 Task: Research Airbnb accommodation in Oi, Japan from 22nd December, 2023 to 30th December, 2023 for 1 adult. Place can be private room with 1  bedroom having 1 bed and 1 bathroom. Property type can be hotel.
Action: Mouse moved to (457, 110)
Screenshot: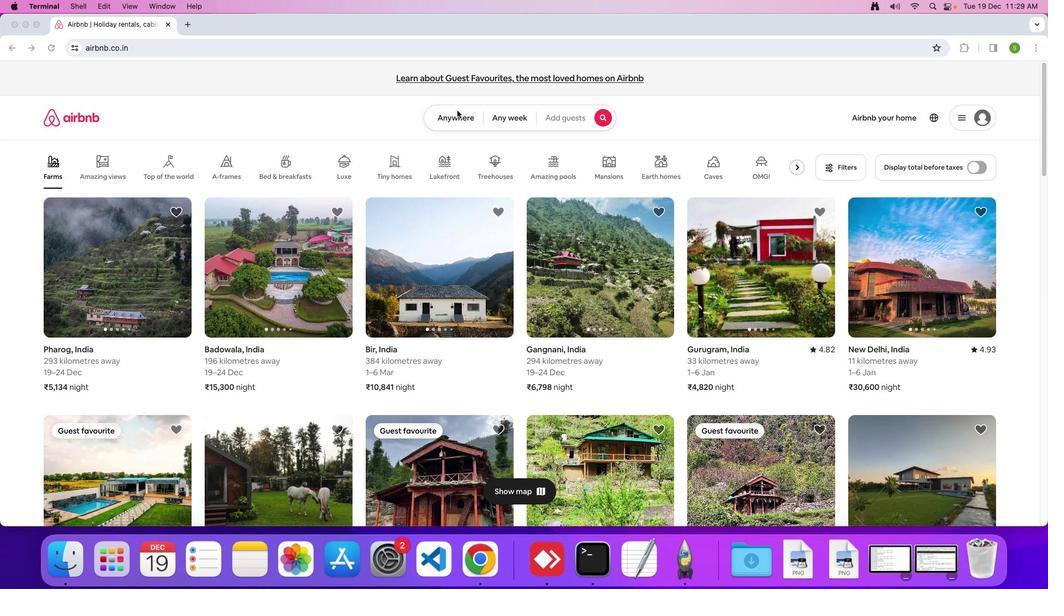 
Action: Mouse pressed left at (457, 110)
Screenshot: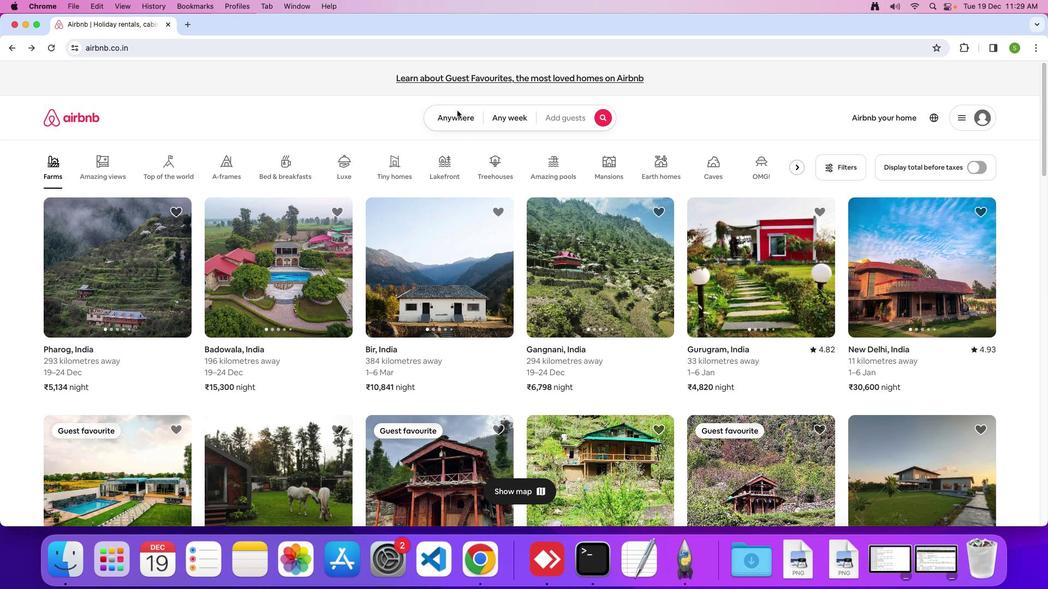 
Action: Mouse moved to (448, 115)
Screenshot: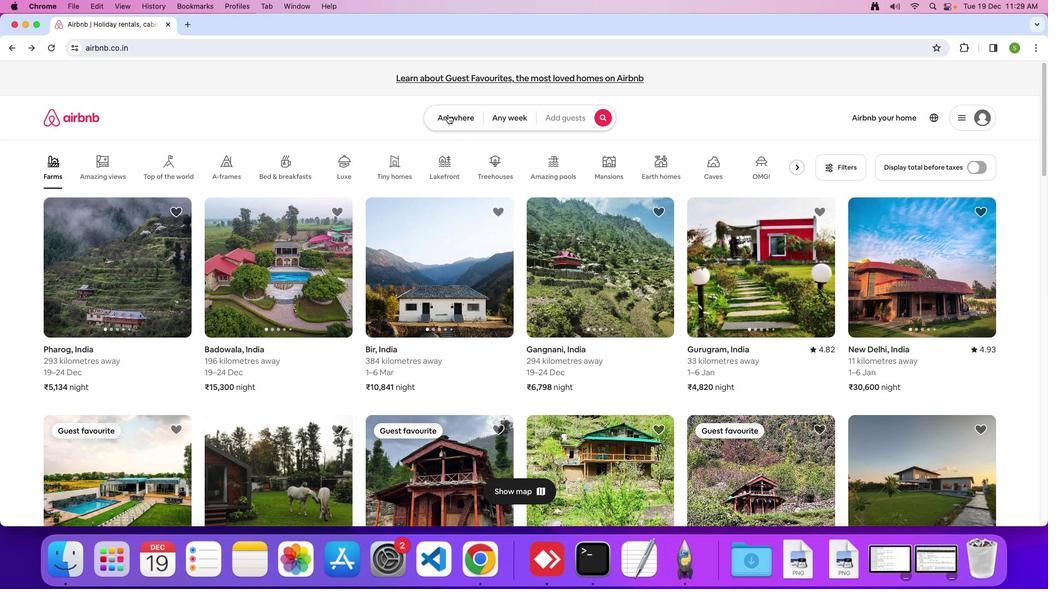 
Action: Mouse pressed left at (448, 115)
Screenshot: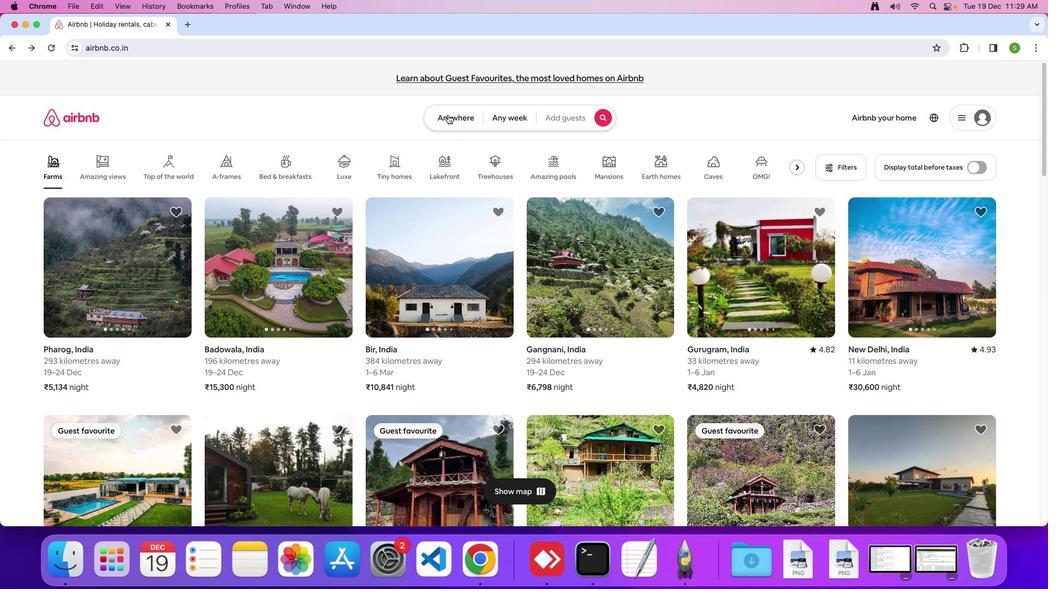 
Action: Mouse moved to (383, 157)
Screenshot: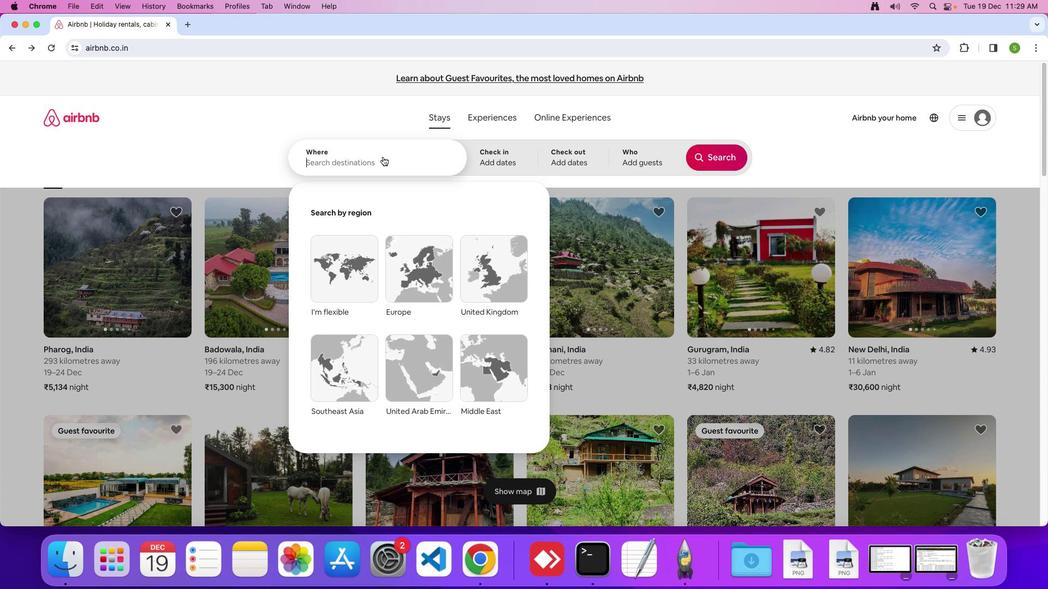 
Action: Mouse pressed left at (383, 157)
Screenshot: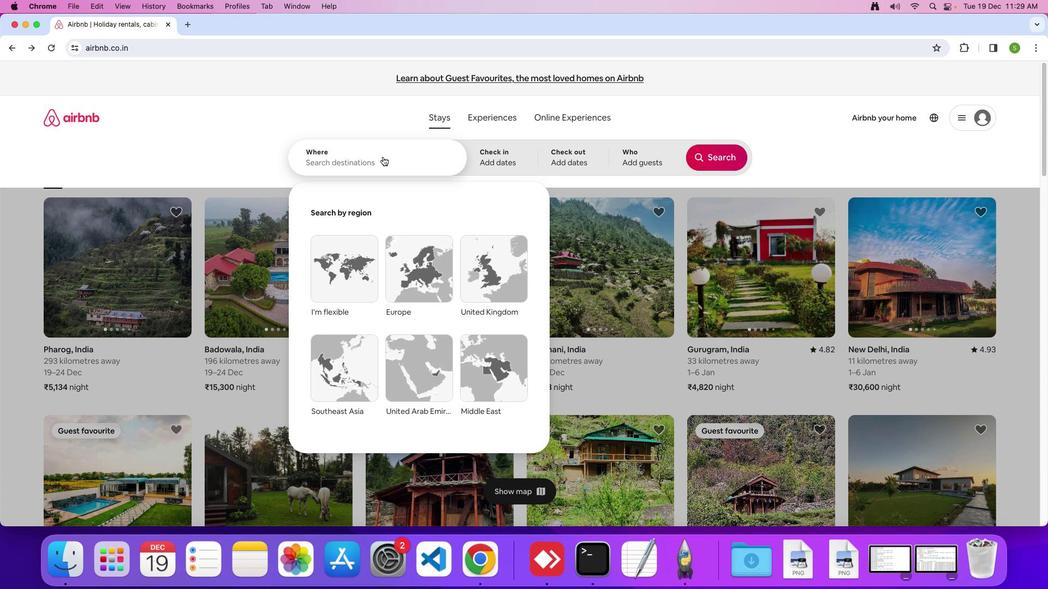 
Action: Mouse moved to (384, 157)
Screenshot: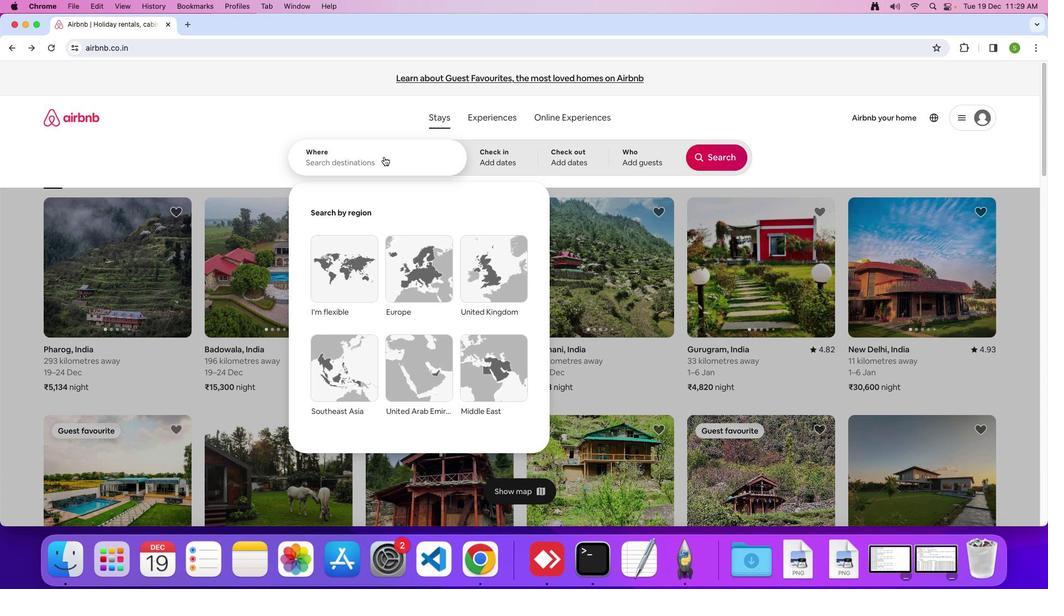 
Action: Key pressed 'O'Key.caps_lock'i'','Key.spaceKey.shift'J''a''p''a''n'Key.enter
Screenshot: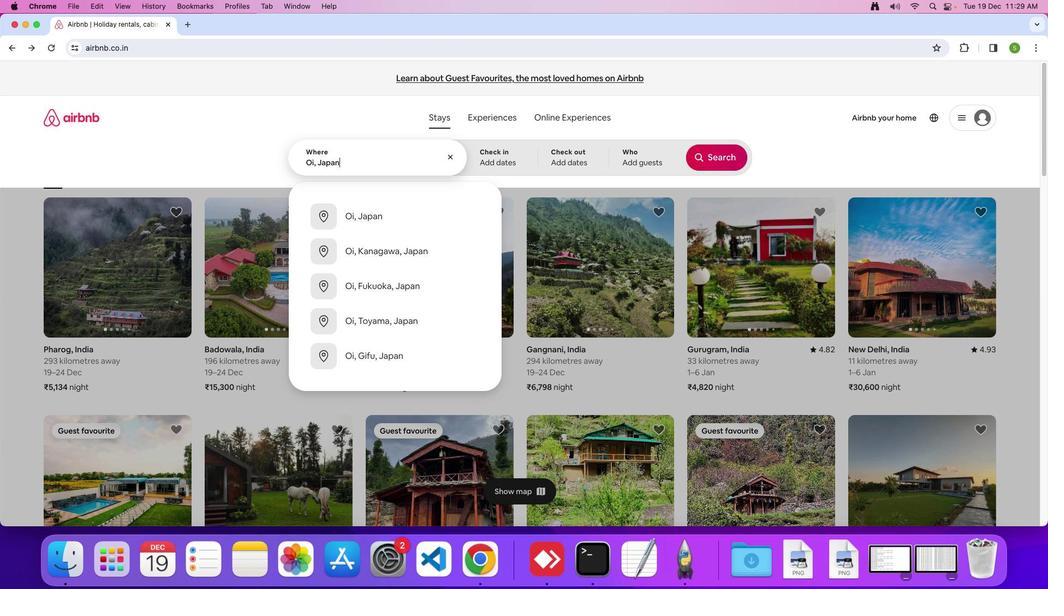 
Action: Mouse moved to (464, 377)
Screenshot: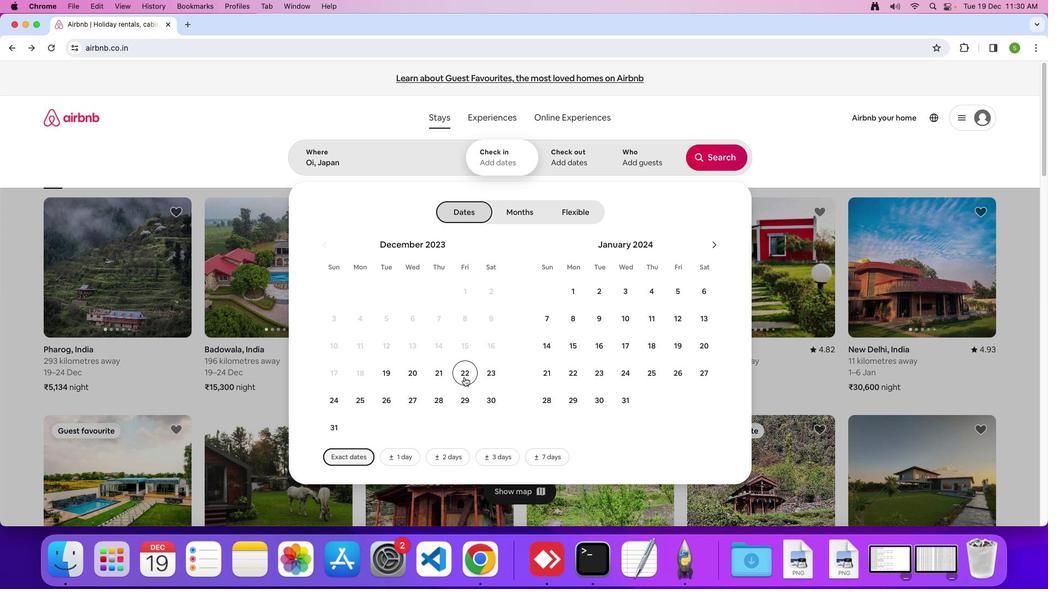 
Action: Mouse pressed left at (464, 377)
Screenshot: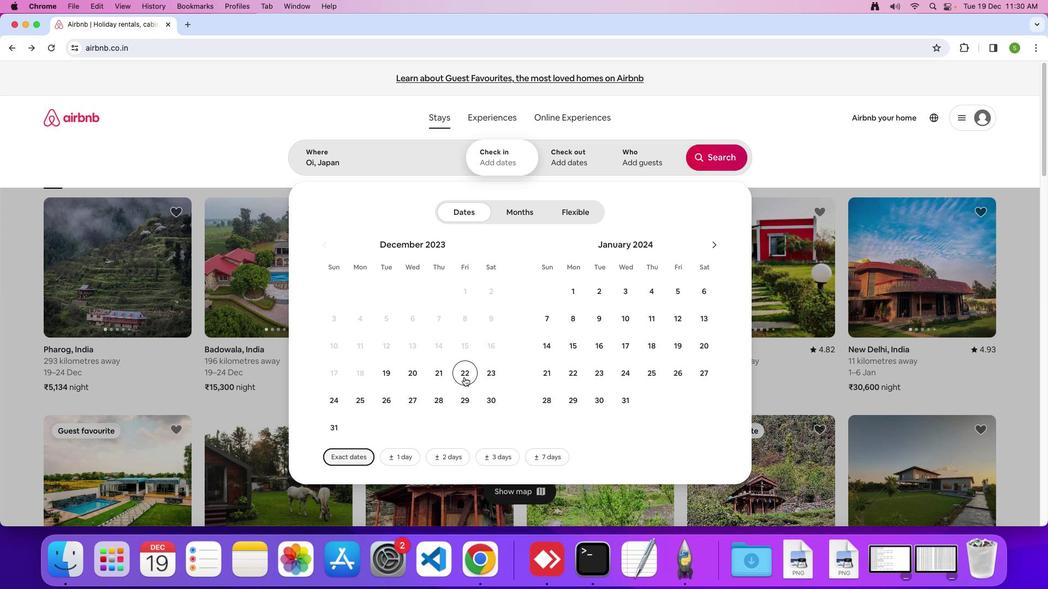
Action: Mouse moved to (498, 394)
Screenshot: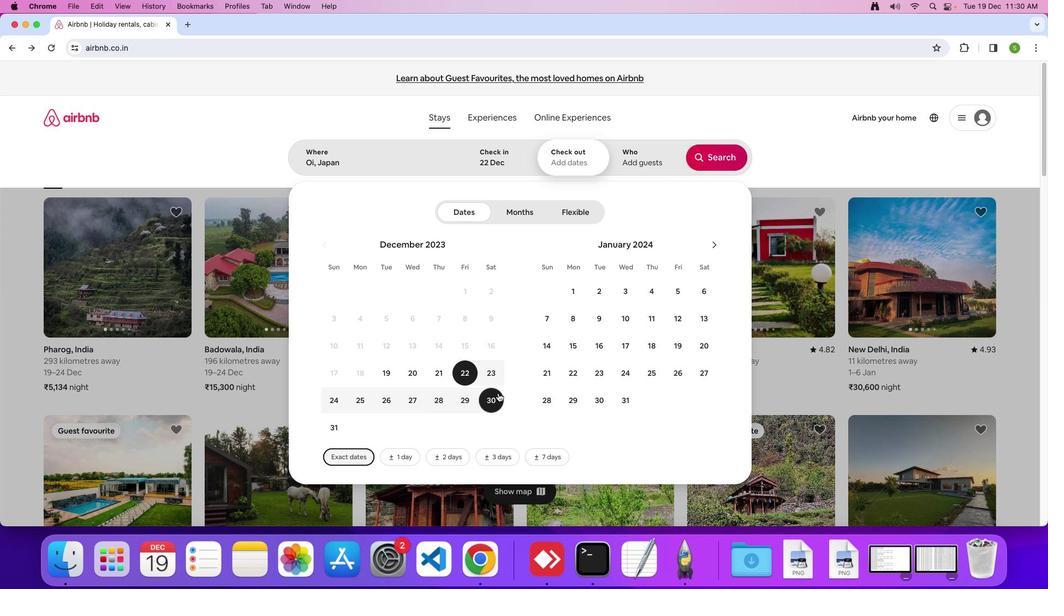 
Action: Mouse pressed left at (498, 394)
Screenshot: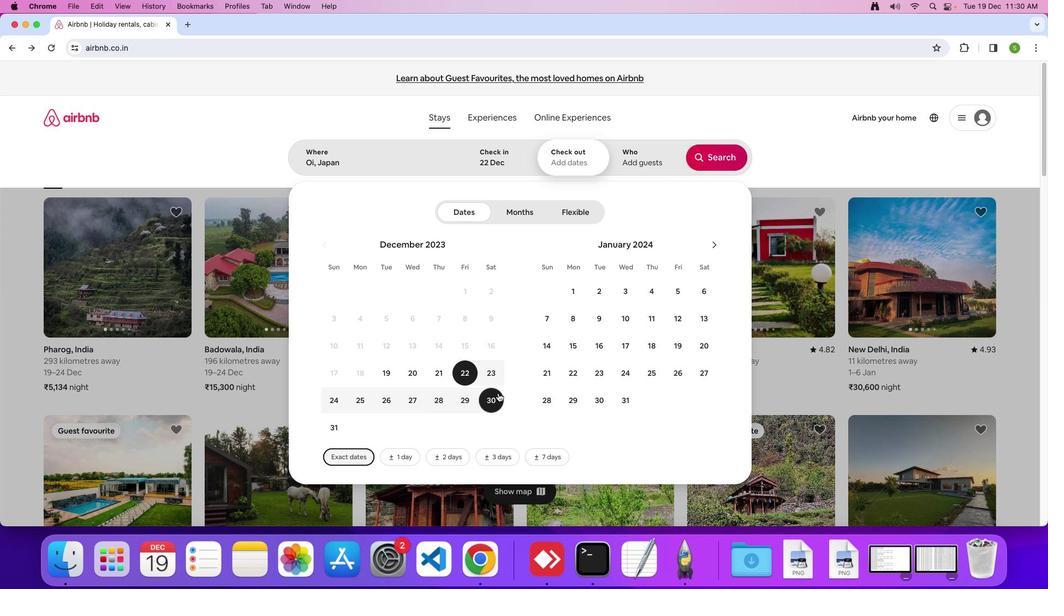 
Action: Mouse moved to (629, 162)
Screenshot: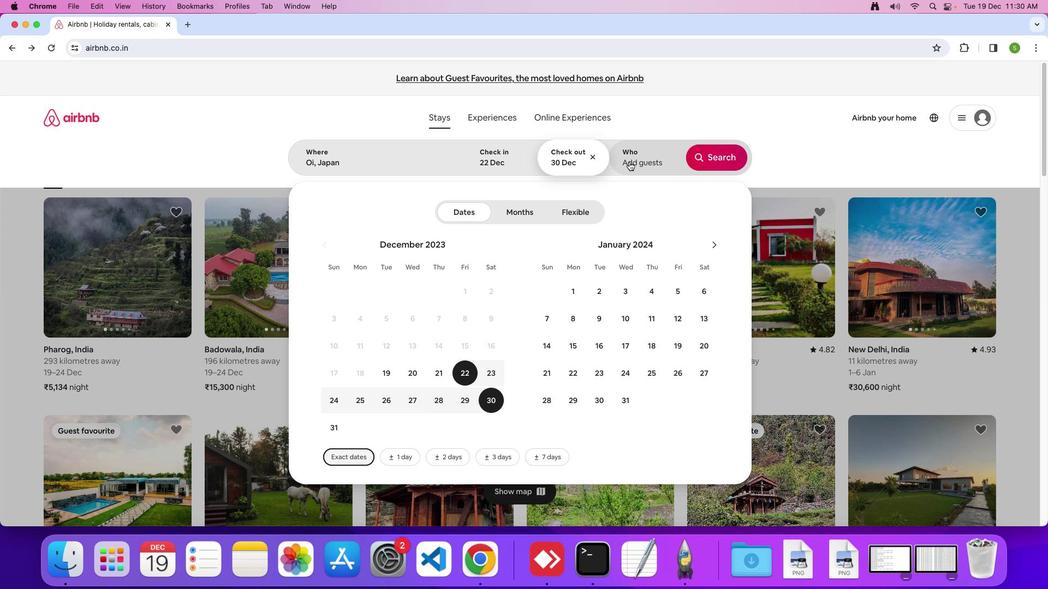 
Action: Mouse pressed left at (629, 162)
Screenshot: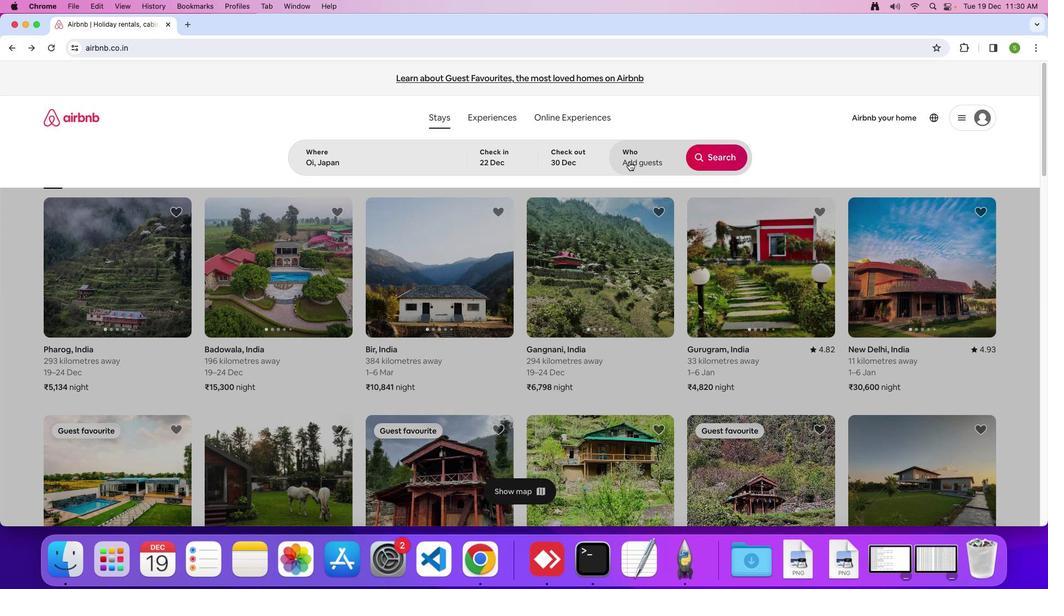 
Action: Mouse moved to (717, 212)
Screenshot: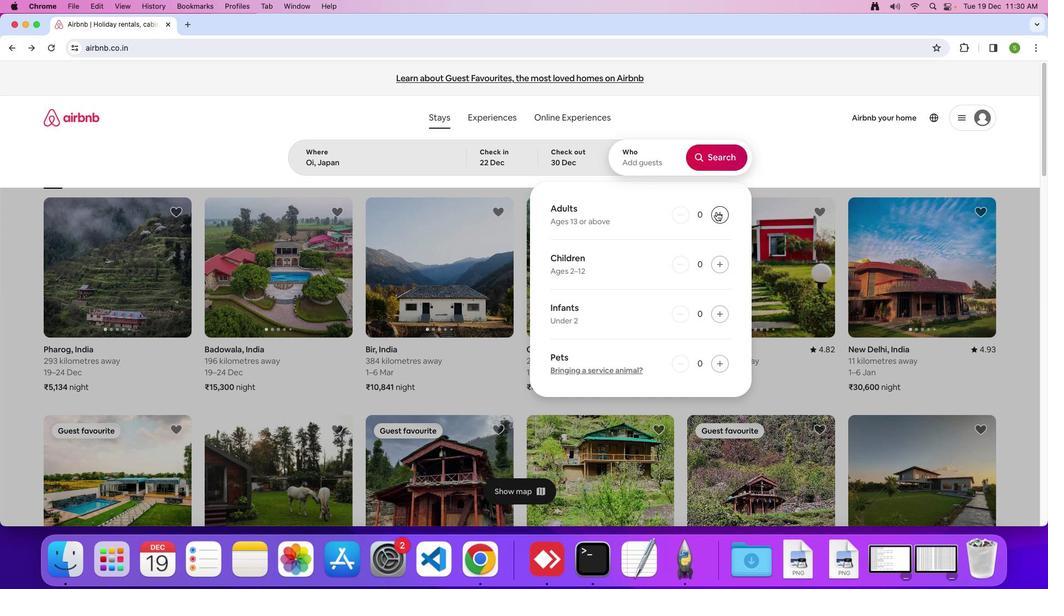 
Action: Mouse pressed left at (717, 212)
Screenshot: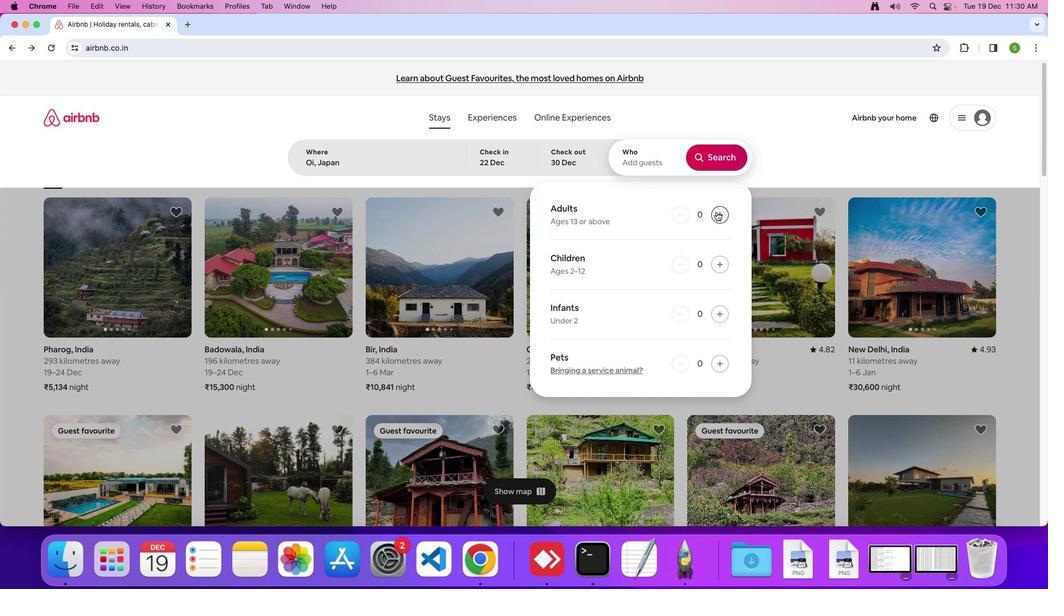 
Action: Mouse moved to (721, 165)
Screenshot: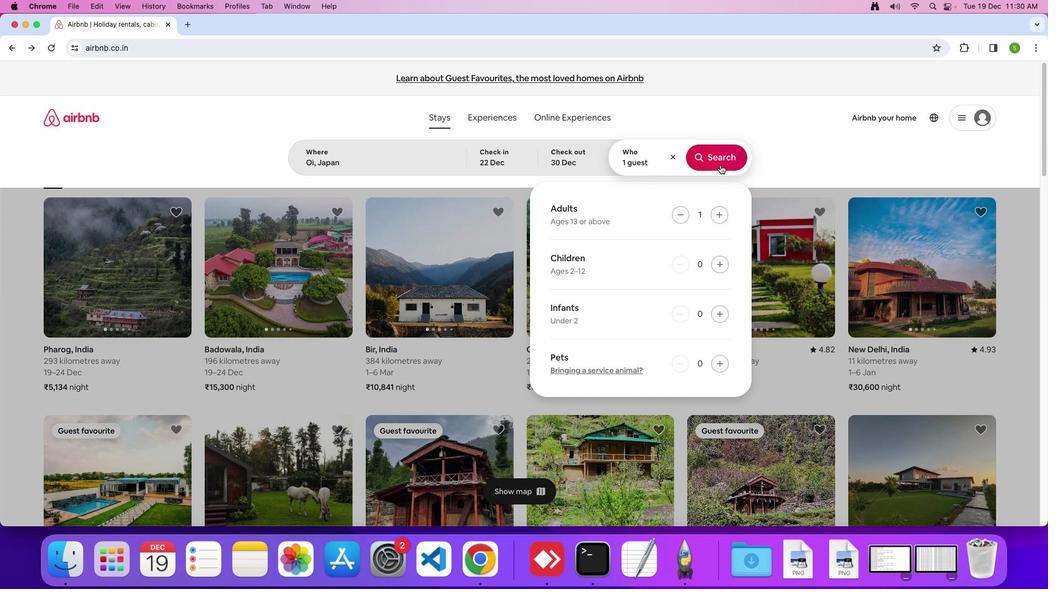 
Action: Mouse pressed left at (721, 165)
Screenshot: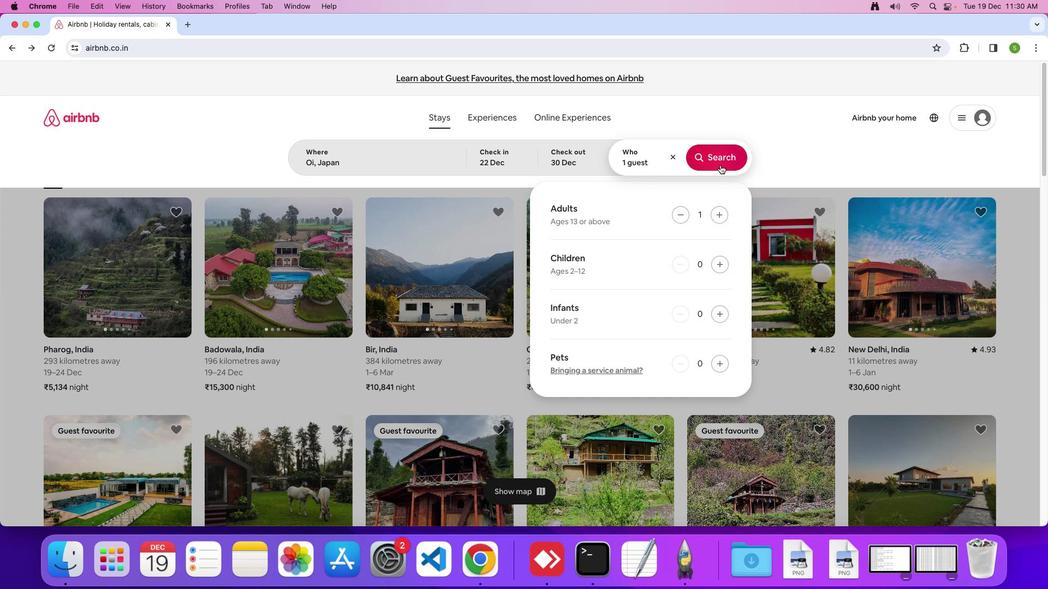 
Action: Mouse moved to (859, 130)
Screenshot: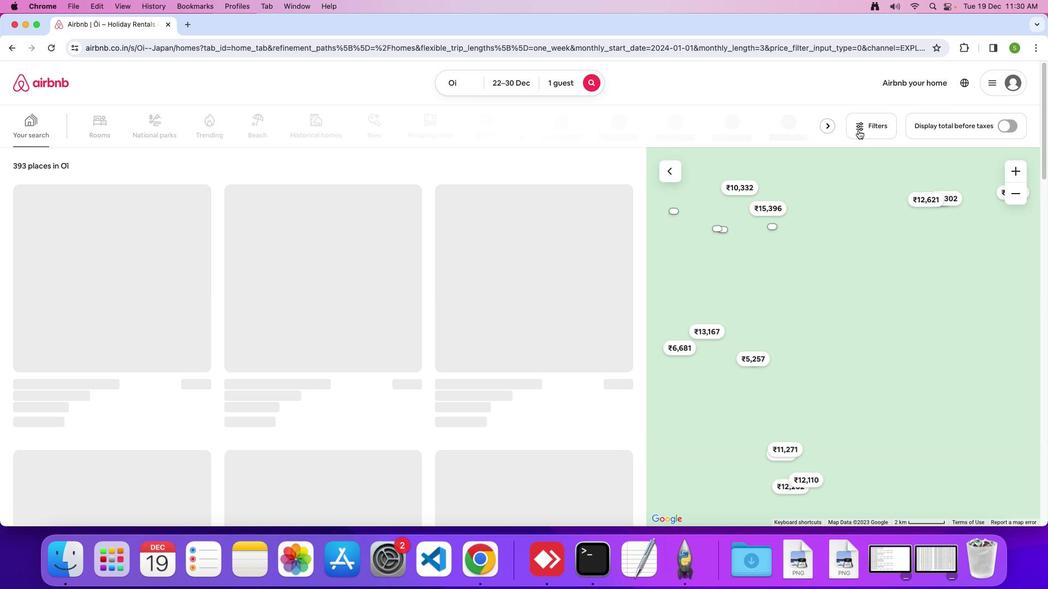 
Action: Mouse pressed left at (859, 130)
Screenshot: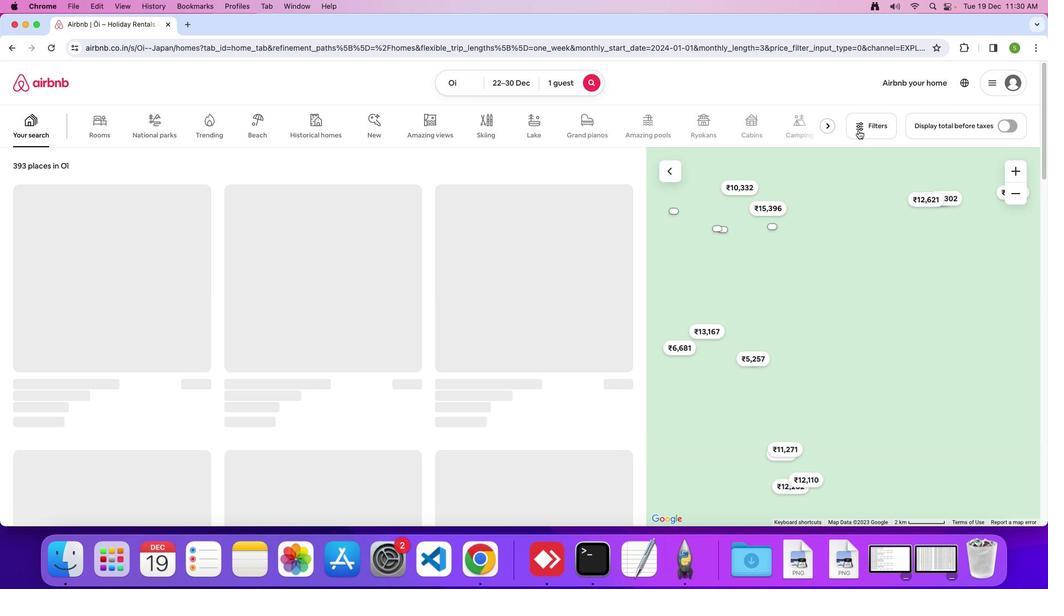 
Action: Mouse moved to (534, 327)
Screenshot: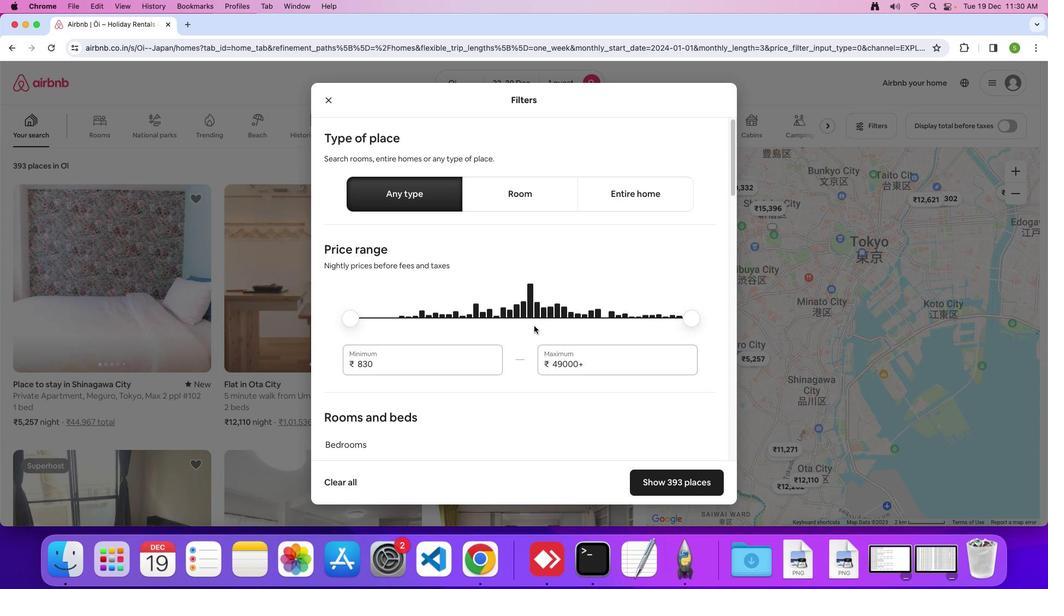 
Action: Mouse scrolled (534, 327) with delta (0, 0)
Screenshot: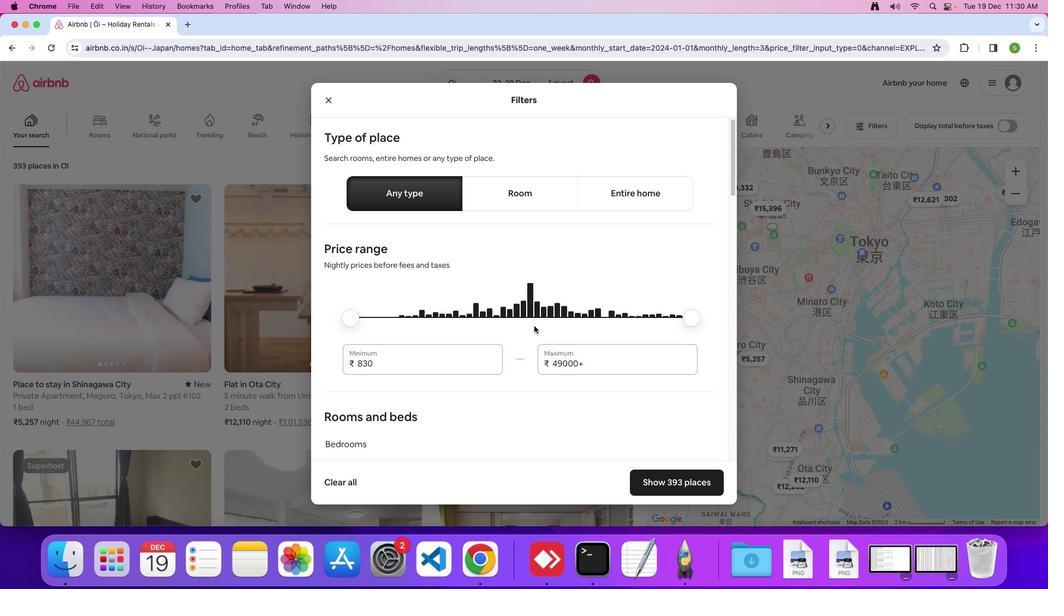 
Action: Mouse scrolled (534, 327) with delta (0, 0)
Screenshot: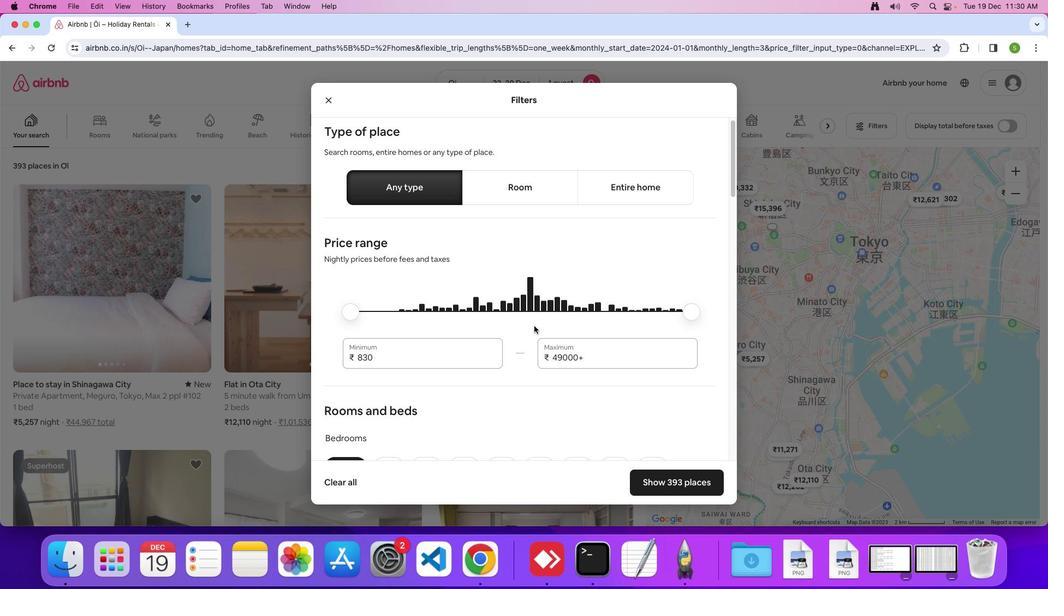 
Action: Mouse scrolled (534, 327) with delta (0, 0)
Screenshot: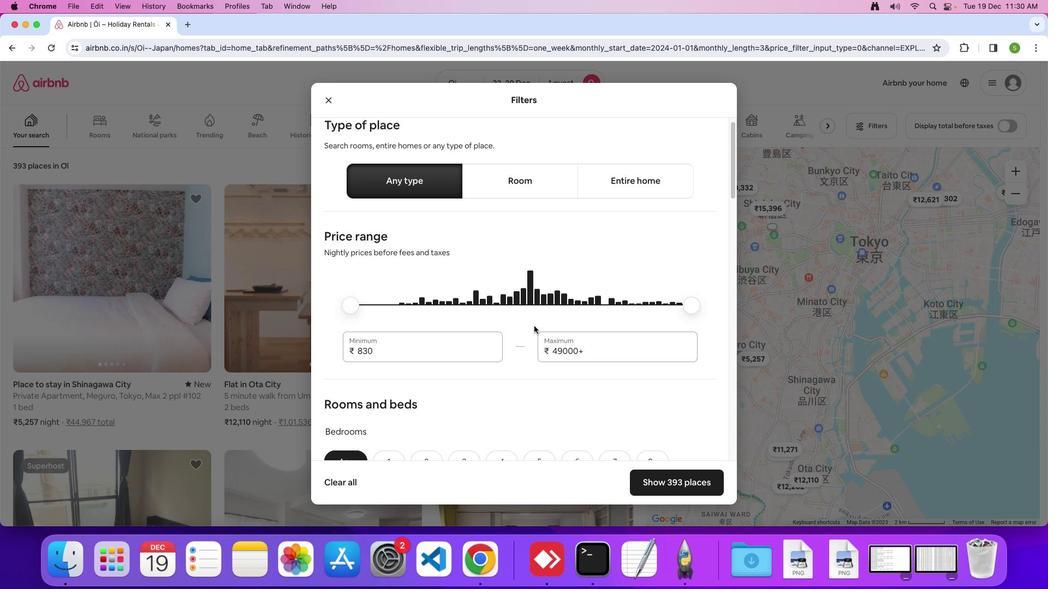 
Action: Mouse scrolled (534, 327) with delta (0, 0)
Screenshot: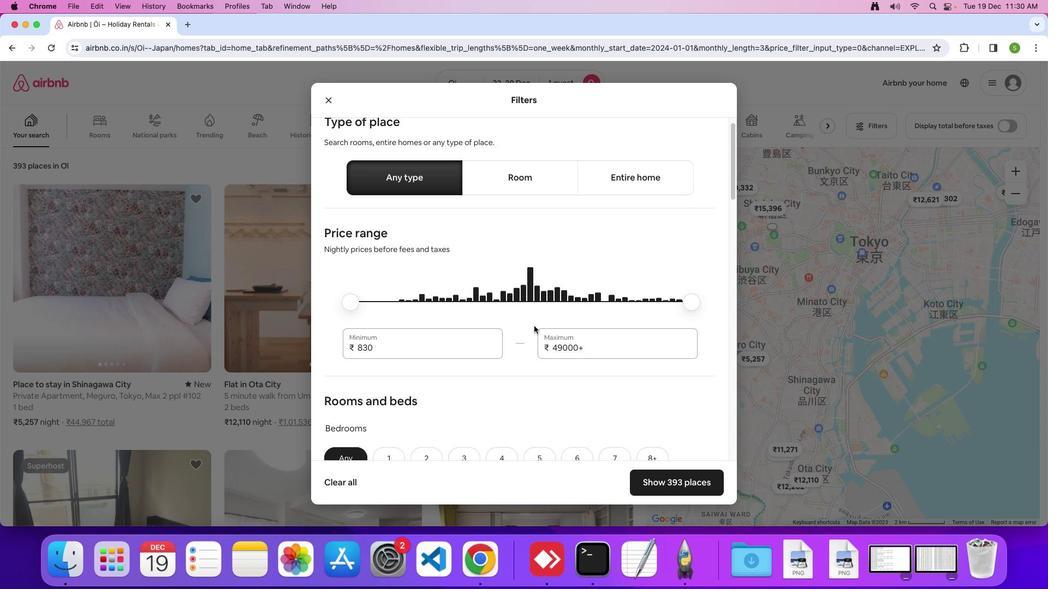 
Action: Mouse scrolled (534, 327) with delta (0, 0)
Screenshot: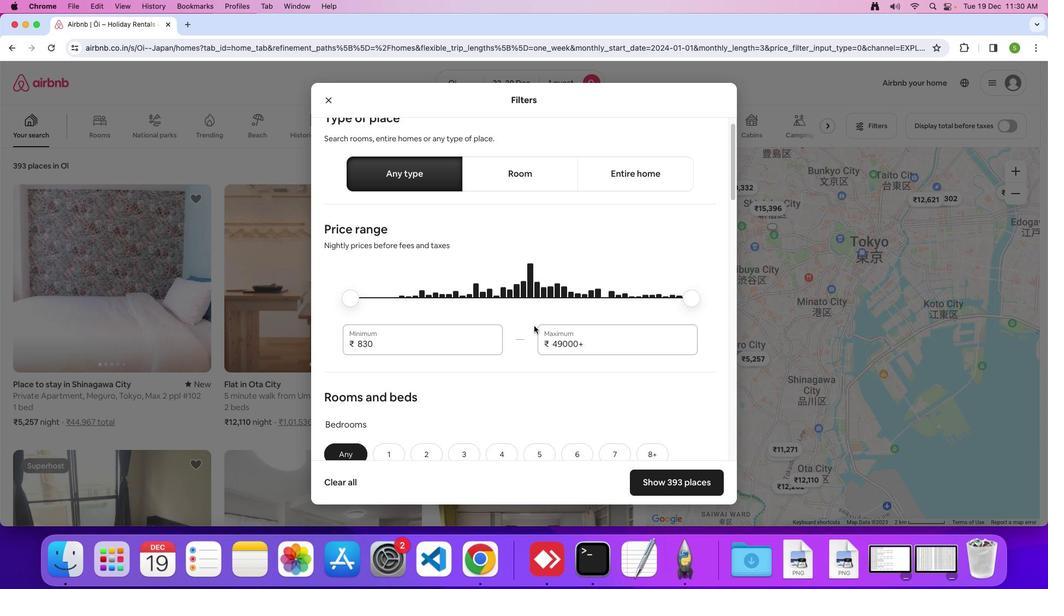 
Action: Mouse scrolled (534, 327) with delta (0, 0)
Screenshot: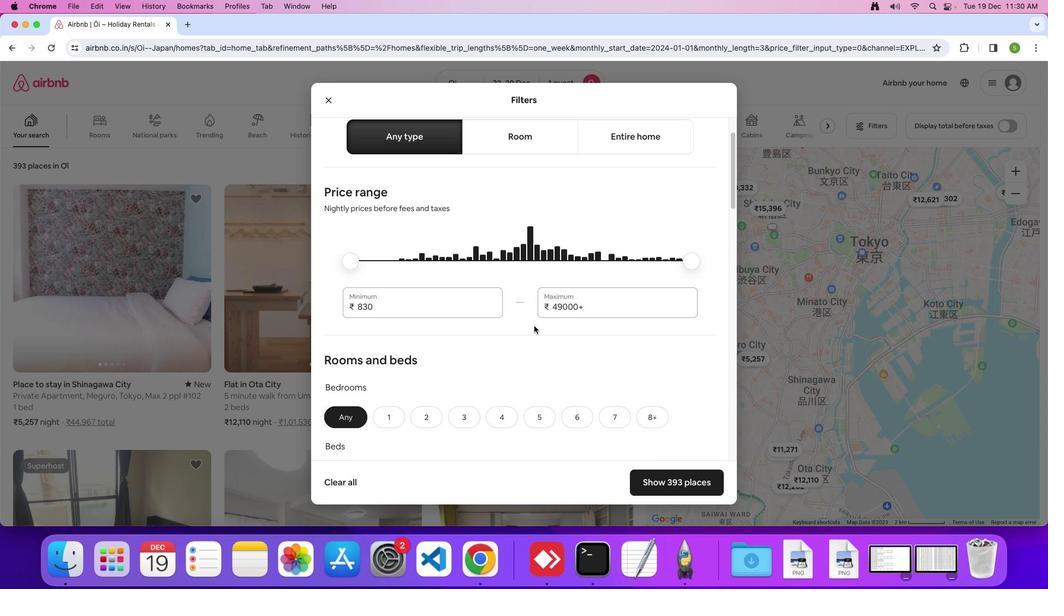 
Action: Mouse scrolled (534, 327) with delta (0, 0)
Screenshot: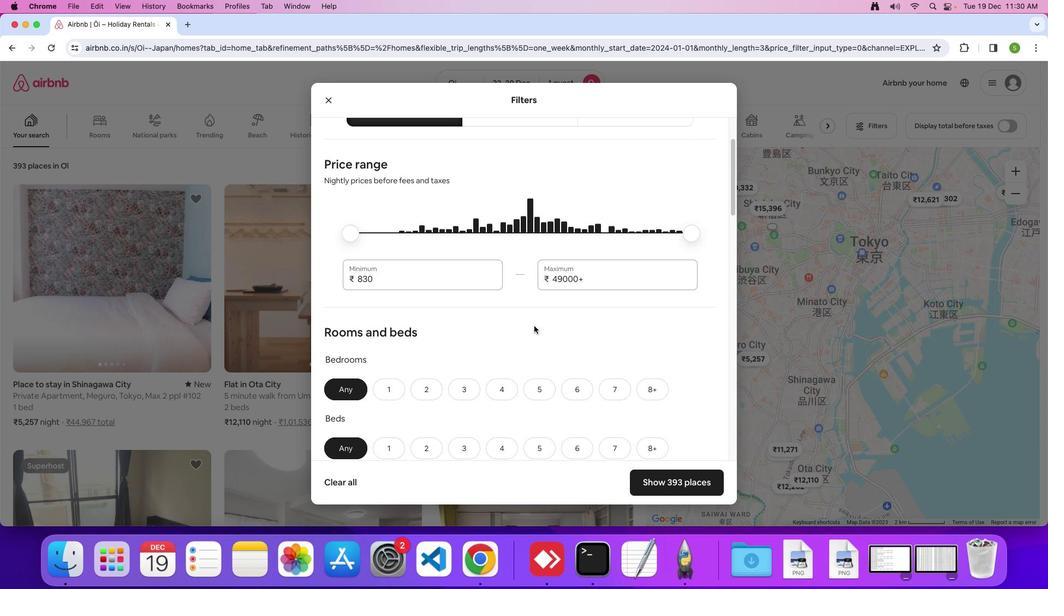 
Action: Mouse scrolled (534, 327) with delta (0, 0)
Screenshot: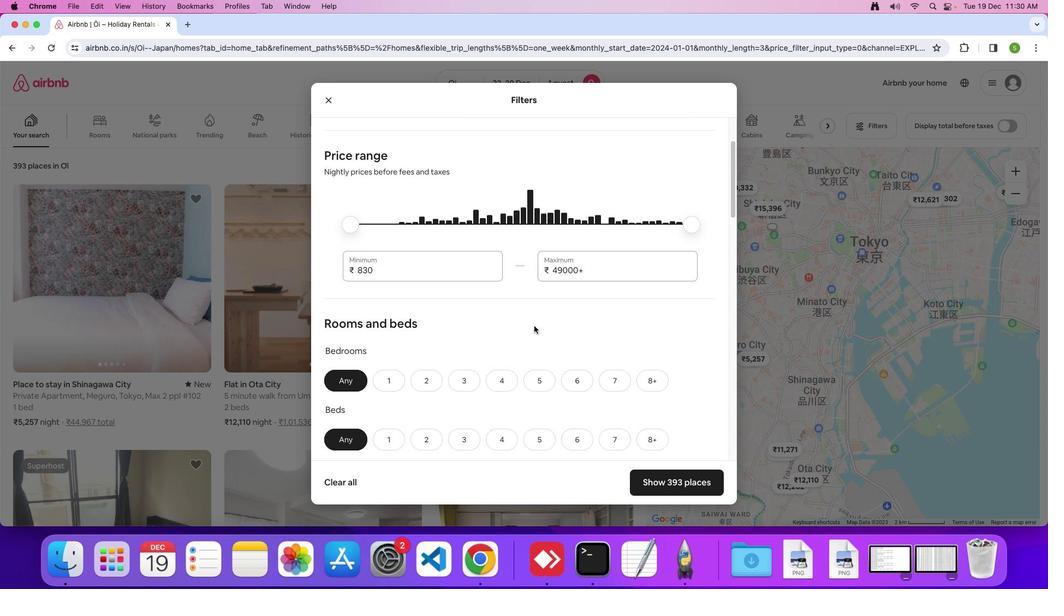 
Action: Mouse scrolled (534, 327) with delta (0, 0)
Screenshot: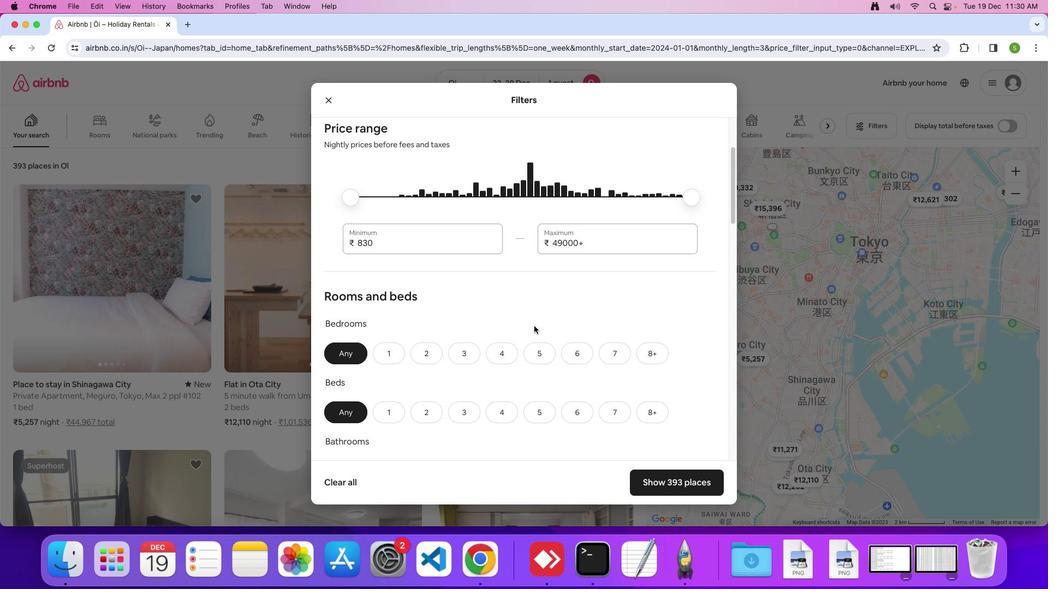 
Action: Mouse scrolled (534, 327) with delta (0, 0)
Screenshot: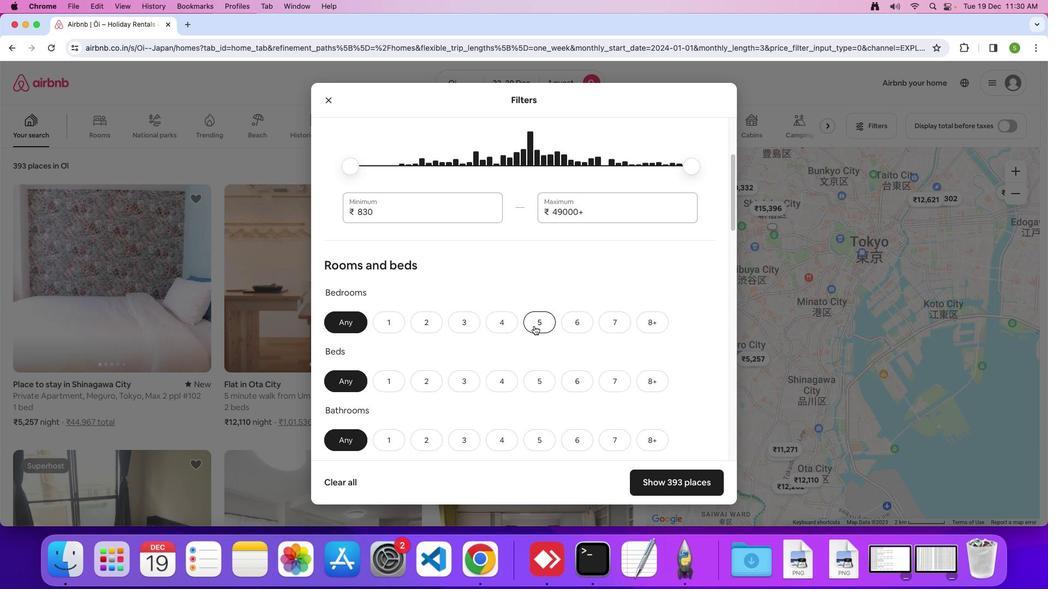 
Action: Mouse scrolled (534, 327) with delta (0, 0)
Screenshot: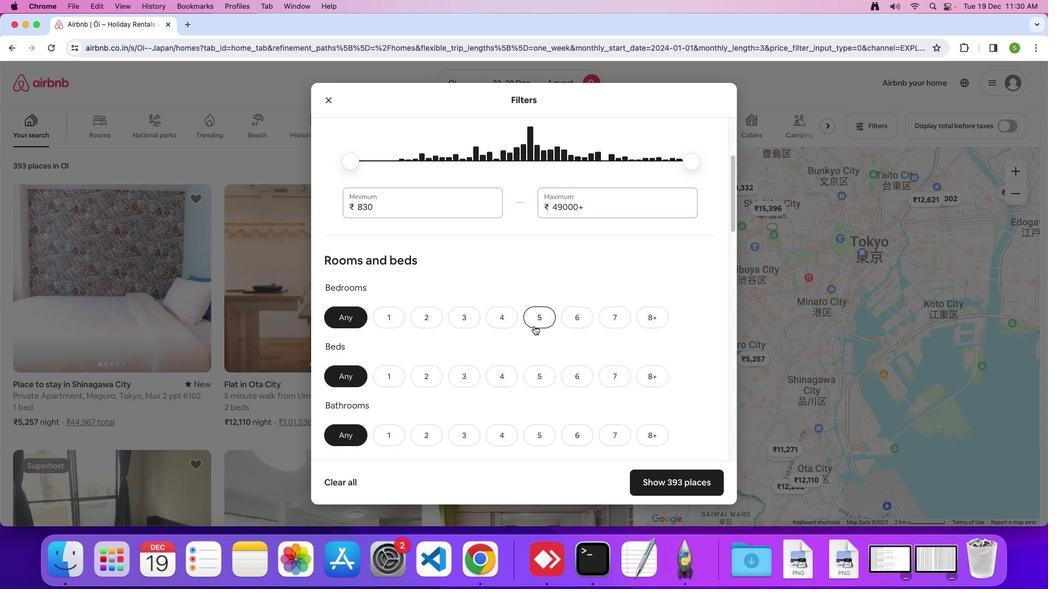 
Action: Mouse scrolled (534, 327) with delta (0, 0)
Screenshot: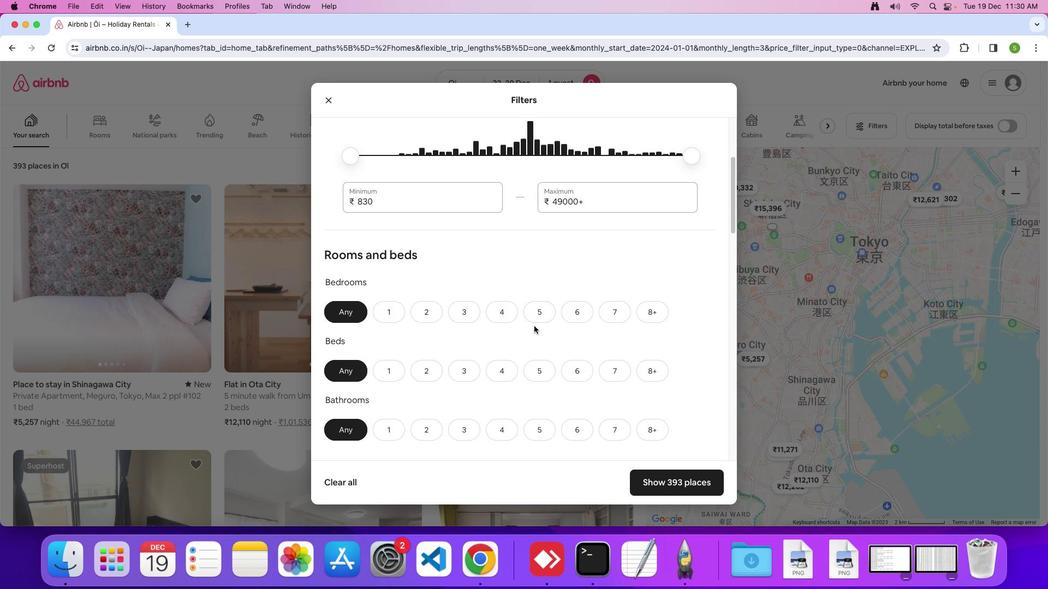 
Action: Mouse scrolled (534, 327) with delta (0, 0)
Screenshot: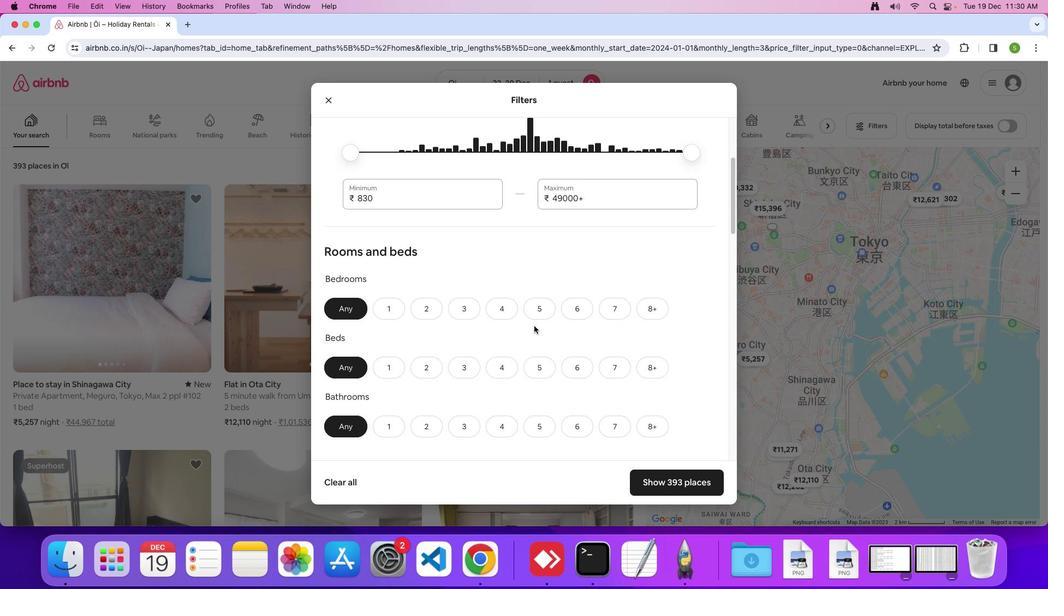 
Action: Mouse scrolled (534, 327) with delta (0, 0)
Screenshot: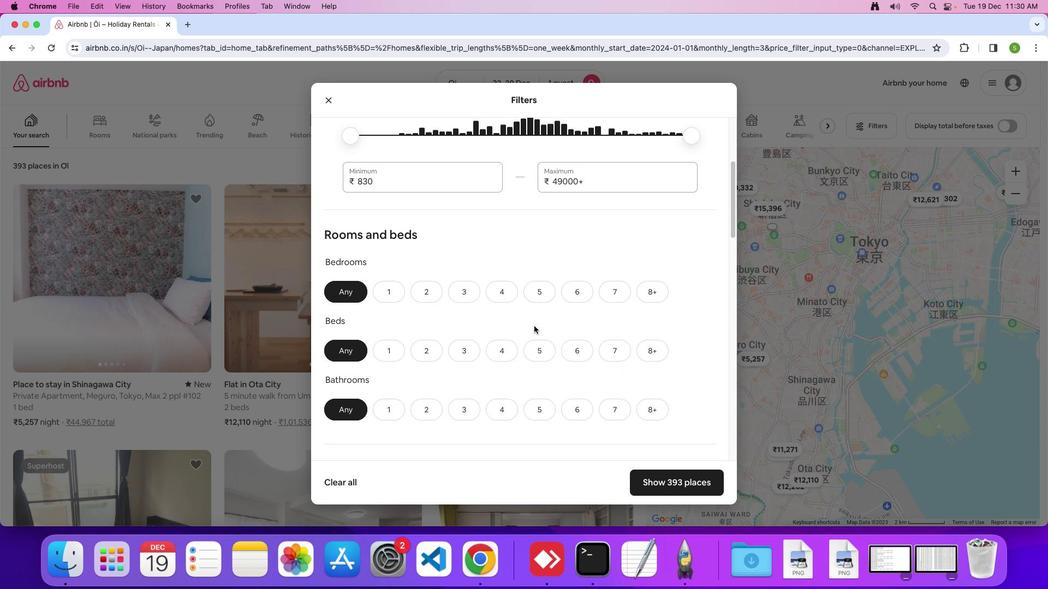 
Action: Mouse scrolled (534, 327) with delta (0, 0)
Screenshot: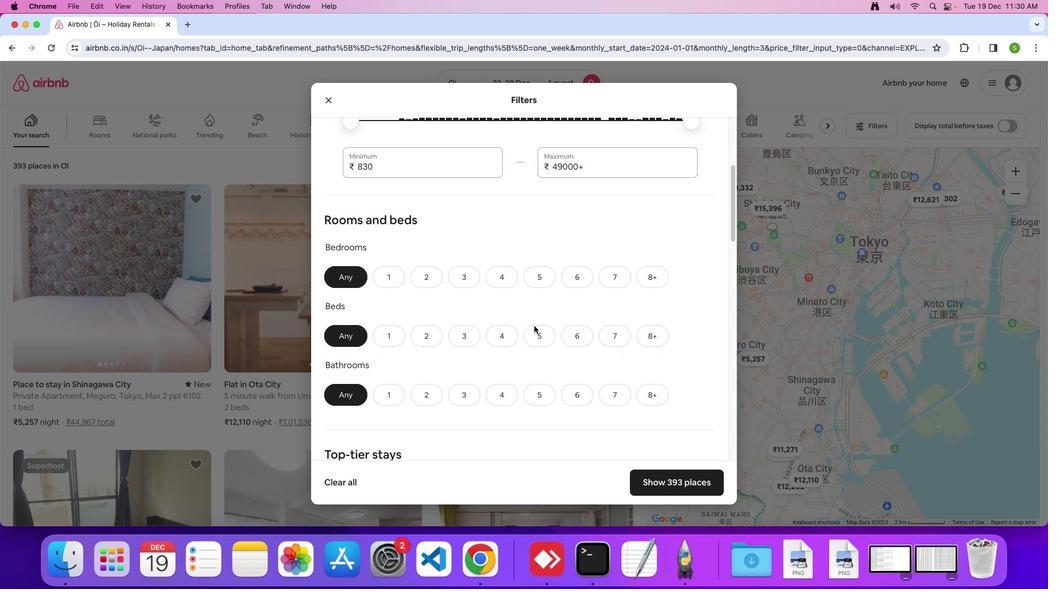 
Action: Mouse scrolled (534, 327) with delta (0, 0)
Screenshot: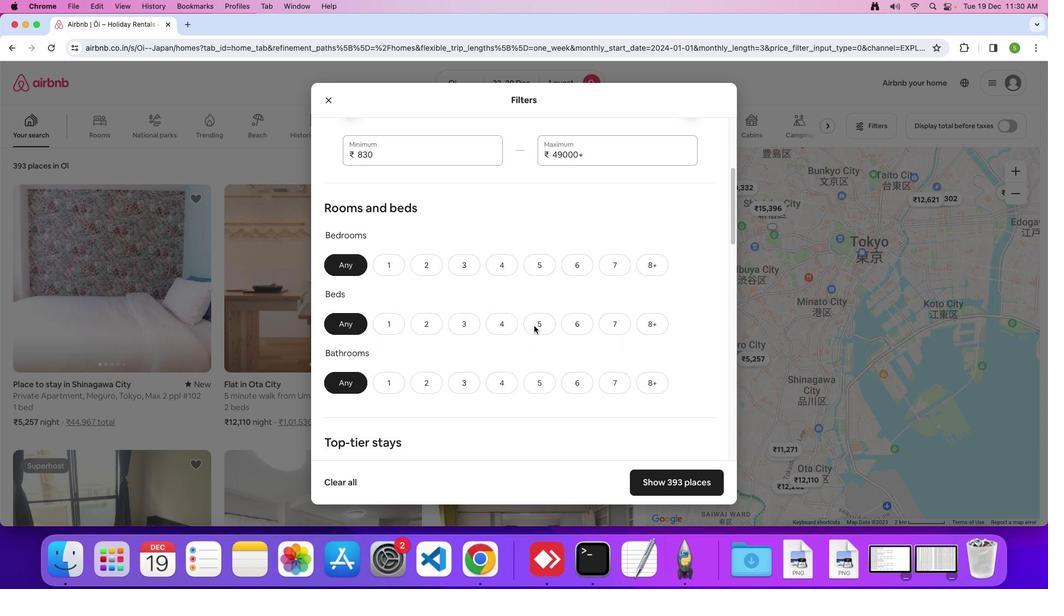 
Action: Mouse scrolled (534, 327) with delta (0, 0)
Screenshot: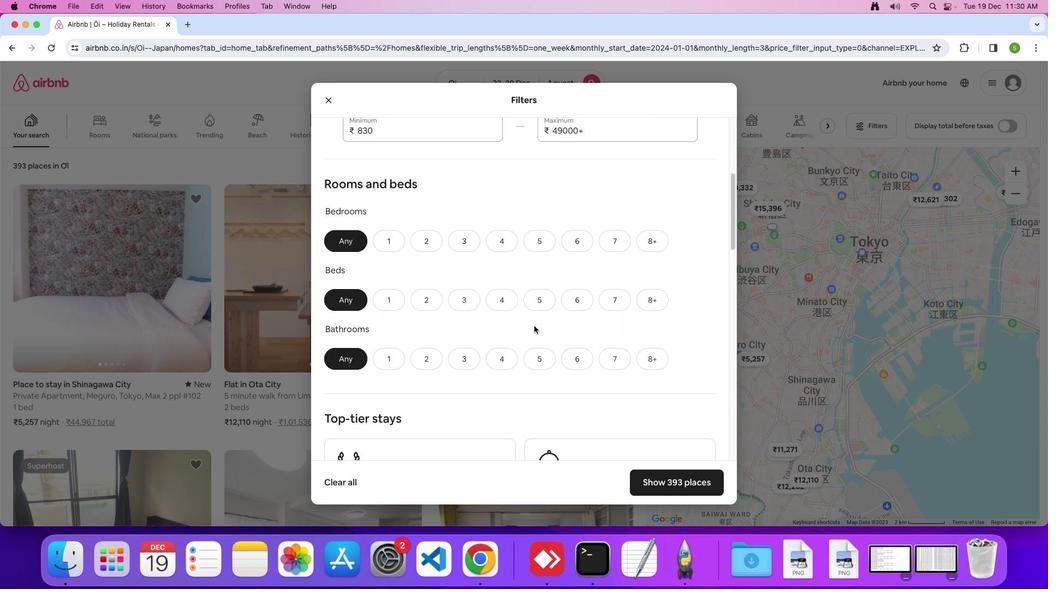 
Action: Mouse moved to (391, 212)
Screenshot: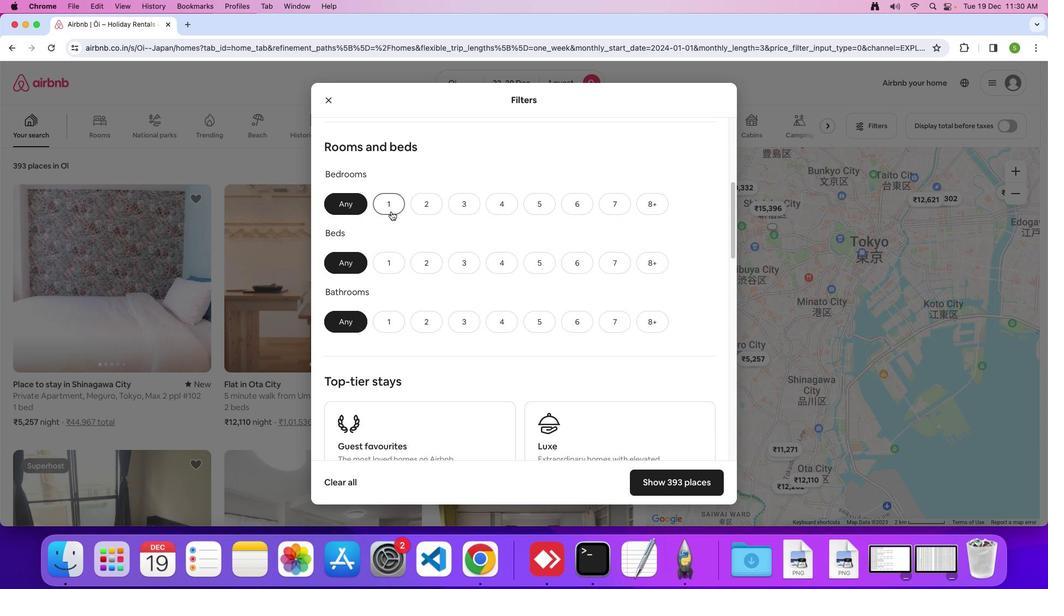 
Action: Mouse pressed left at (391, 212)
Screenshot: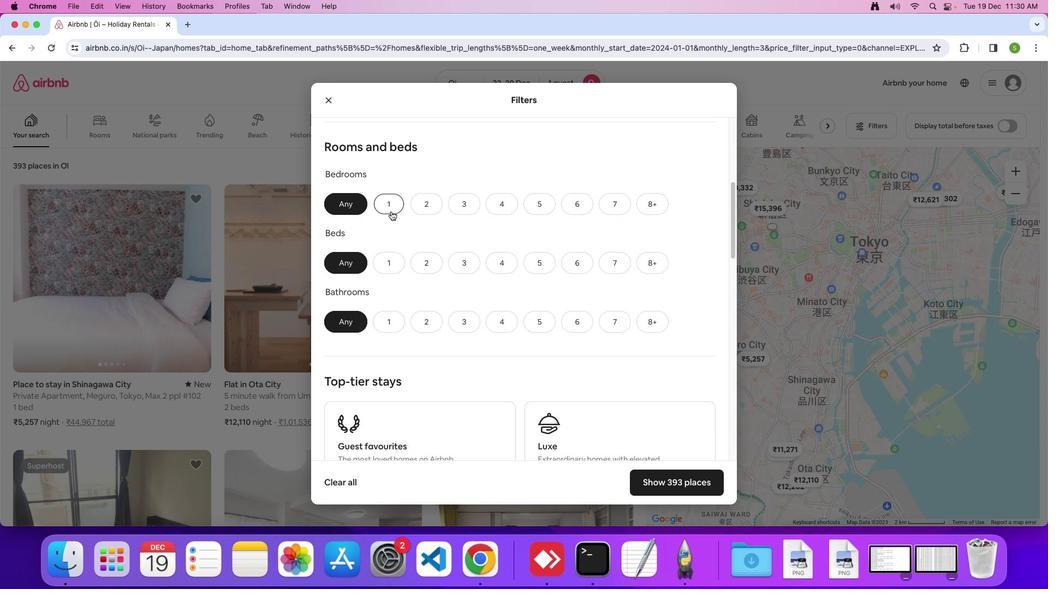 
Action: Mouse moved to (389, 270)
Screenshot: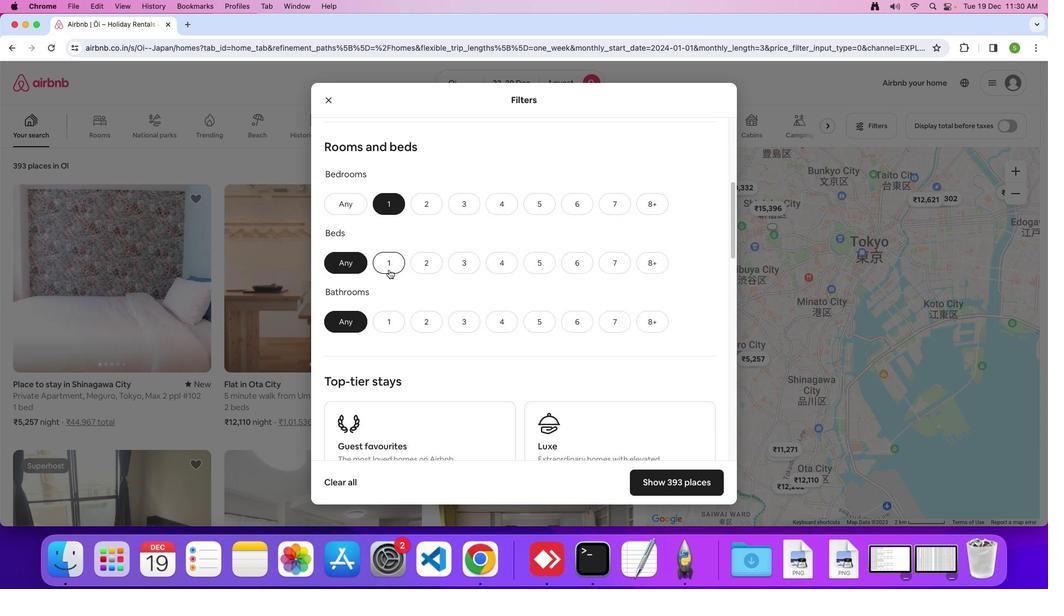 
Action: Mouse pressed left at (389, 270)
Screenshot: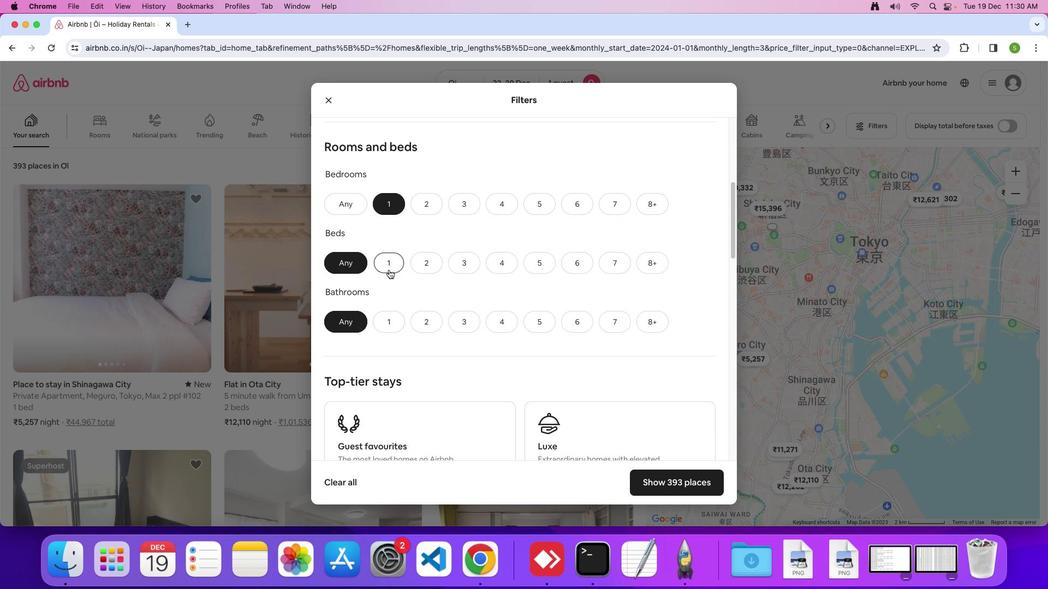 
Action: Mouse moved to (394, 318)
Screenshot: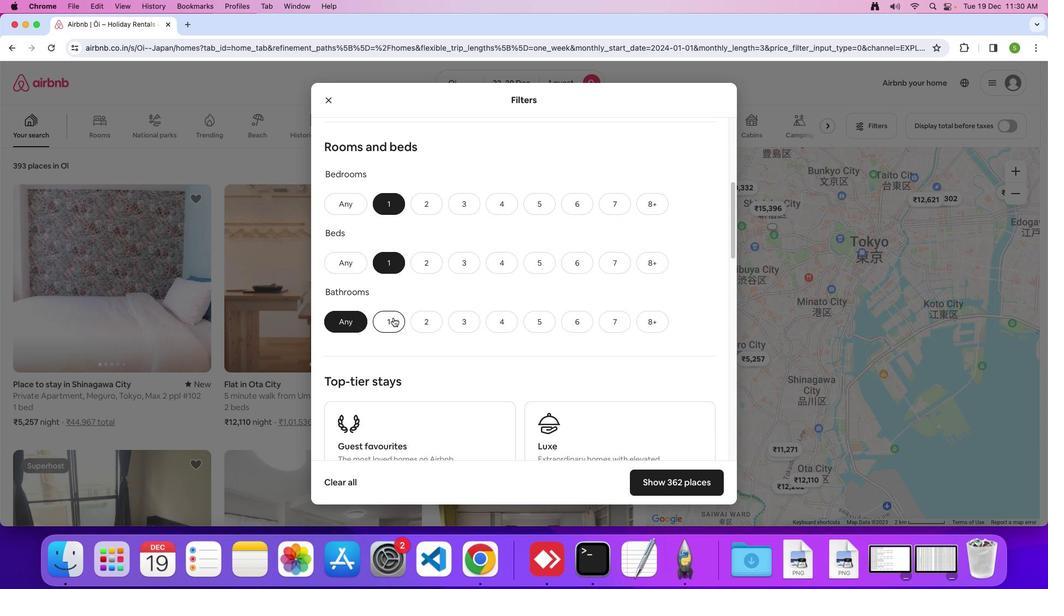 
Action: Mouse pressed left at (394, 318)
Screenshot: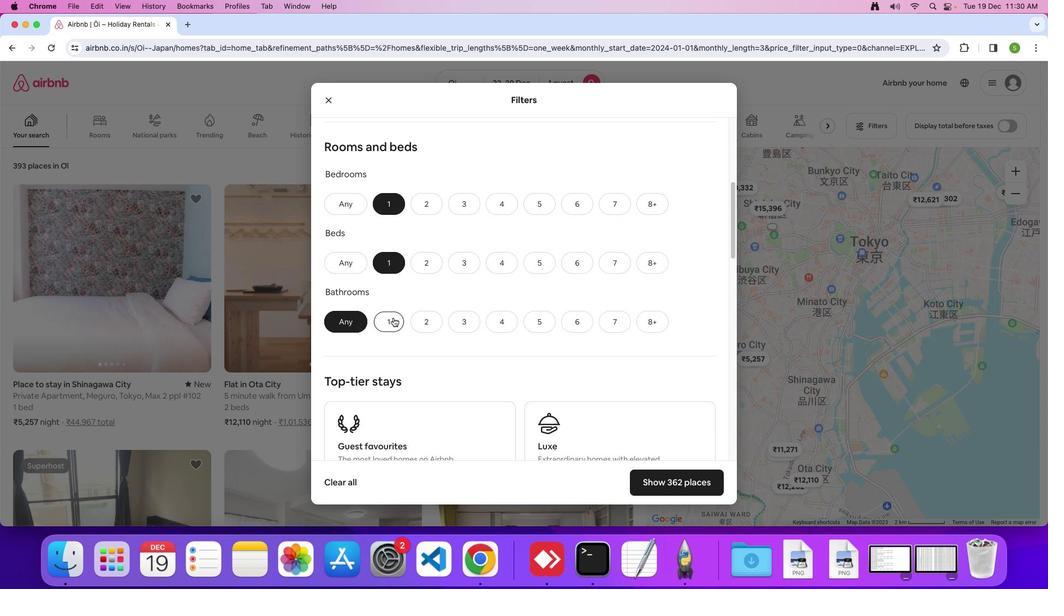 
Action: Mouse moved to (469, 286)
Screenshot: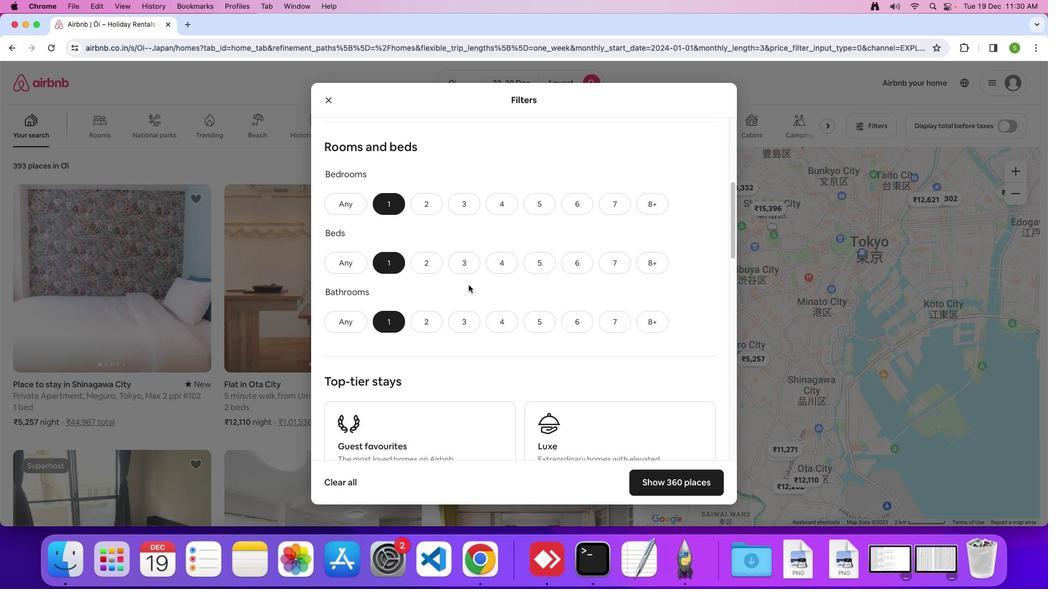 
Action: Mouse scrolled (469, 286) with delta (0, 0)
Screenshot: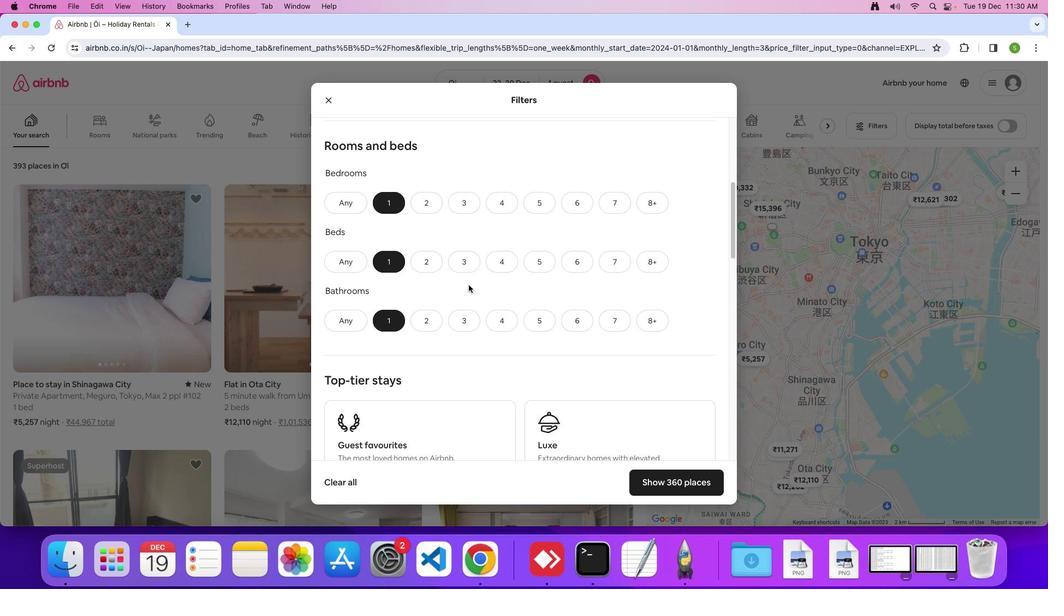 
Action: Mouse scrolled (469, 286) with delta (0, 0)
Screenshot: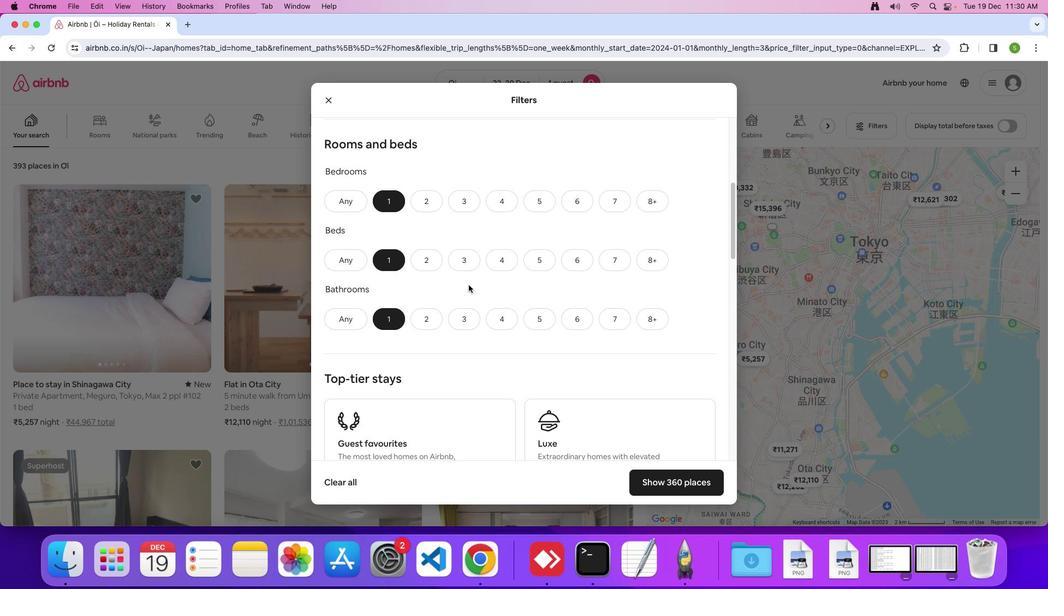 
Action: Mouse scrolled (469, 286) with delta (0, 0)
Screenshot: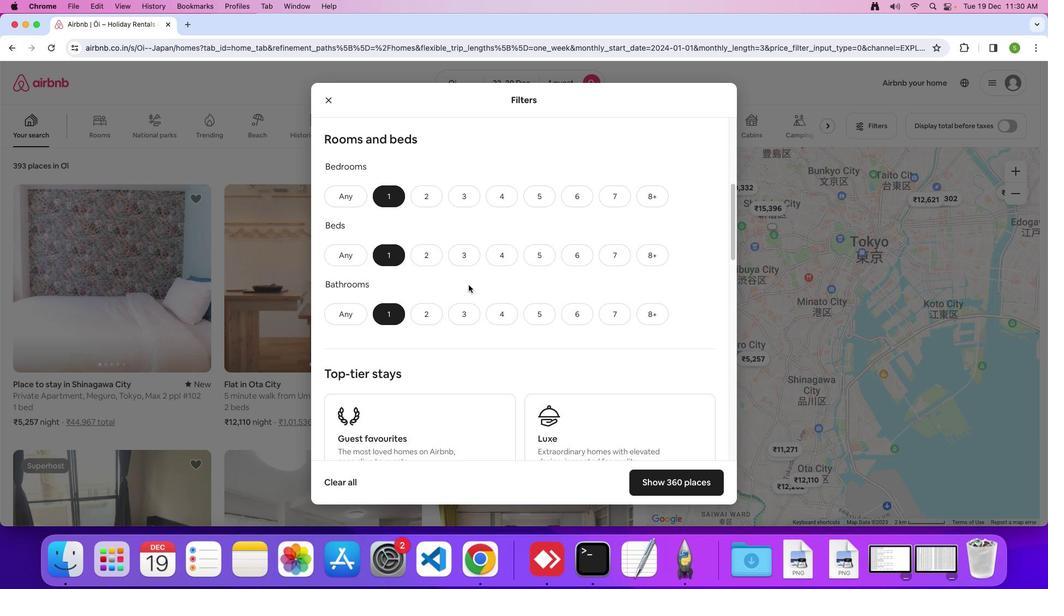 
Action: Mouse moved to (469, 286)
Screenshot: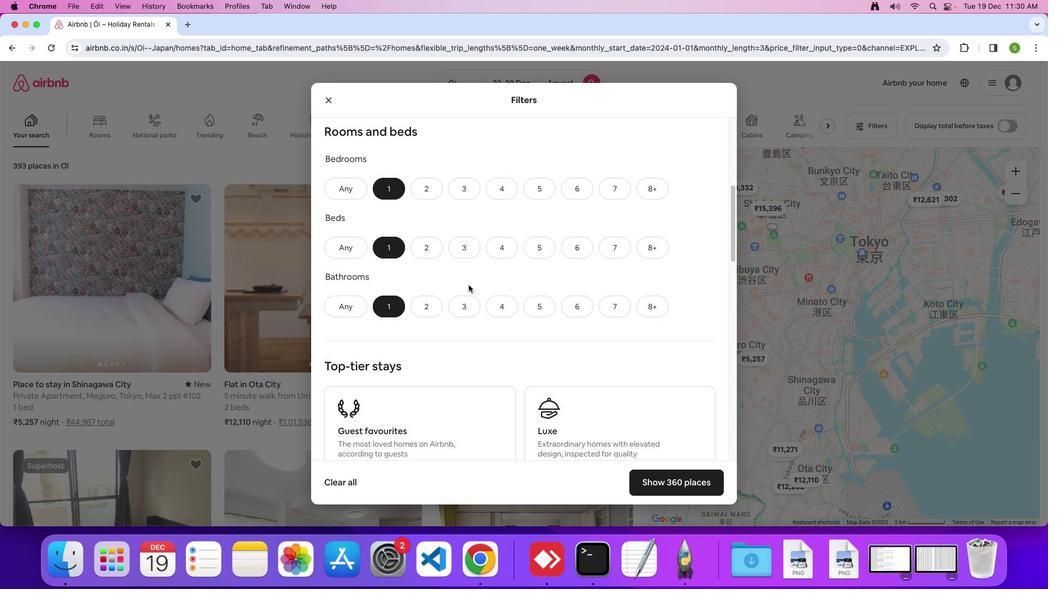 
Action: Mouse scrolled (469, 286) with delta (0, 0)
Screenshot: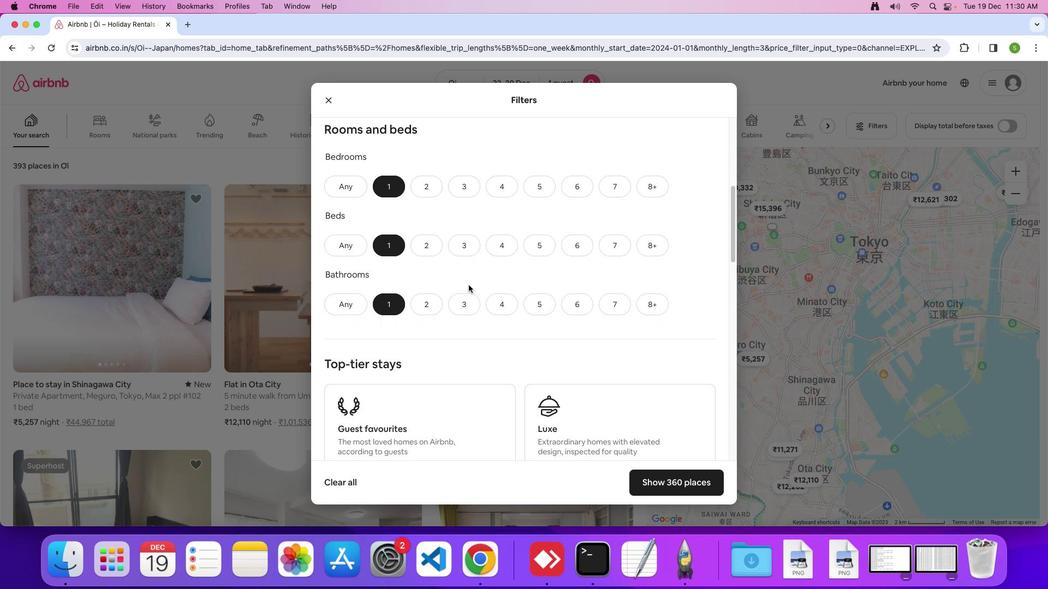 
Action: Mouse scrolled (469, 286) with delta (0, 0)
Screenshot: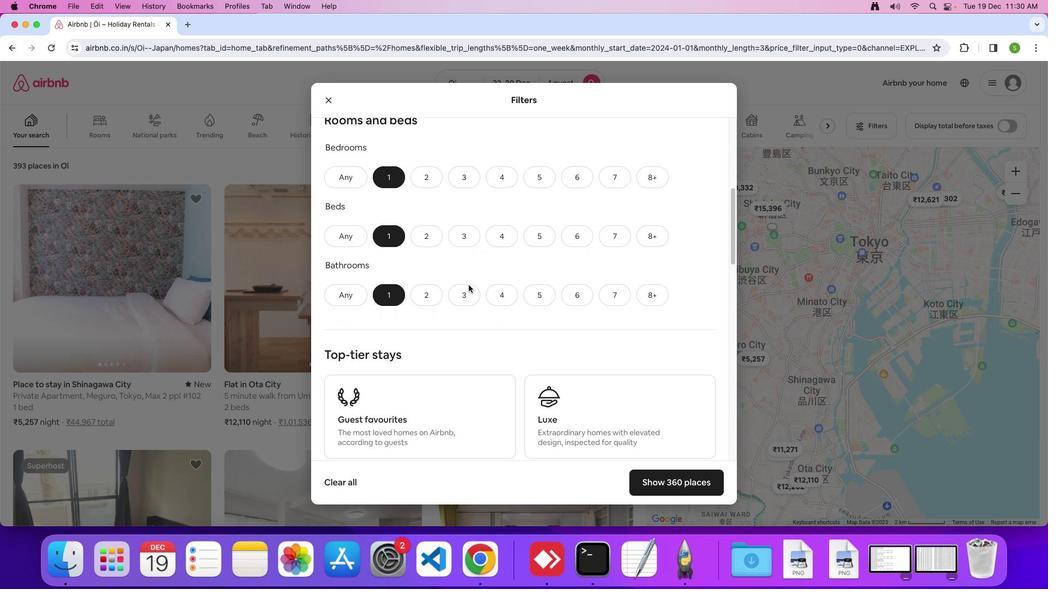 
Action: Mouse scrolled (469, 286) with delta (0, 0)
Screenshot: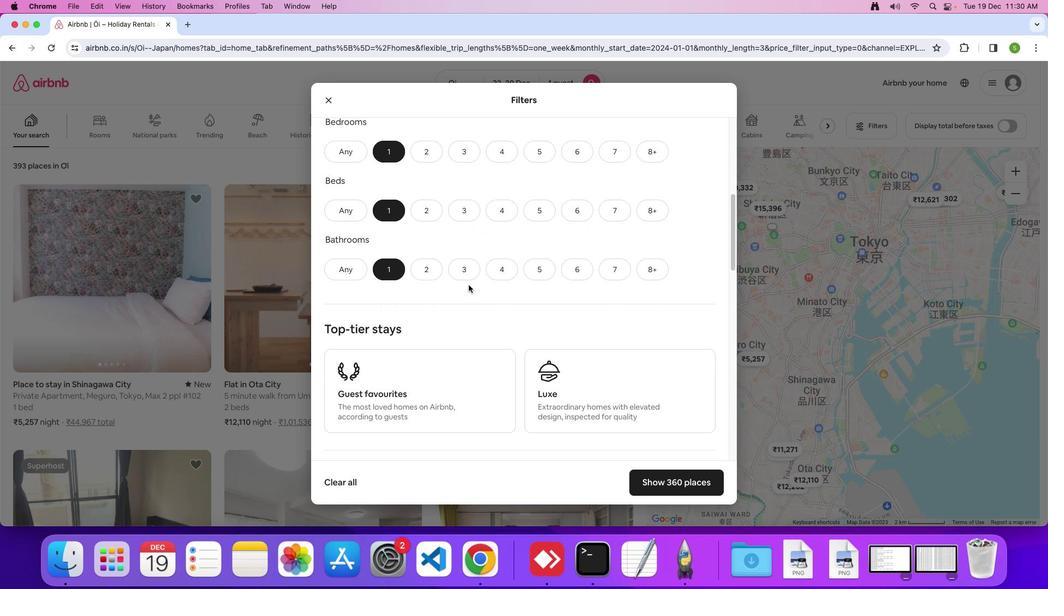 
Action: Mouse moved to (469, 285)
Screenshot: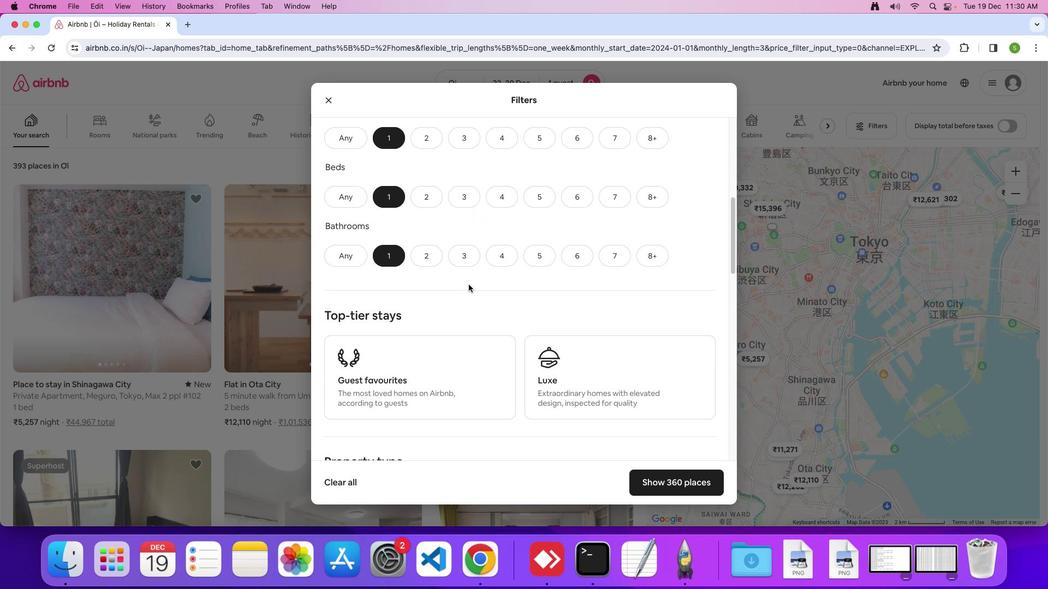 
Action: Mouse scrolled (469, 285) with delta (0, 0)
Screenshot: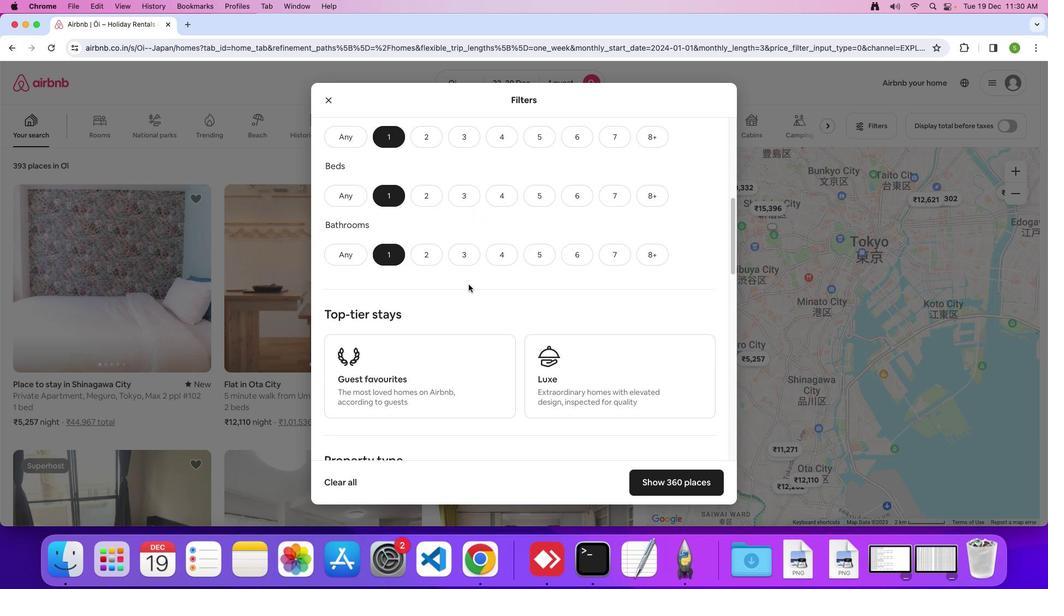
Action: Mouse scrolled (469, 285) with delta (0, 0)
Screenshot: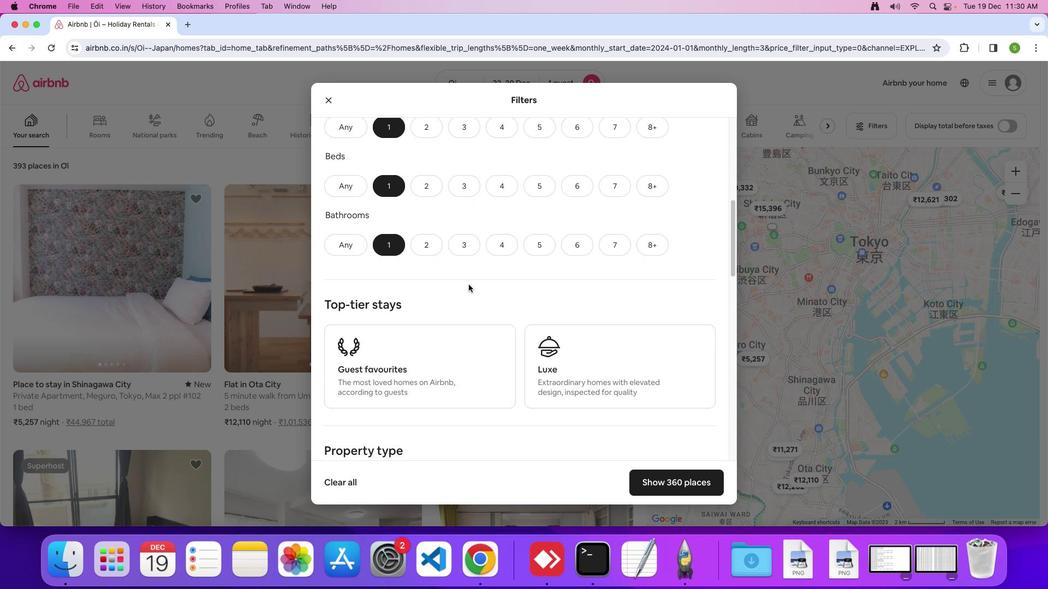
Action: Mouse scrolled (469, 285) with delta (0, 0)
Screenshot: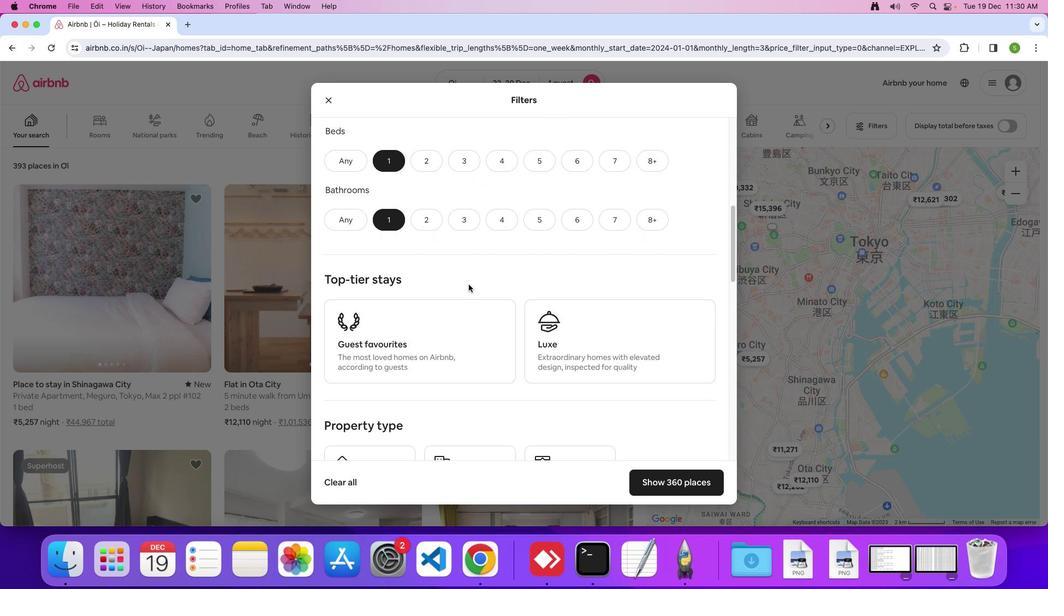 
Action: Mouse scrolled (469, 285) with delta (0, 0)
Screenshot: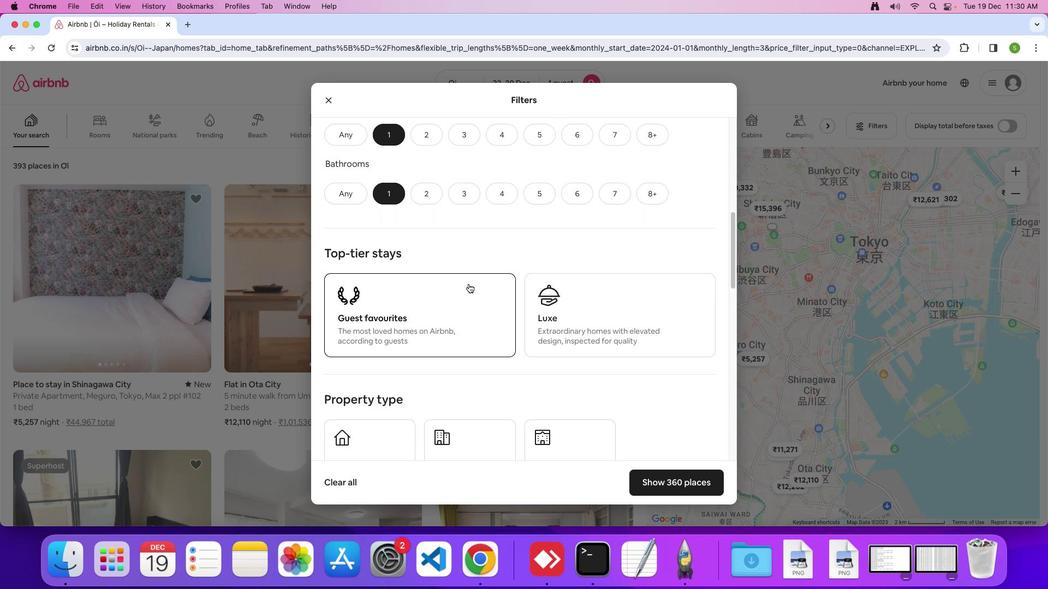 
Action: Mouse moved to (468, 284)
Screenshot: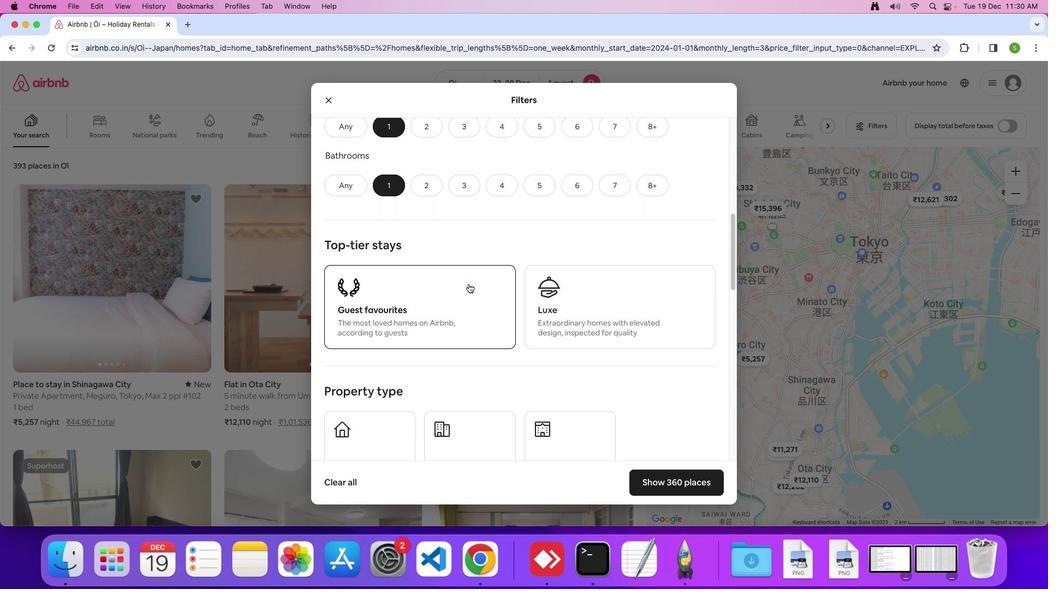 
Action: Mouse scrolled (468, 284) with delta (0, 0)
Screenshot: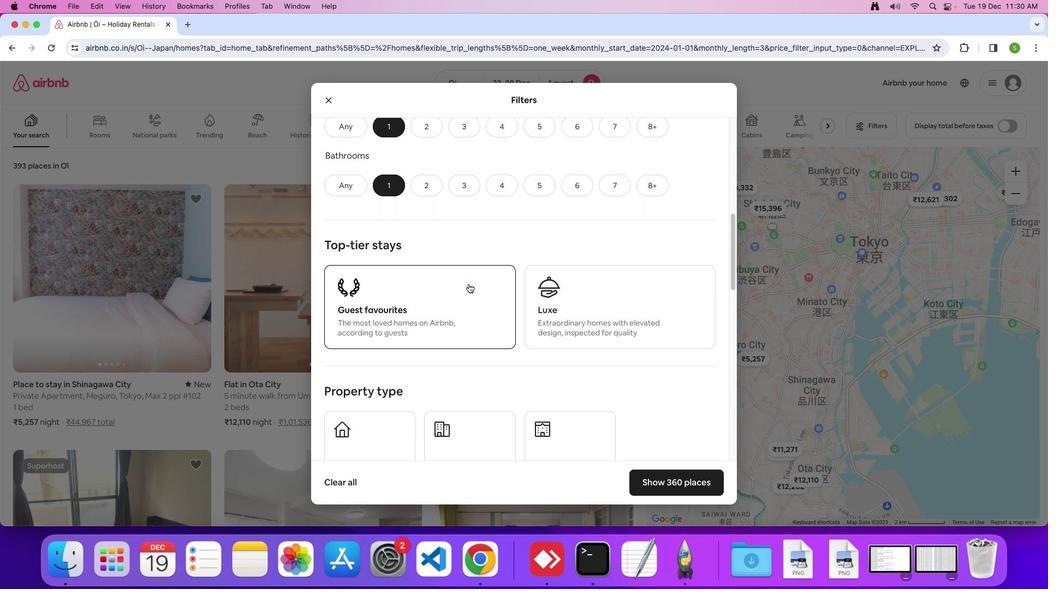 
Action: Mouse moved to (468, 284)
Screenshot: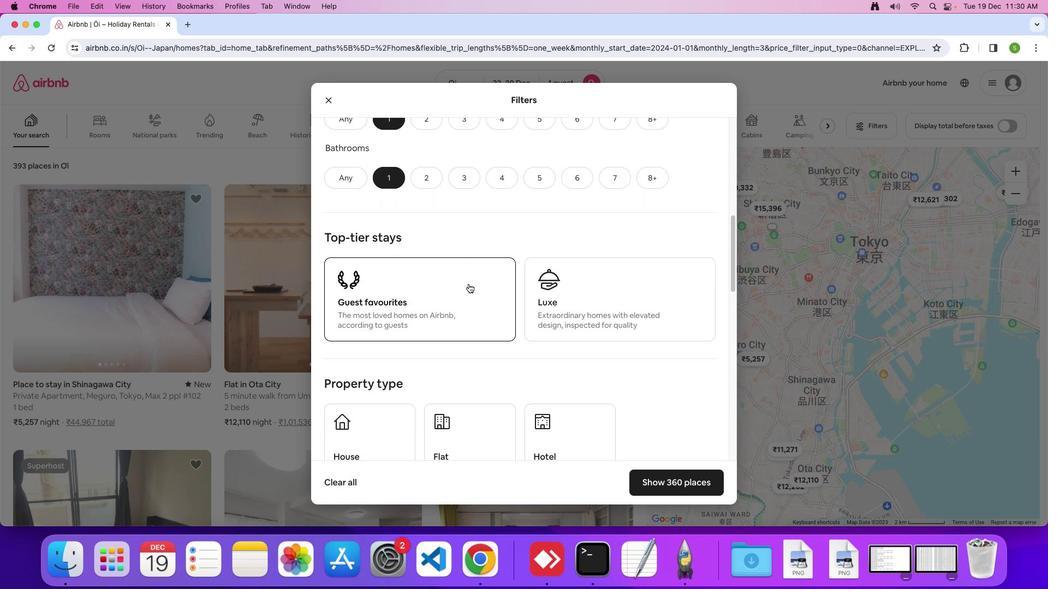 
Action: Mouse scrolled (468, 284) with delta (0, 0)
Screenshot: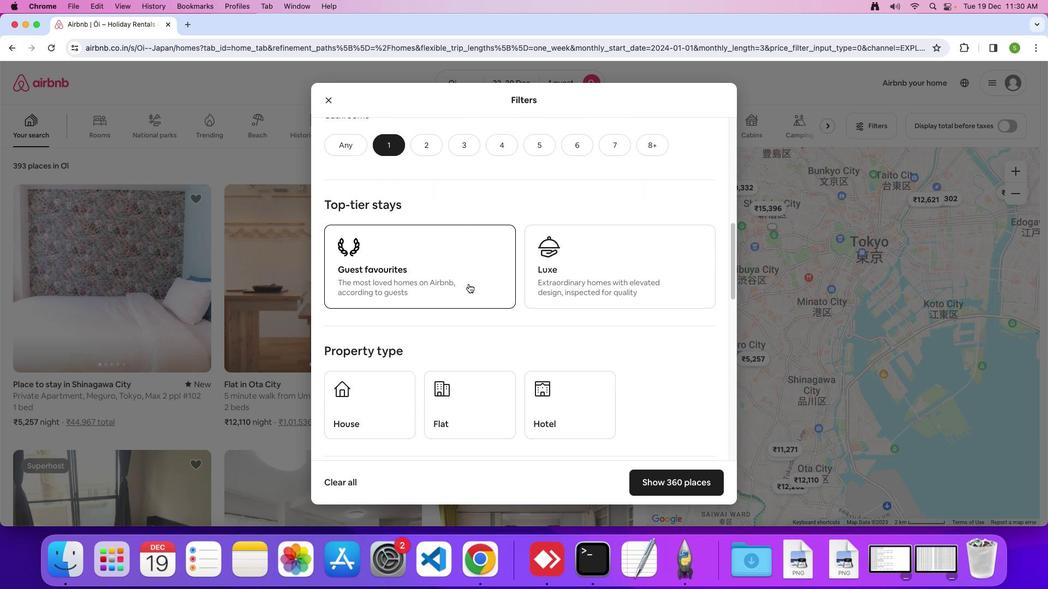 
Action: Mouse scrolled (468, 284) with delta (0, 0)
Screenshot: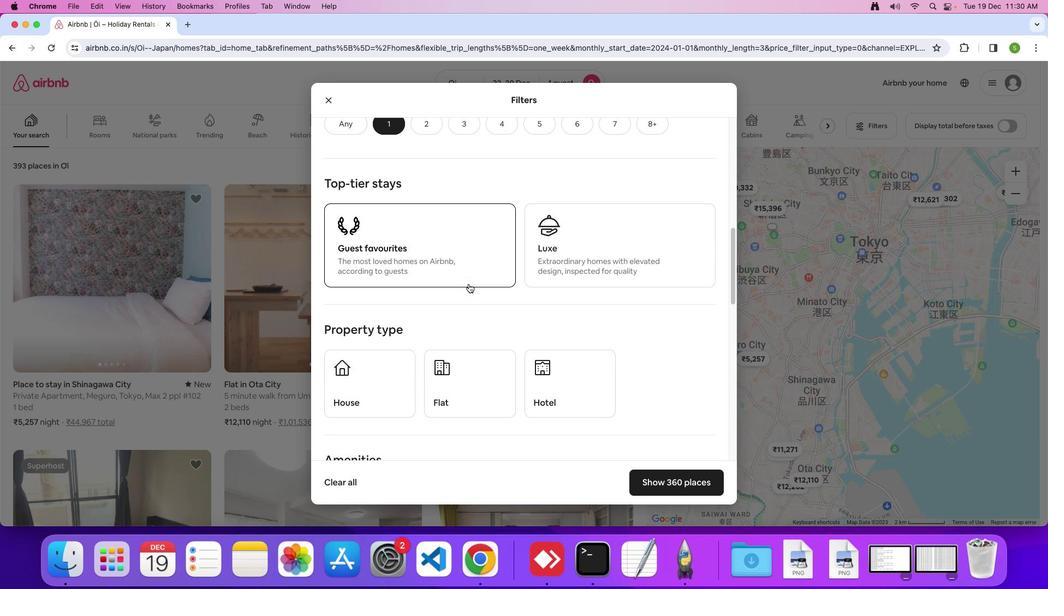 
Action: Mouse scrolled (468, 284) with delta (0, 0)
Screenshot: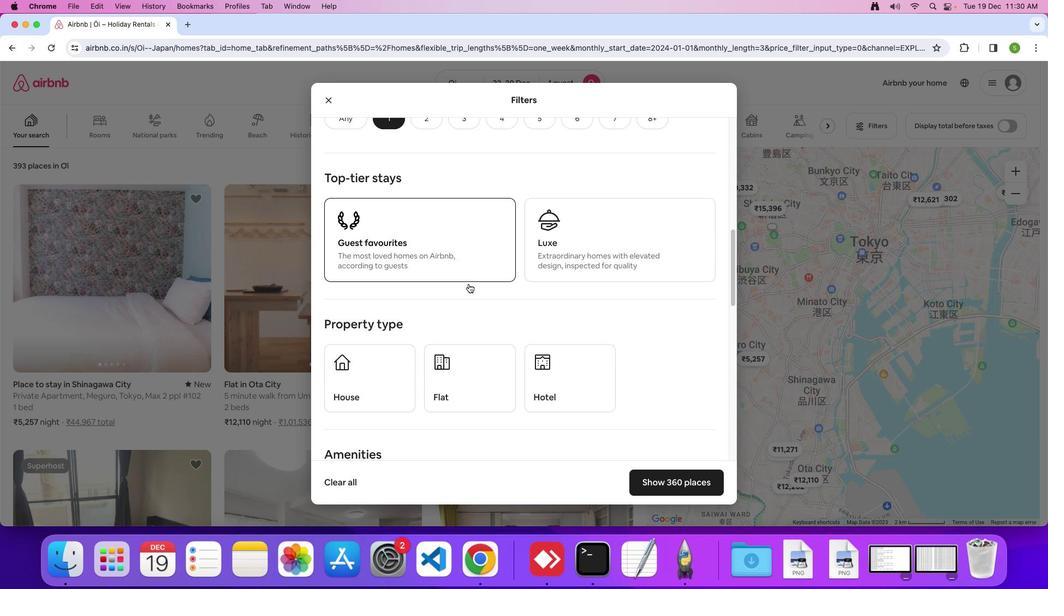 
Action: Mouse scrolled (468, 284) with delta (0, 0)
Screenshot: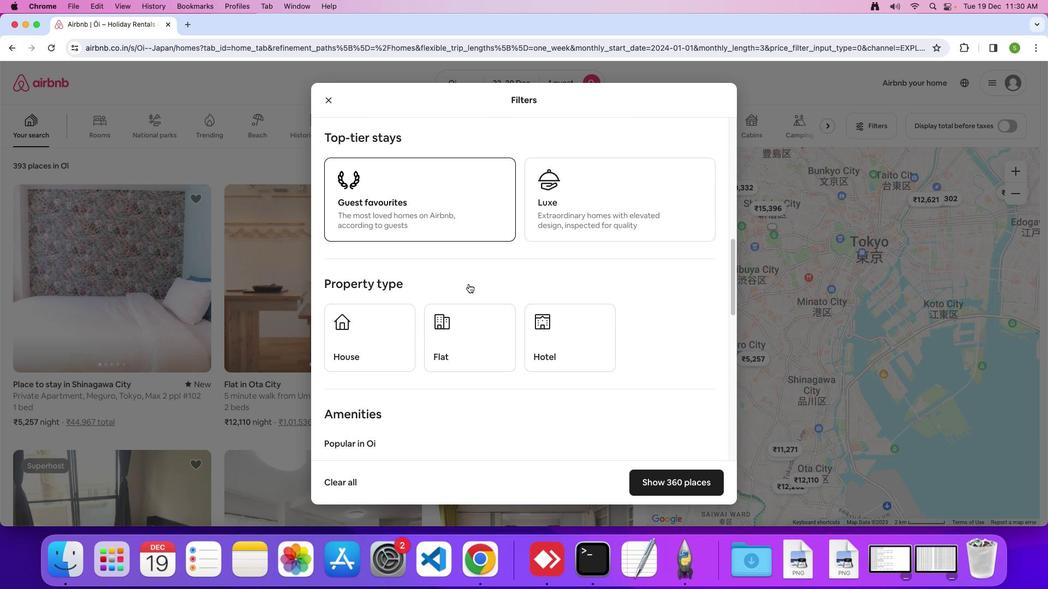 
Action: Mouse moved to (583, 303)
Screenshot: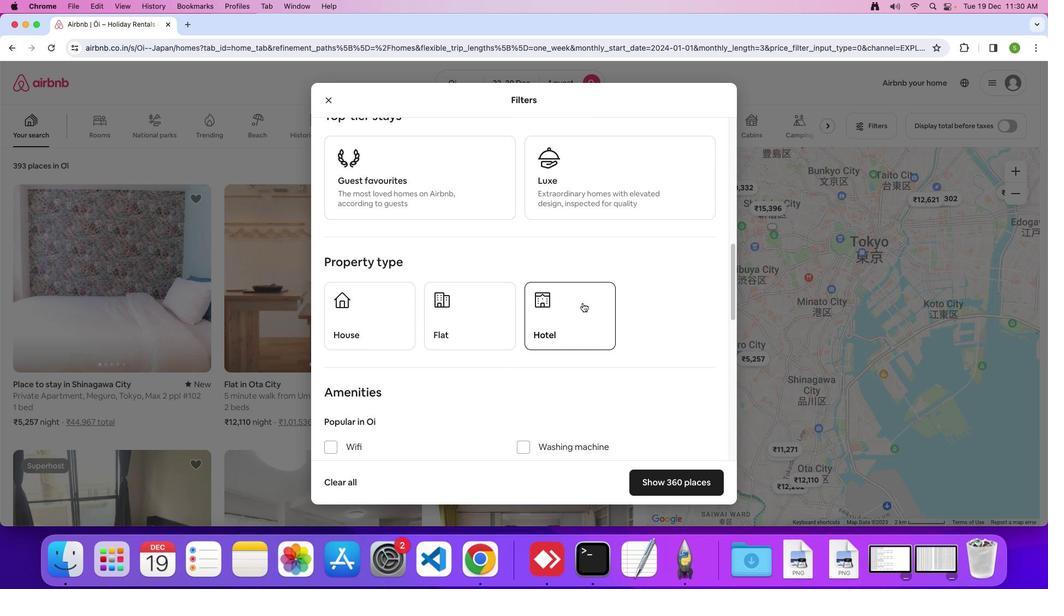 
Action: Mouse pressed left at (583, 303)
Screenshot: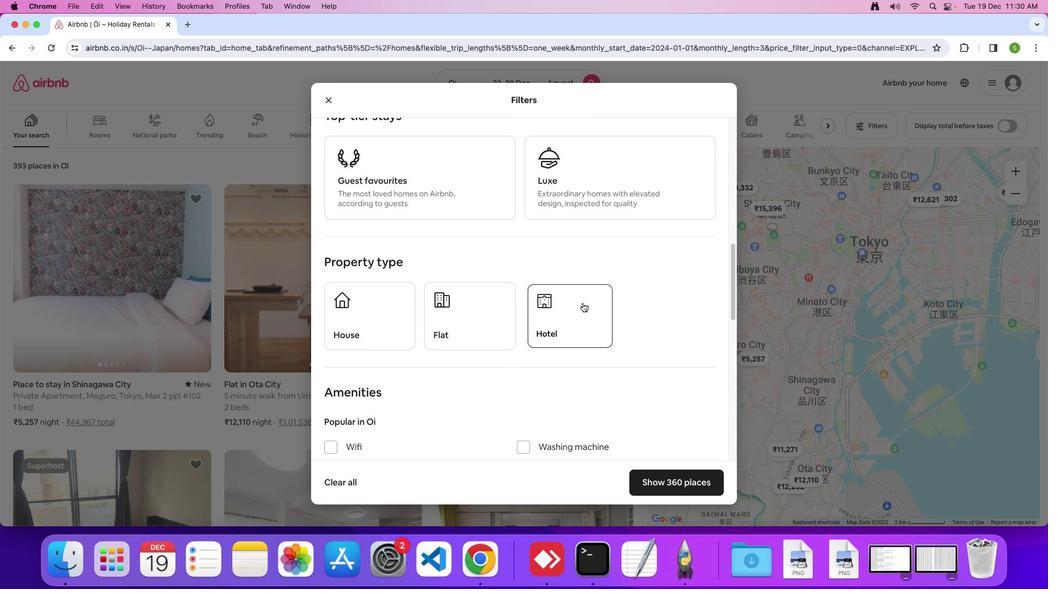 
Action: Mouse moved to (532, 287)
Screenshot: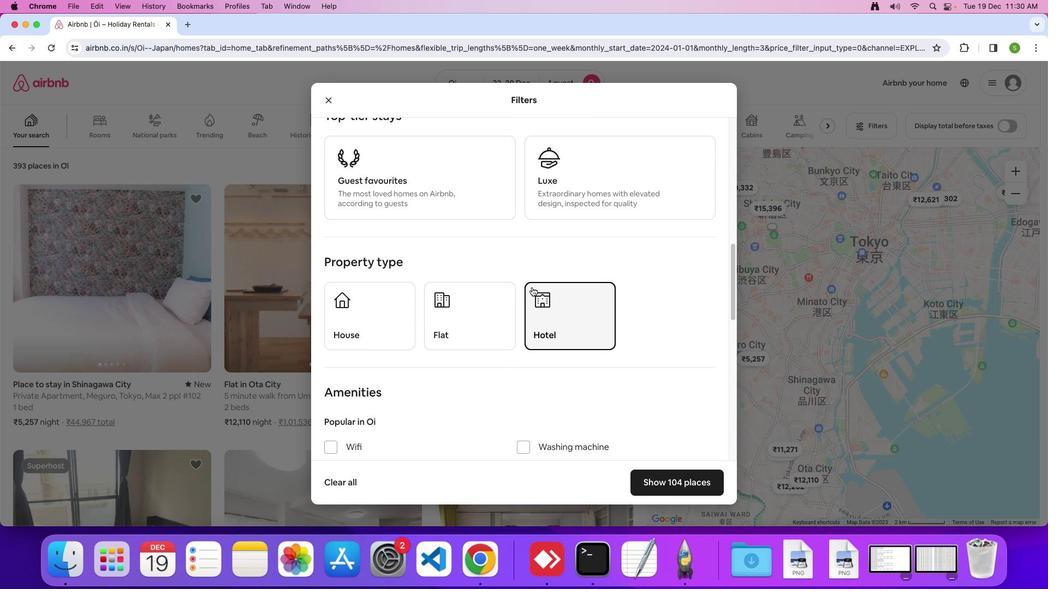 
Action: Mouse scrolled (532, 287) with delta (0, 0)
Screenshot: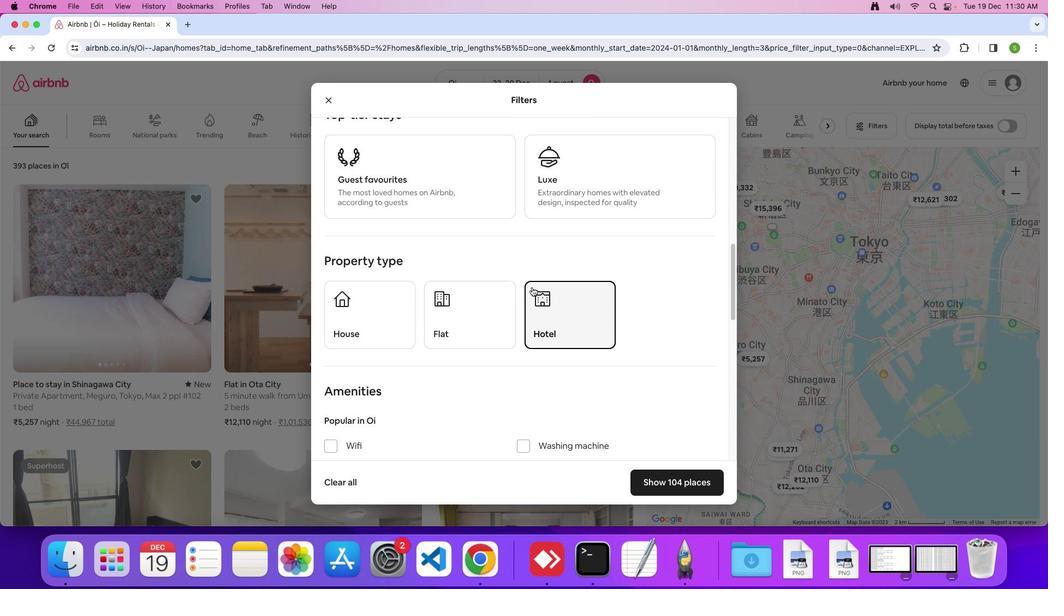 
Action: Mouse scrolled (532, 287) with delta (0, 0)
Screenshot: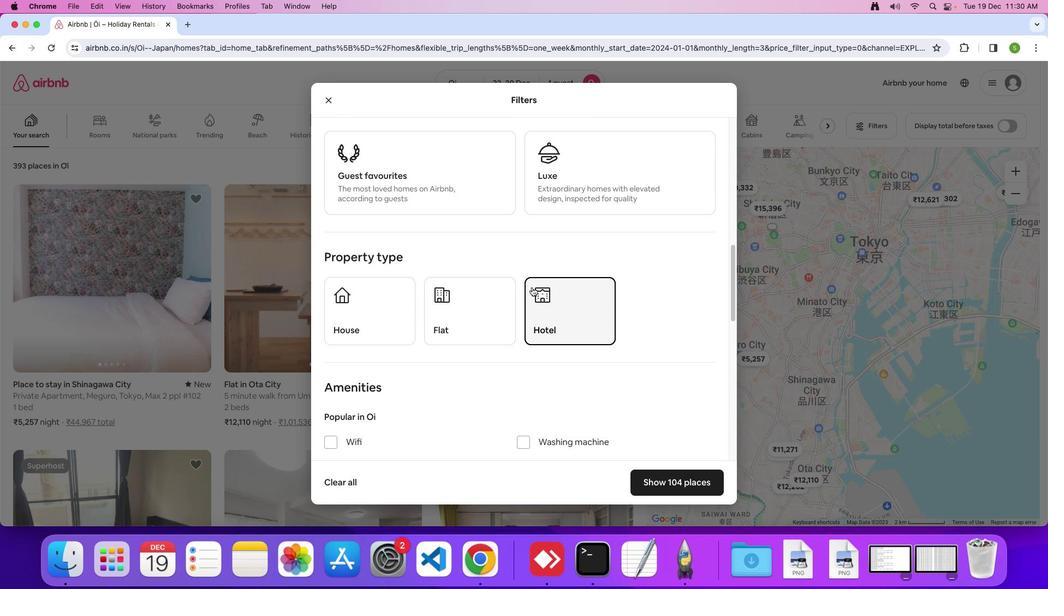 
Action: Mouse moved to (520, 298)
Screenshot: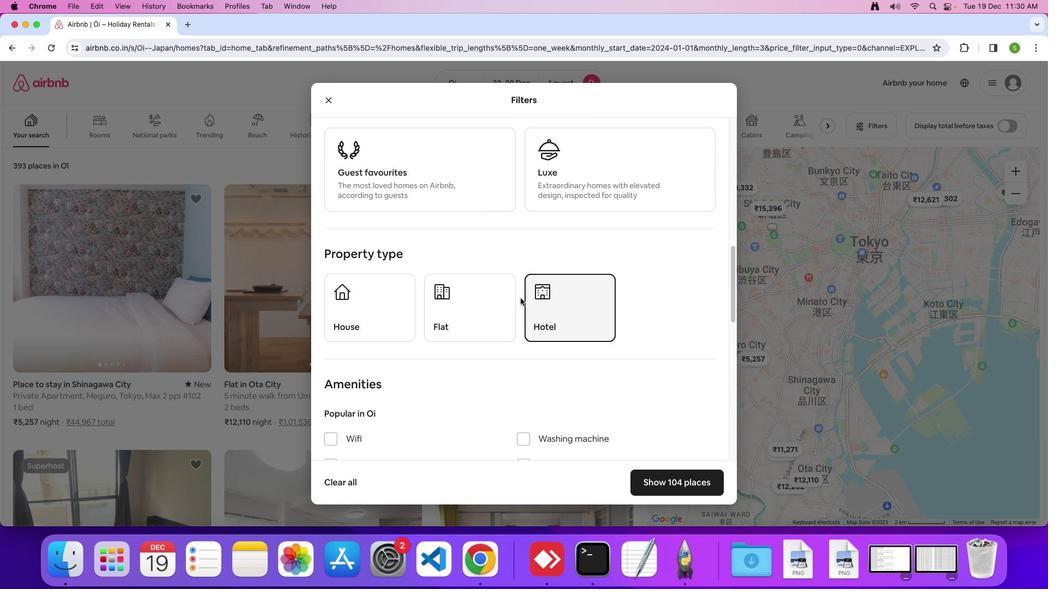 
Action: Mouse scrolled (520, 298) with delta (0, 0)
Screenshot: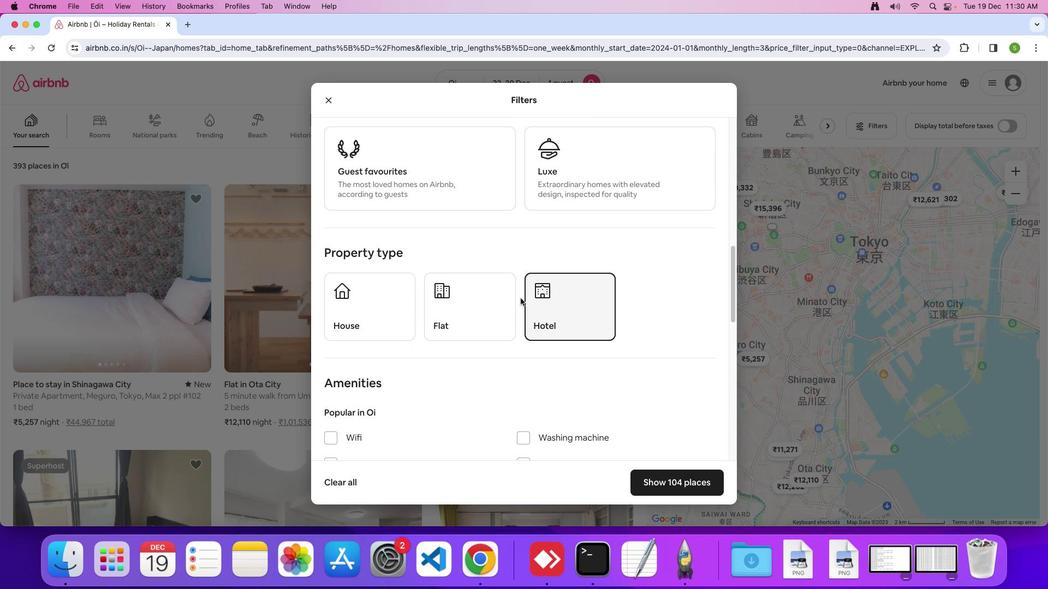 
Action: Mouse scrolled (520, 298) with delta (0, 0)
Screenshot: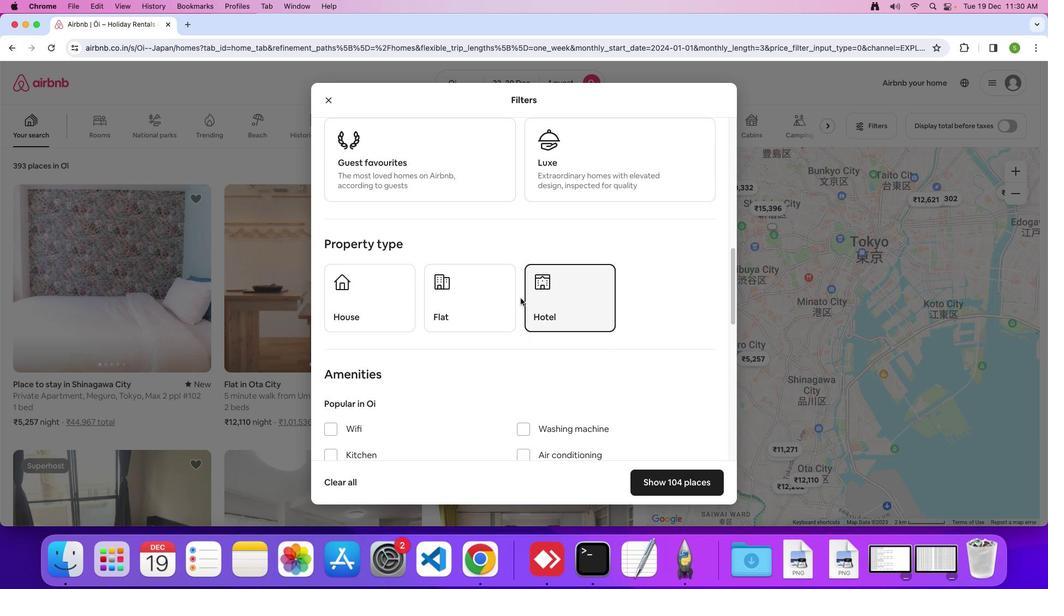
Action: Mouse moved to (520, 298)
Screenshot: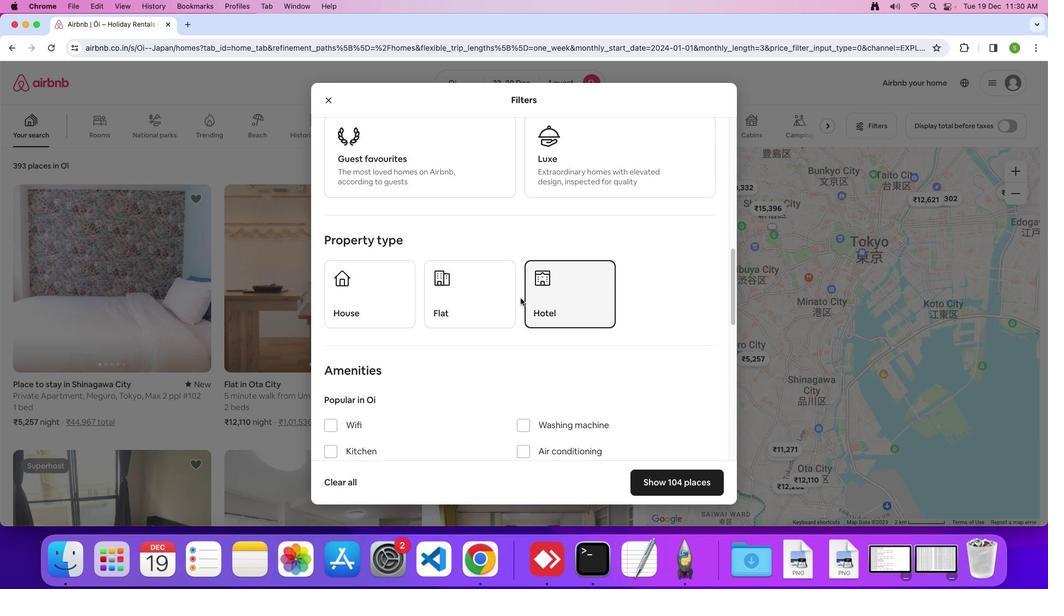 
Action: Mouse scrolled (520, 298) with delta (0, 0)
Screenshot: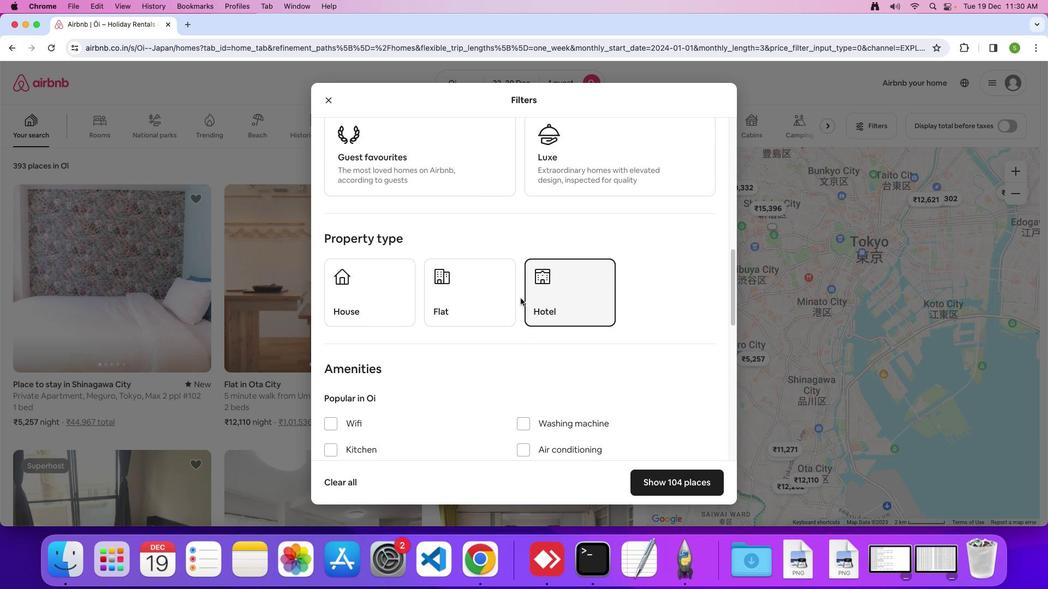 
Action: Mouse scrolled (520, 298) with delta (0, 0)
Screenshot: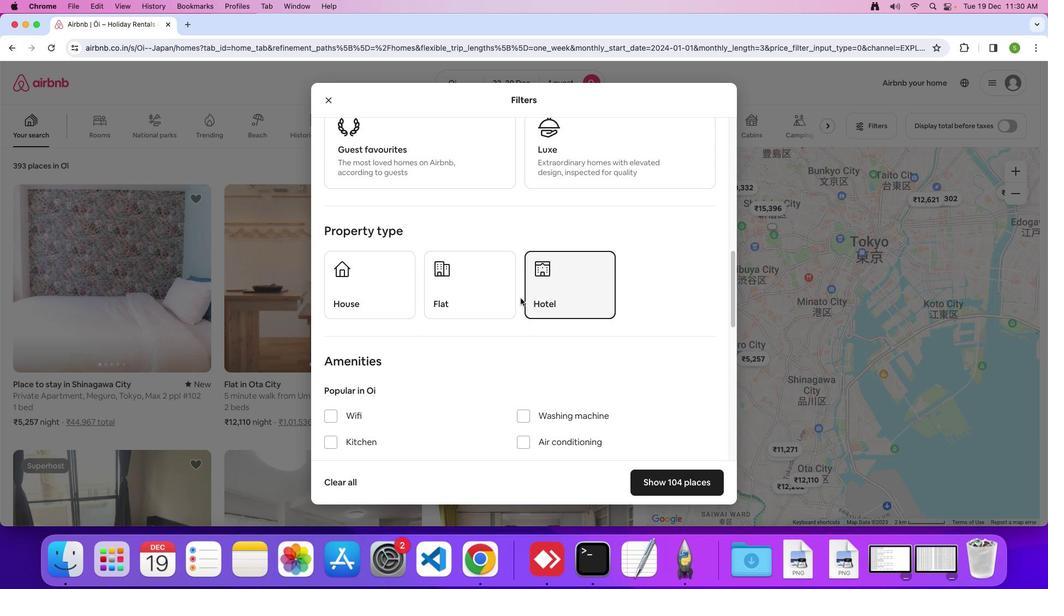 
Action: Mouse scrolled (520, 298) with delta (0, 0)
Screenshot: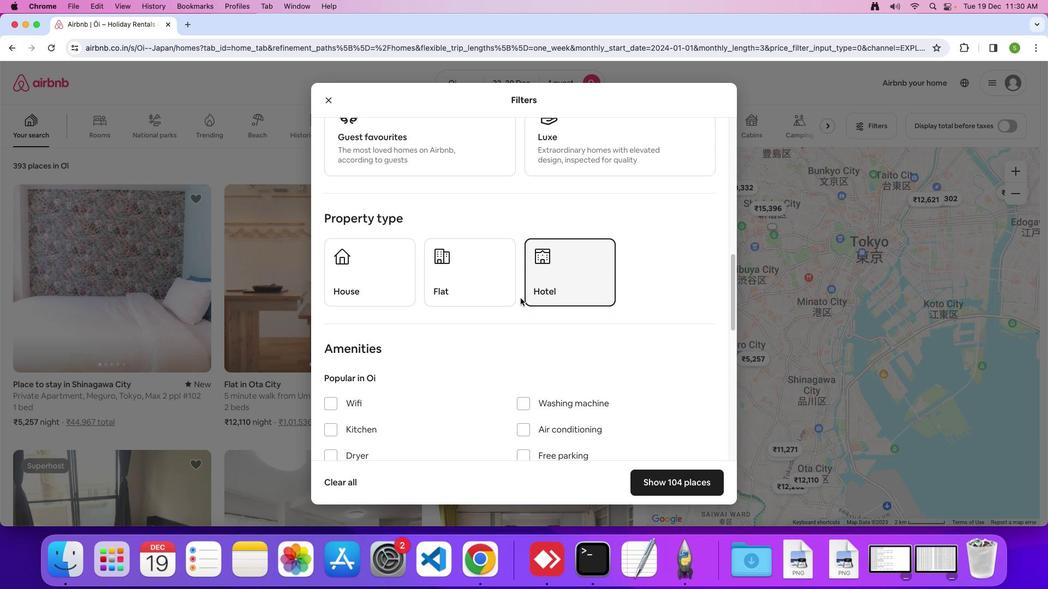 
Action: Mouse moved to (521, 298)
Screenshot: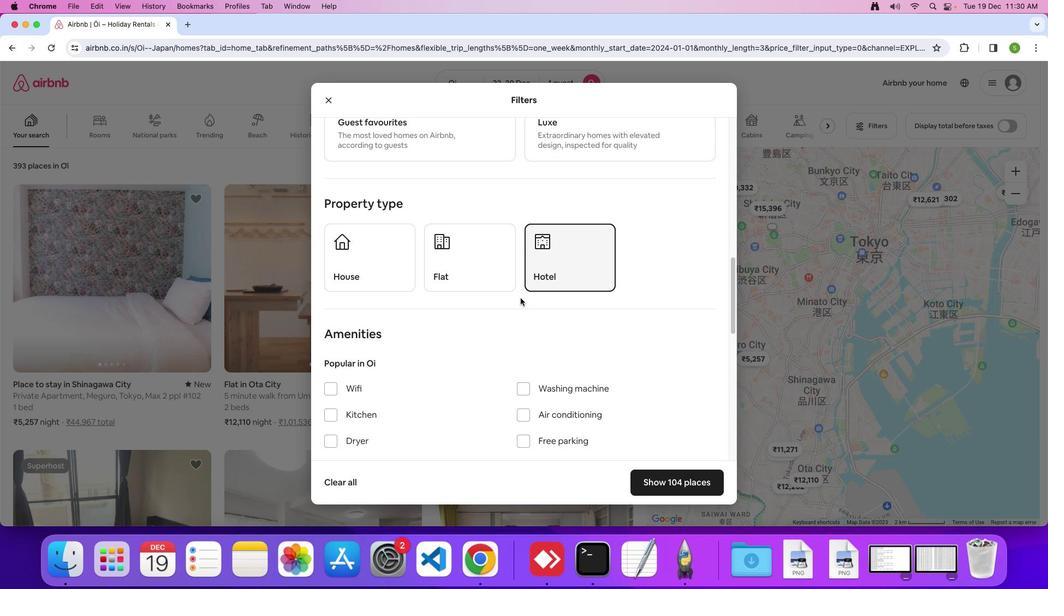 
Action: Mouse scrolled (521, 298) with delta (0, 0)
Screenshot: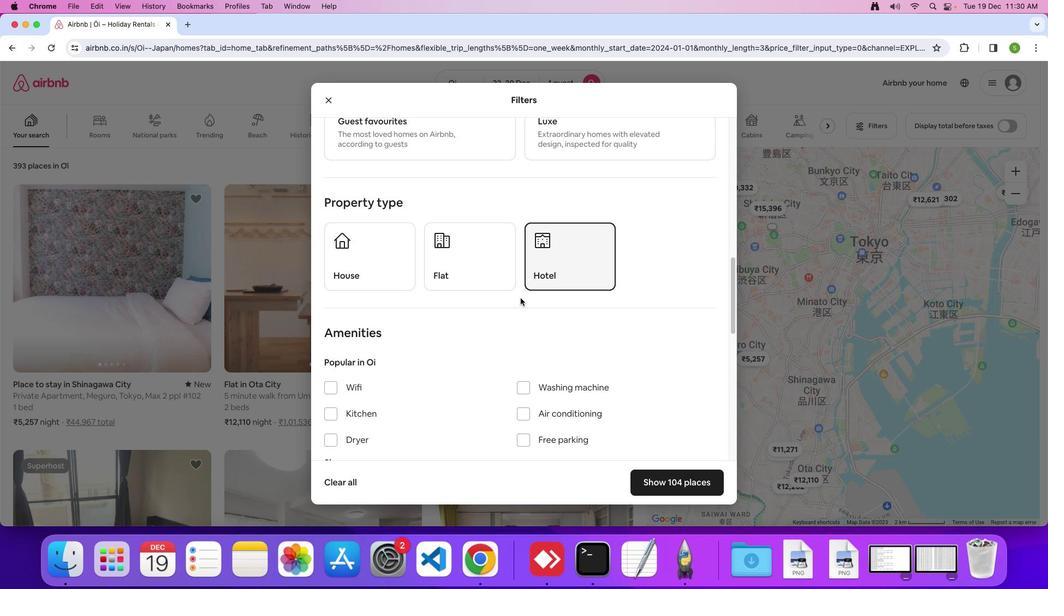 
Action: Mouse scrolled (521, 298) with delta (0, 0)
Screenshot: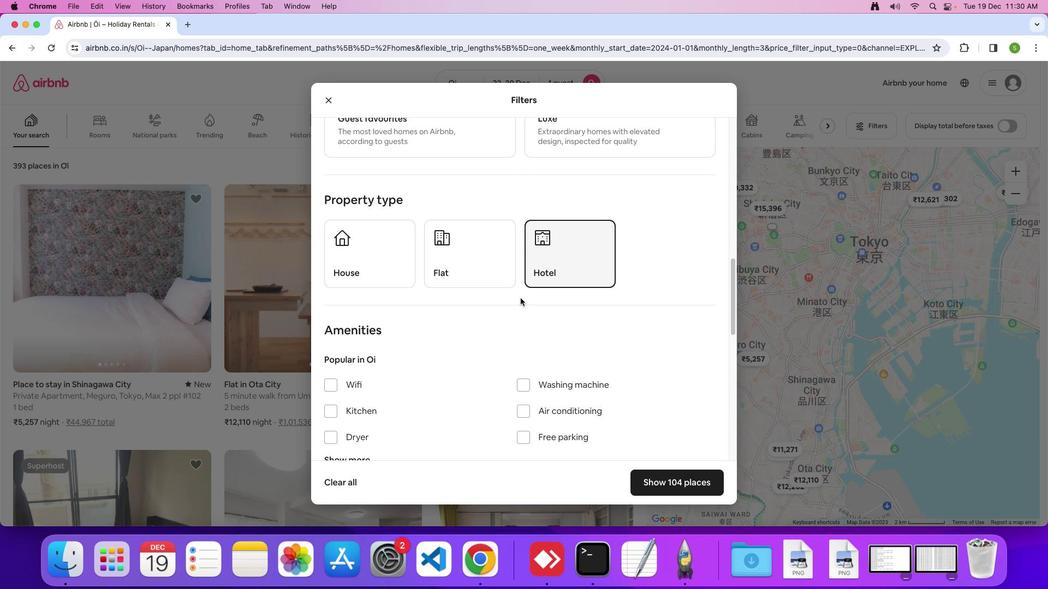 
Action: Mouse scrolled (521, 298) with delta (0, 0)
Screenshot: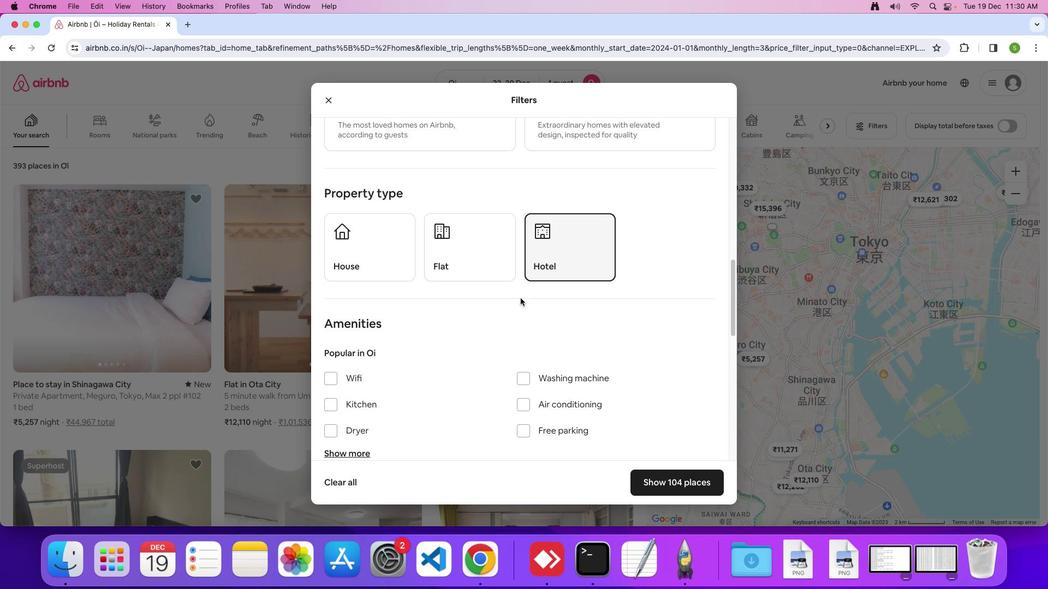 
Action: Mouse scrolled (521, 298) with delta (0, 0)
Screenshot: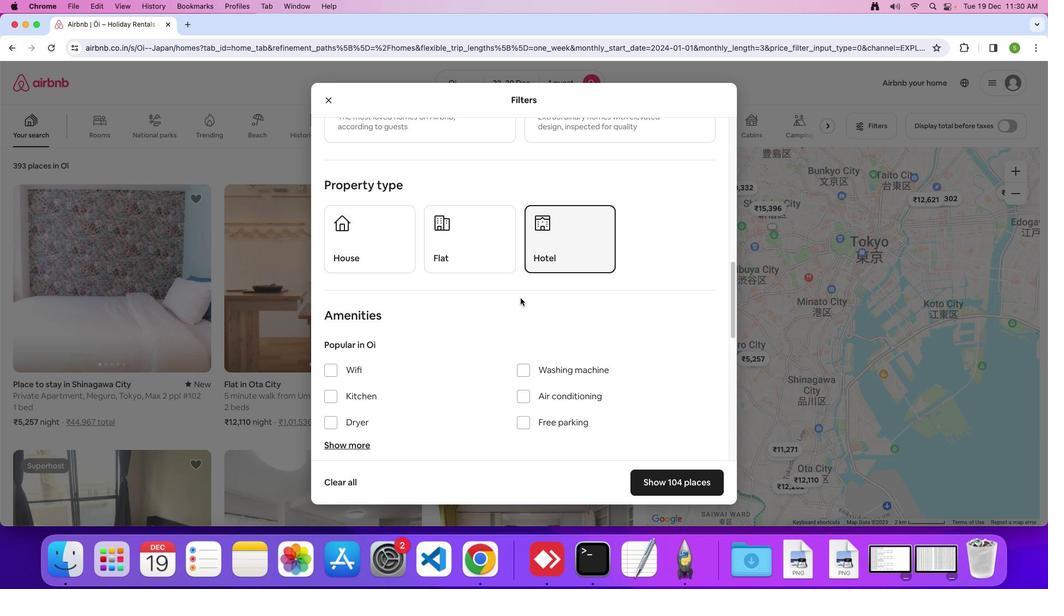 
Action: Mouse scrolled (521, 298) with delta (0, 0)
Screenshot: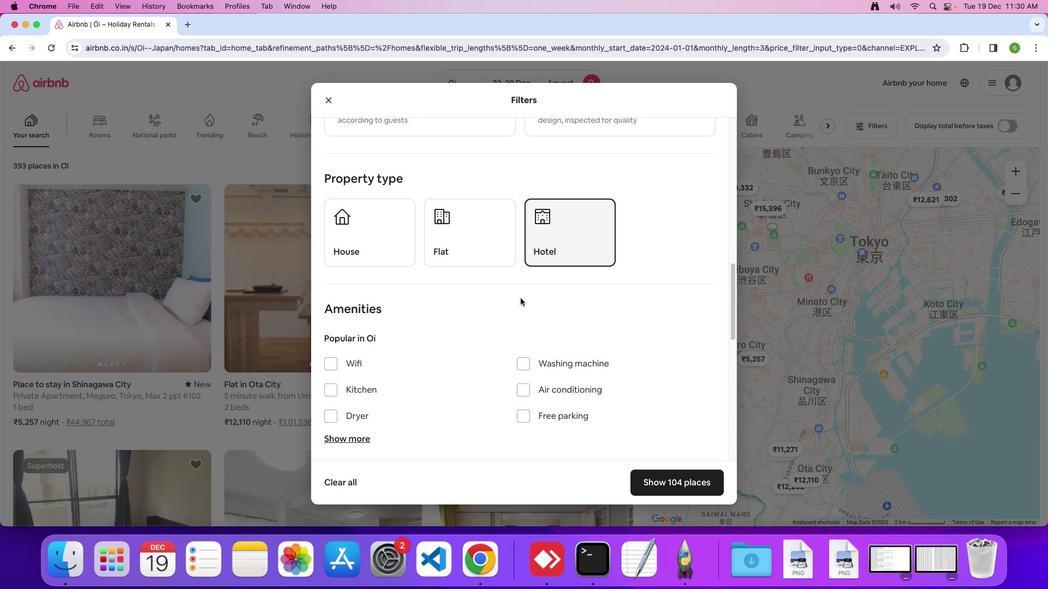 
Action: Mouse scrolled (521, 298) with delta (0, 0)
Screenshot: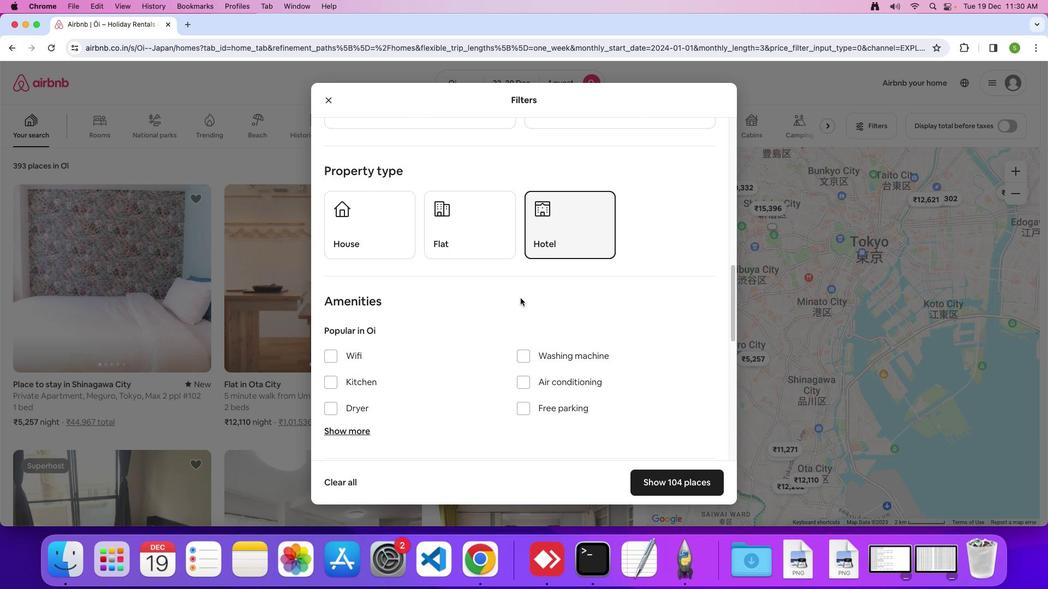 
Action: Mouse scrolled (521, 298) with delta (0, 0)
Screenshot: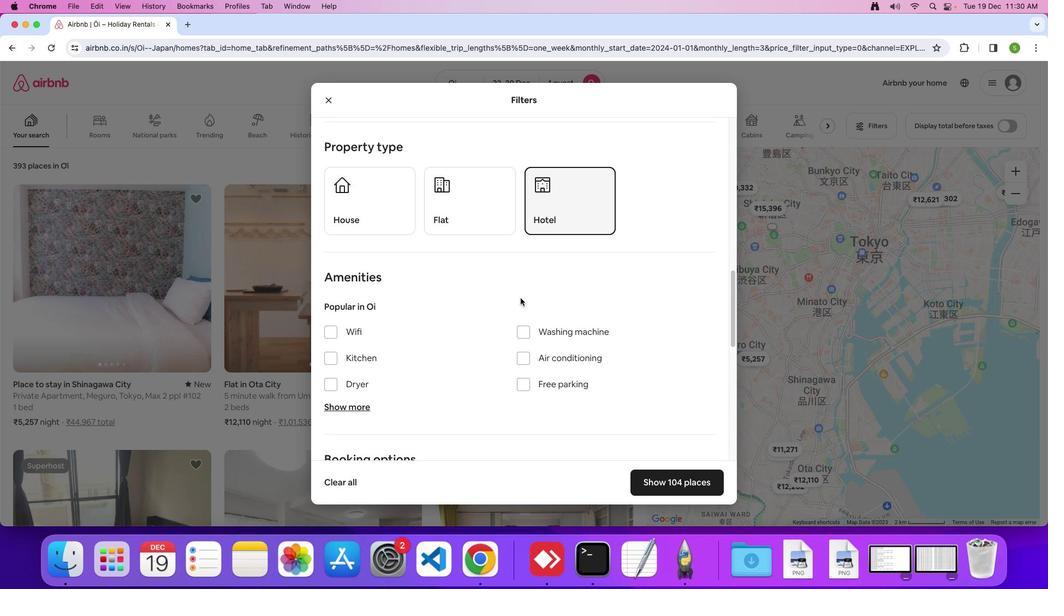 
Action: Mouse scrolled (521, 298) with delta (0, 0)
Screenshot: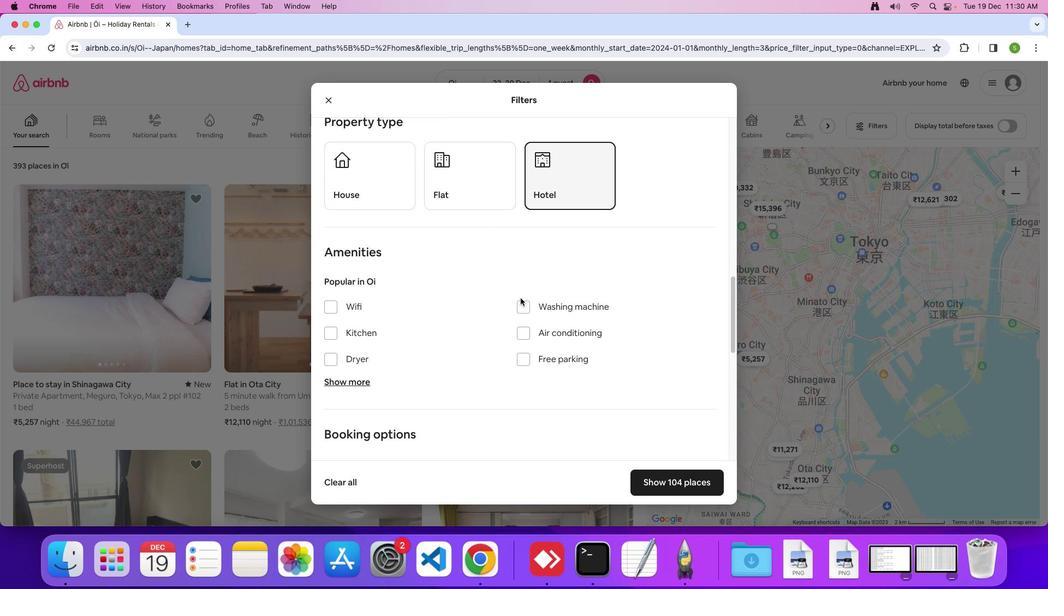 
Action: Mouse scrolled (521, 298) with delta (0, 0)
Screenshot: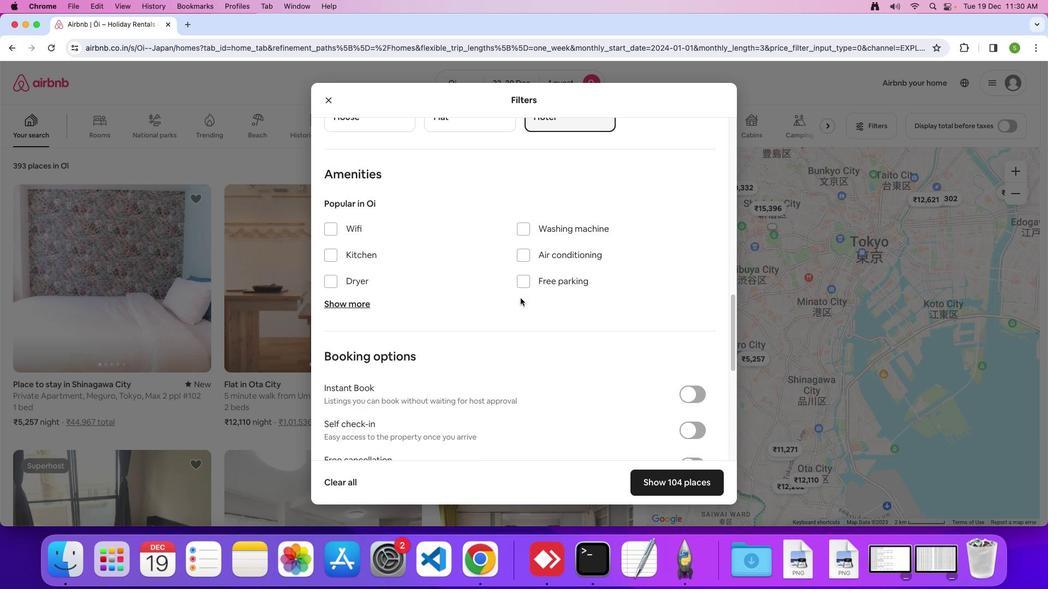 
Action: Mouse scrolled (521, 298) with delta (0, 0)
Screenshot: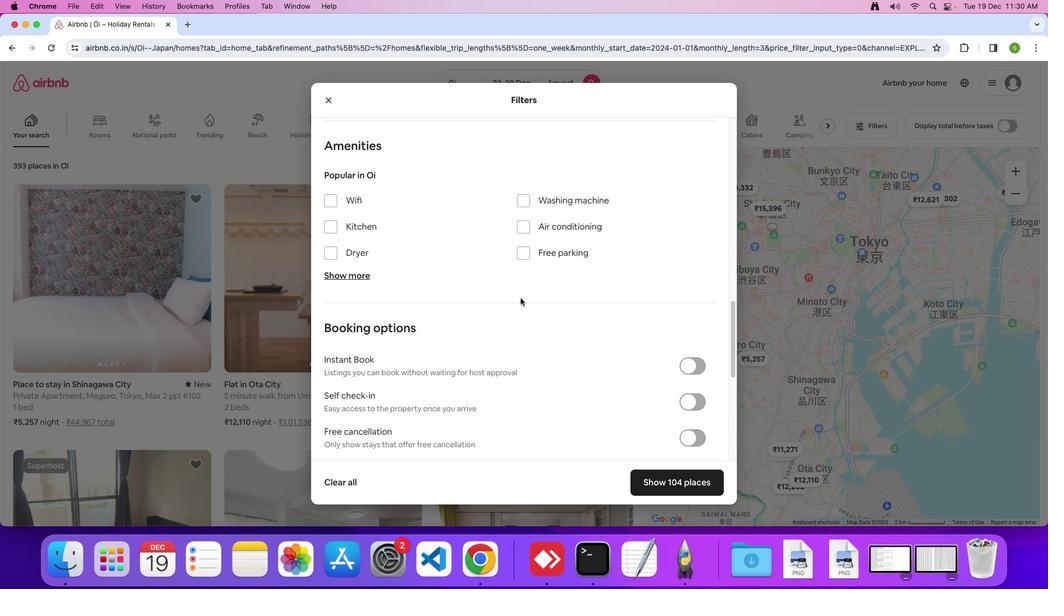
Action: Mouse scrolled (521, 298) with delta (0, 0)
Screenshot: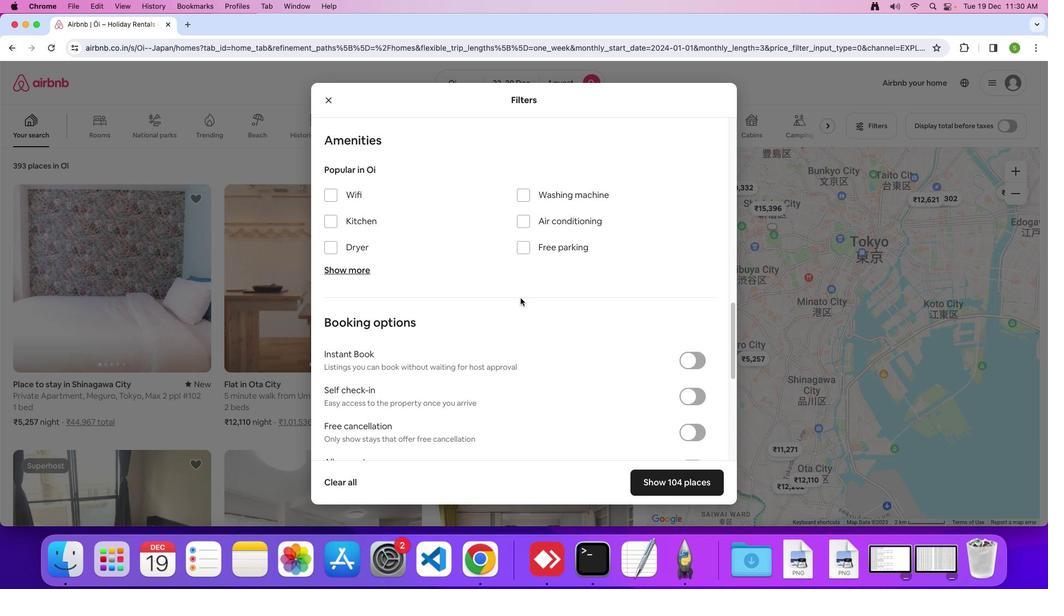 
Action: Mouse scrolled (521, 298) with delta (0, 0)
Screenshot: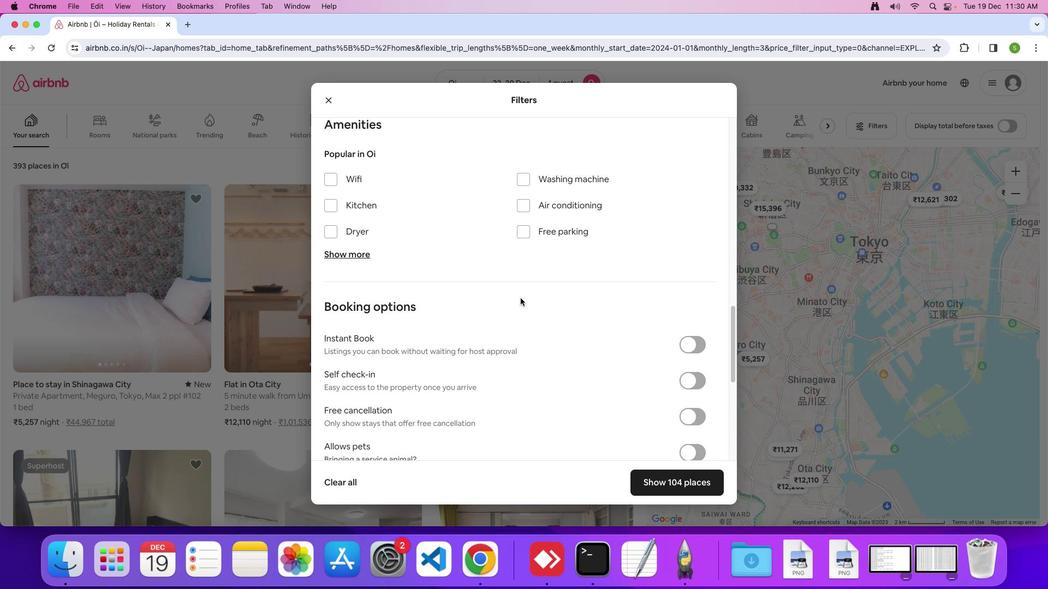 
Action: Mouse scrolled (521, 298) with delta (0, 0)
Screenshot: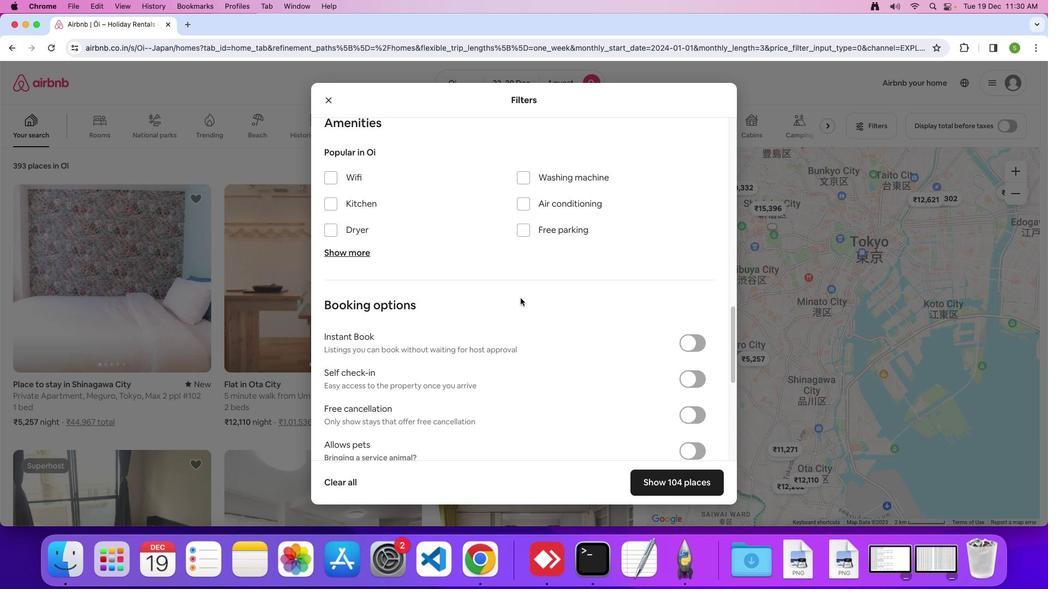 
Action: Mouse scrolled (521, 298) with delta (0, 0)
Screenshot: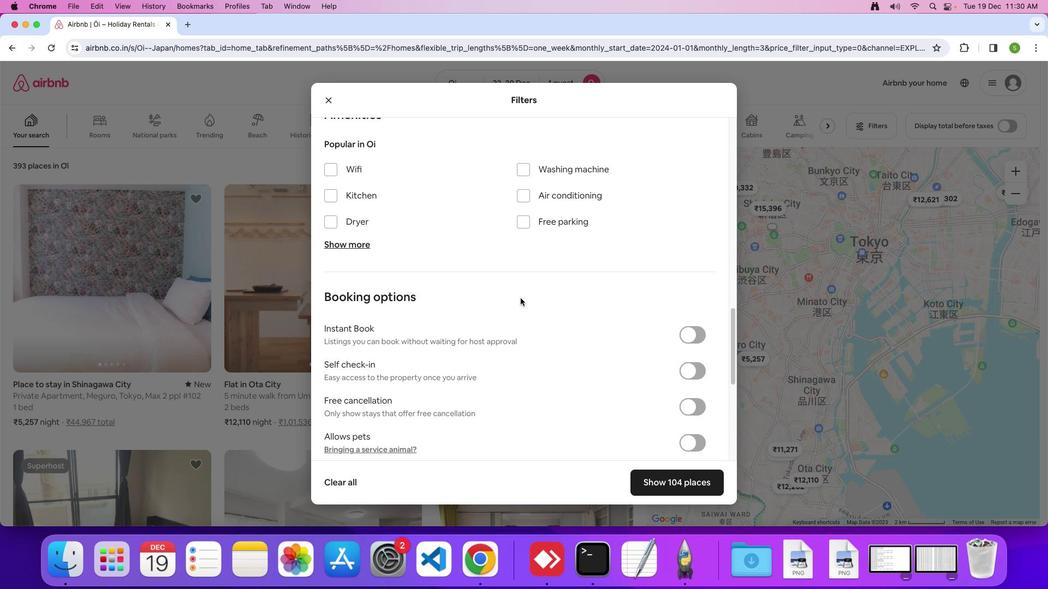 
Action: Mouse scrolled (521, 298) with delta (0, 0)
Screenshot: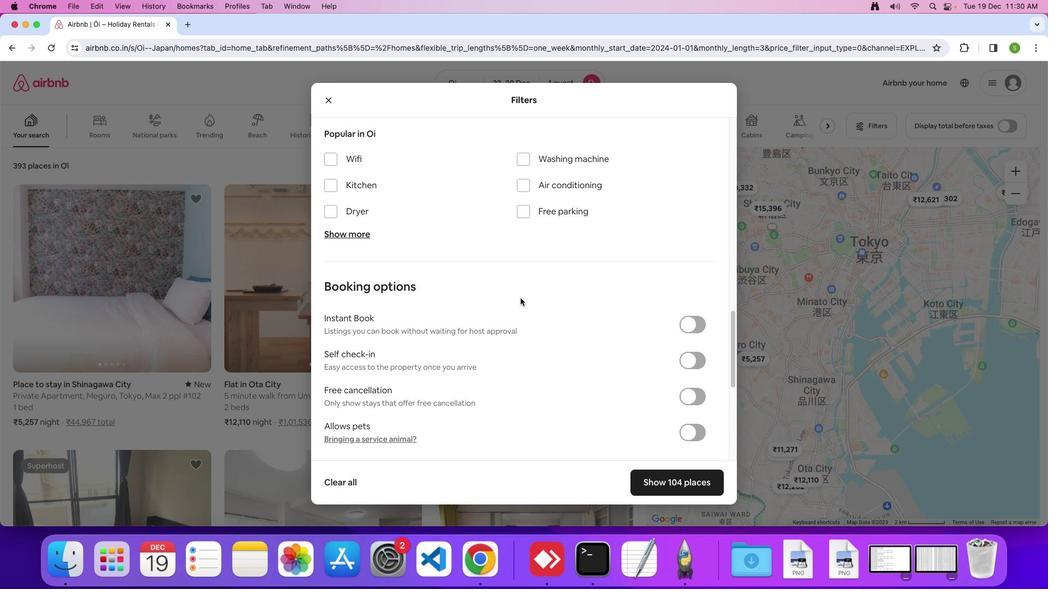 
Action: Mouse scrolled (521, 298) with delta (0, 0)
Screenshot: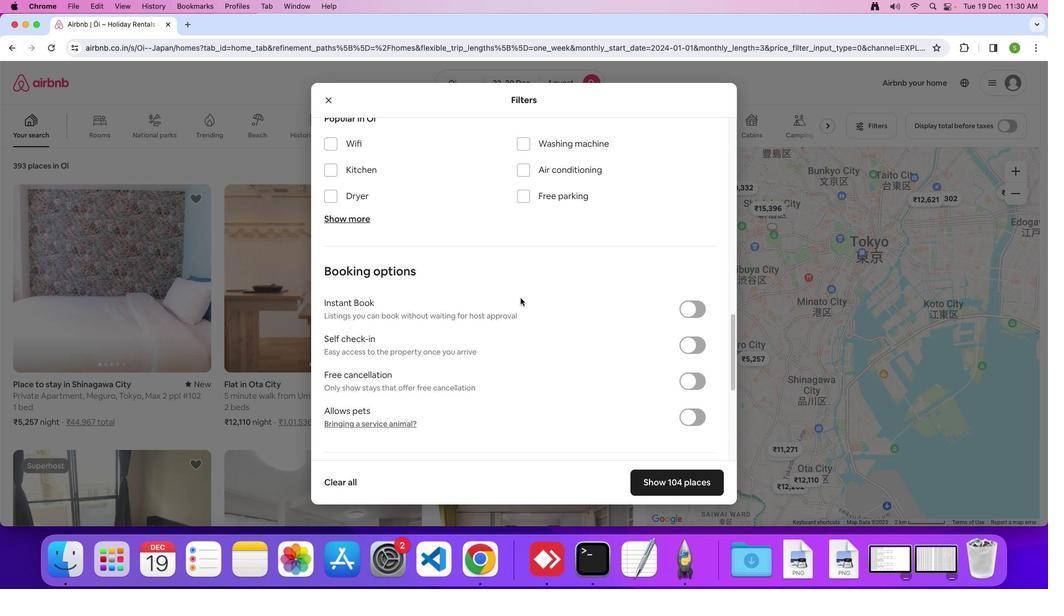 
Action: Mouse scrolled (521, 298) with delta (0, 0)
Screenshot: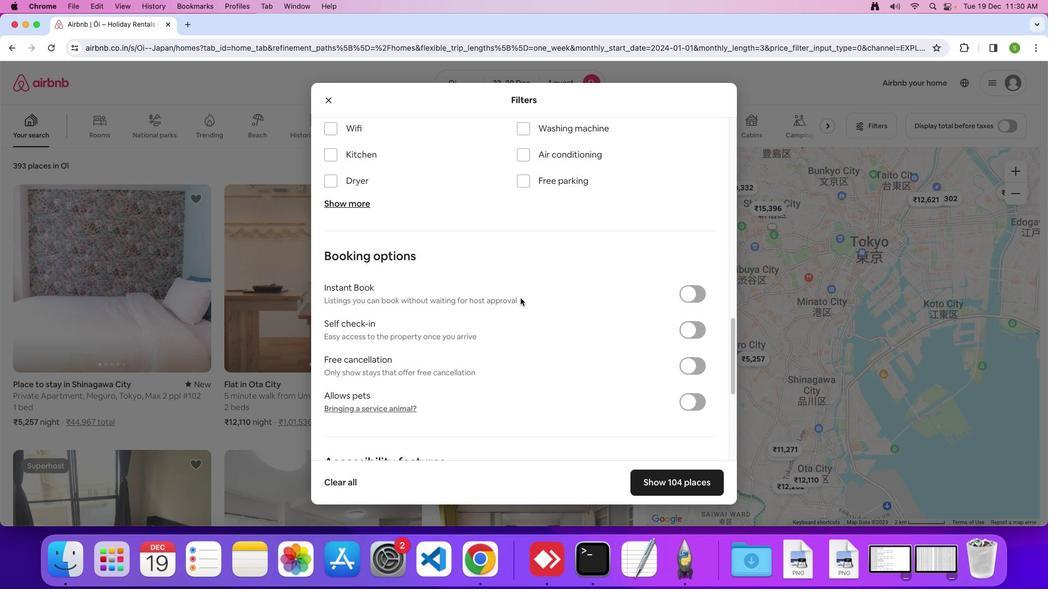 
Action: Mouse scrolled (521, 298) with delta (0, 0)
Screenshot: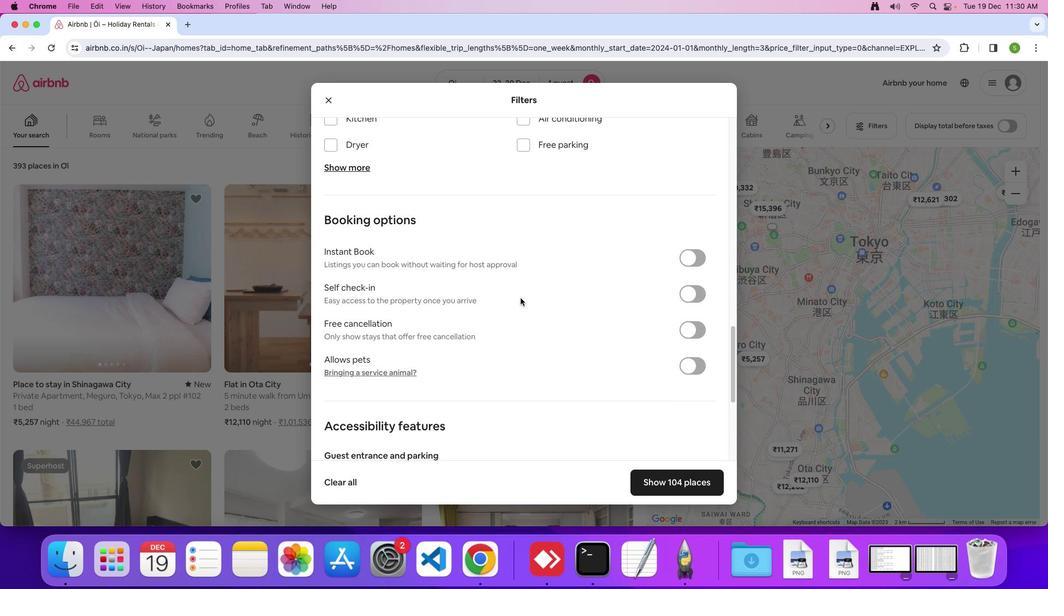 
Action: Mouse scrolled (521, 298) with delta (0, 0)
Screenshot: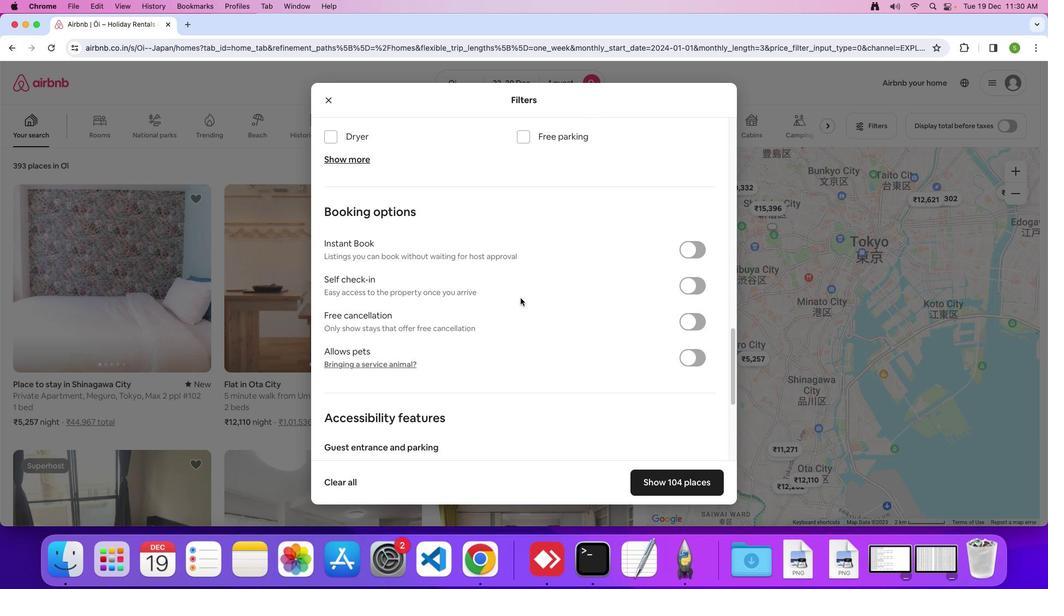 
Action: Mouse scrolled (521, 298) with delta (0, 0)
Screenshot: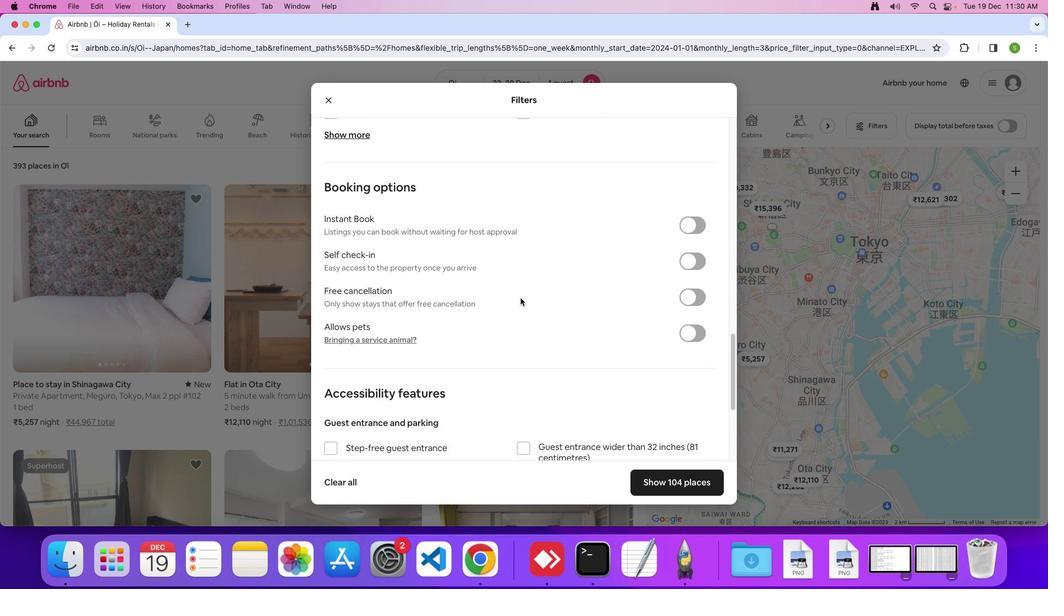 
Action: Mouse scrolled (521, 298) with delta (0, 0)
Screenshot: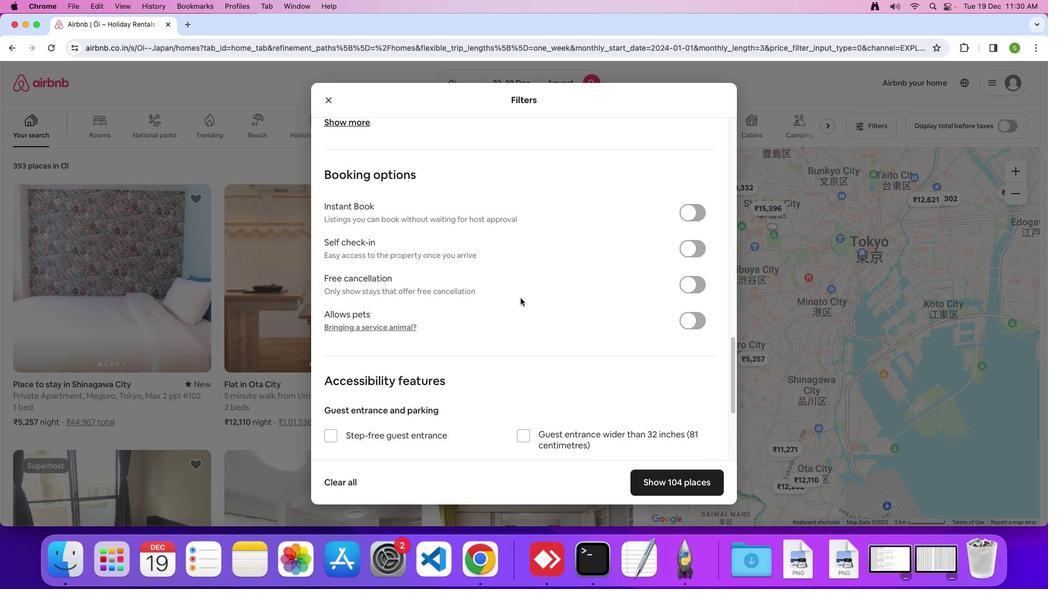 
Action: Mouse scrolled (521, 298) with delta (0, 0)
Screenshot: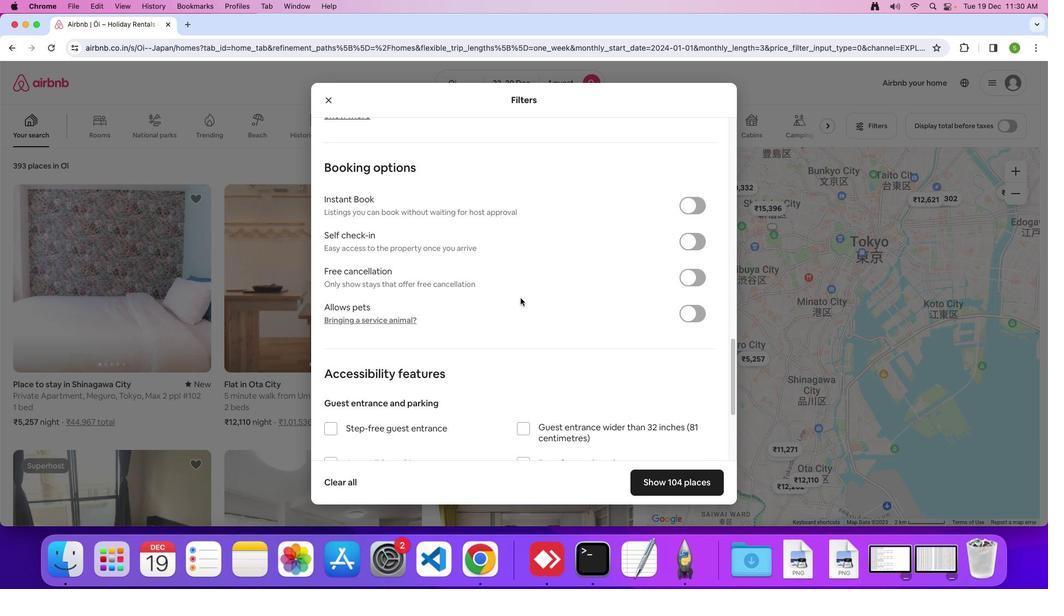 
Action: Mouse scrolled (521, 298) with delta (0, 0)
Screenshot: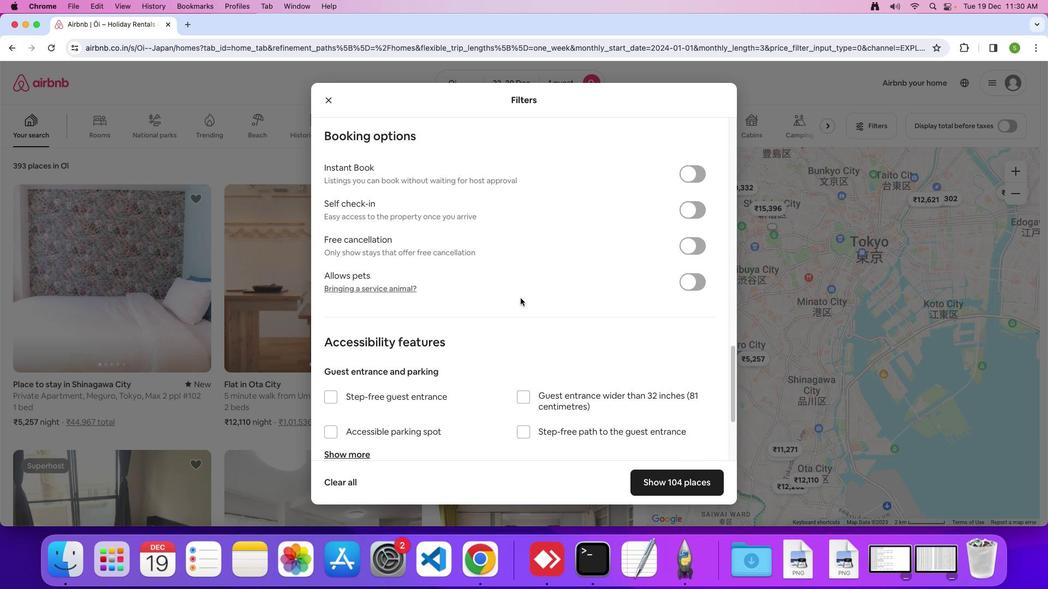 
Action: Mouse scrolled (521, 298) with delta (0, 0)
Screenshot: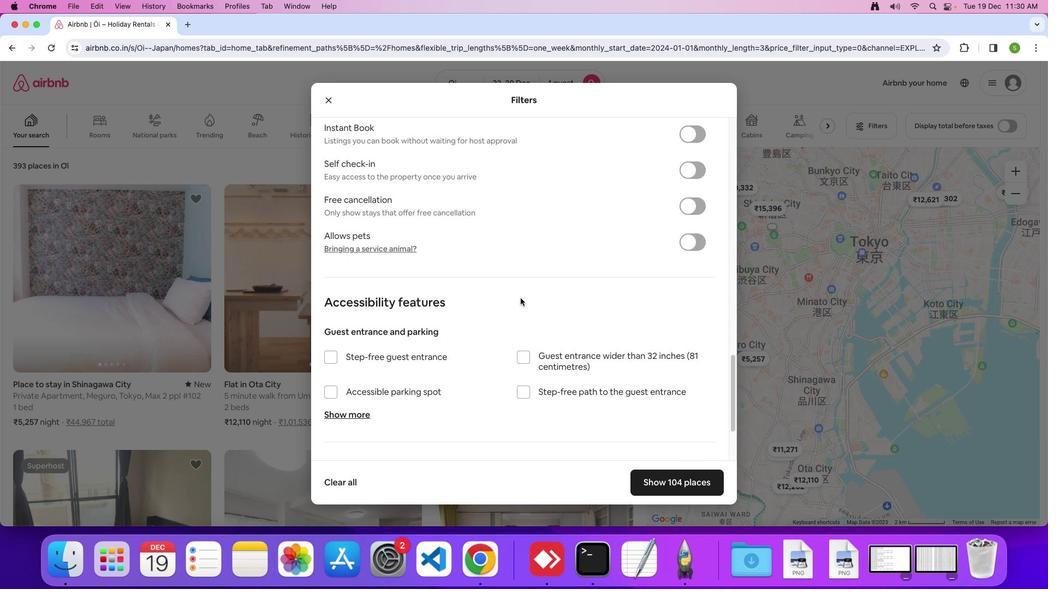 
Action: Mouse scrolled (521, 298) with delta (0, 0)
Screenshot: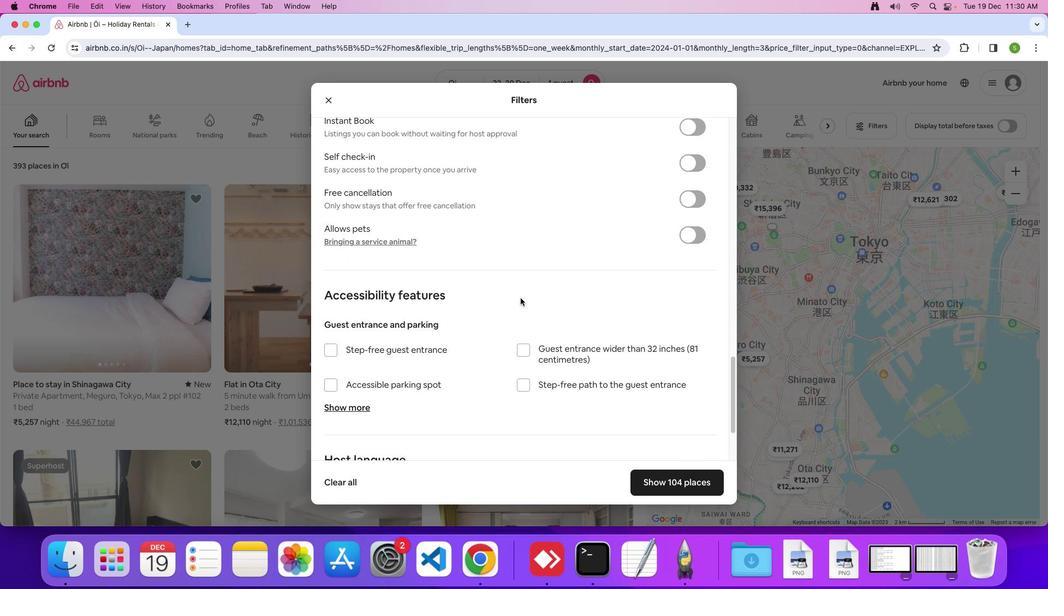 
Action: Mouse scrolled (521, 298) with delta (0, 0)
Screenshot: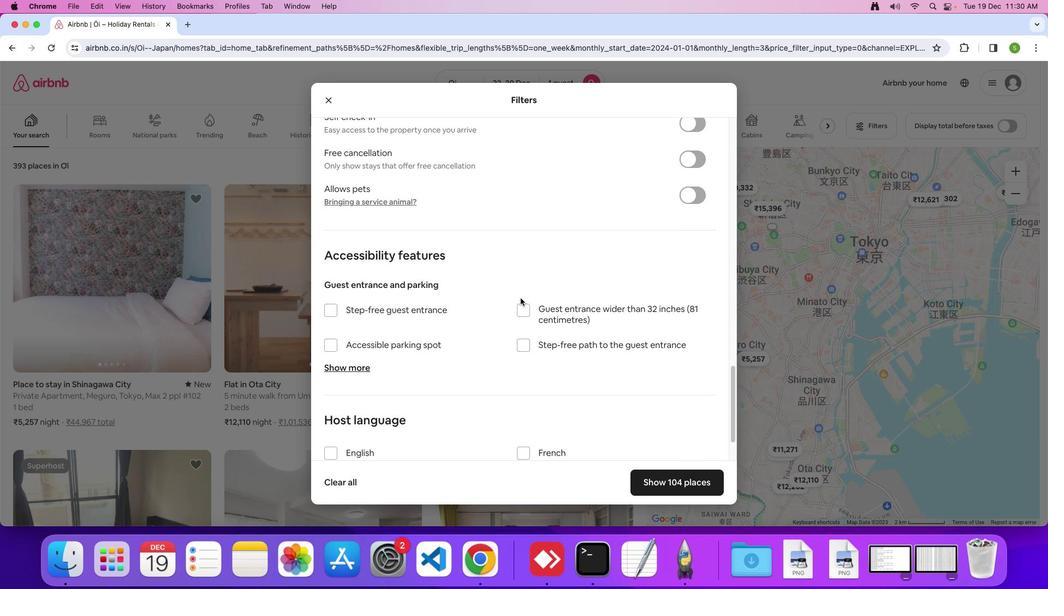 
Action: Mouse scrolled (521, 298) with delta (0, 0)
Screenshot: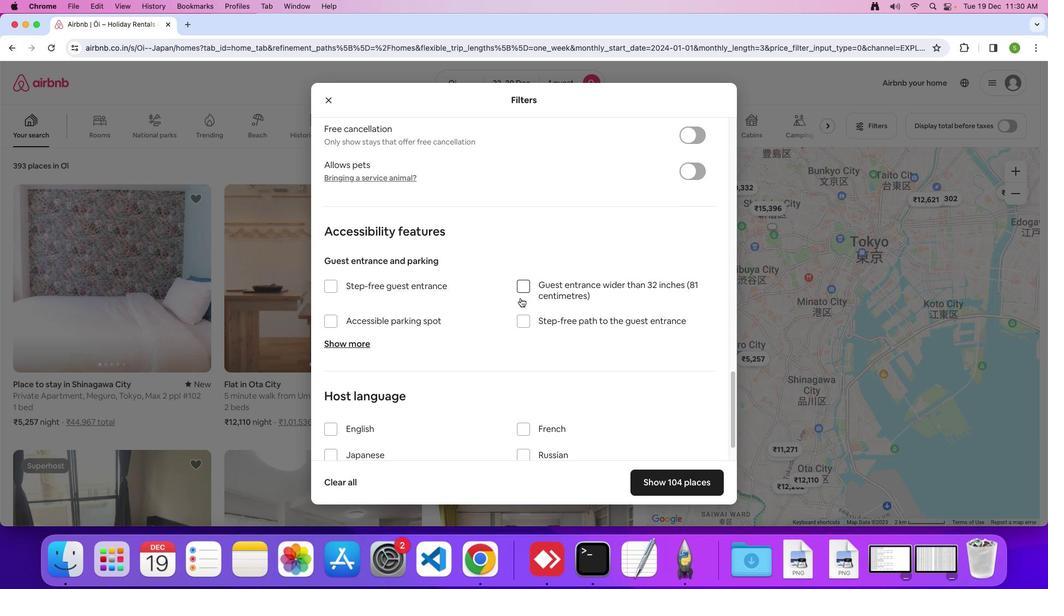 
Action: Mouse scrolled (521, 298) with delta (0, 0)
Screenshot: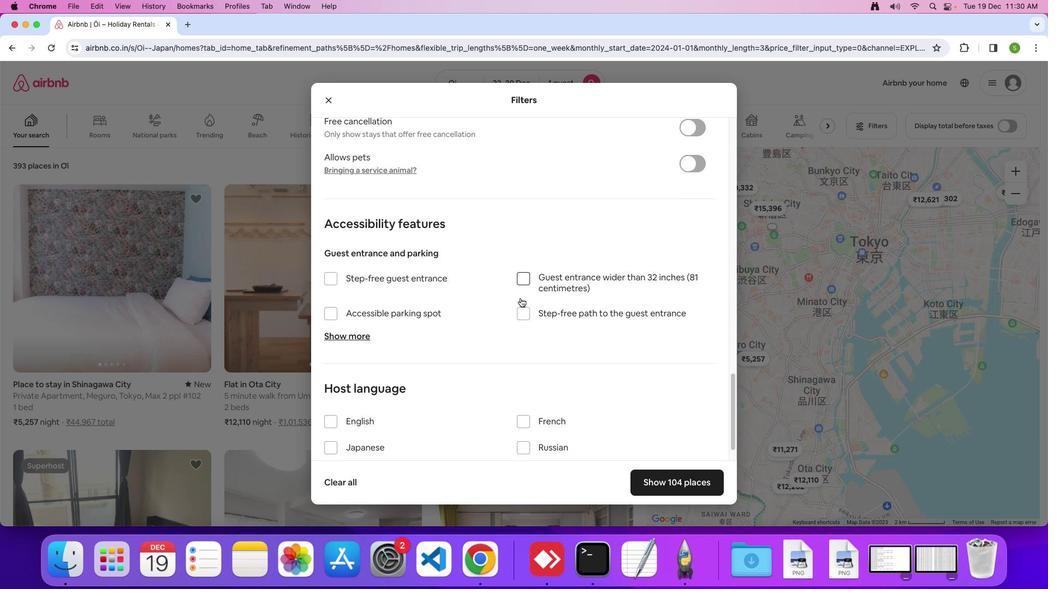 
Action: Mouse scrolled (521, 298) with delta (0, 0)
Screenshot: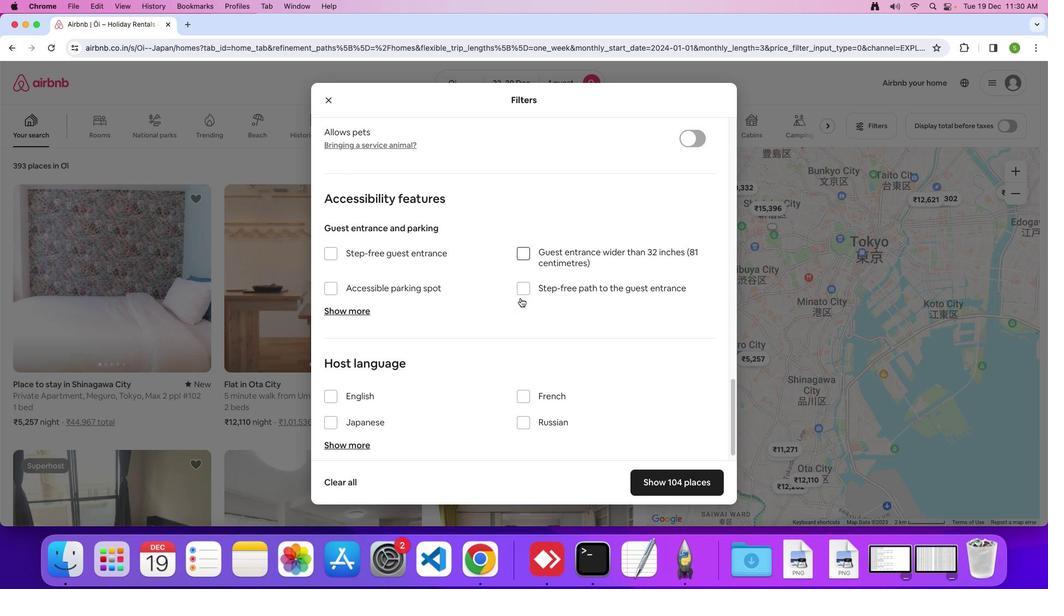 
Action: Mouse scrolled (521, 298) with delta (0, 0)
Screenshot: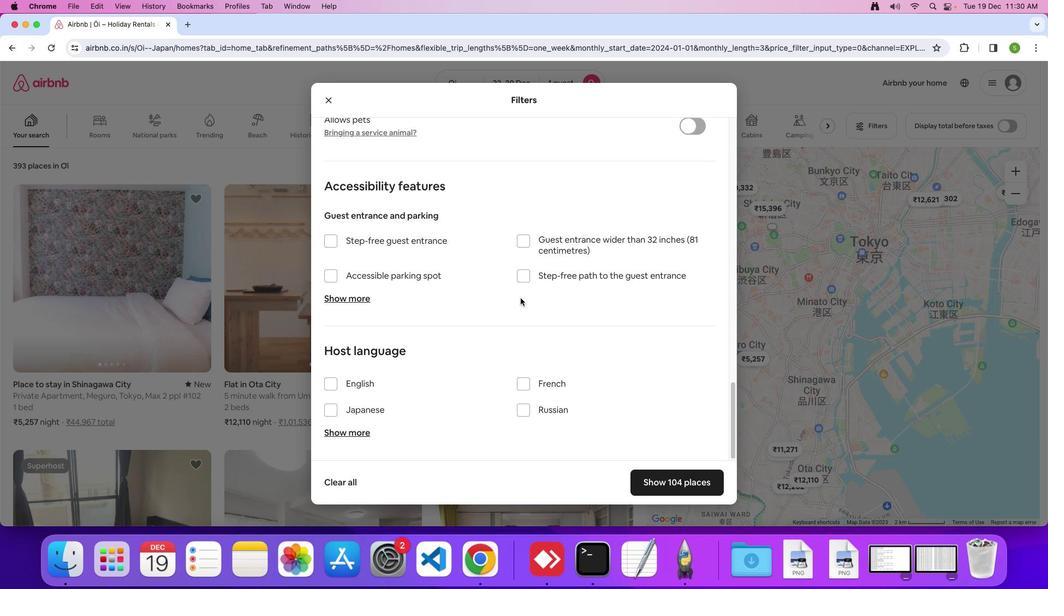 
Action: Mouse scrolled (521, 298) with delta (0, 0)
Screenshot: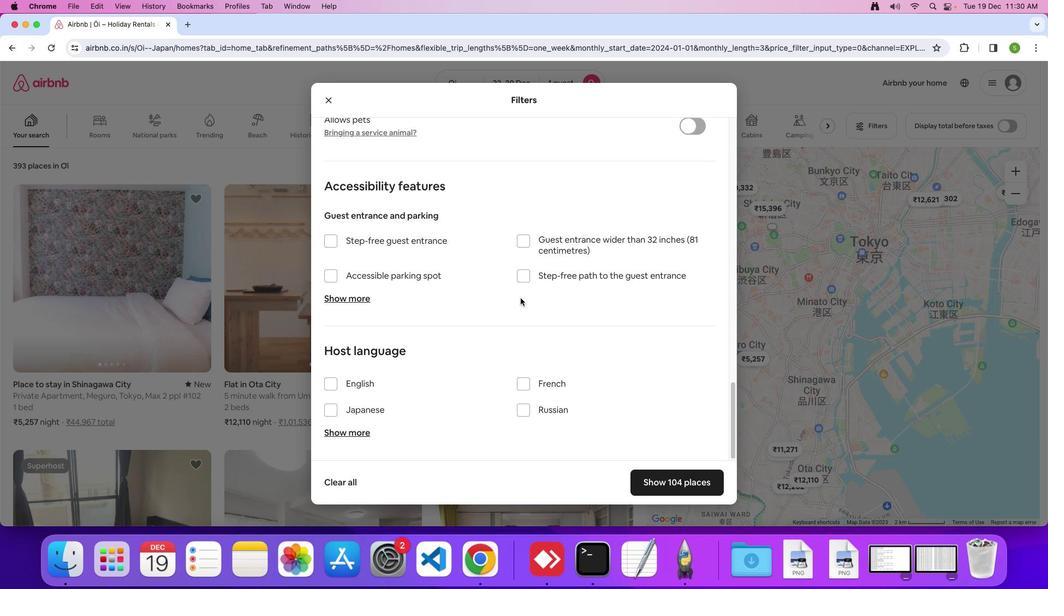 
Action: Mouse scrolled (521, 298) with delta (0, 0)
Screenshot: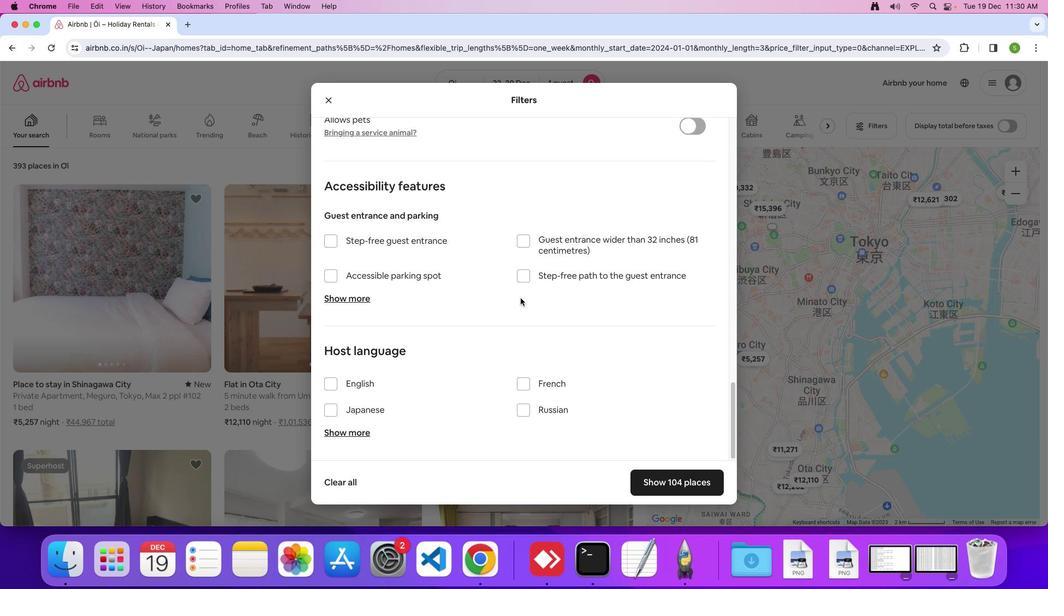 
Action: Mouse moved to (667, 486)
Screenshot: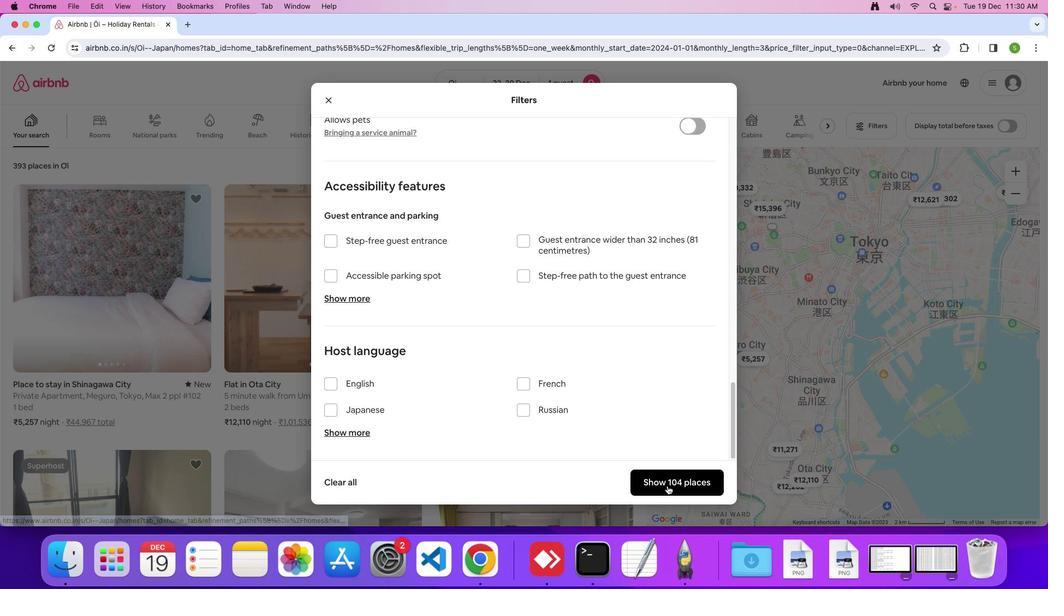 
Action: Mouse pressed left at (667, 486)
Screenshot: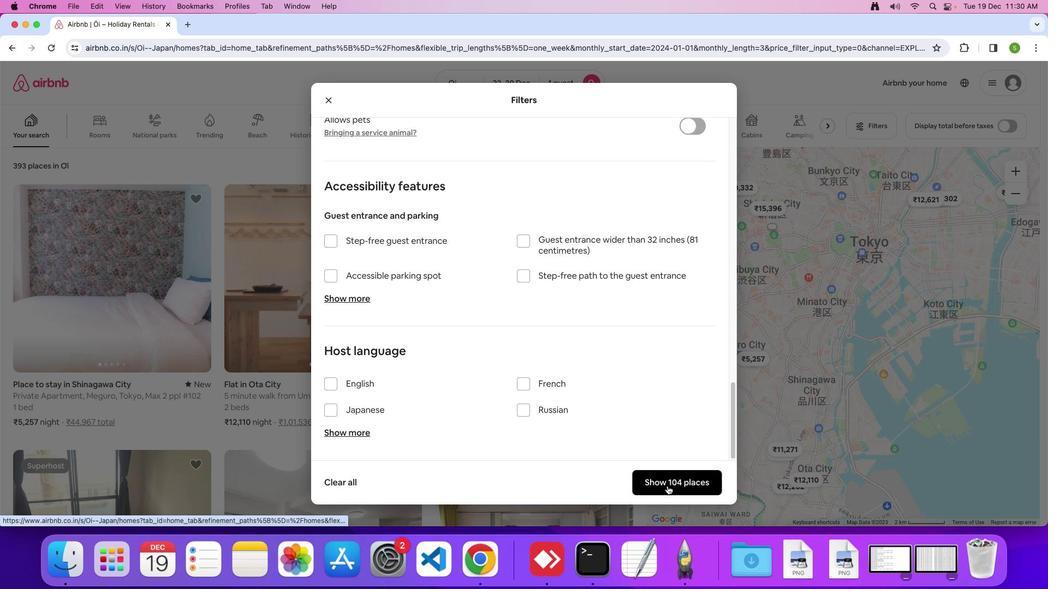 
Action: Mouse moved to (139, 278)
Screenshot: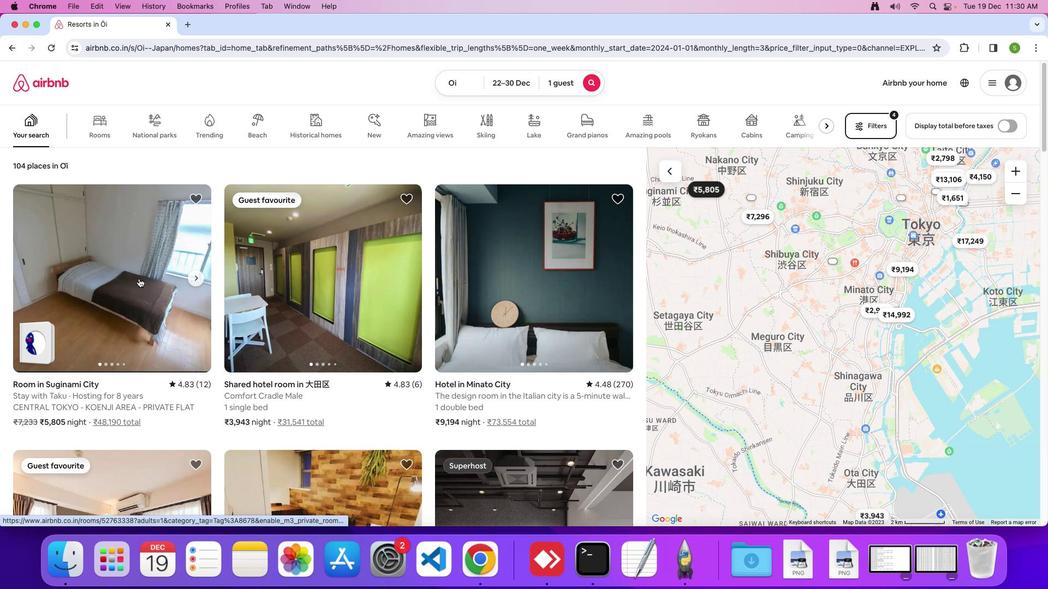 
Action: Mouse pressed left at (139, 278)
Screenshot: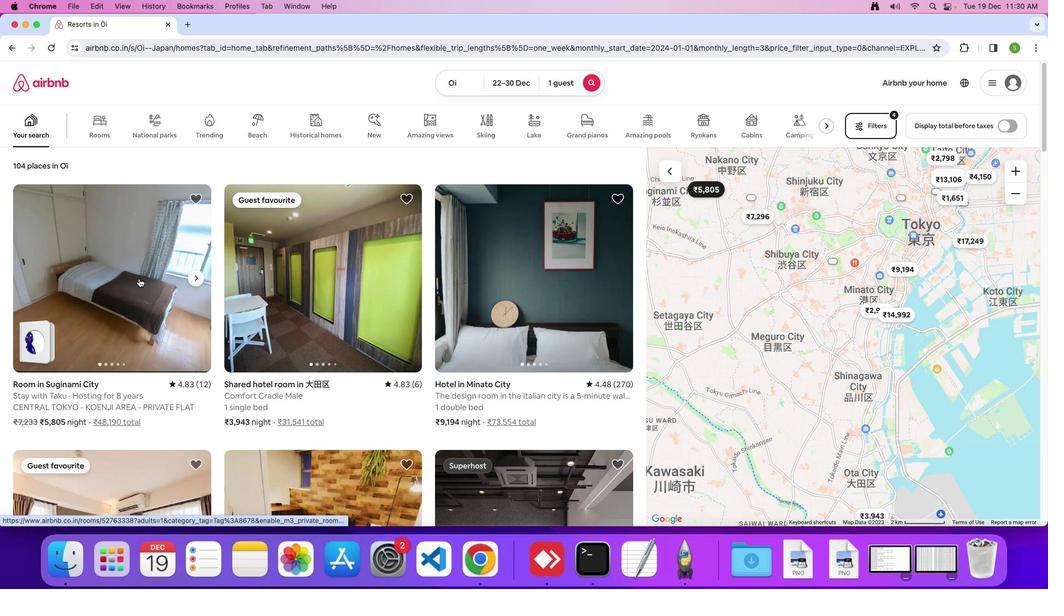 
Action: Mouse moved to (389, 277)
Screenshot: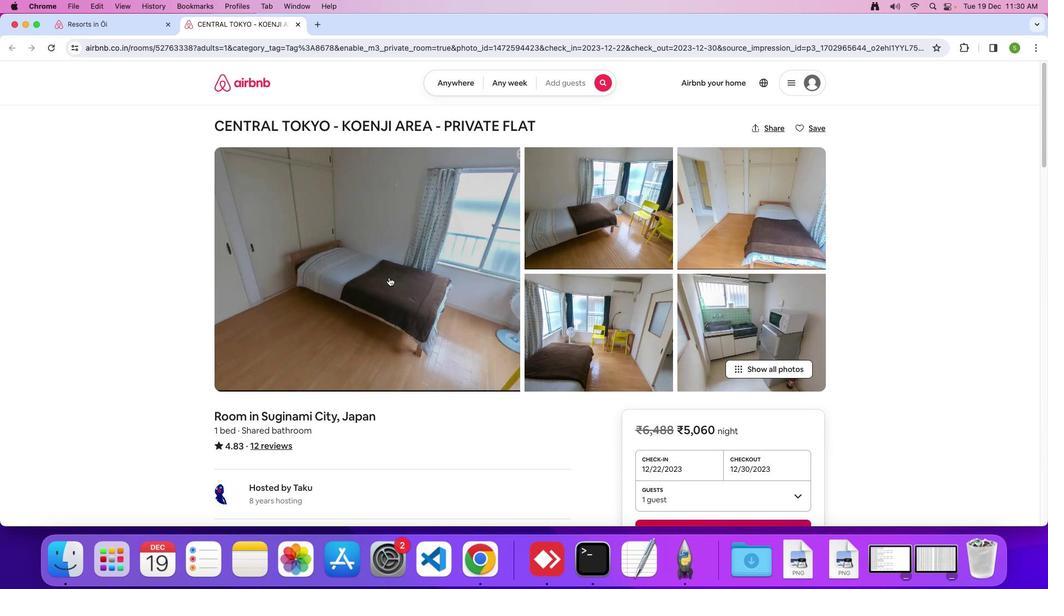 
Action: Mouse pressed left at (389, 277)
Screenshot: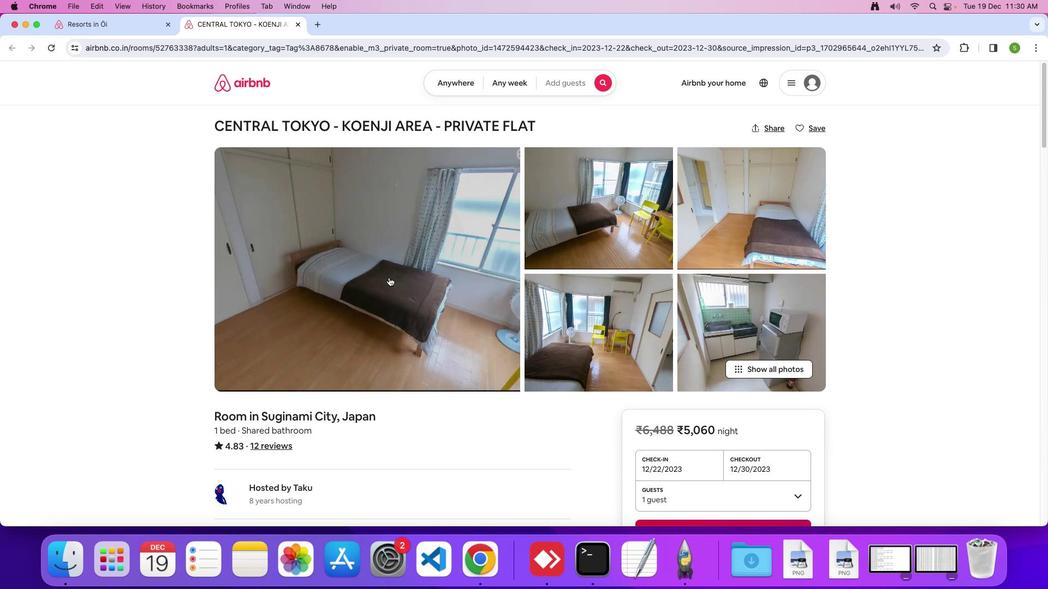 
Action: Mouse moved to (524, 292)
Screenshot: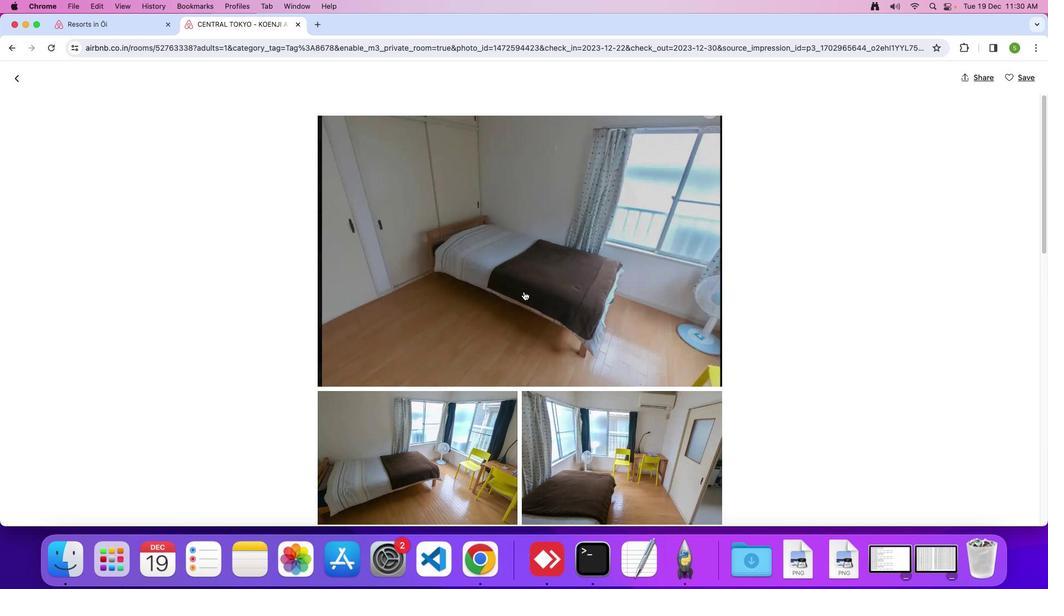 
Action: Mouse scrolled (524, 292) with delta (0, 0)
Screenshot: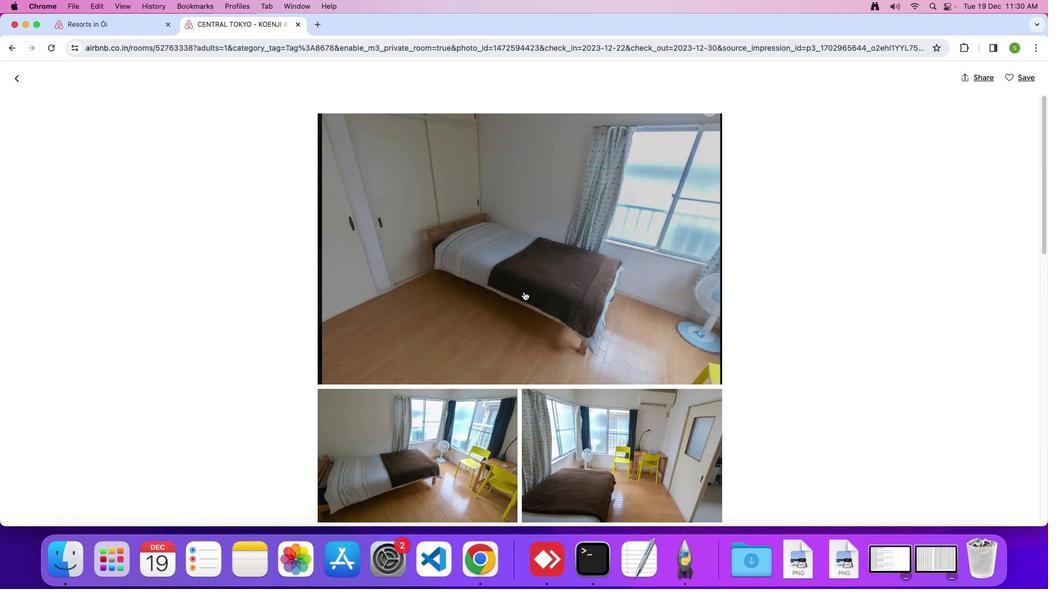 
Action: Mouse scrolled (524, 292) with delta (0, 0)
Screenshot: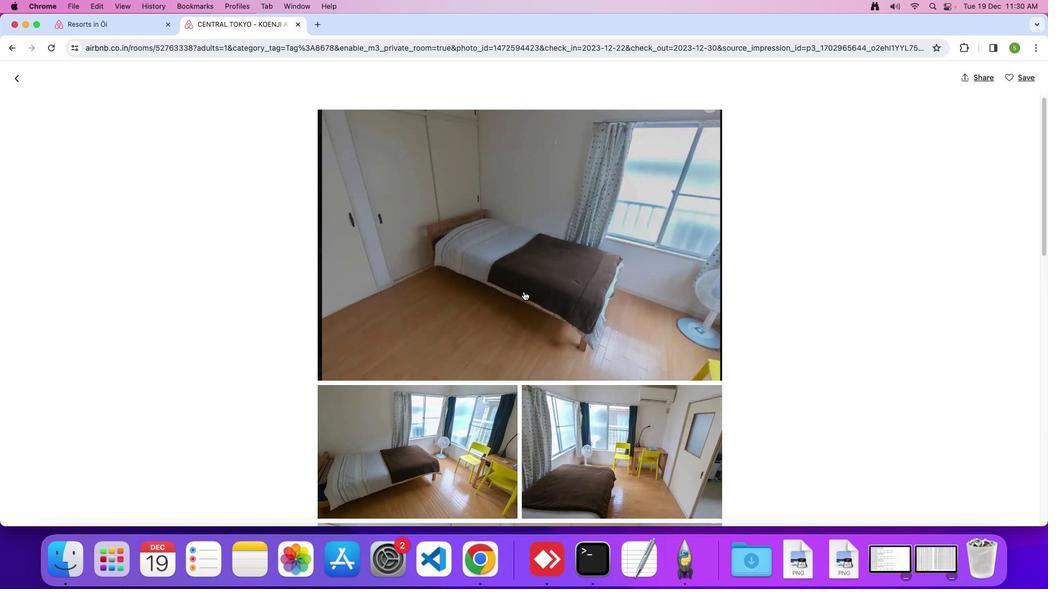 
Action: Mouse scrolled (524, 292) with delta (0, 0)
Screenshot: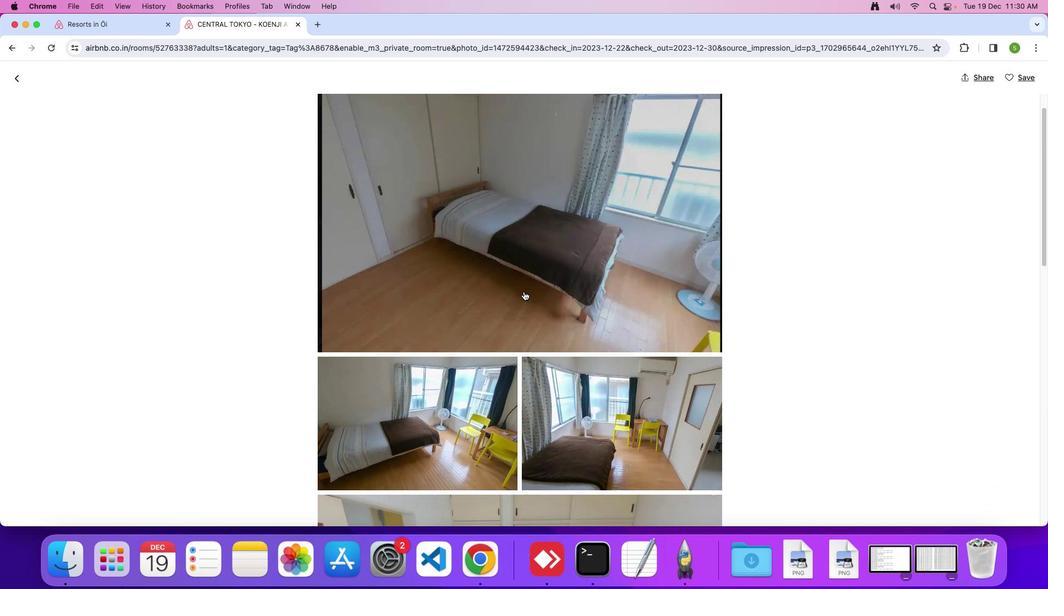 
Action: Mouse scrolled (524, 292) with delta (0, 0)
Screenshot: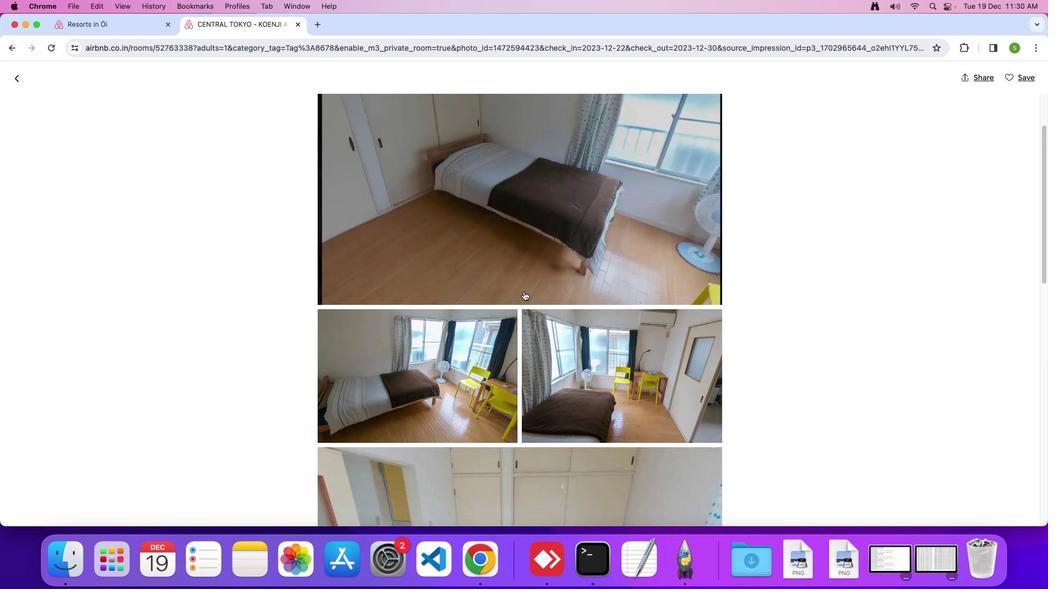 
Action: Mouse scrolled (524, 292) with delta (0, 0)
Screenshot: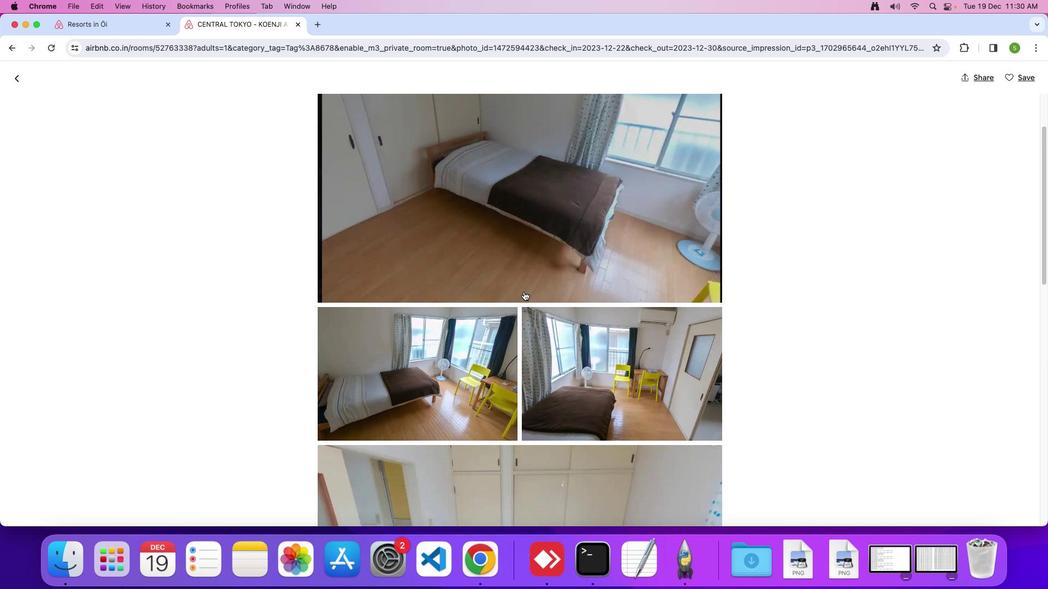 
Action: Mouse scrolled (524, 292) with delta (0, 0)
Screenshot: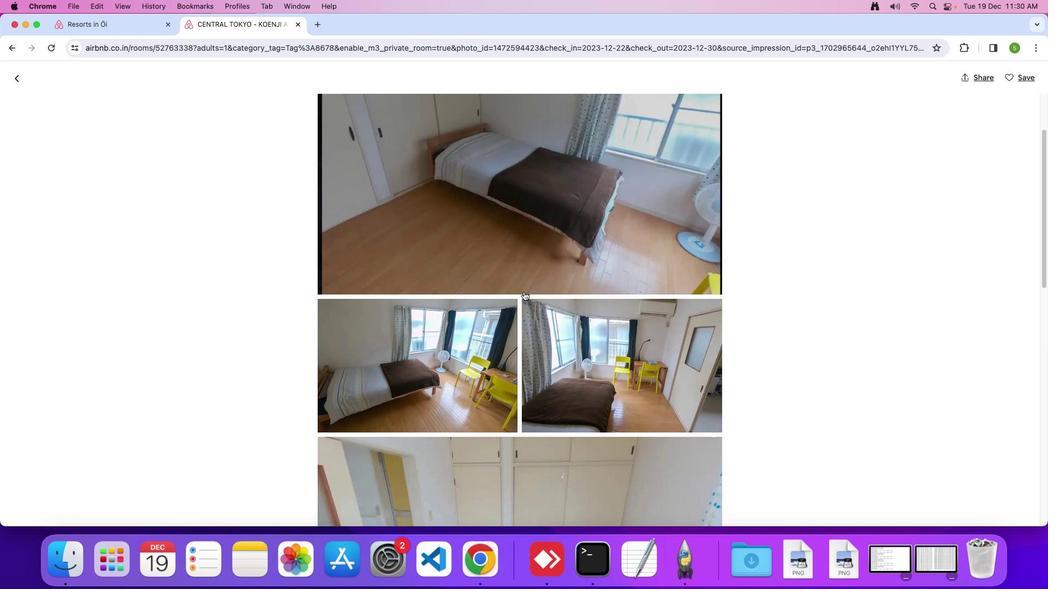 
Action: Mouse scrolled (524, 292) with delta (0, 0)
Screenshot: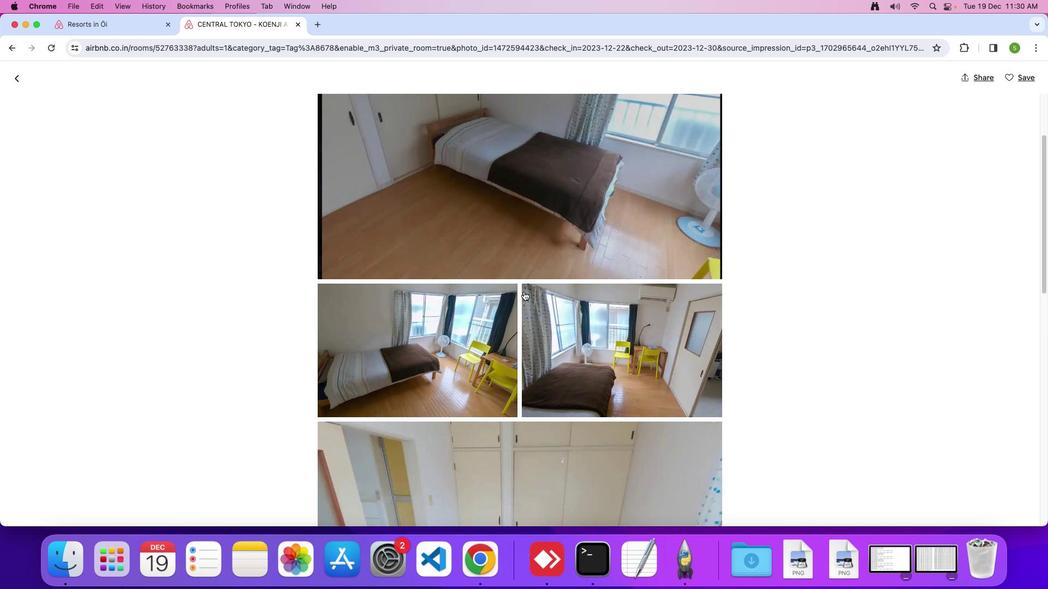 
Action: Mouse scrolled (524, 292) with delta (0, 0)
Screenshot: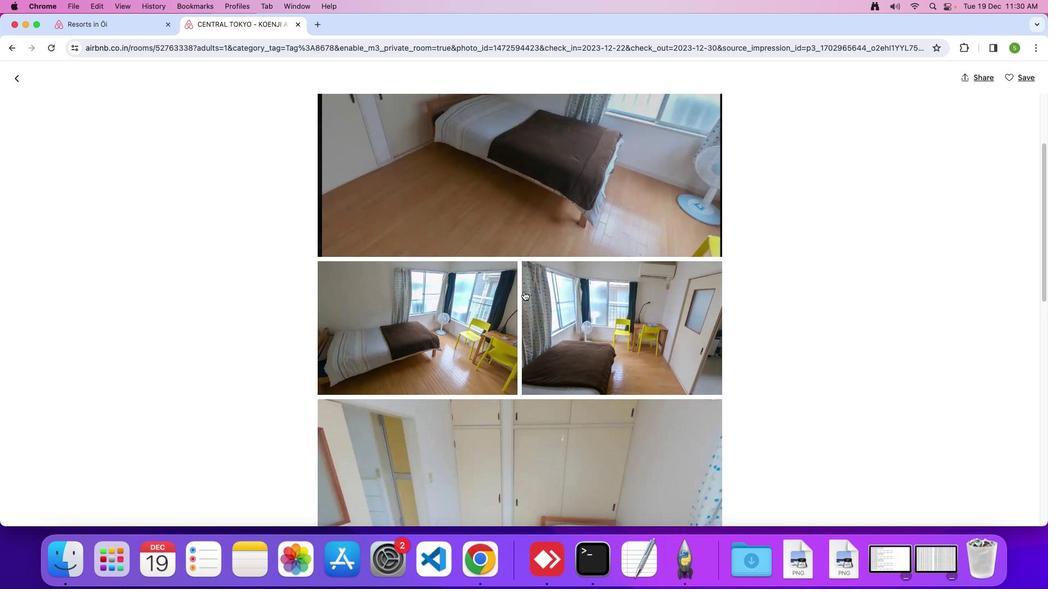 
Action: Mouse scrolled (524, 292) with delta (0, 0)
Screenshot: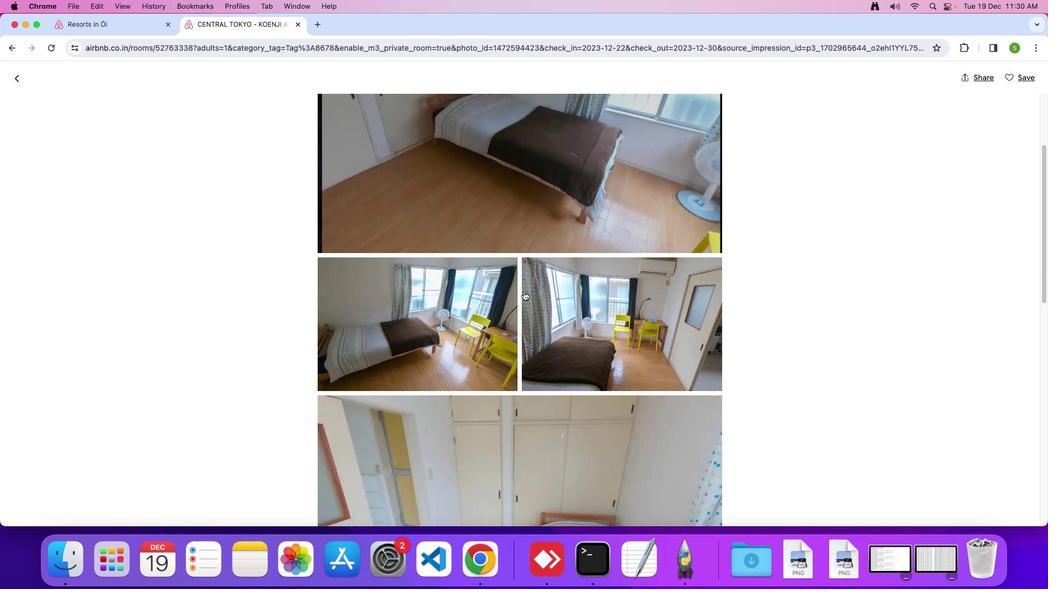 
Action: Mouse scrolled (524, 292) with delta (0, 0)
Screenshot: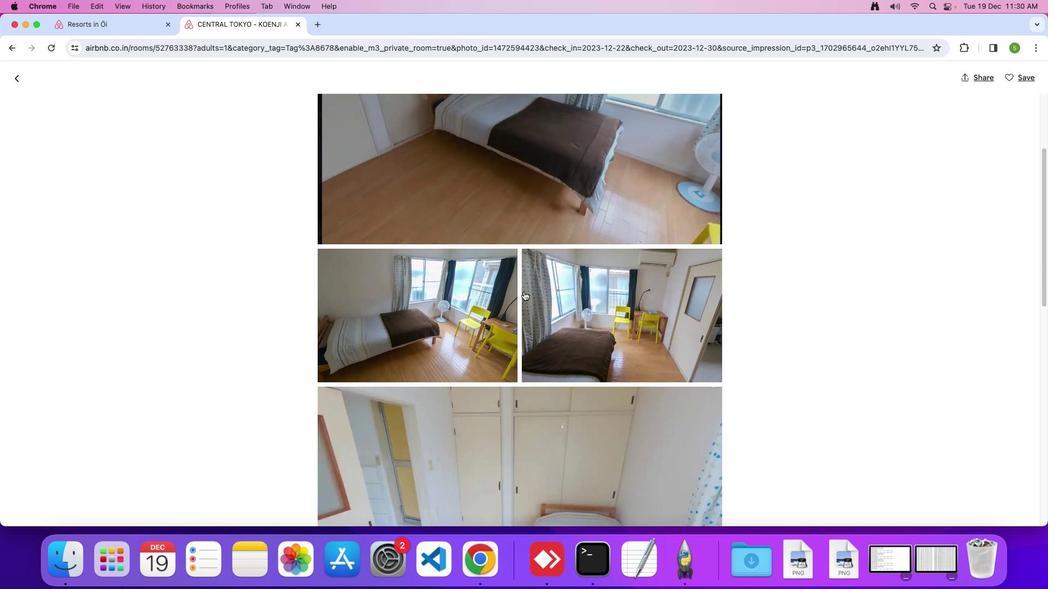 
Action: Mouse scrolled (524, 292) with delta (0, 0)
Screenshot: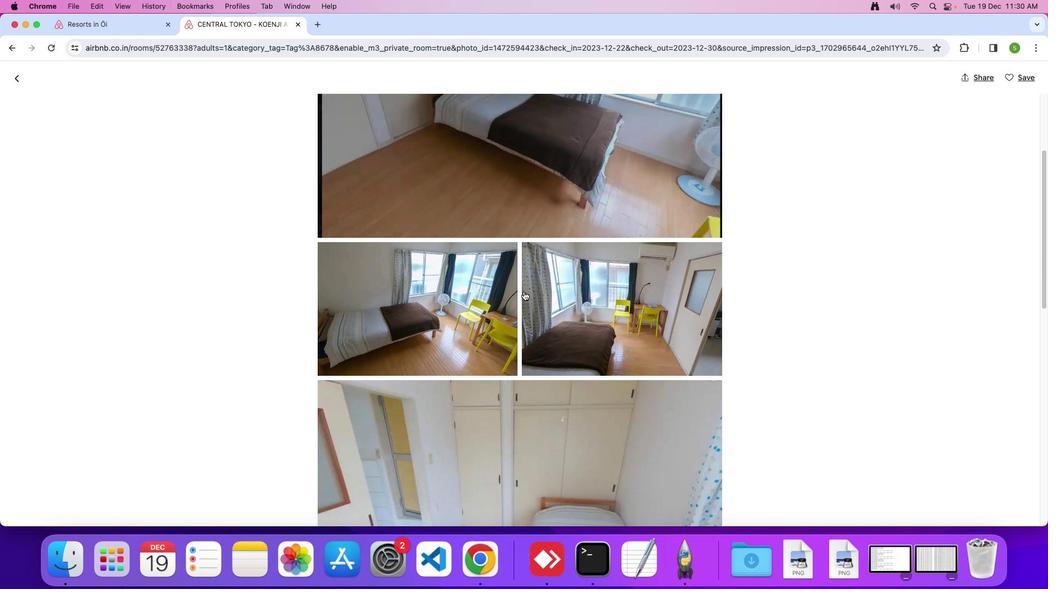 
Action: Mouse scrolled (524, 292) with delta (0, 0)
Screenshot: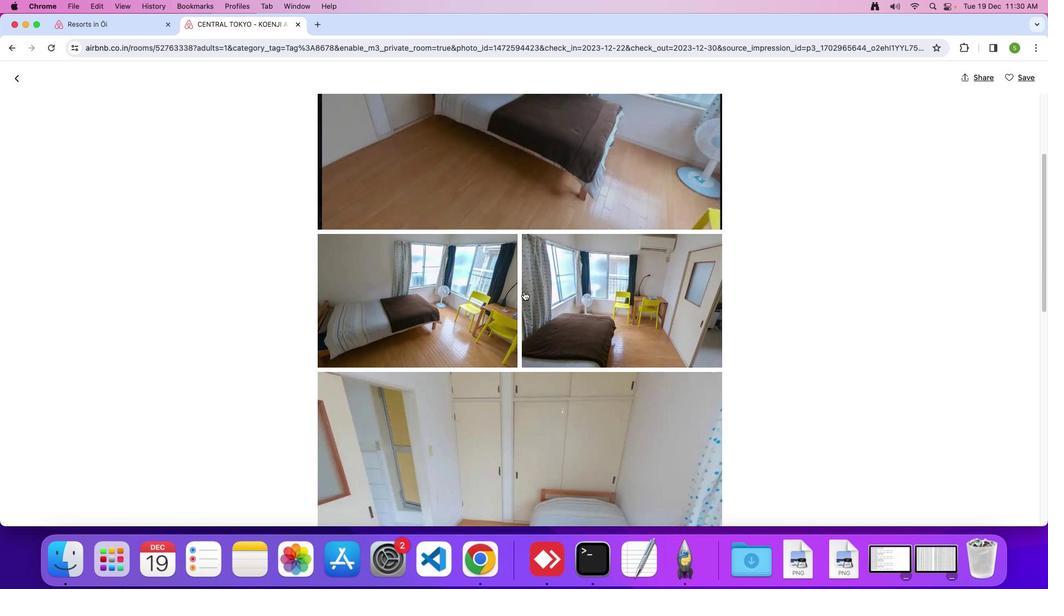 
Action: Mouse scrolled (524, 292) with delta (0, 0)
Screenshot: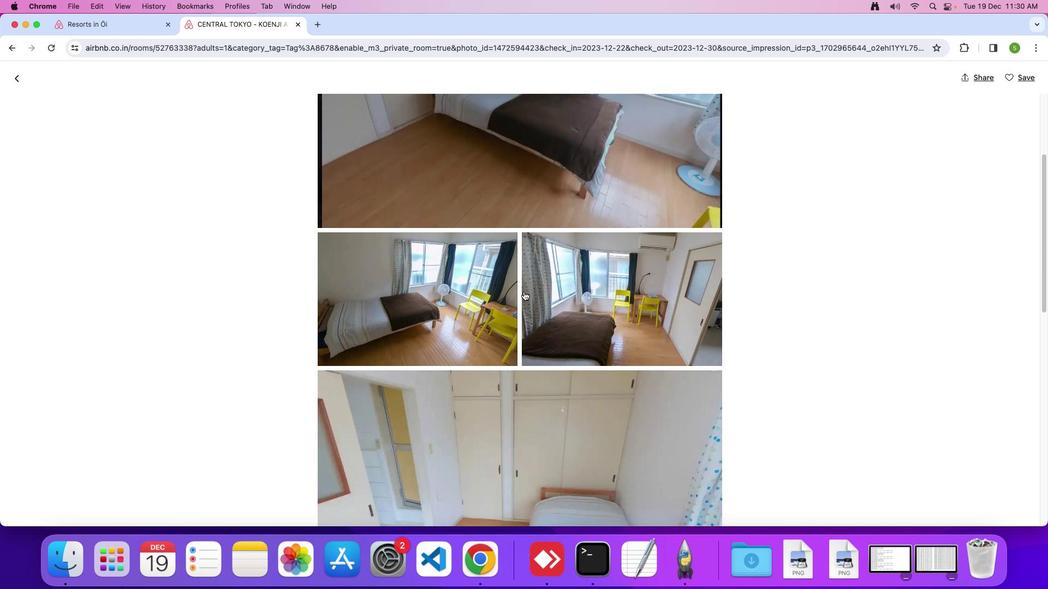 
Action: Mouse scrolled (524, 292) with delta (0, 0)
Screenshot: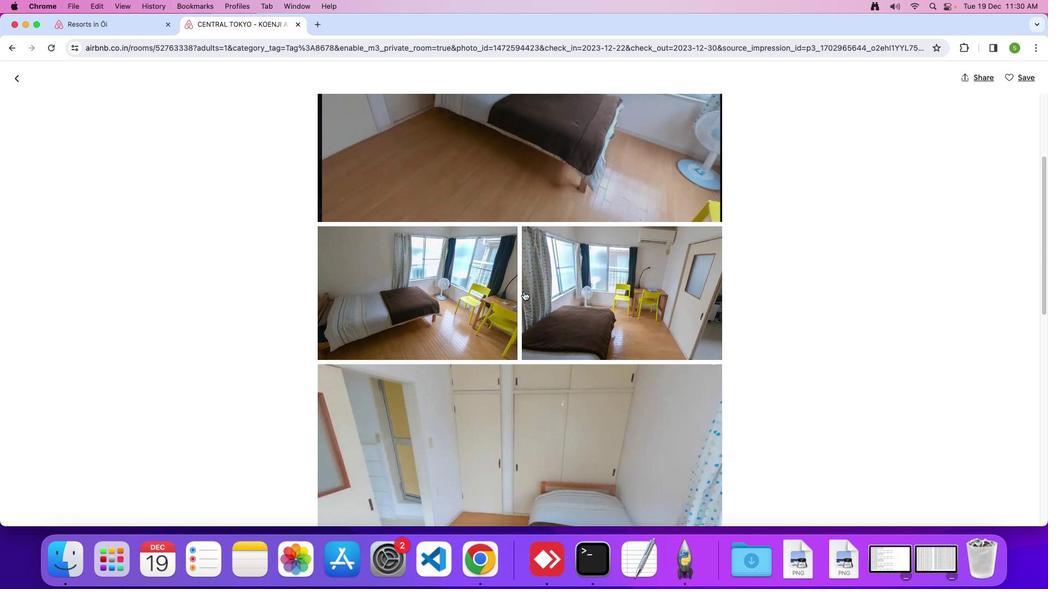 
Action: Mouse scrolled (524, 292) with delta (0, 0)
Screenshot: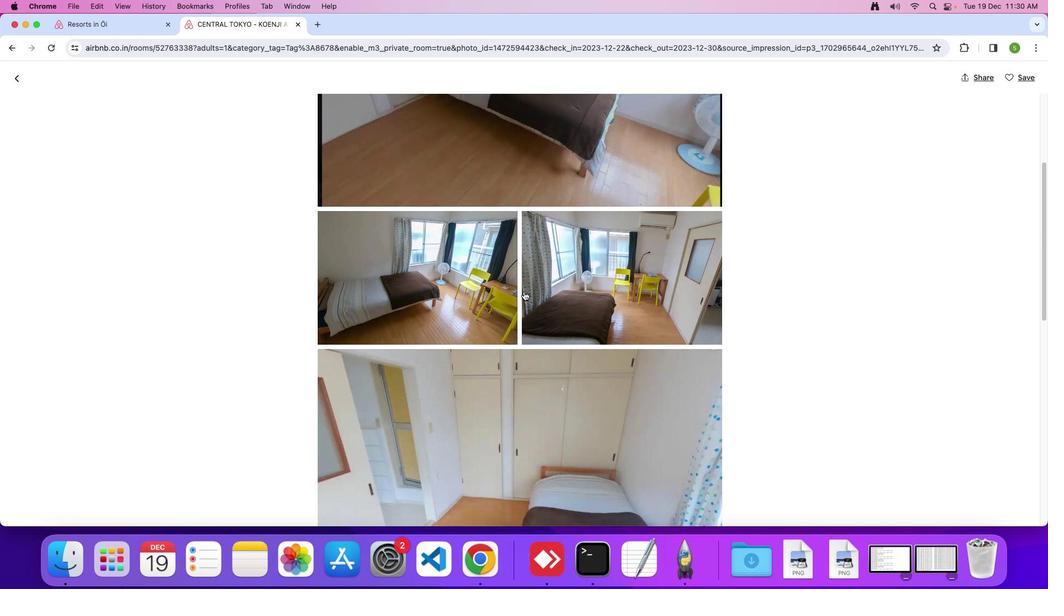 
Action: Mouse scrolled (524, 292) with delta (0, 0)
Screenshot: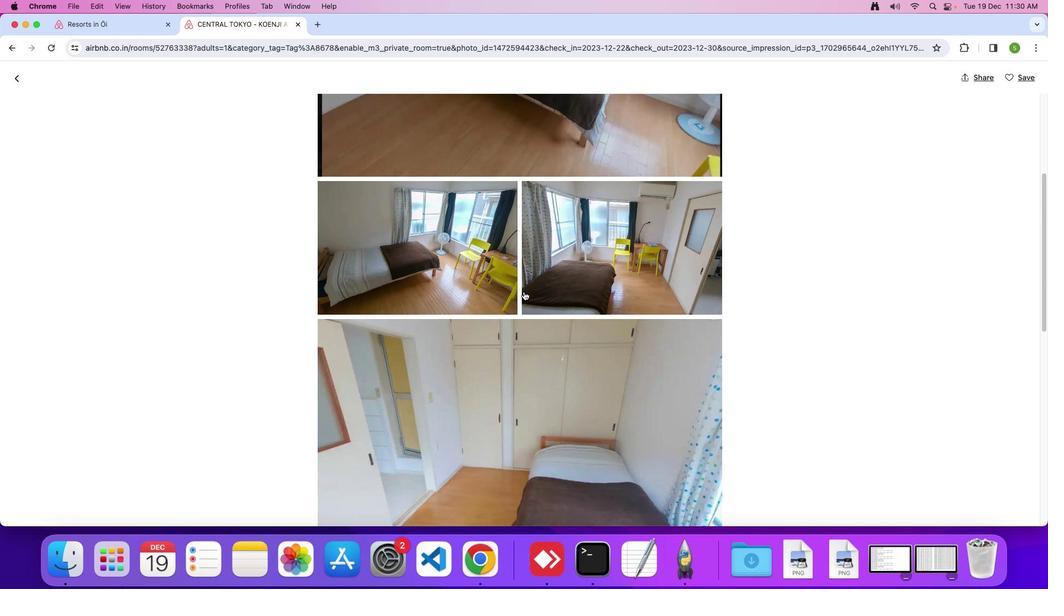 
Action: Mouse scrolled (524, 292) with delta (0, 0)
Screenshot: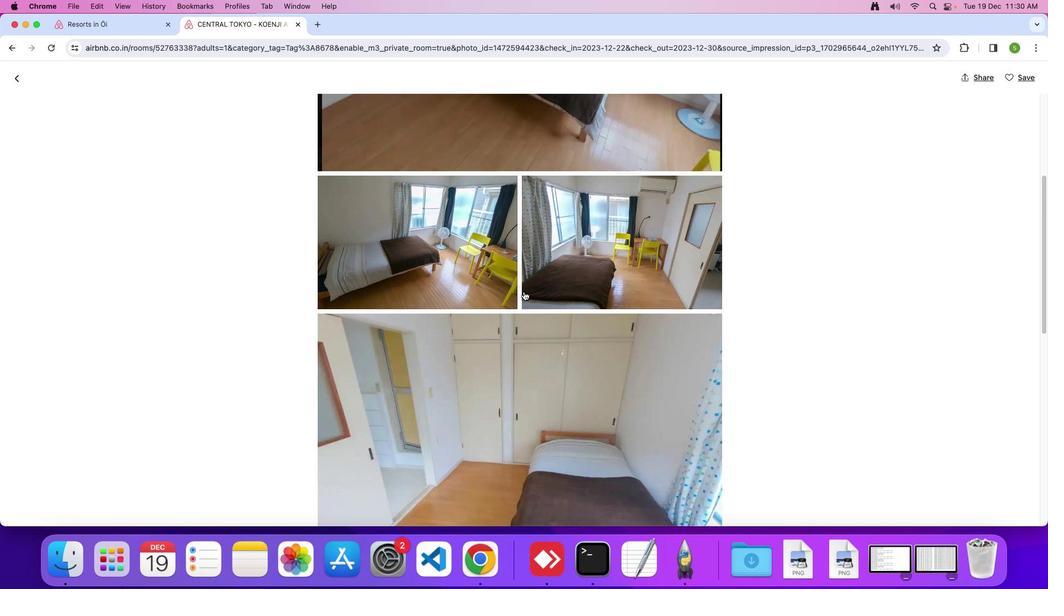 
Action: Mouse scrolled (524, 292) with delta (0, 0)
Screenshot: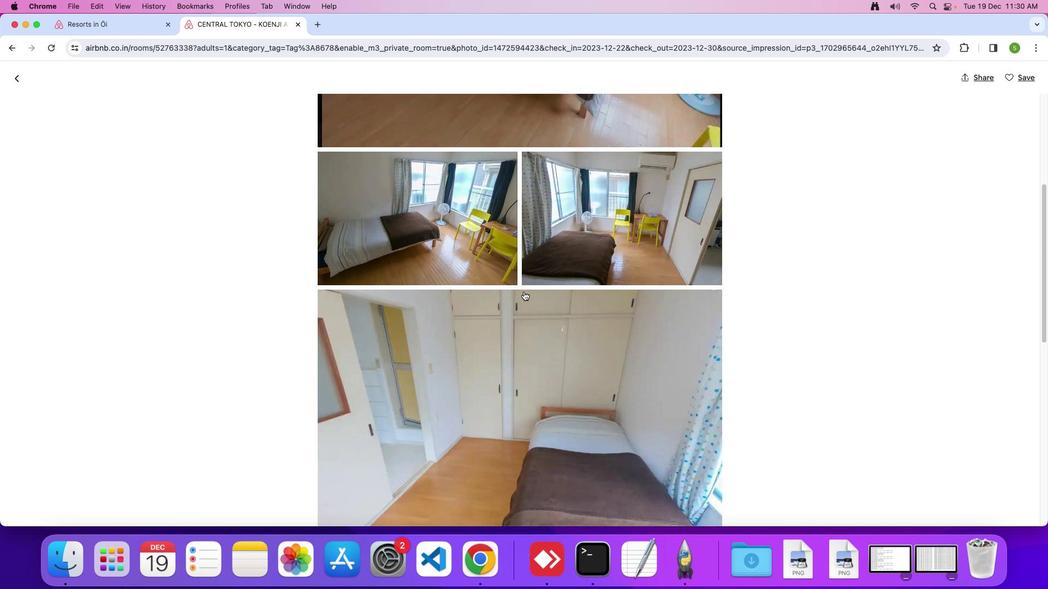 
Action: Mouse scrolled (524, 292) with delta (0, 0)
Screenshot: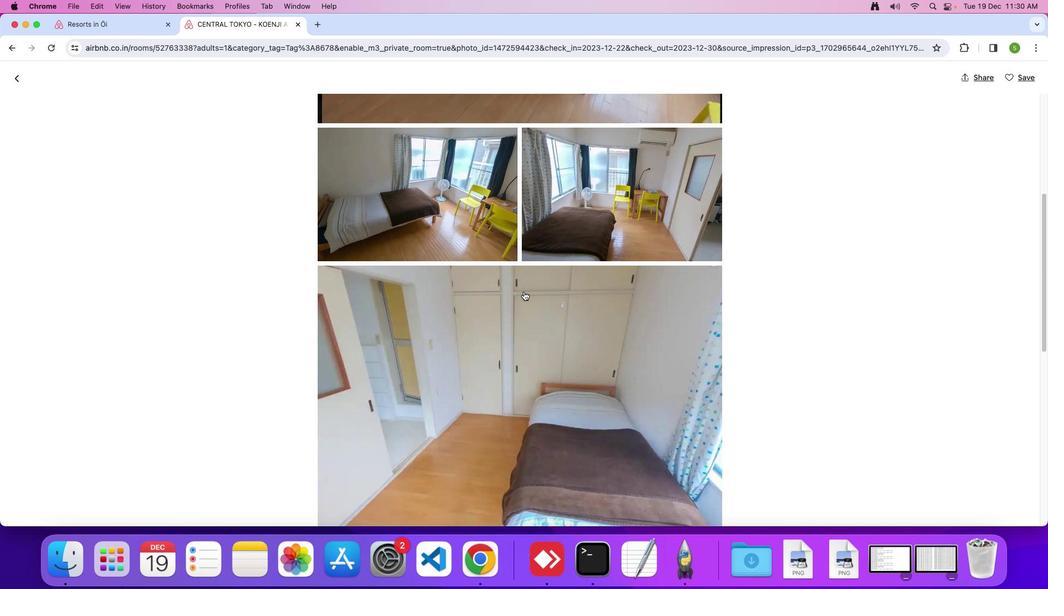 
Action: Mouse scrolled (524, 292) with delta (0, 0)
Screenshot: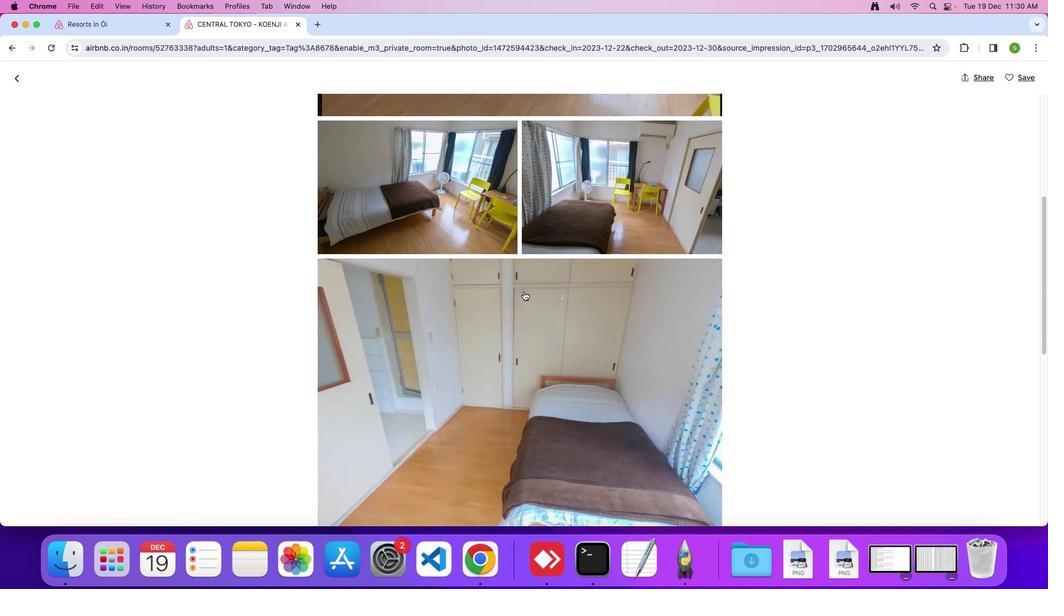 
Action: Mouse scrolled (524, 292) with delta (0, 0)
Screenshot: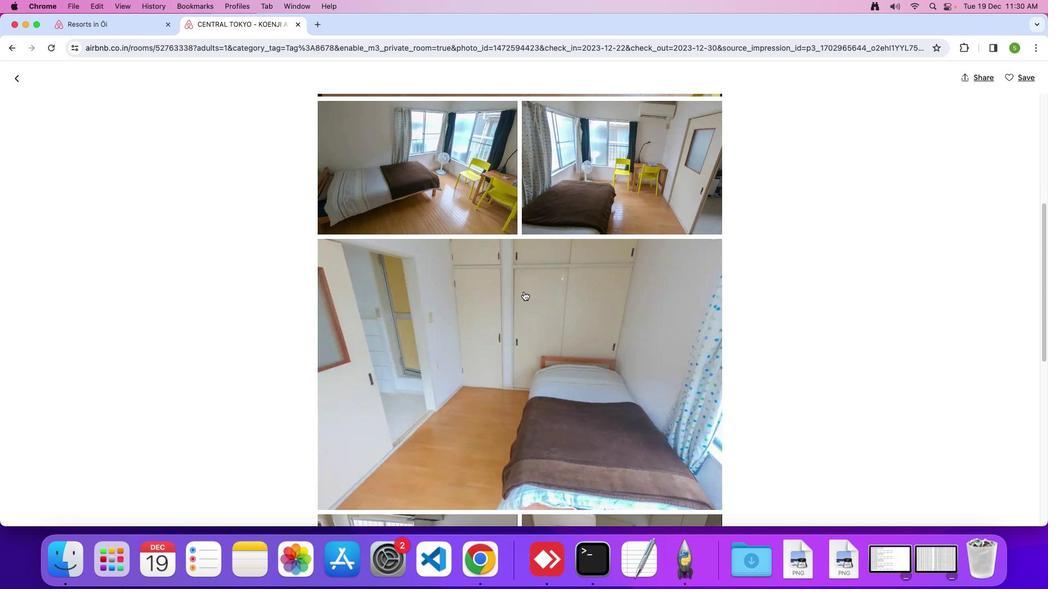 
Action: Mouse scrolled (524, 292) with delta (0, 0)
Screenshot: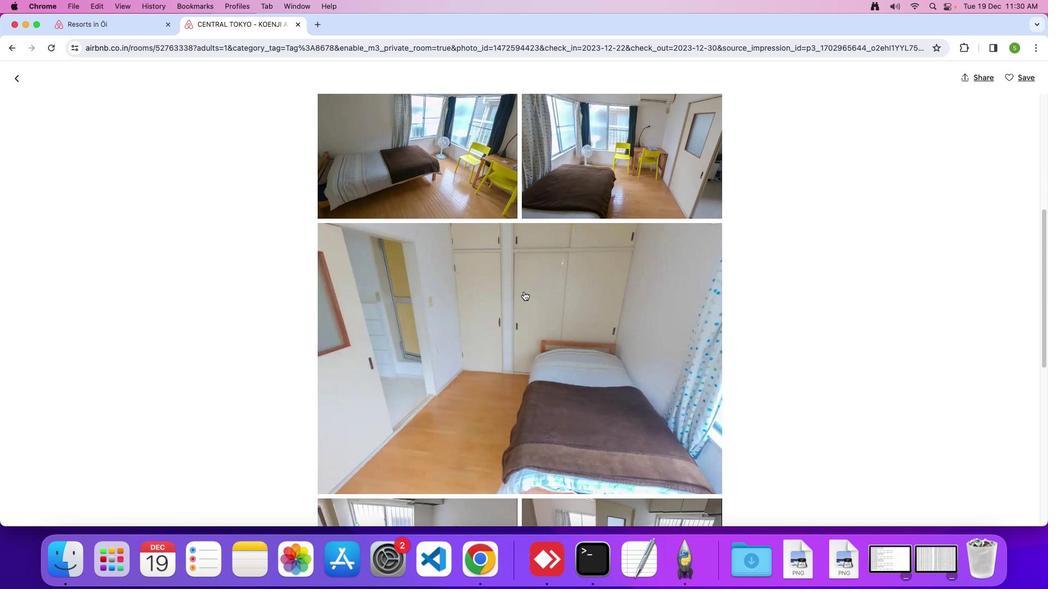 
Action: Mouse scrolled (524, 292) with delta (0, 0)
Screenshot: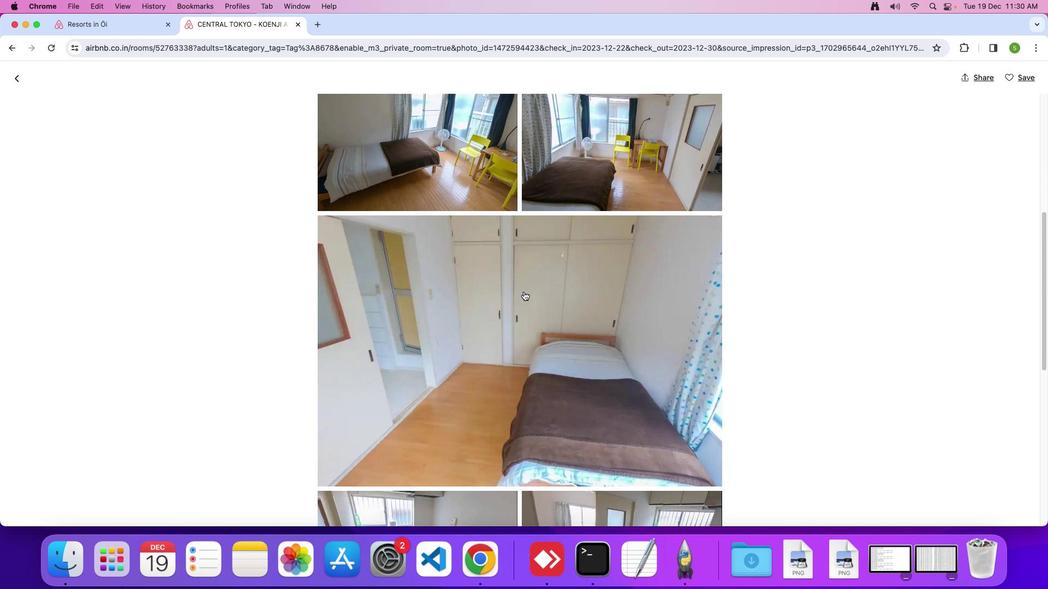 
Action: Mouse scrolled (524, 292) with delta (0, 0)
Screenshot: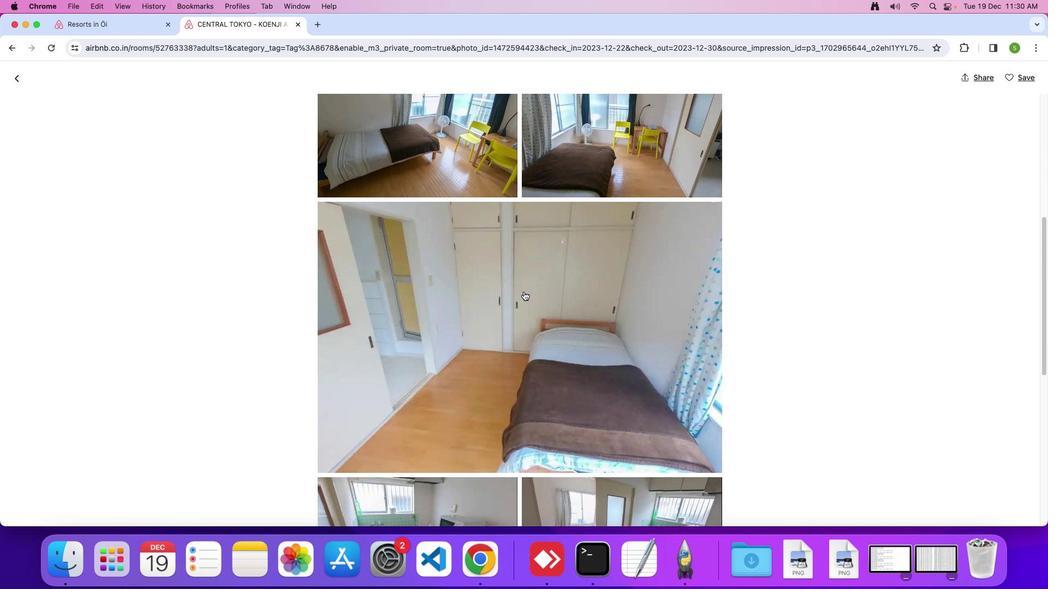
Action: Mouse scrolled (524, 292) with delta (0, 0)
Screenshot: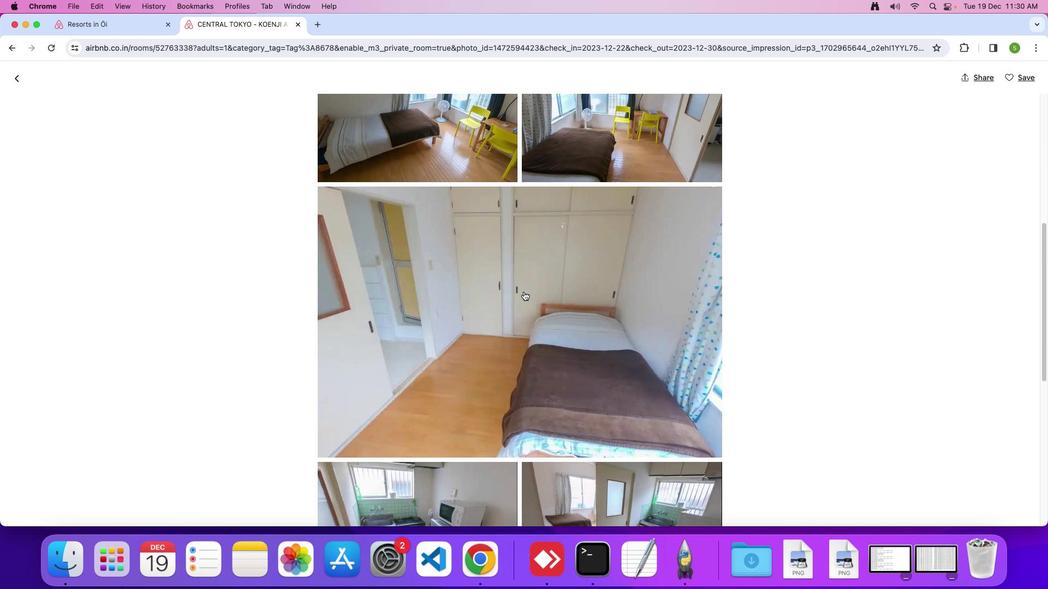 
Action: Mouse scrolled (524, 292) with delta (0, 0)
Screenshot: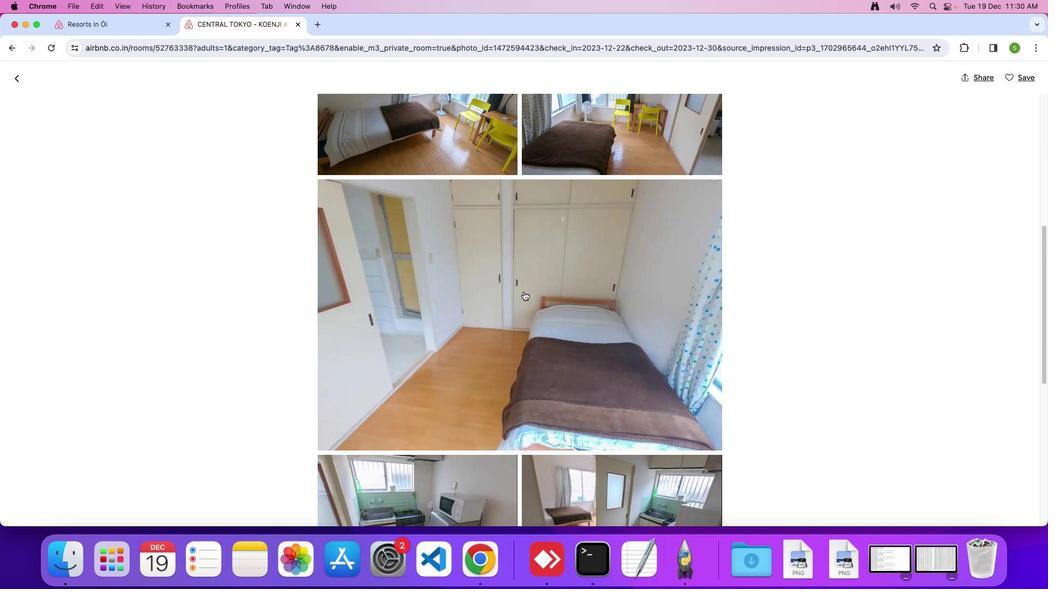 
Action: Mouse scrolled (524, 292) with delta (0, 0)
Screenshot: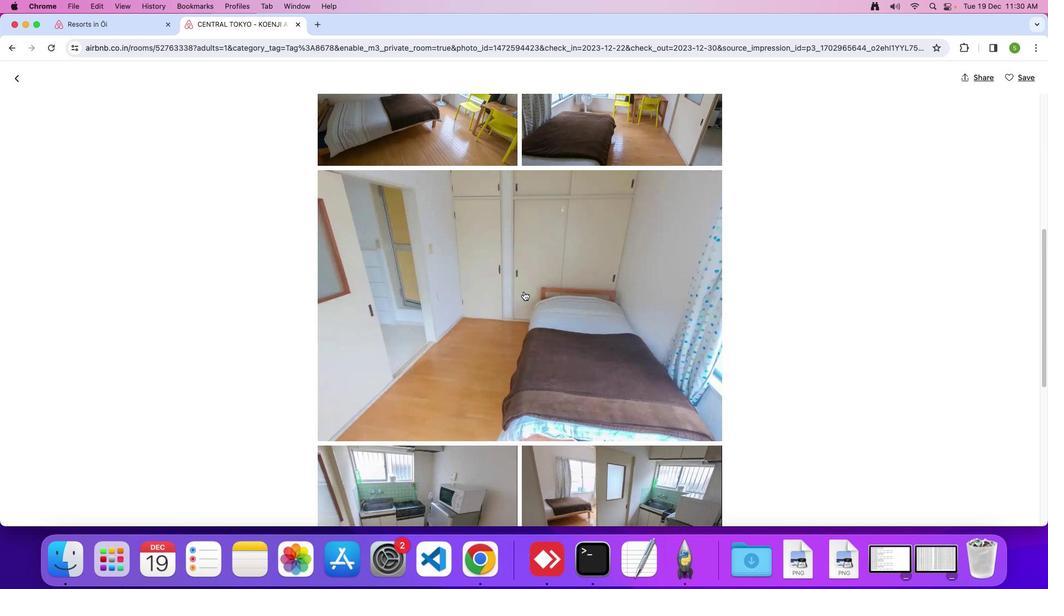 
Action: Mouse scrolled (524, 292) with delta (0, 0)
Screenshot: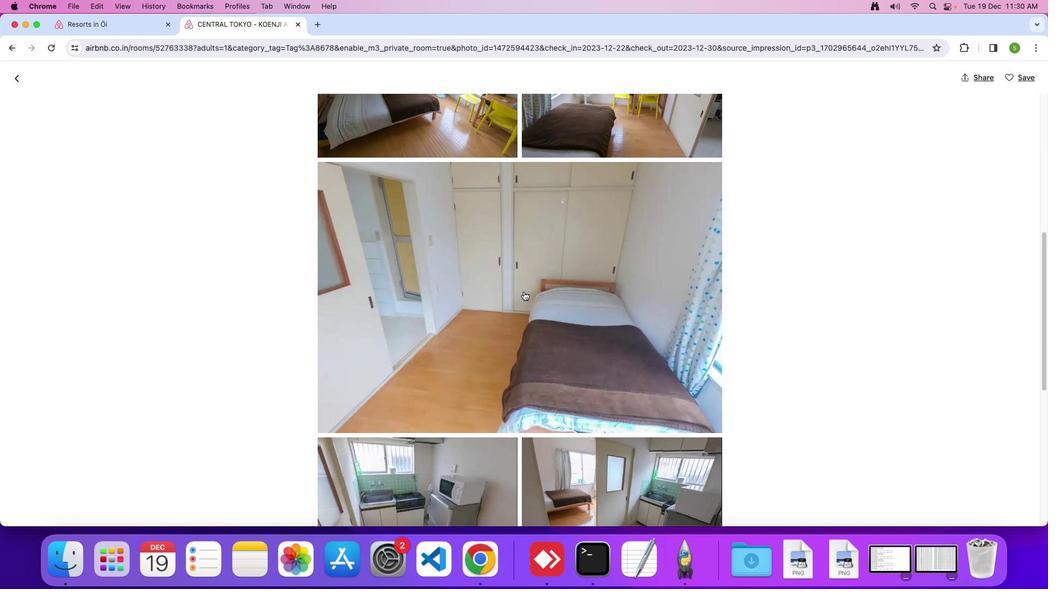 
Action: Mouse scrolled (524, 292) with delta (0, 0)
Screenshot: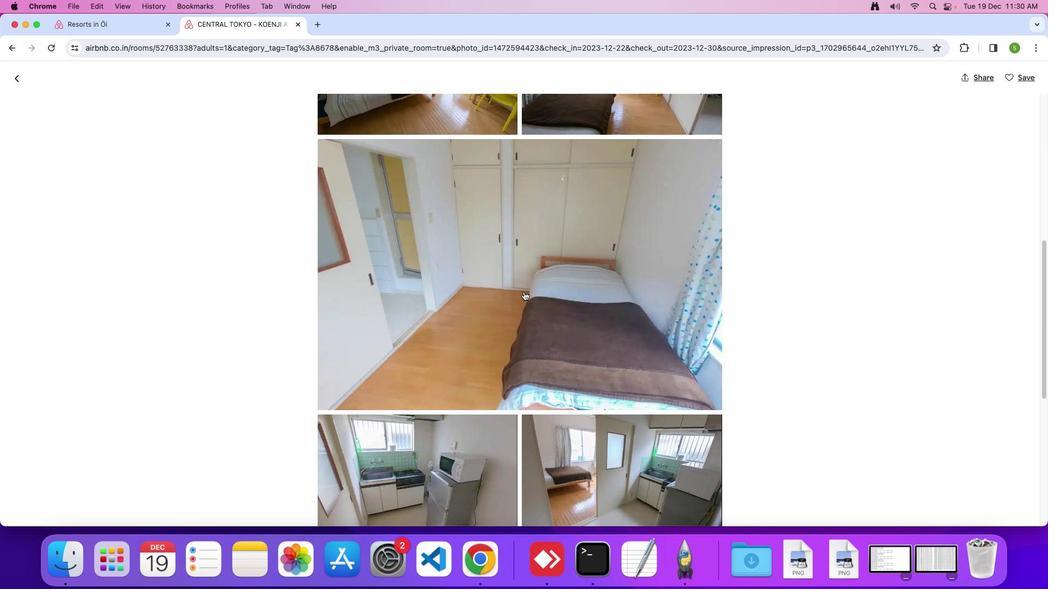 
Action: Mouse moved to (523, 292)
Screenshot: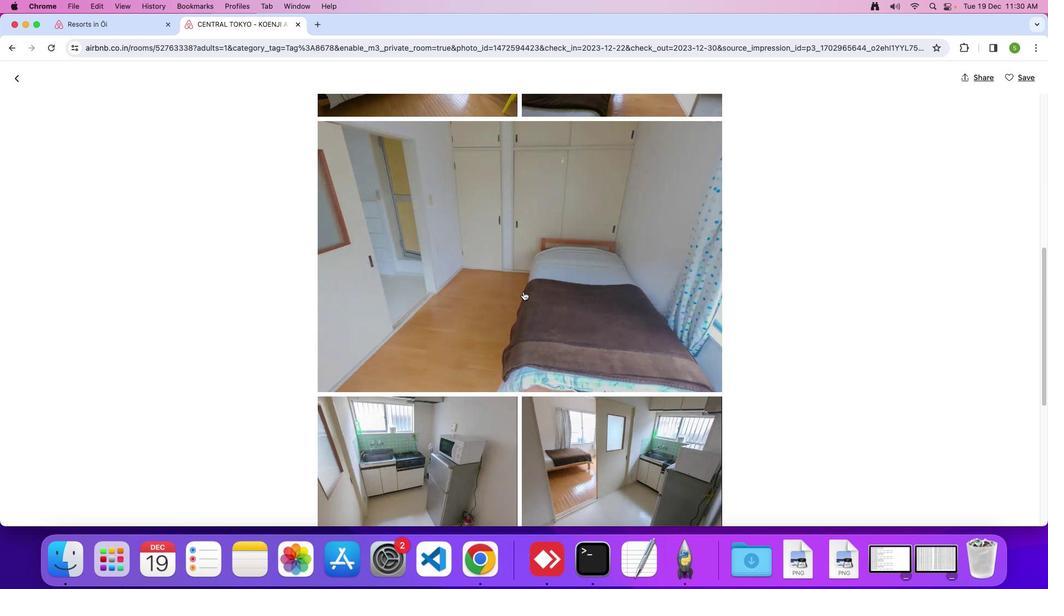 
Action: Mouse scrolled (523, 292) with delta (0, 0)
Screenshot: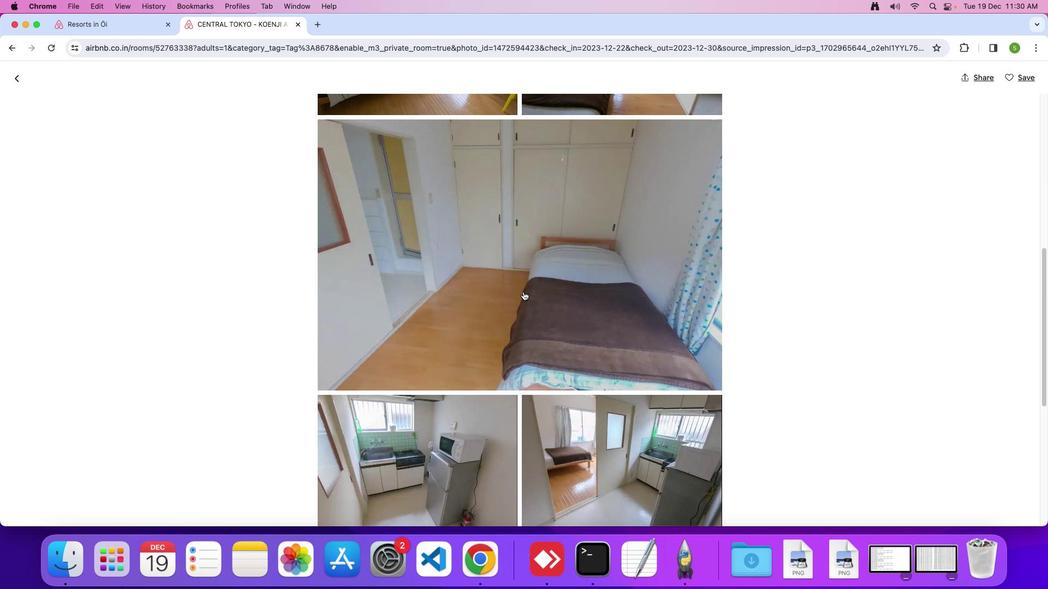
Action: Mouse scrolled (523, 292) with delta (0, 0)
Screenshot: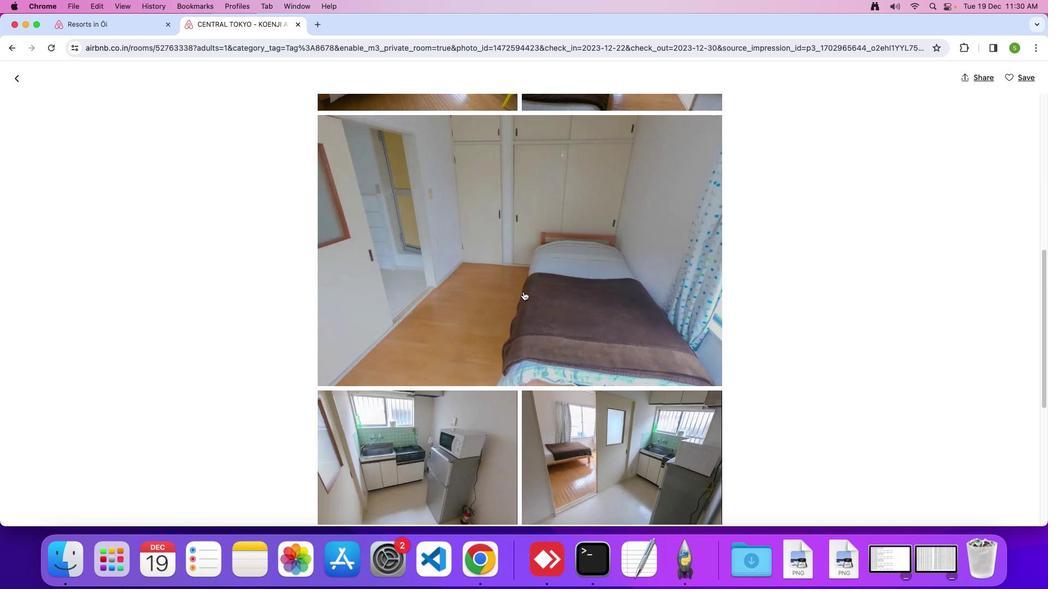 
Action: Mouse scrolled (523, 292) with delta (0, 0)
Screenshot: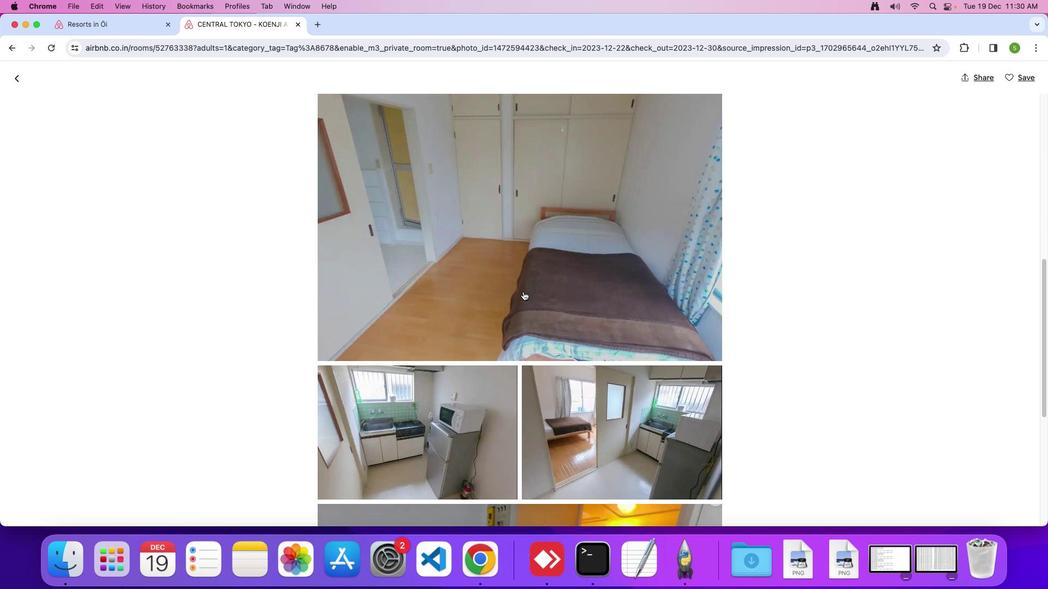 
Action: Mouse scrolled (523, 292) with delta (0, 0)
Screenshot: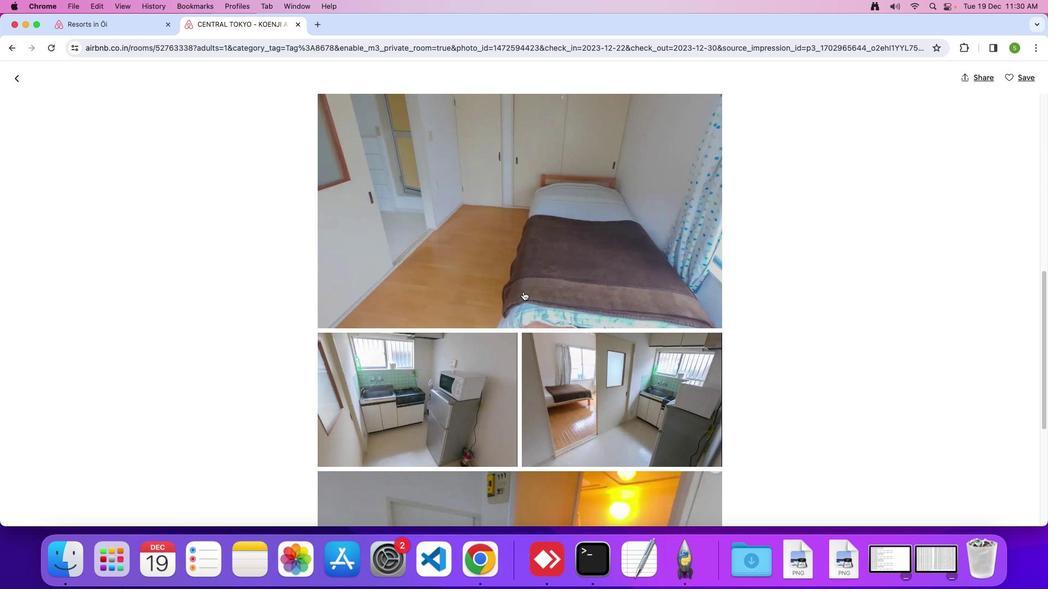 
Action: Mouse scrolled (523, 292) with delta (0, 0)
Screenshot: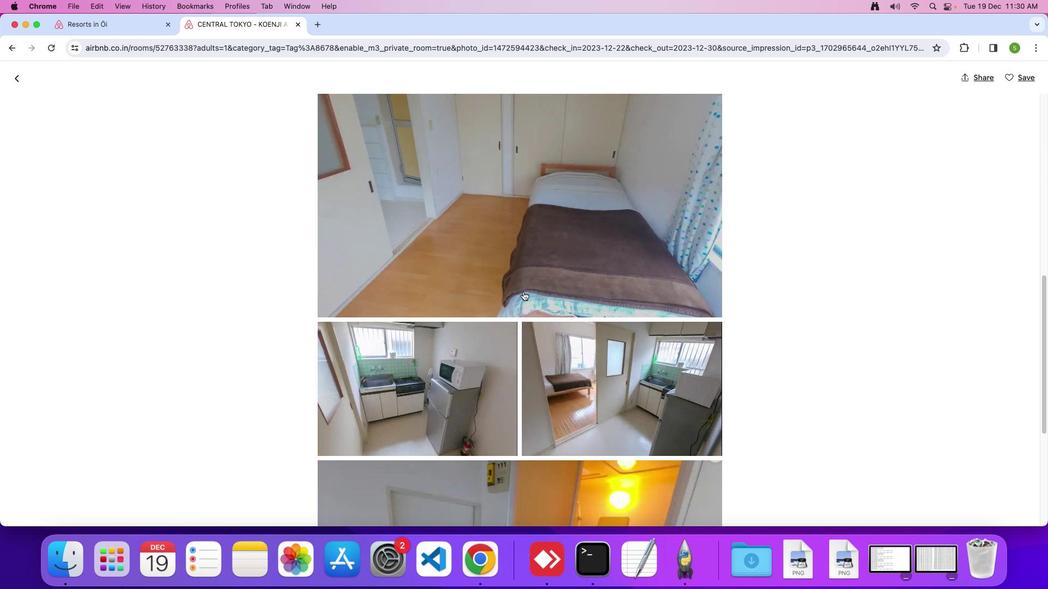 
Action: Mouse scrolled (523, 292) with delta (0, 0)
Screenshot: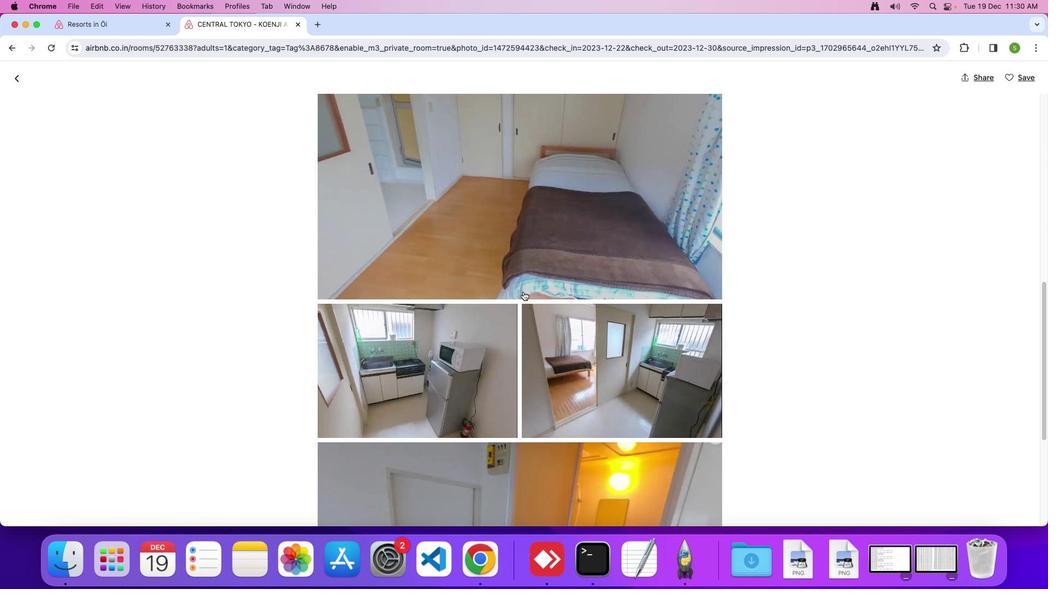 
Action: Mouse moved to (523, 292)
Screenshot: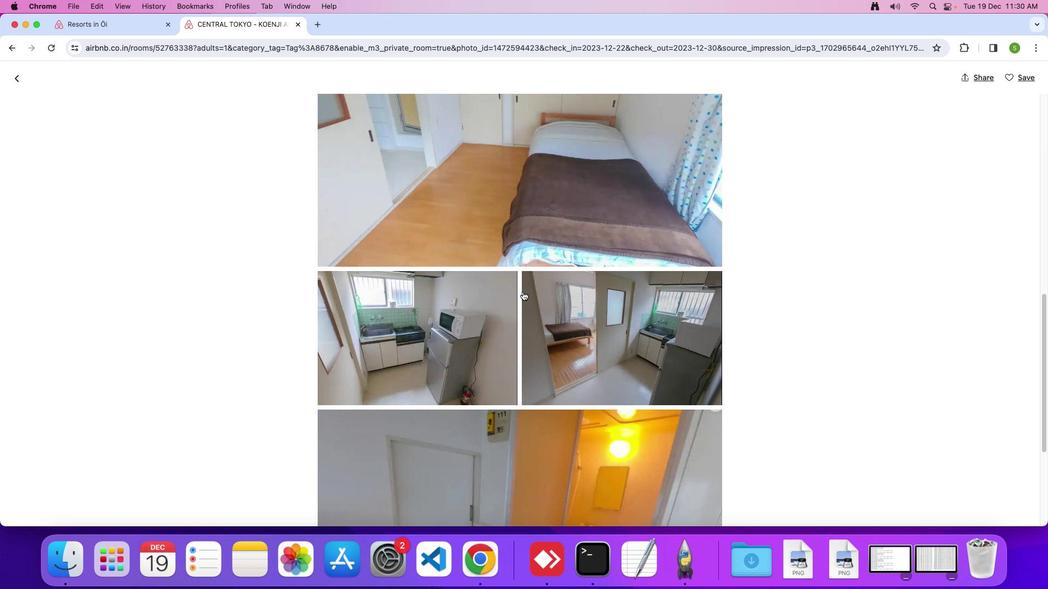 
Action: Mouse scrolled (523, 292) with delta (0, 0)
Screenshot: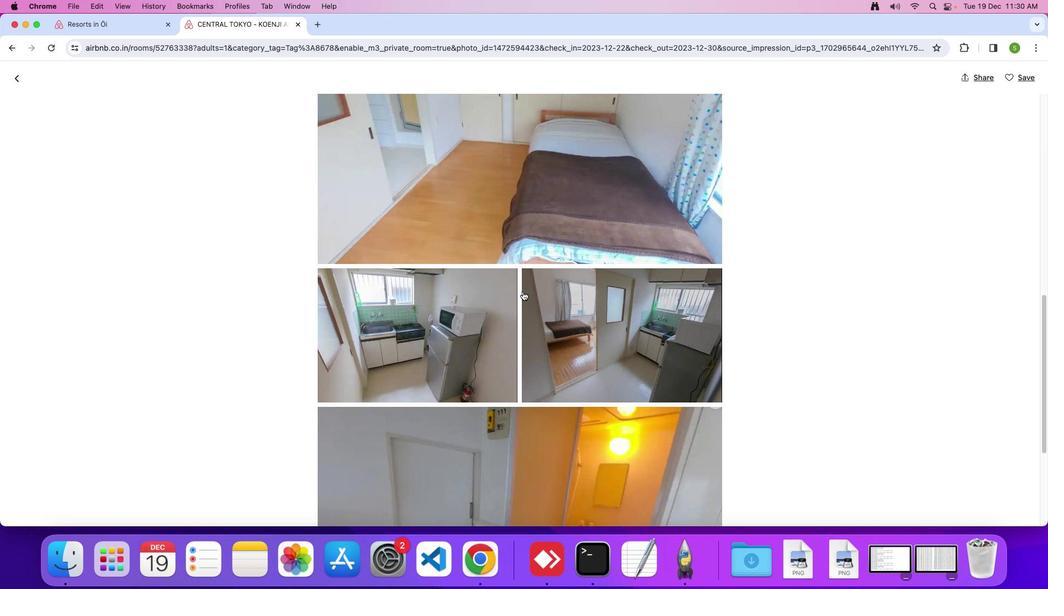 
Action: Mouse scrolled (523, 292) with delta (0, 0)
Screenshot: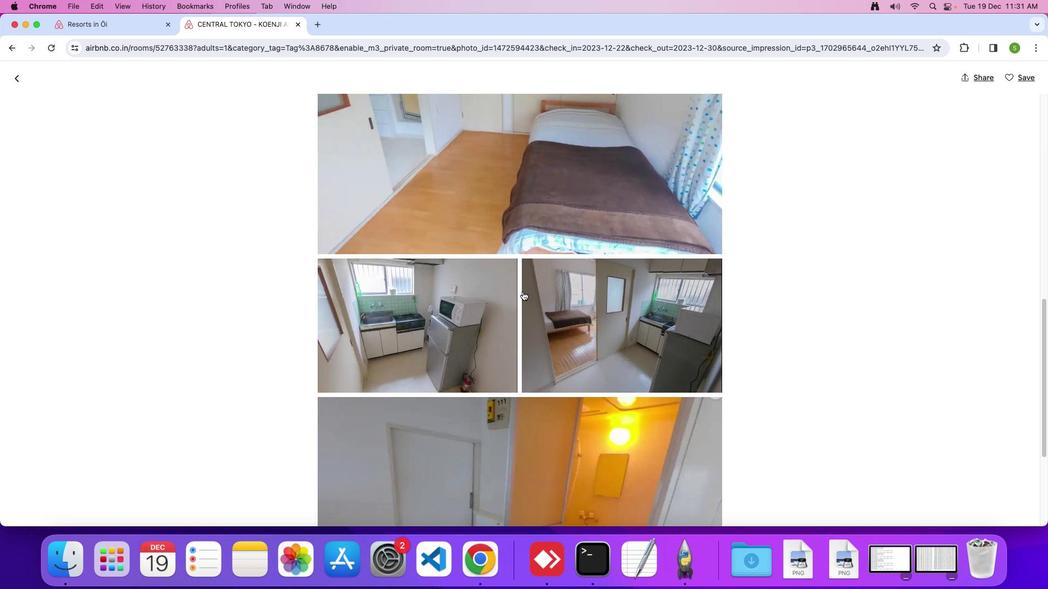 
Action: Mouse scrolled (523, 292) with delta (0, 0)
Screenshot: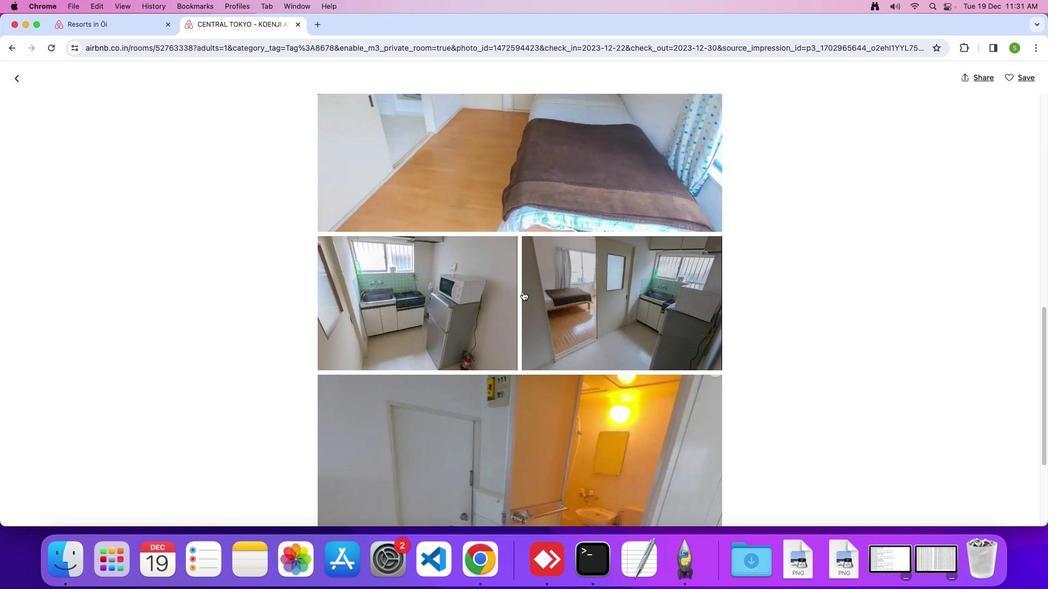 
Action: Mouse scrolled (523, 292) with delta (0, 0)
Screenshot: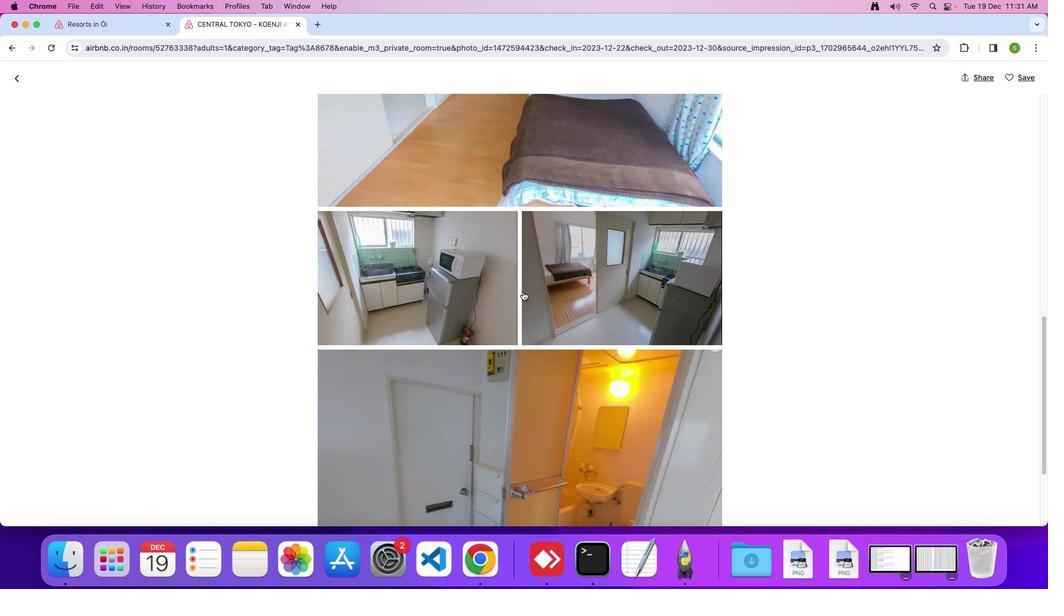 
Action: Mouse scrolled (523, 292) with delta (0, 0)
Screenshot: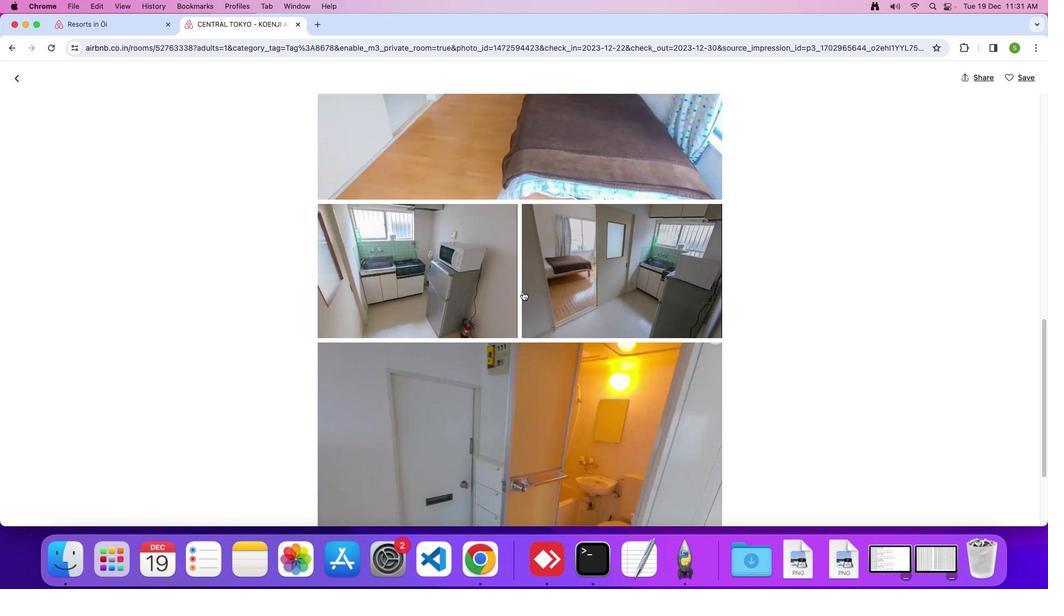 
Action: Mouse scrolled (523, 292) with delta (0, 0)
Screenshot: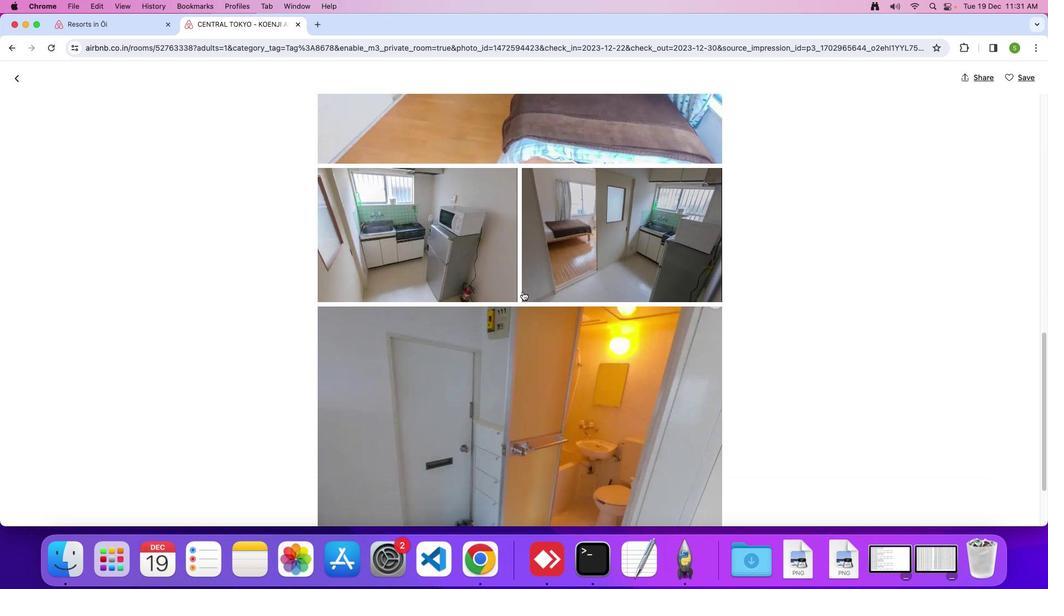 
Action: Mouse scrolled (523, 292) with delta (0, 0)
Screenshot: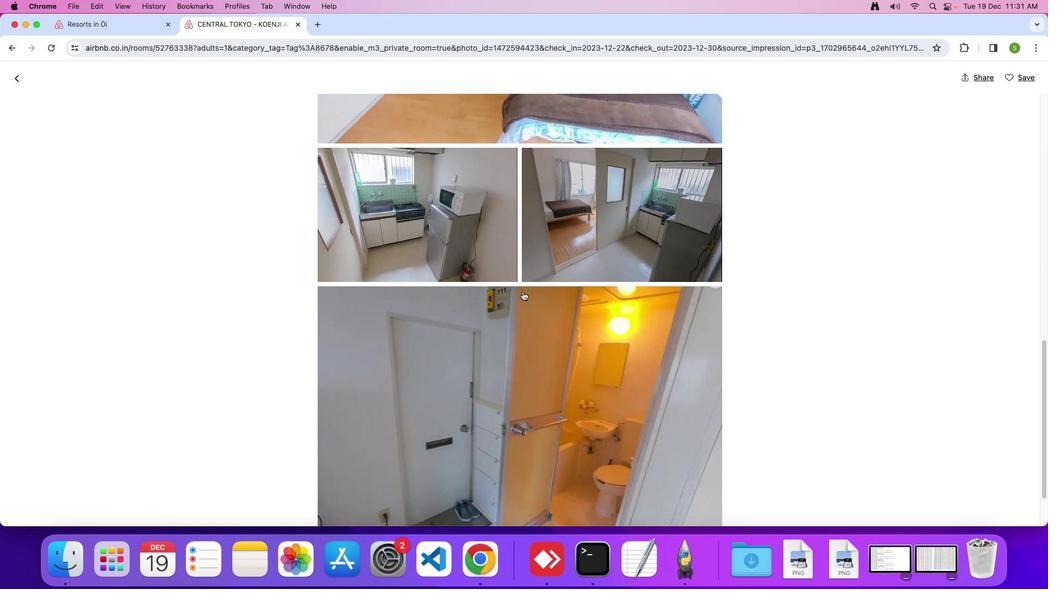 
Action: Mouse scrolled (523, 292) with delta (0, 0)
Screenshot: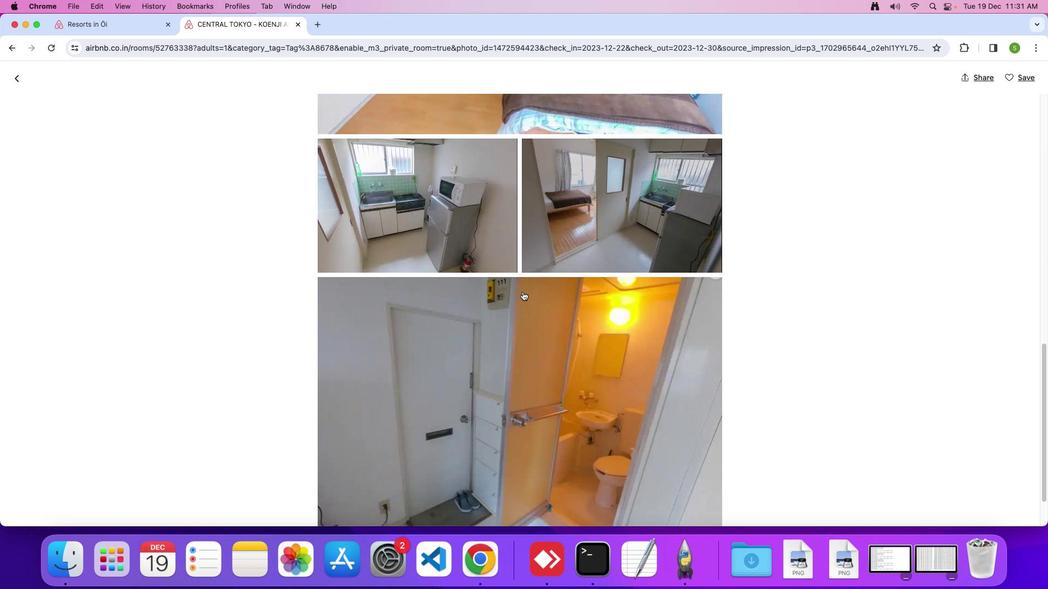 
Action: Mouse scrolled (523, 292) with delta (0, 0)
Screenshot: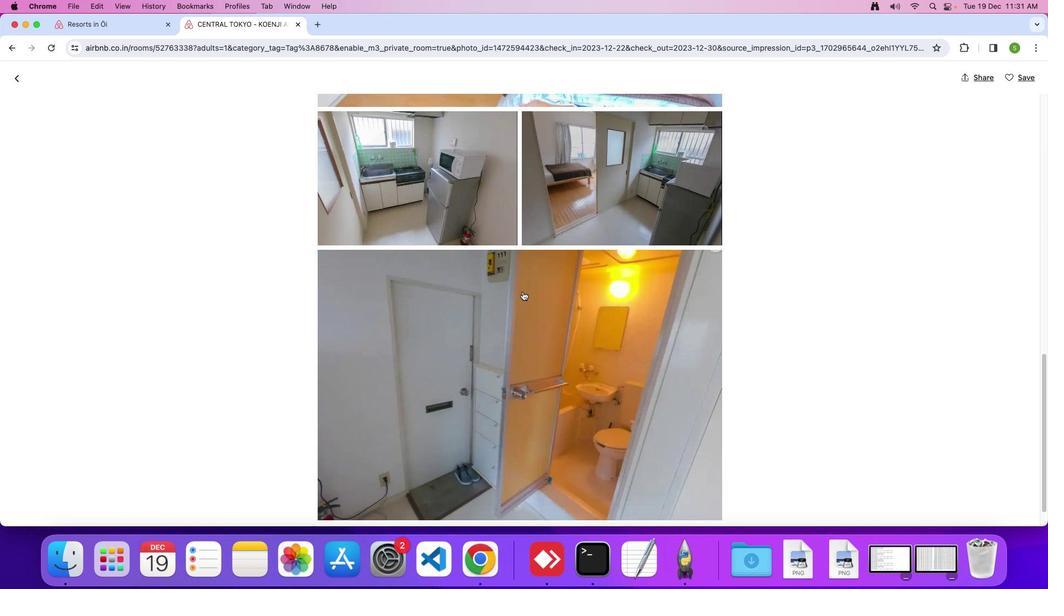 
Action: Mouse scrolled (523, 292) with delta (0, 0)
Screenshot: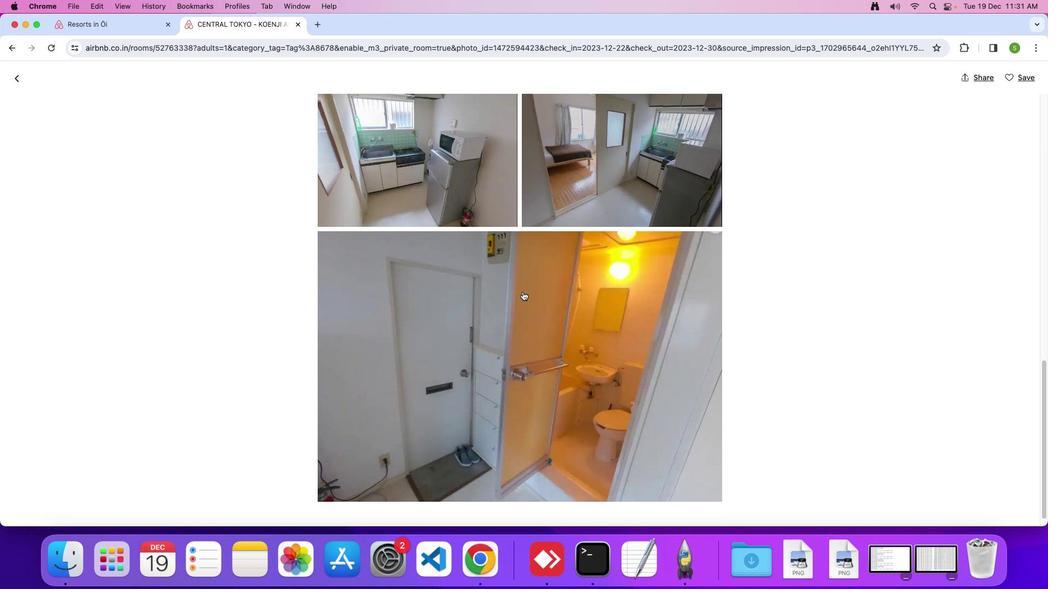 
Action: Mouse scrolled (523, 292) with delta (0, 0)
Screenshot: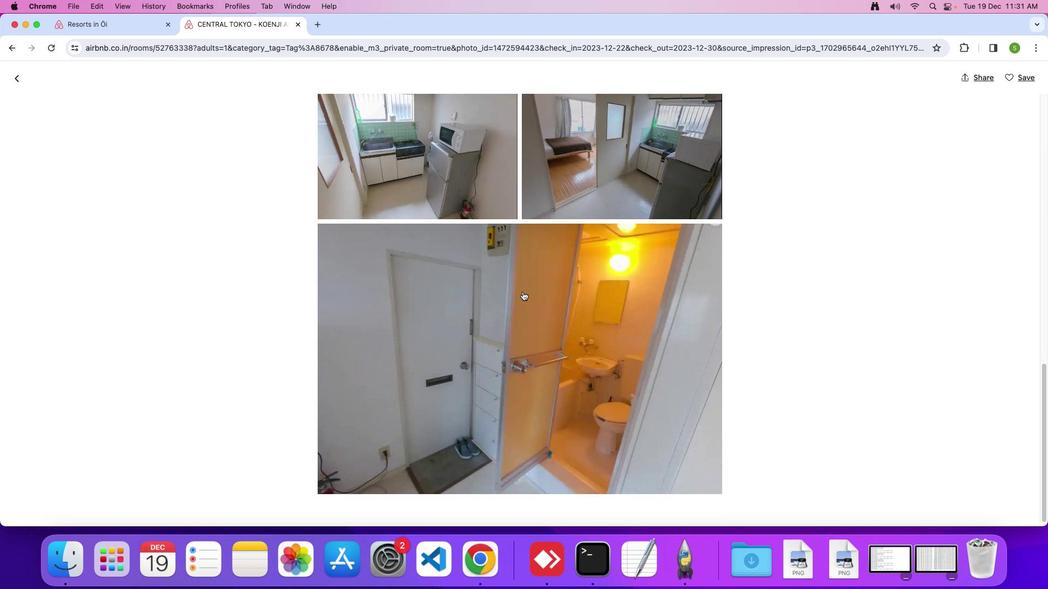 
Action: Mouse scrolled (523, 292) with delta (0, 0)
Screenshot: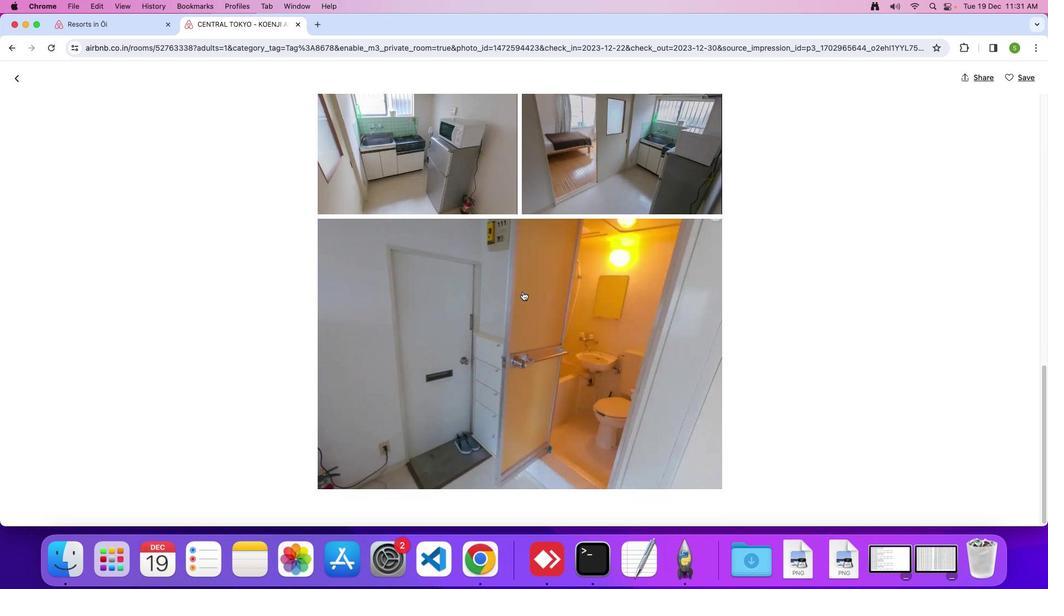 
Action: Mouse scrolled (523, 292) with delta (0, 0)
Screenshot: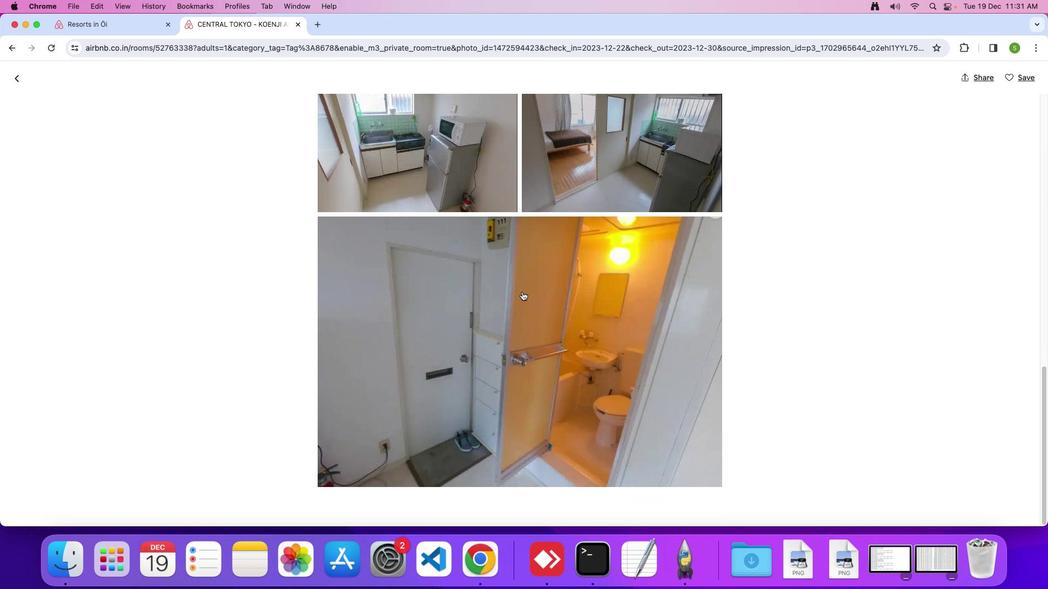 
Action: Mouse scrolled (523, 292) with delta (0, 0)
Screenshot: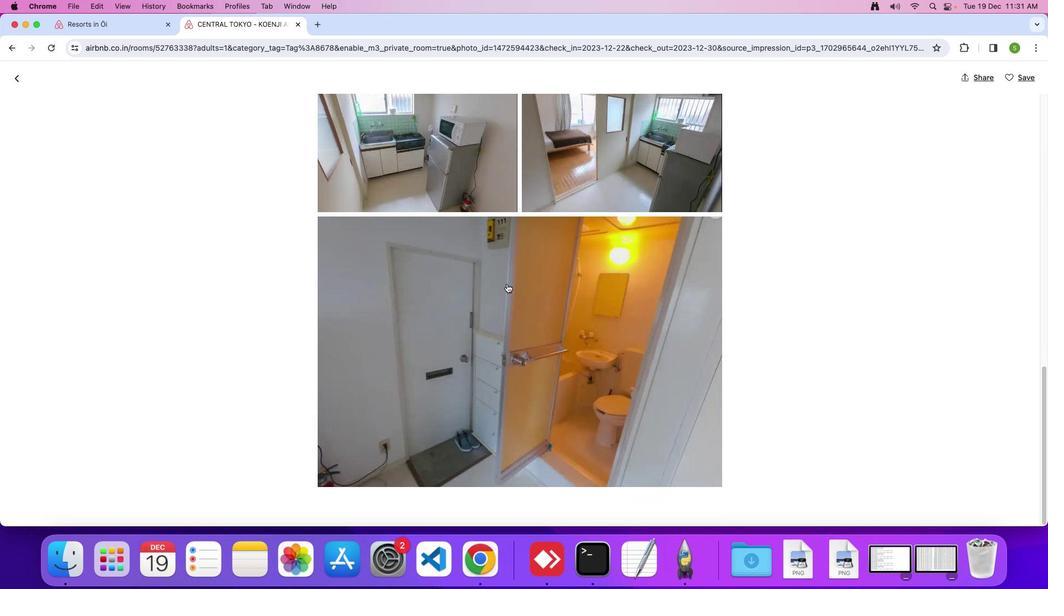 
Action: Mouse moved to (17, 74)
Screenshot: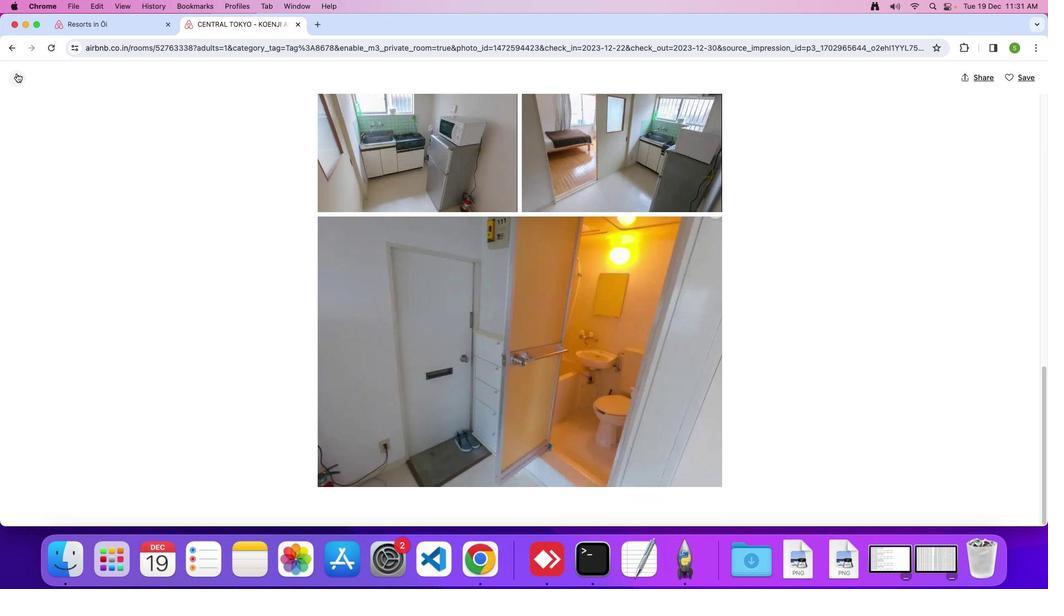 
Action: Mouse pressed left at (17, 74)
Screenshot: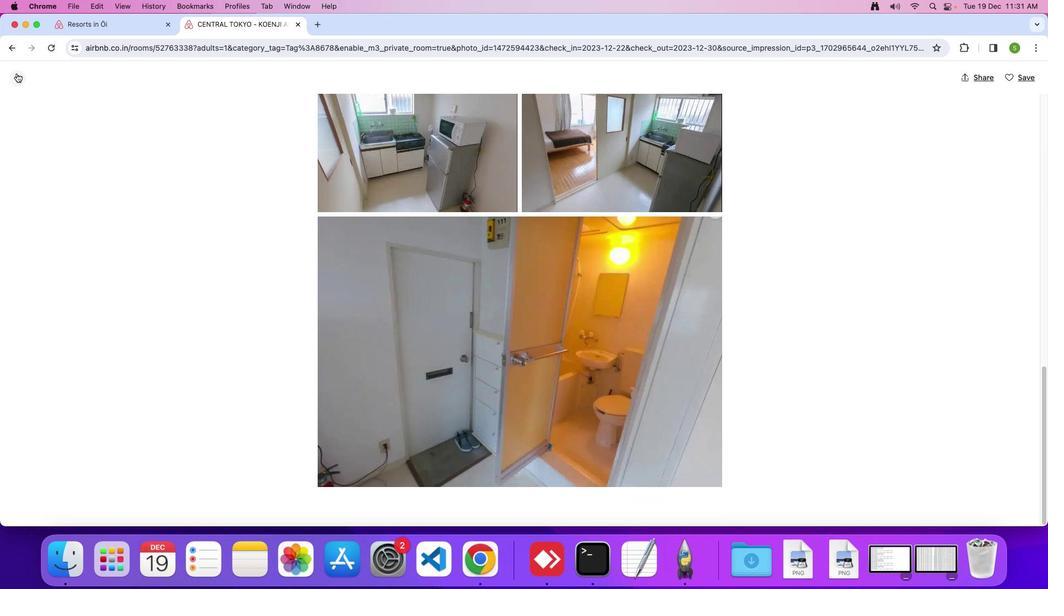 
Action: Mouse moved to (408, 302)
Screenshot: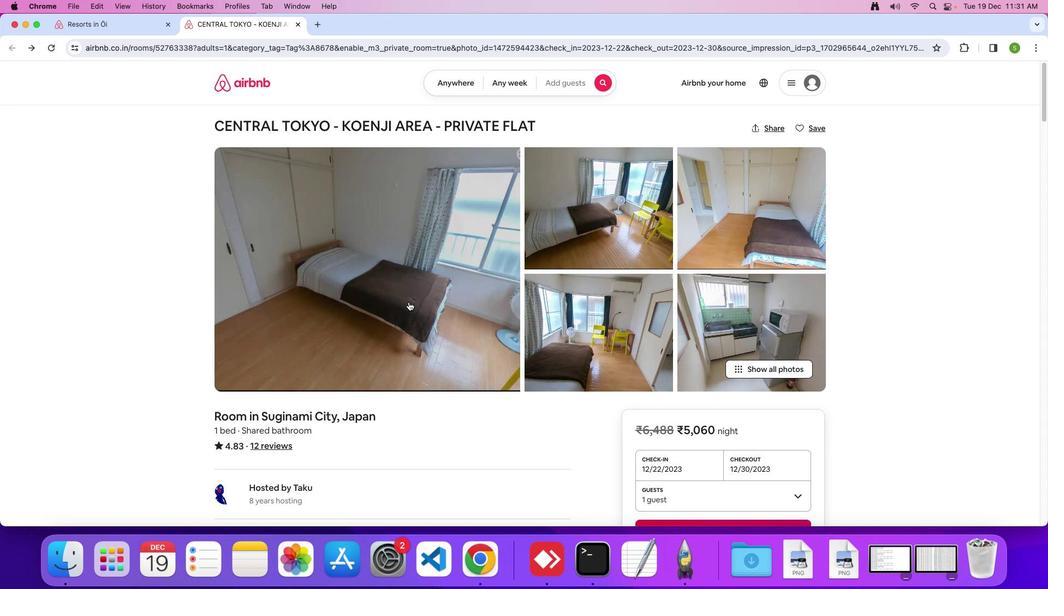 
Action: Mouse scrolled (408, 302) with delta (0, 0)
Screenshot: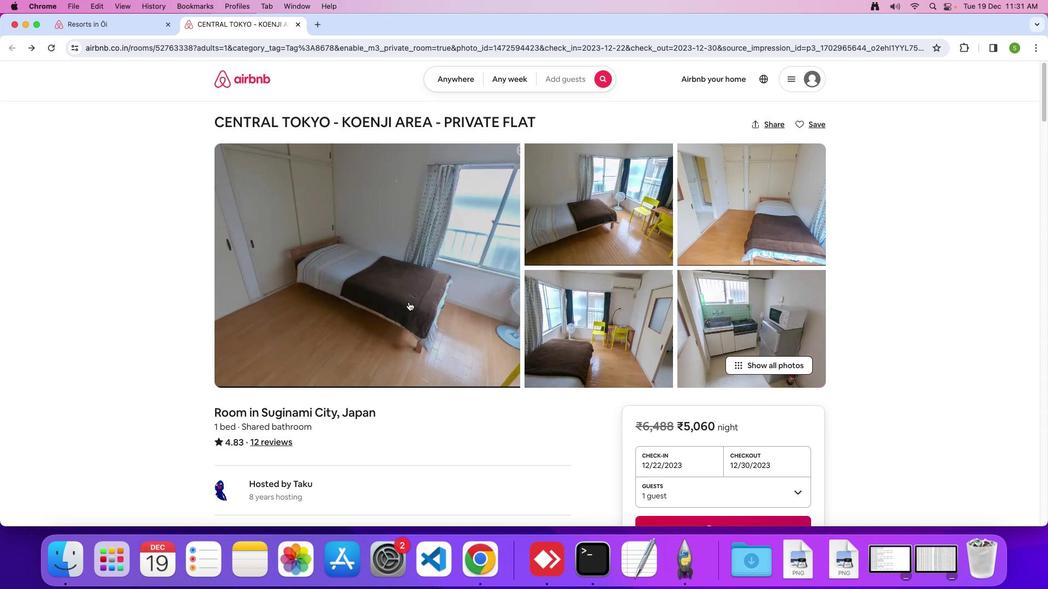 
Action: Mouse scrolled (408, 302) with delta (0, 0)
Screenshot: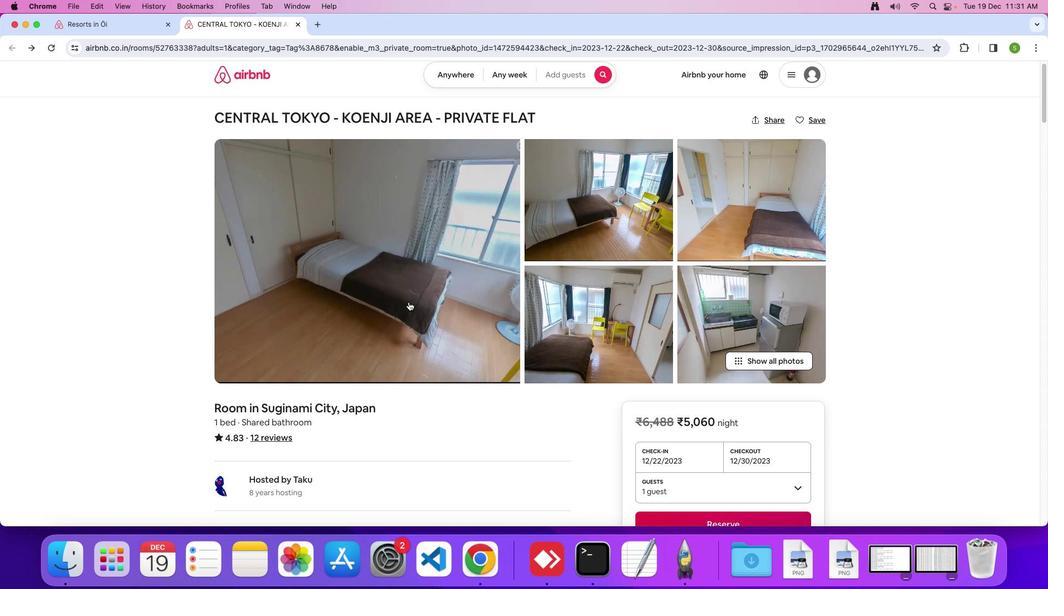 
Action: Mouse scrolled (408, 302) with delta (0, 0)
Screenshot: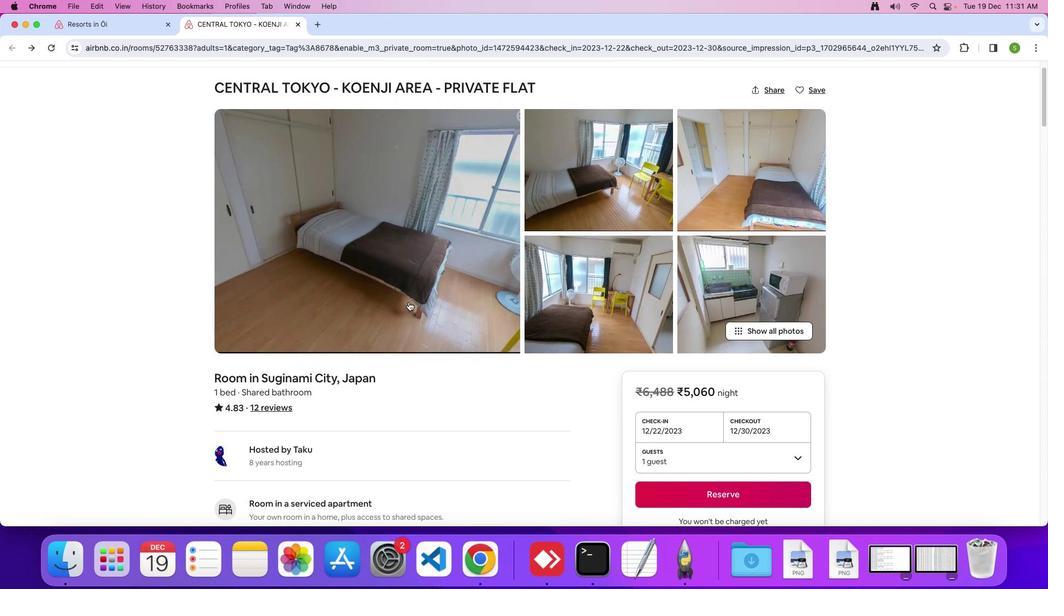 
Action: Mouse scrolled (408, 302) with delta (0, 0)
Screenshot: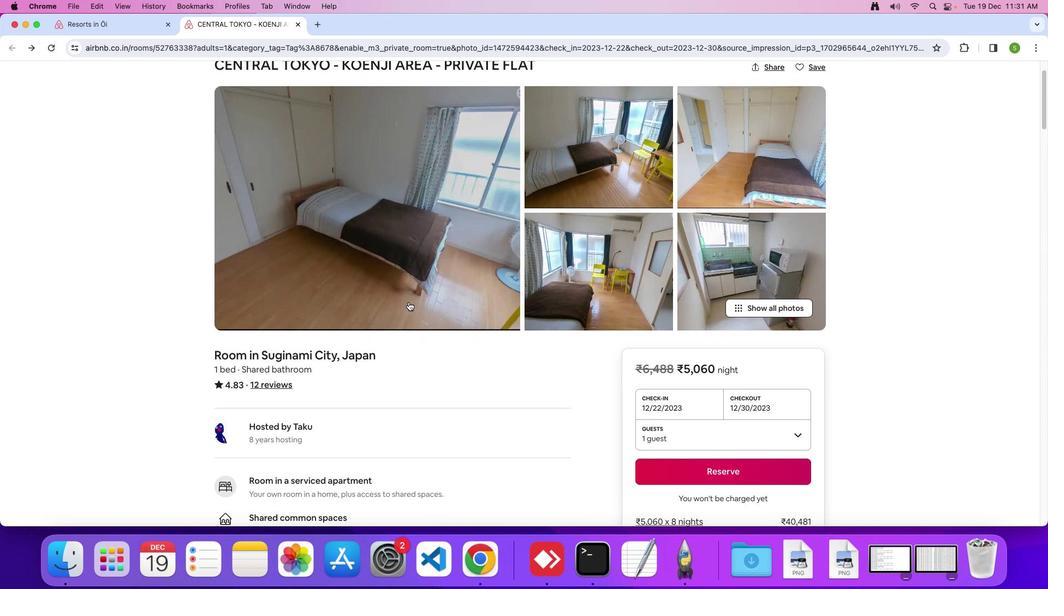 
Action: Mouse scrolled (408, 302) with delta (0, 0)
Screenshot: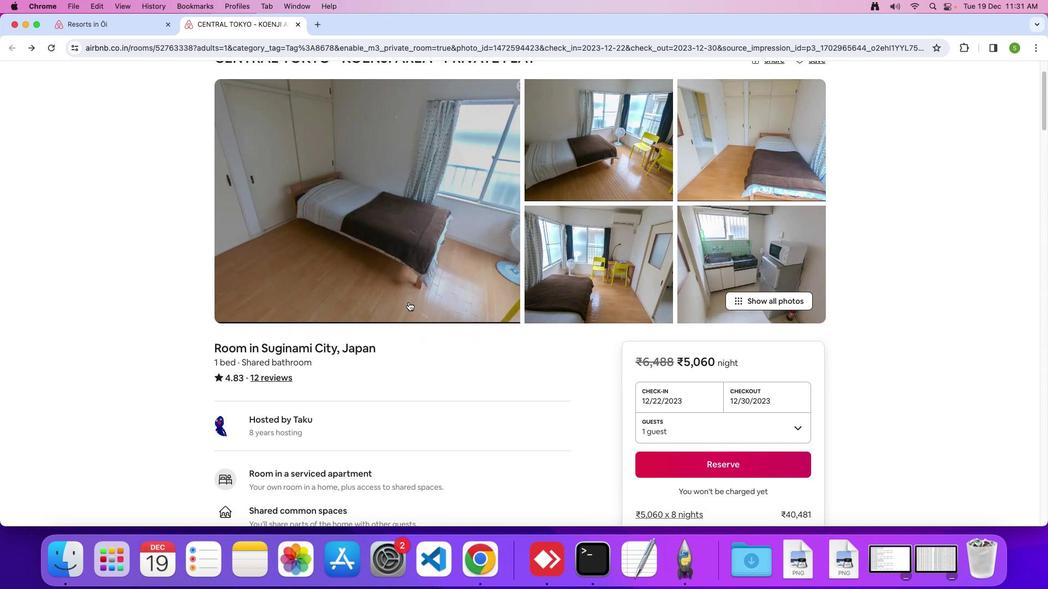 
Action: Mouse scrolled (408, 302) with delta (0, 0)
Screenshot: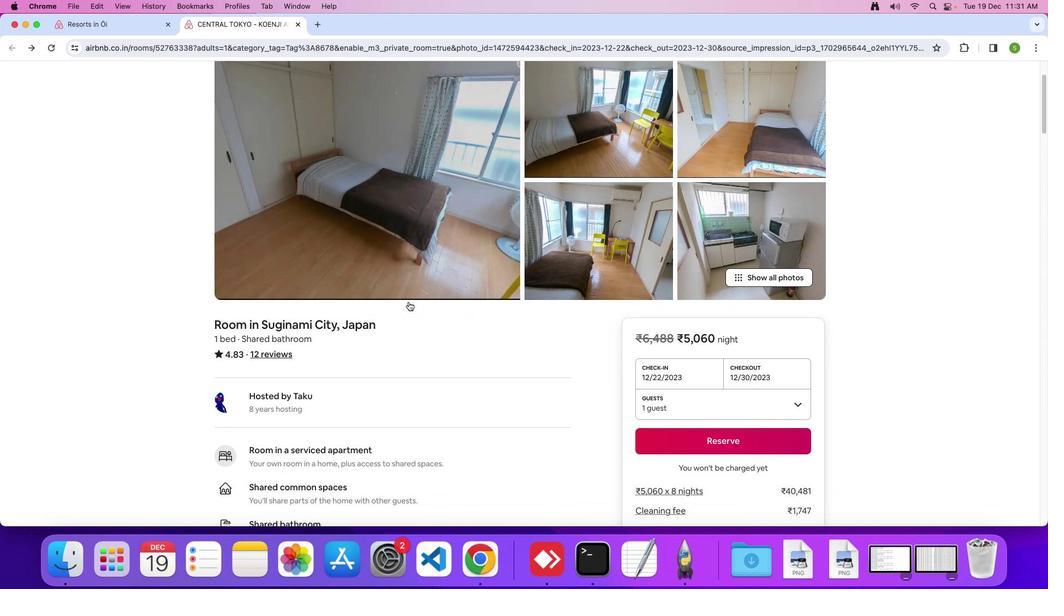 
Action: Mouse scrolled (408, 302) with delta (0, 0)
Screenshot: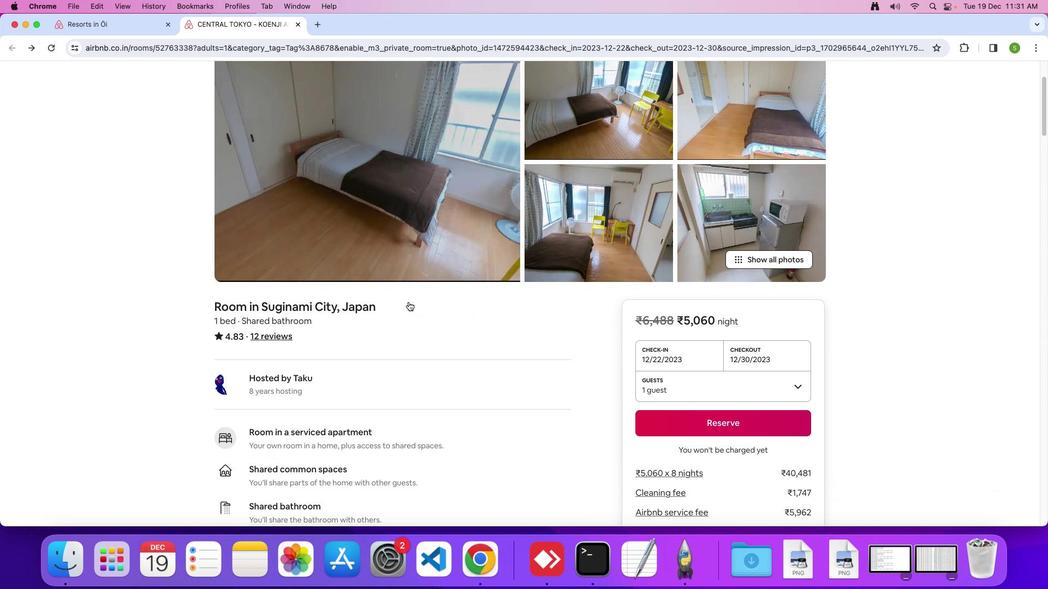 
Action: Mouse scrolled (408, 302) with delta (0, 0)
Screenshot: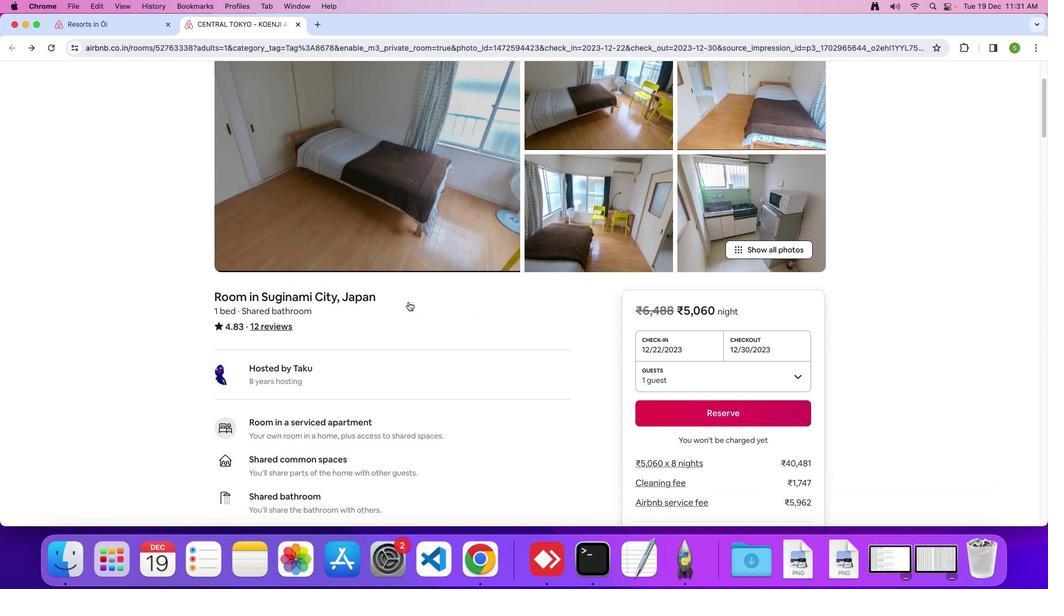 
Action: Mouse scrolled (408, 302) with delta (0, 0)
Screenshot: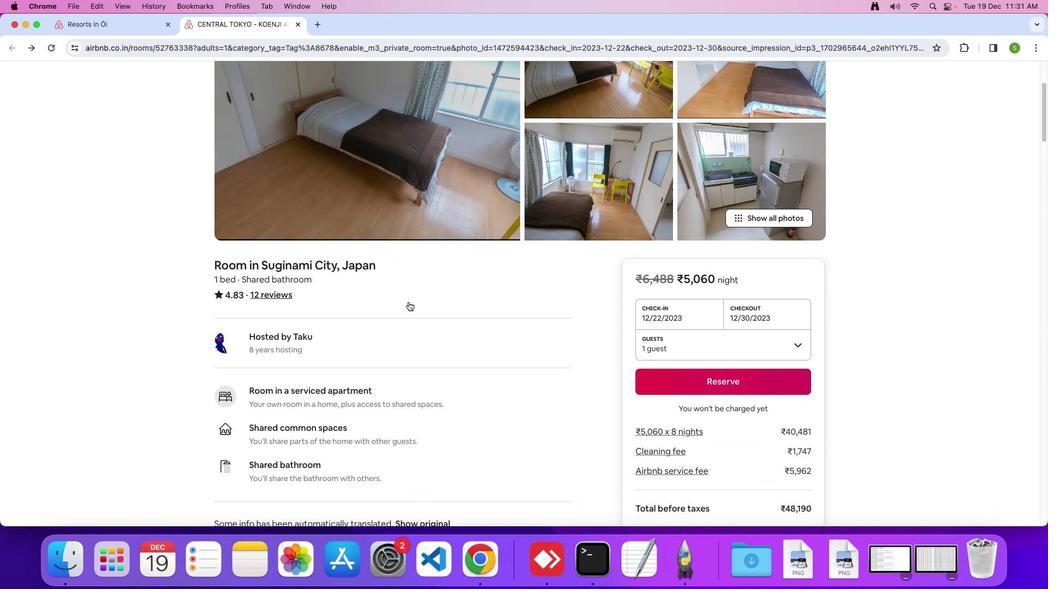 
Action: Mouse scrolled (408, 302) with delta (0, 0)
Screenshot: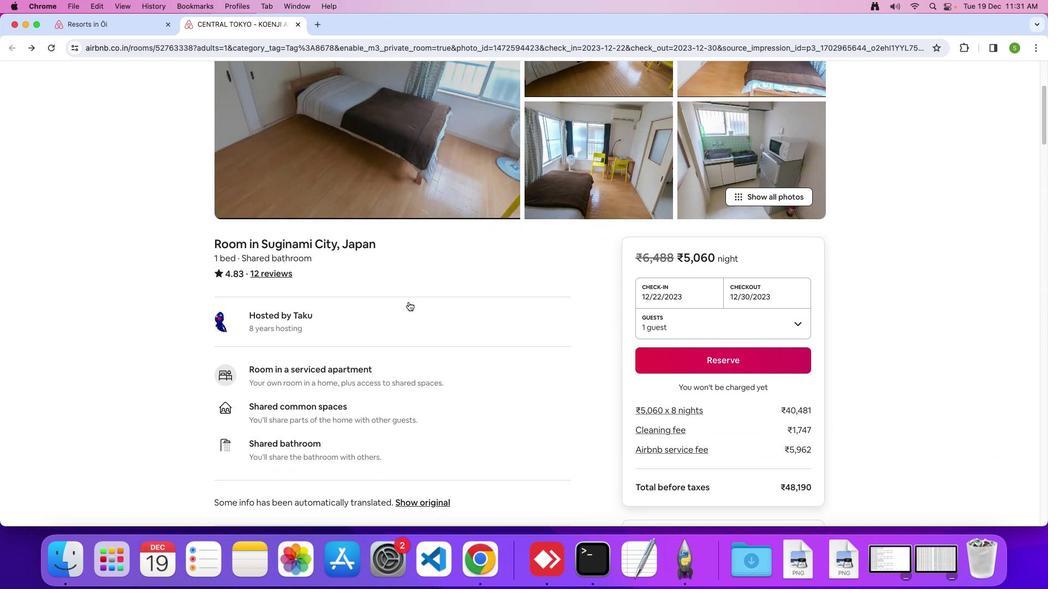 
Action: Mouse scrolled (408, 302) with delta (0, 0)
Screenshot: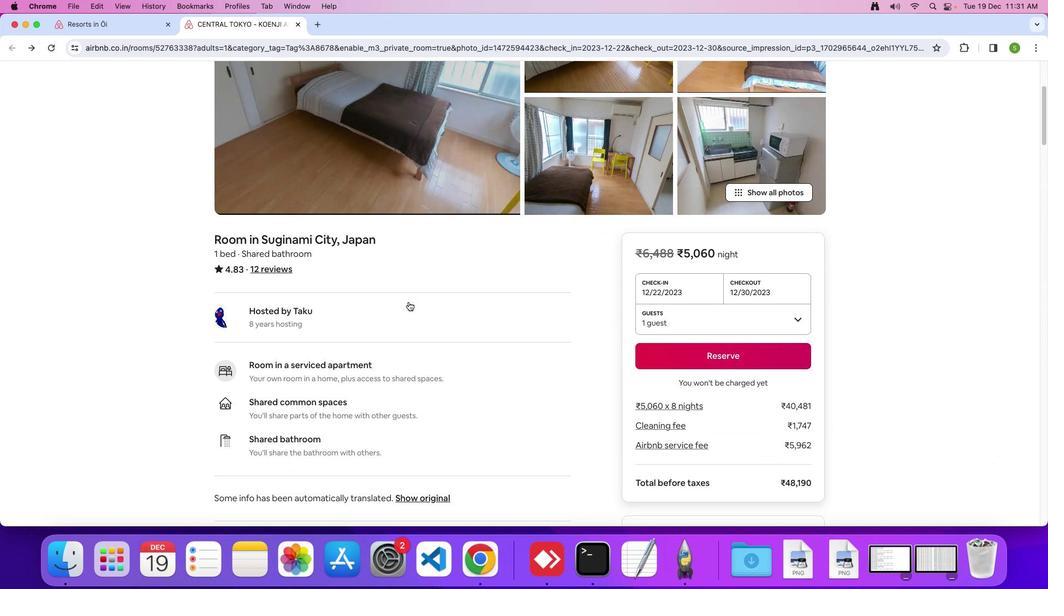 
Action: Mouse scrolled (408, 302) with delta (0, 0)
Screenshot: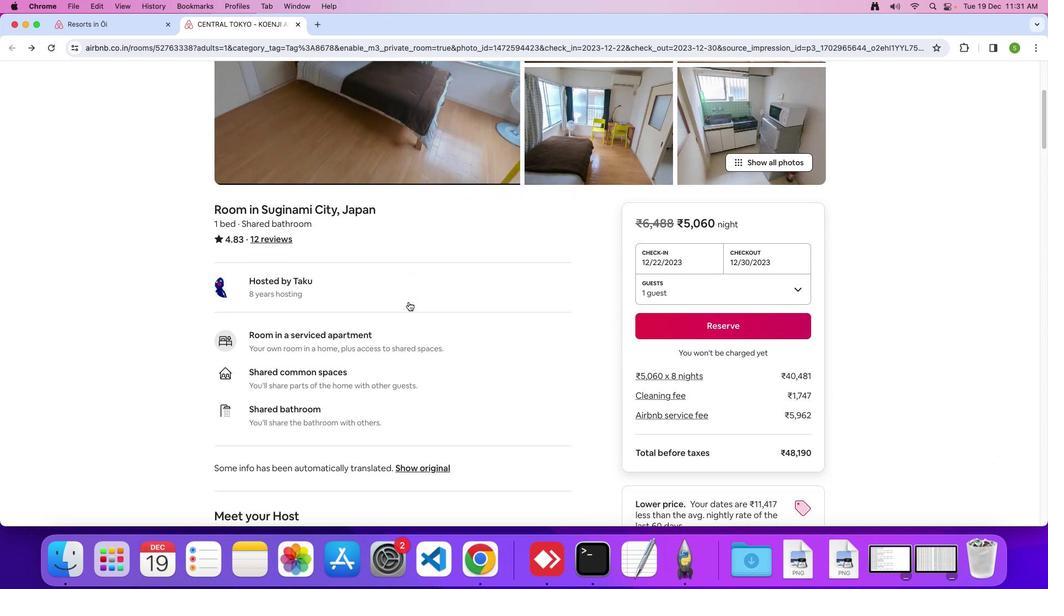 
Action: Mouse scrolled (408, 302) with delta (0, 0)
Screenshot: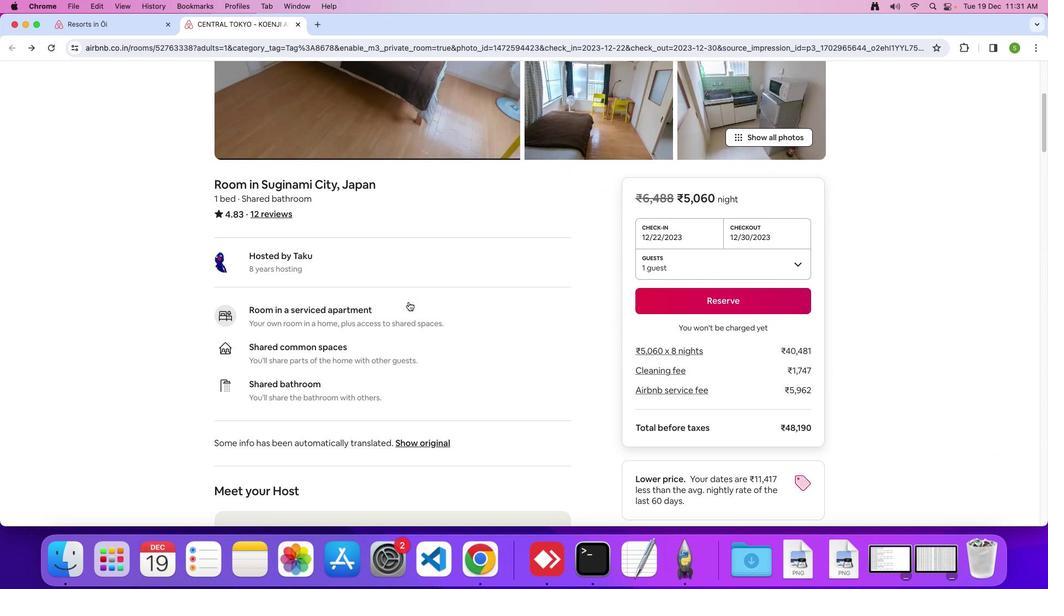 
Action: Mouse scrolled (408, 302) with delta (0, 0)
Screenshot: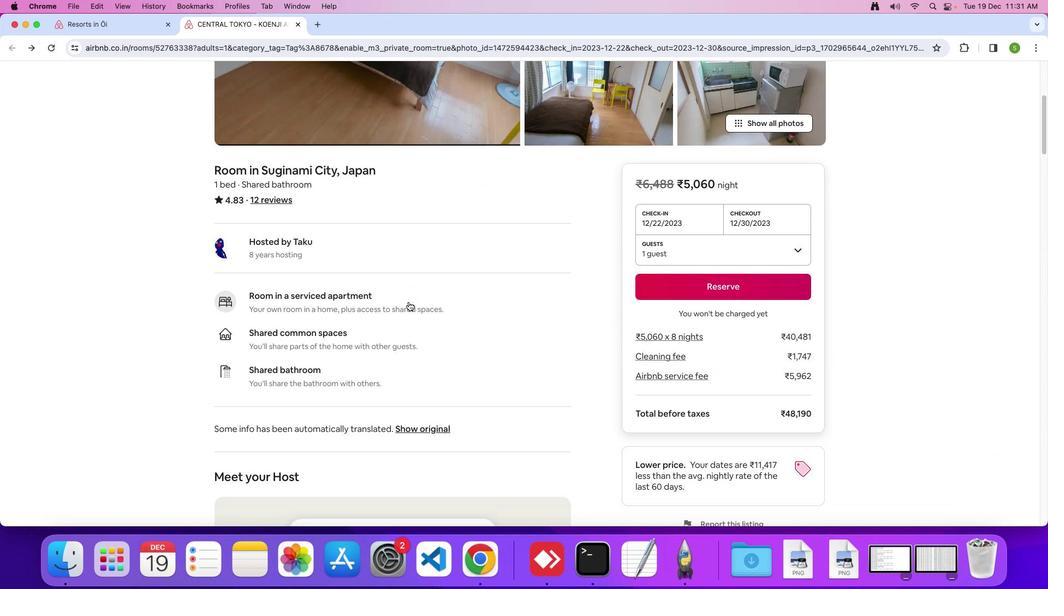
Action: Mouse scrolled (408, 302) with delta (0, 0)
Screenshot: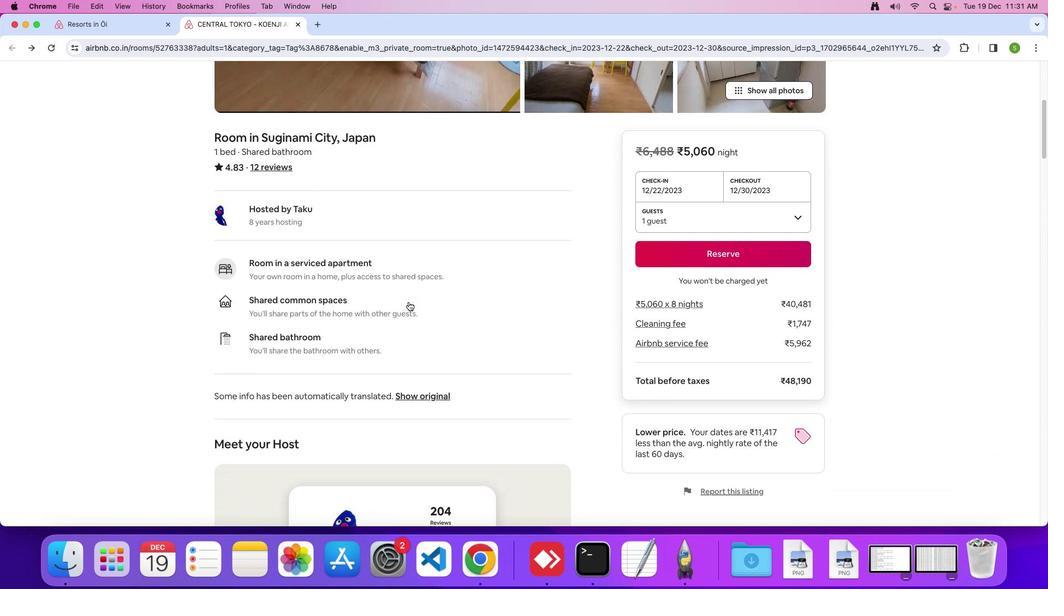 
Action: Mouse moved to (409, 302)
Screenshot: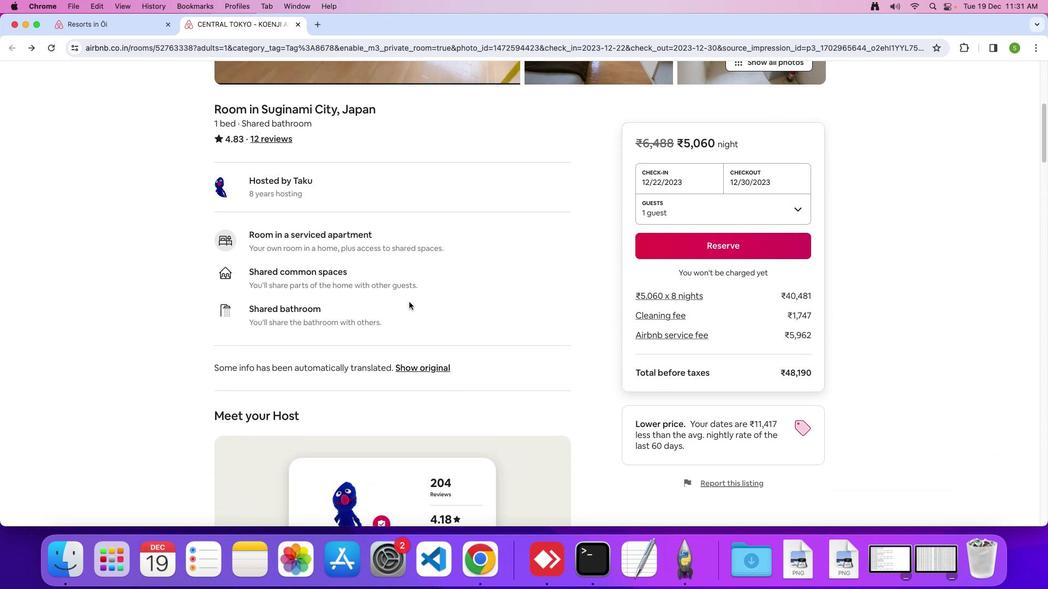 
Action: Mouse scrolled (409, 302) with delta (0, 0)
Screenshot: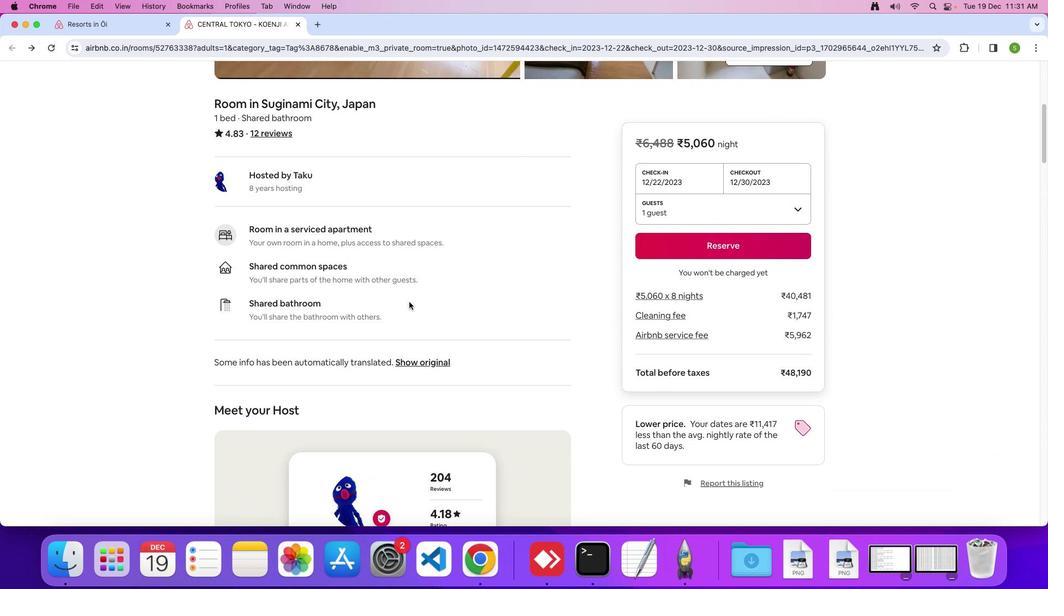
Action: Mouse scrolled (409, 302) with delta (0, 0)
Screenshot: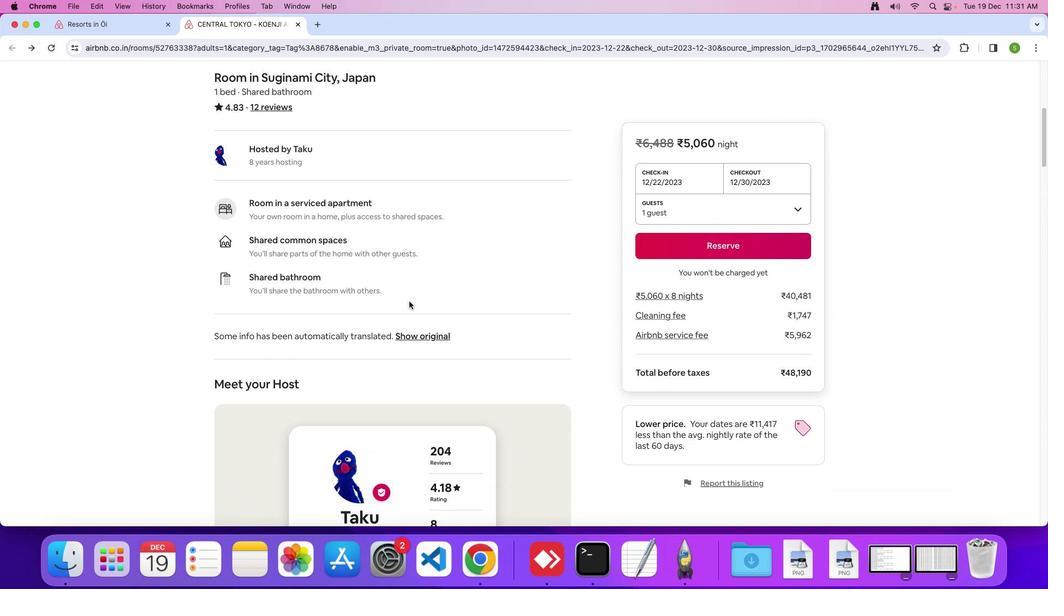 
Action: Mouse scrolled (409, 302) with delta (0, 0)
Screenshot: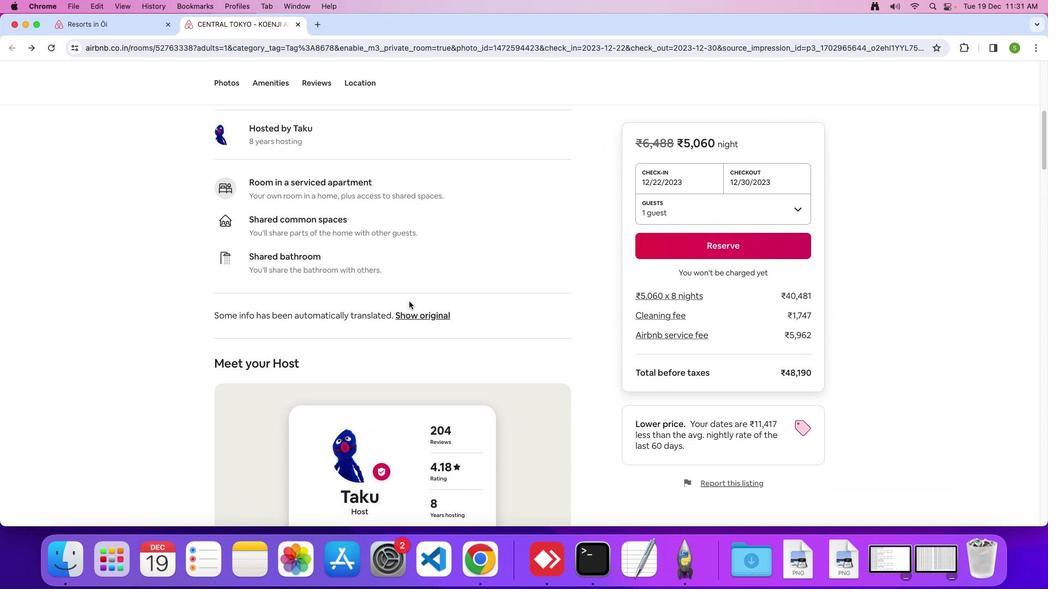 
Action: Mouse moved to (409, 302)
Screenshot: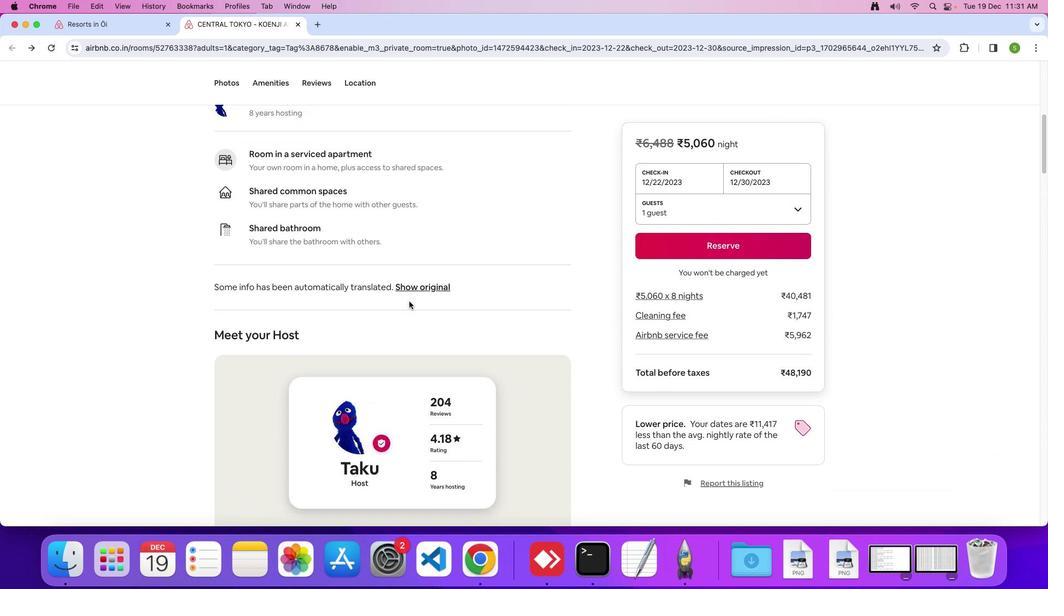 
Action: Mouse scrolled (409, 302) with delta (0, 0)
Screenshot: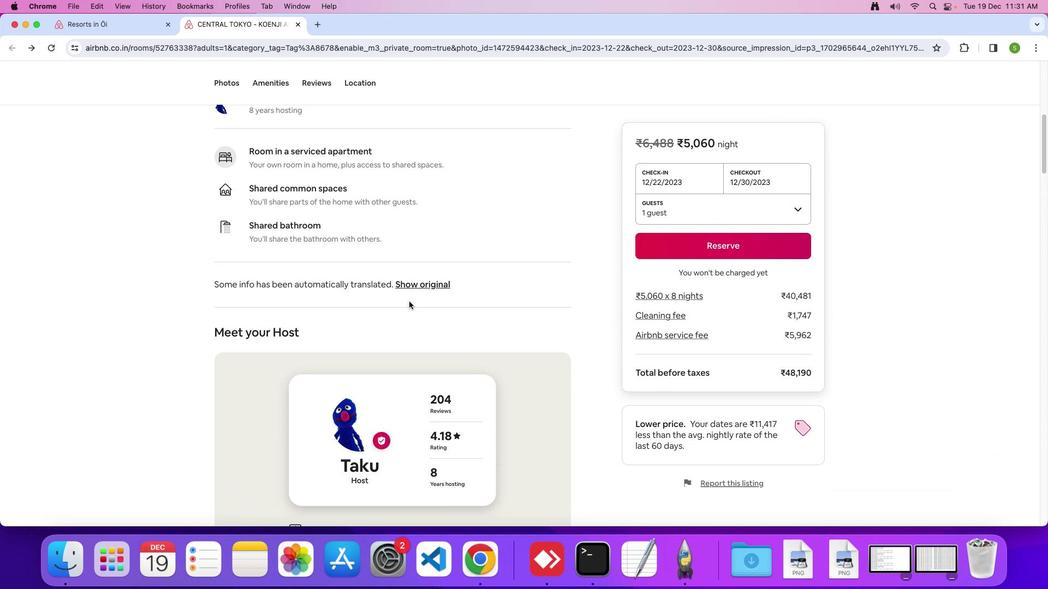 
Action: Mouse scrolled (409, 302) with delta (0, 0)
Screenshot: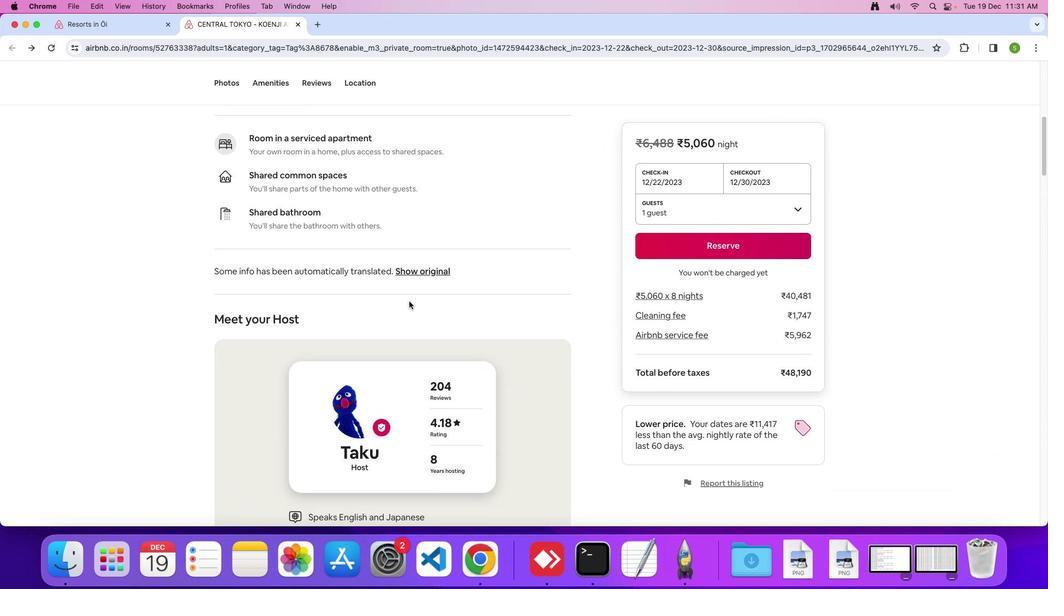 
Action: Mouse scrolled (409, 302) with delta (0, 0)
Screenshot: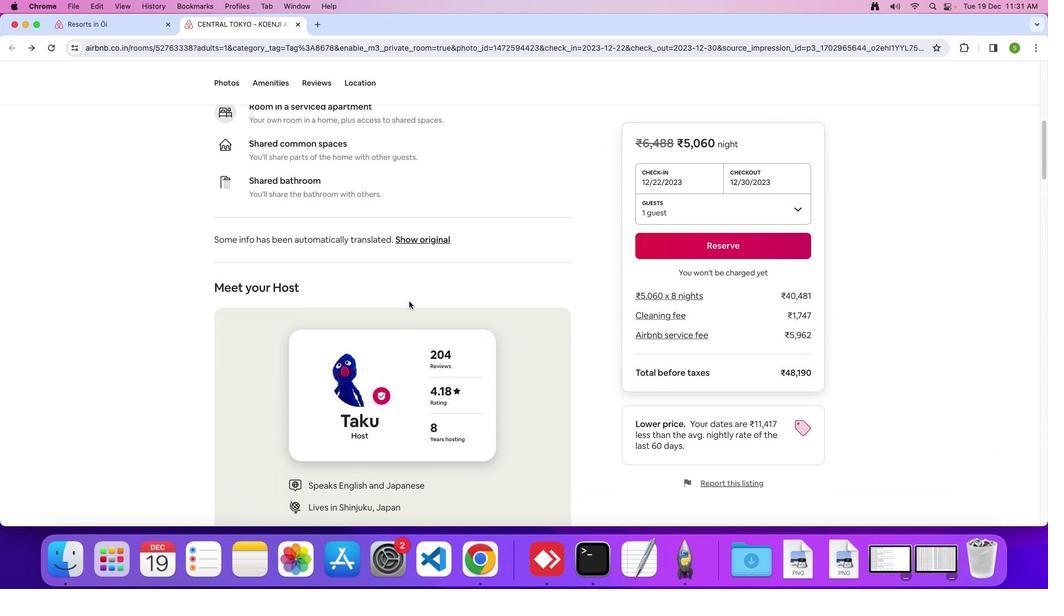
Action: Mouse moved to (405, 304)
Screenshot: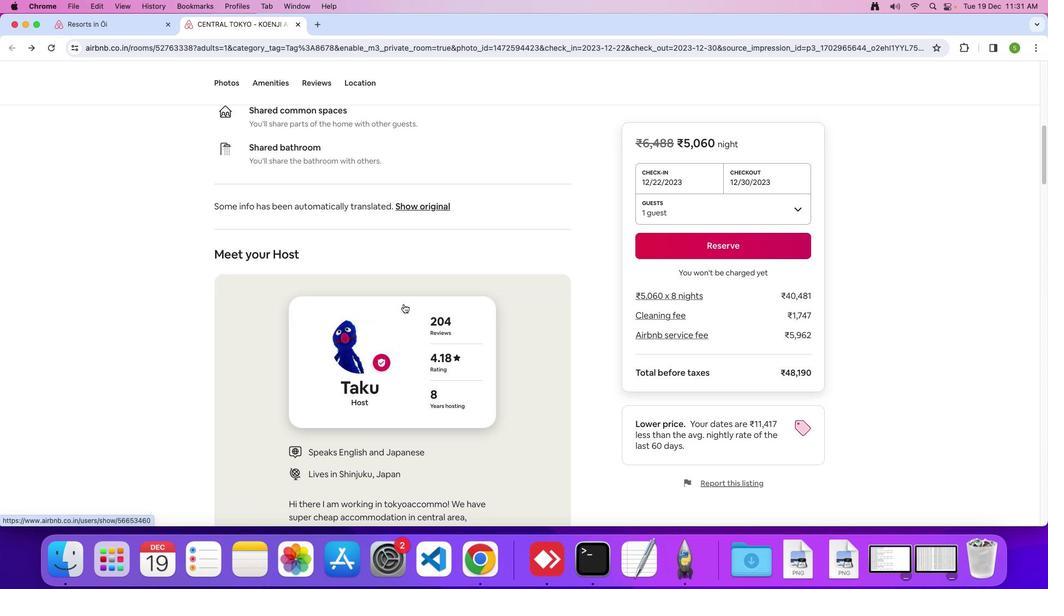 
Action: Mouse scrolled (405, 304) with delta (0, 0)
Screenshot: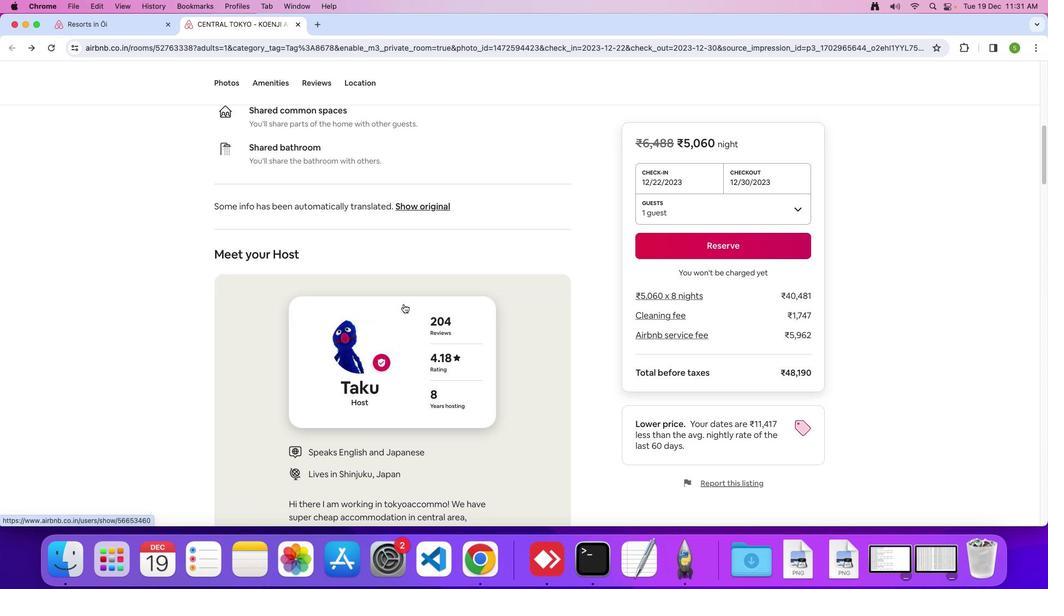 
Action: Mouse moved to (403, 304)
Screenshot: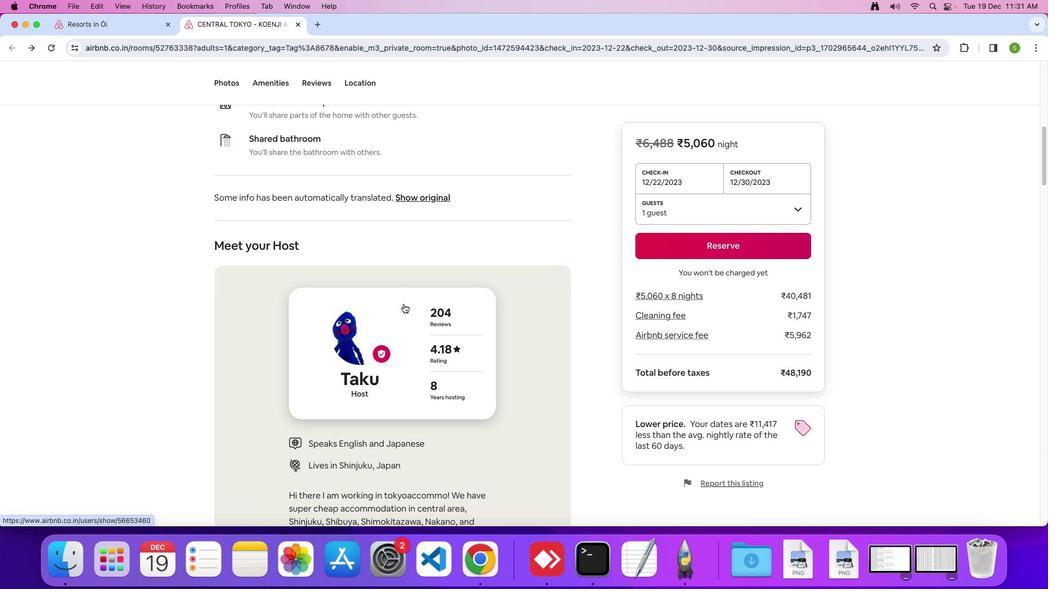 
Action: Mouse scrolled (403, 304) with delta (0, 0)
Screenshot: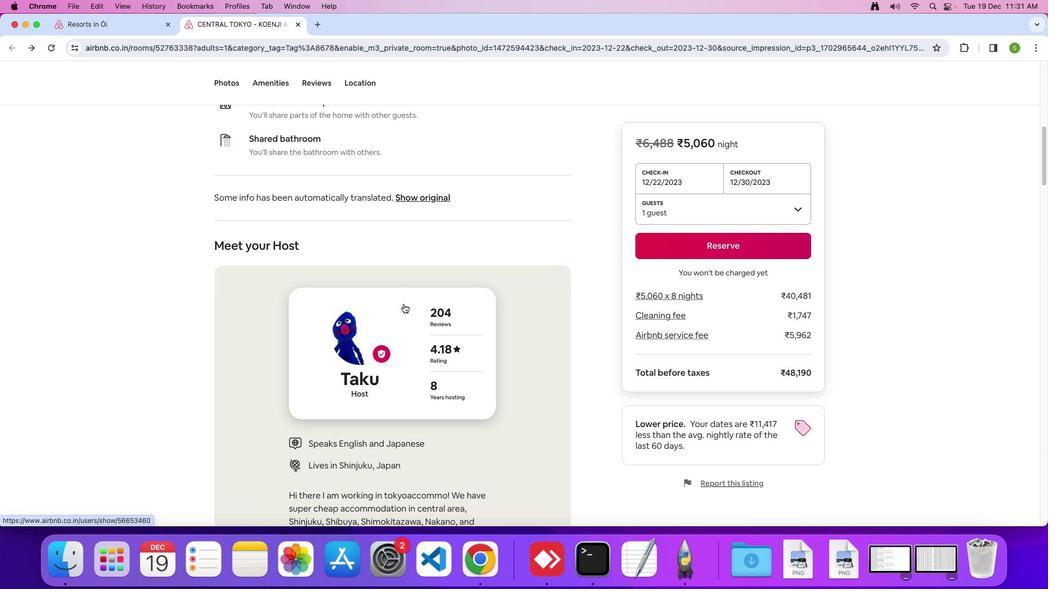 
Action: Mouse moved to (403, 304)
Screenshot: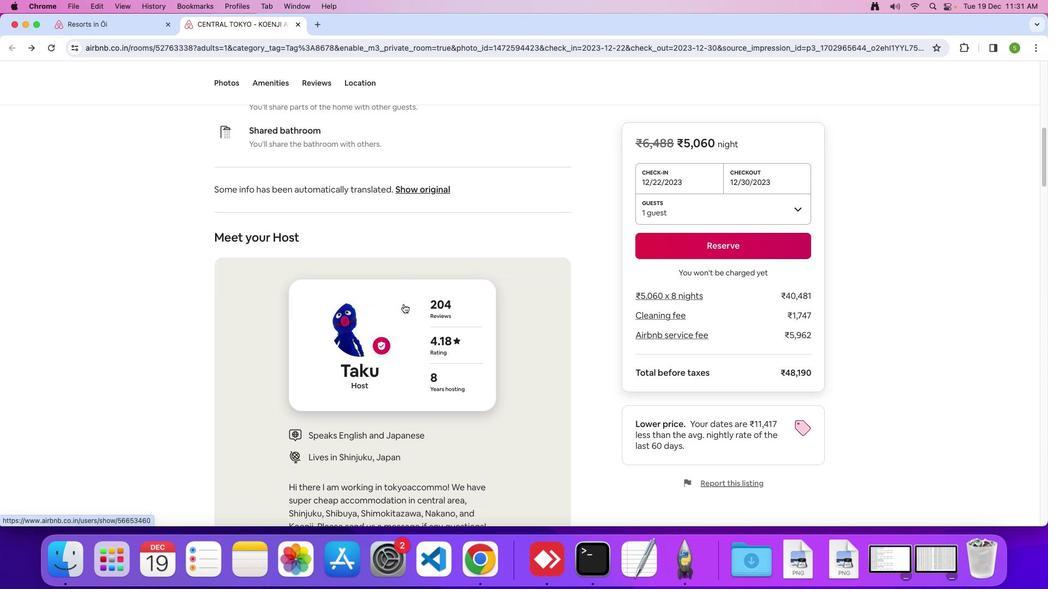 
Action: Mouse scrolled (403, 304) with delta (0, 0)
Screenshot: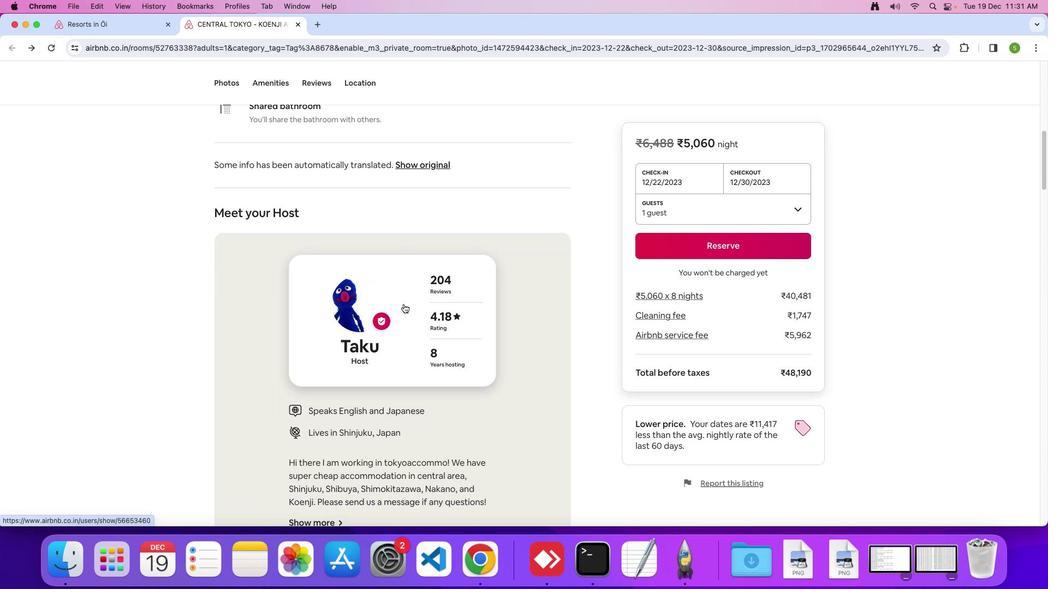 
Action: Mouse moved to (404, 304)
Screenshot: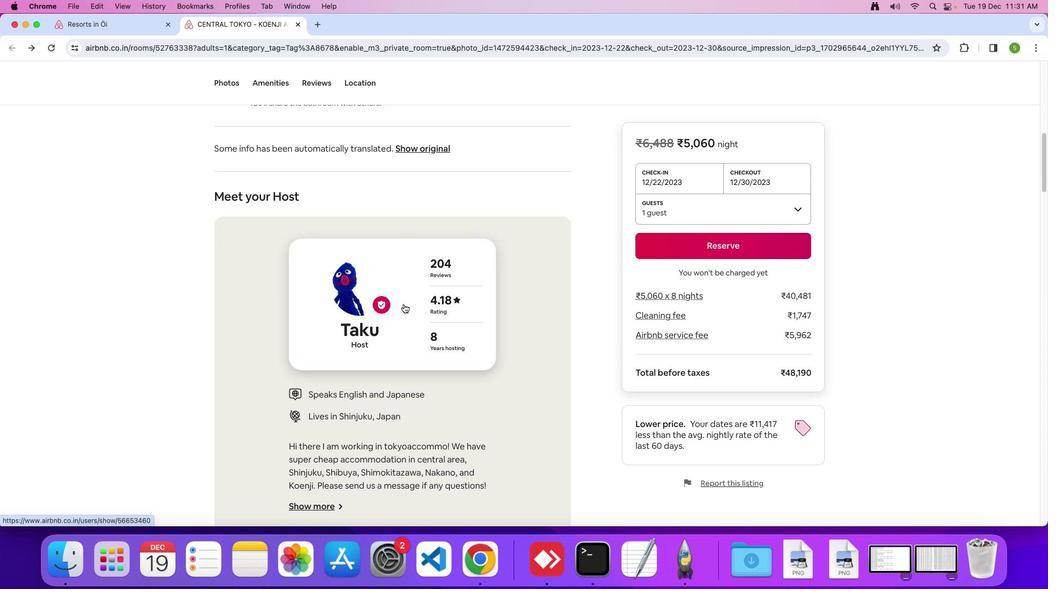 
Action: Mouse scrolled (404, 304) with delta (0, 0)
Screenshot: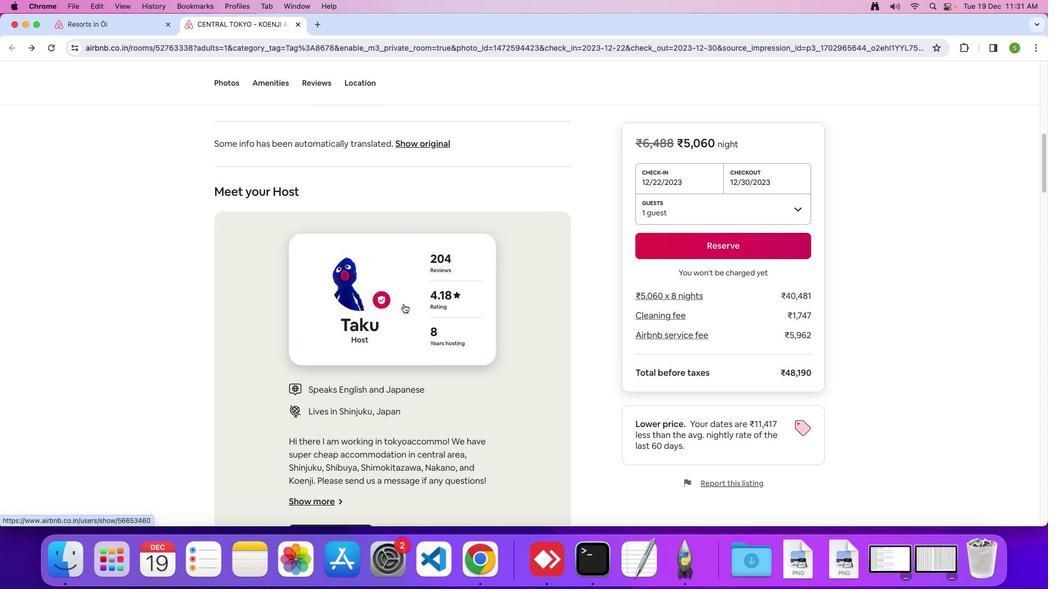 
Action: Mouse scrolled (404, 304) with delta (0, 0)
Screenshot: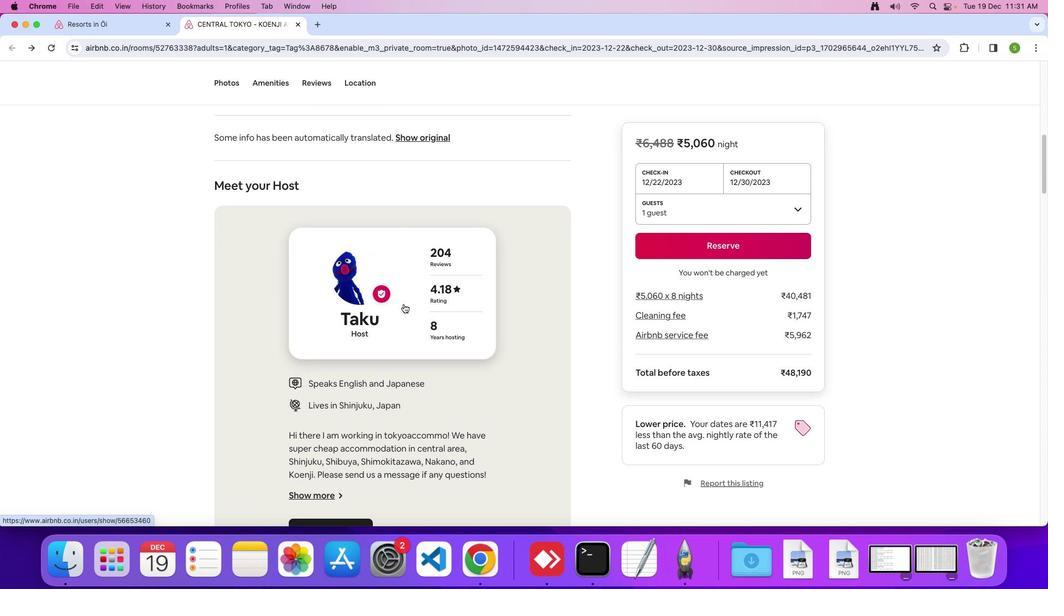 
Action: Mouse scrolled (404, 304) with delta (0, 0)
Screenshot: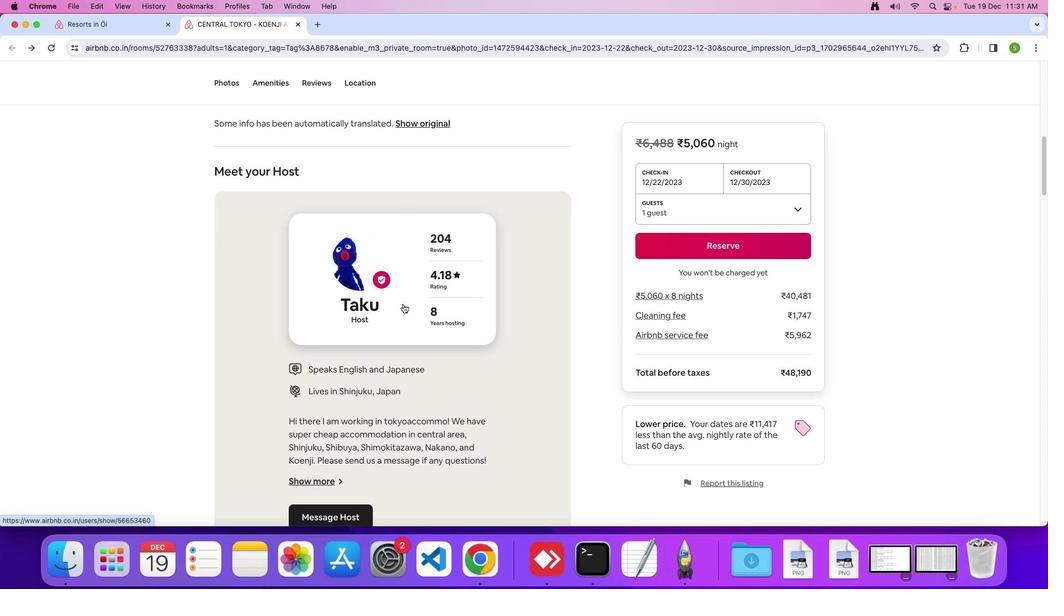 
Action: Mouse moved to (403, 304)
Screenshot: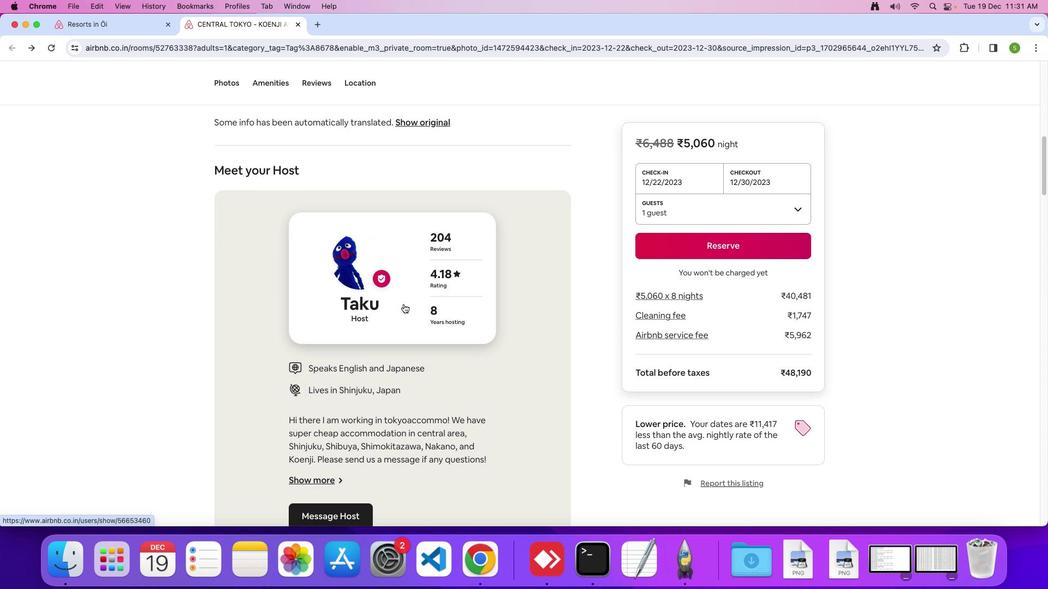 
Action: Mouse scrolled (403, 304) with delta (0, 0)
Screenshot: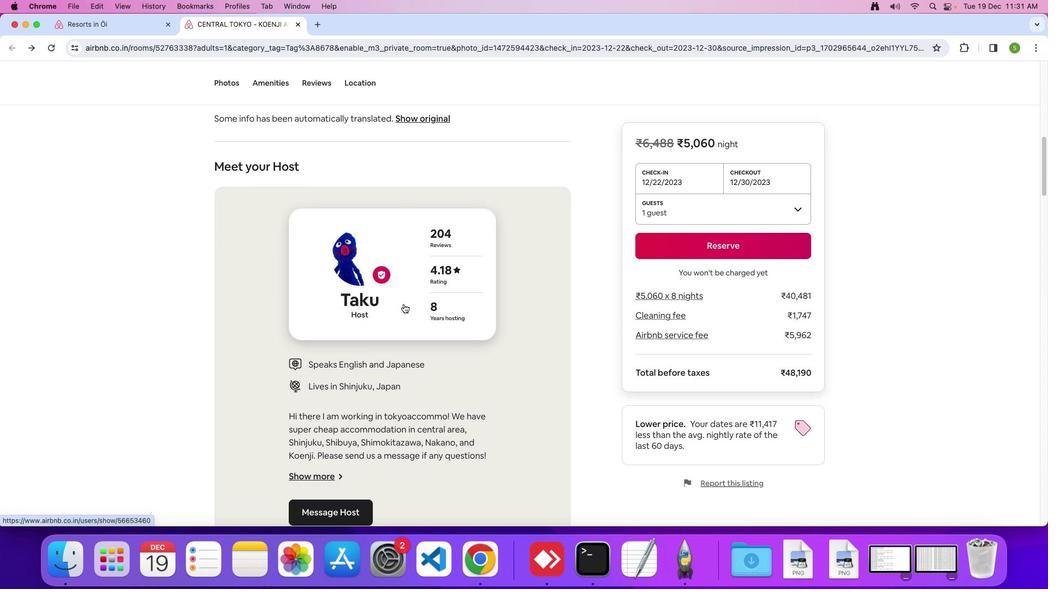 
Action: Mouse scrolled (403, 304) with delta (0, 0)
Screenshot: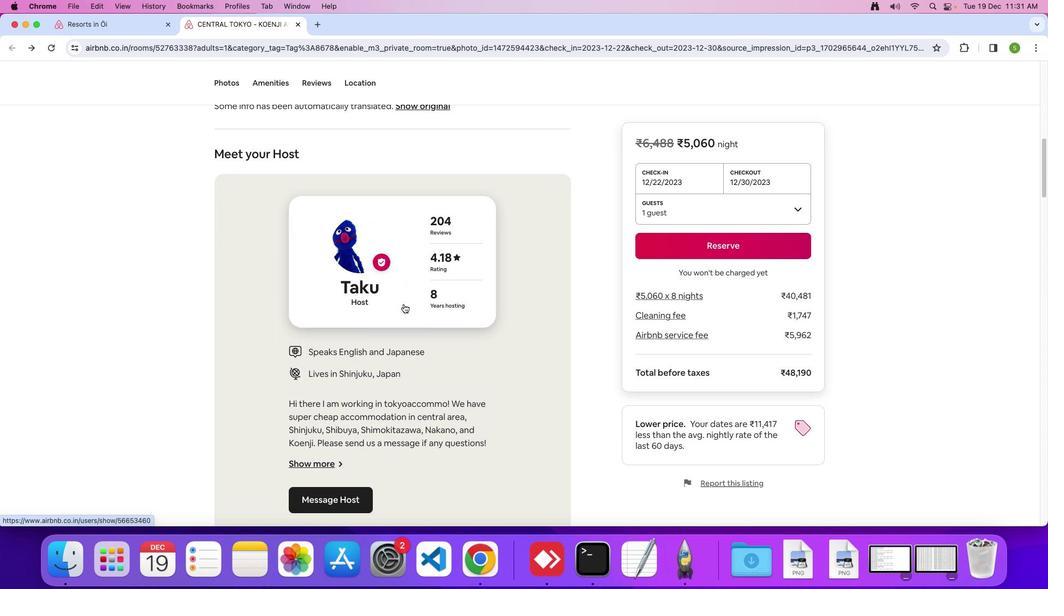 
Action: Mouse scrolled (403, 304) with delta (0, 0)
Screenshot: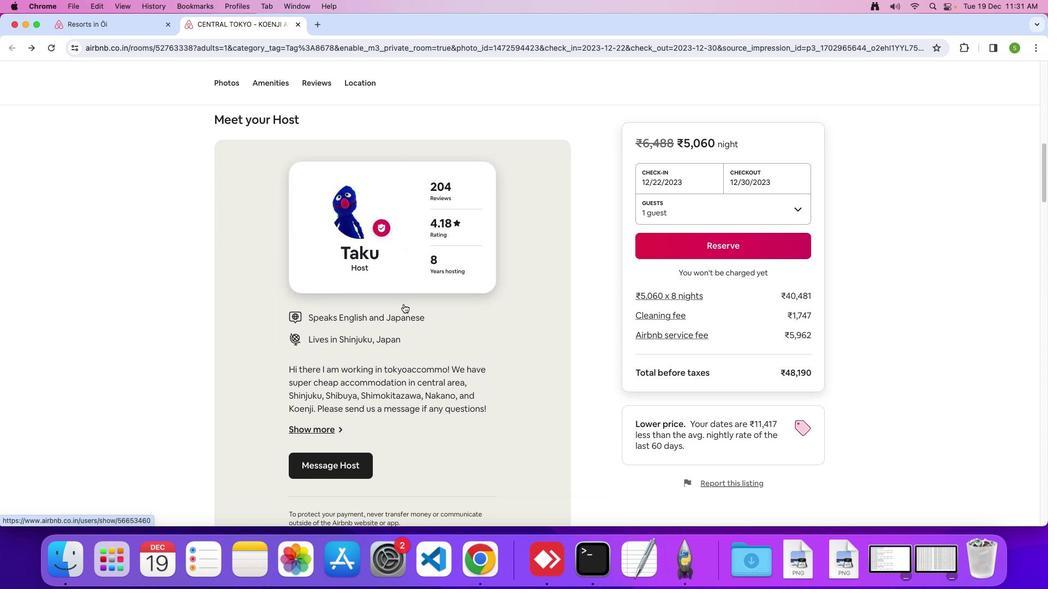 
Action: Mouse scrolled (403, 304) with delta (0, 0)
Screenshot: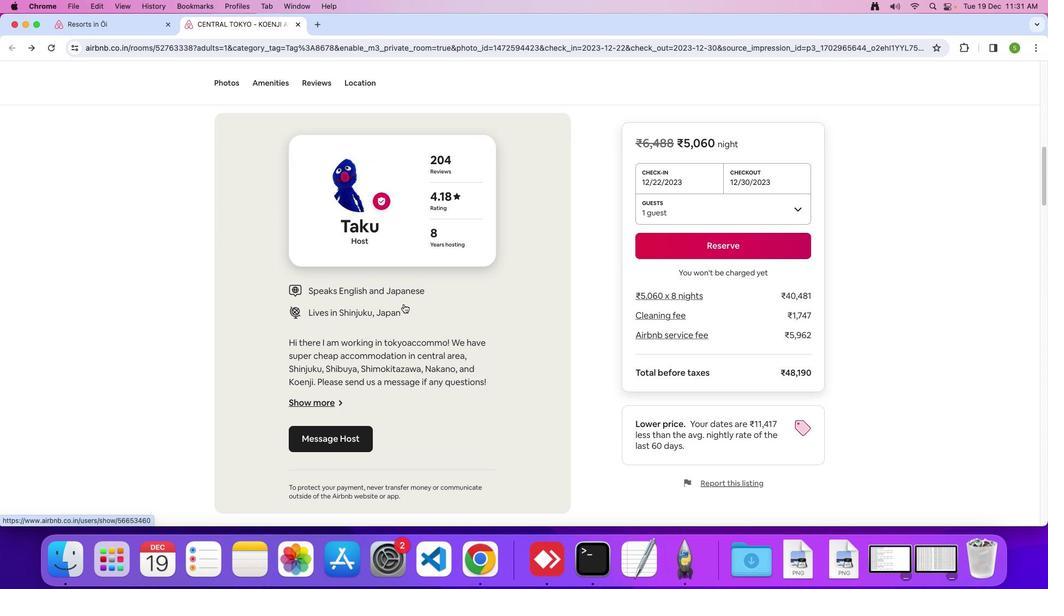 
Action: Mouse scrolled (403, 304) with delta (0, 0)
Screenshot: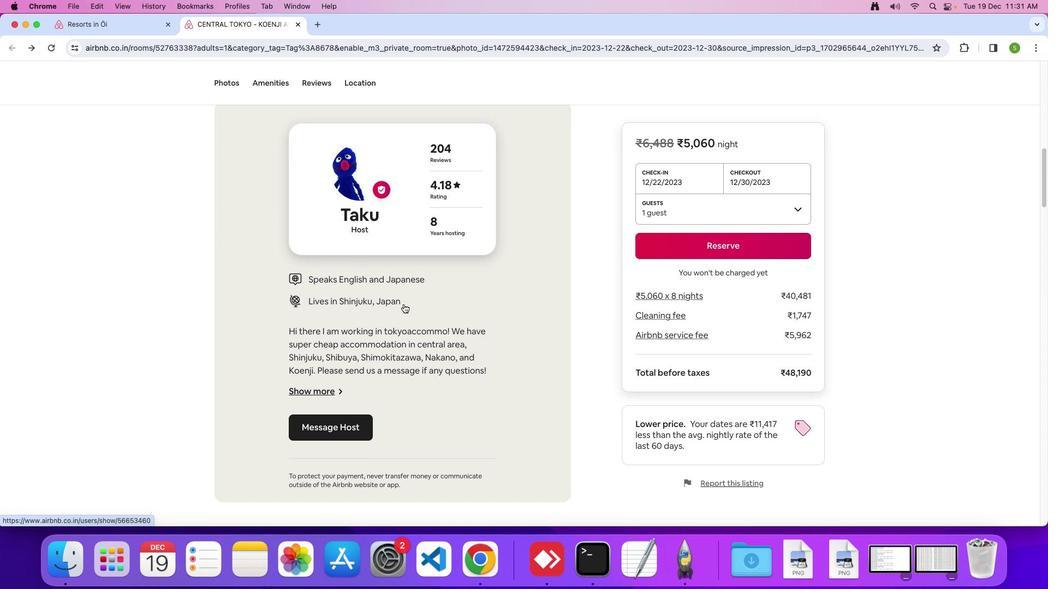 
Action: Mouse scrolled (403, 304) with delta (0, 0)
Screenshot: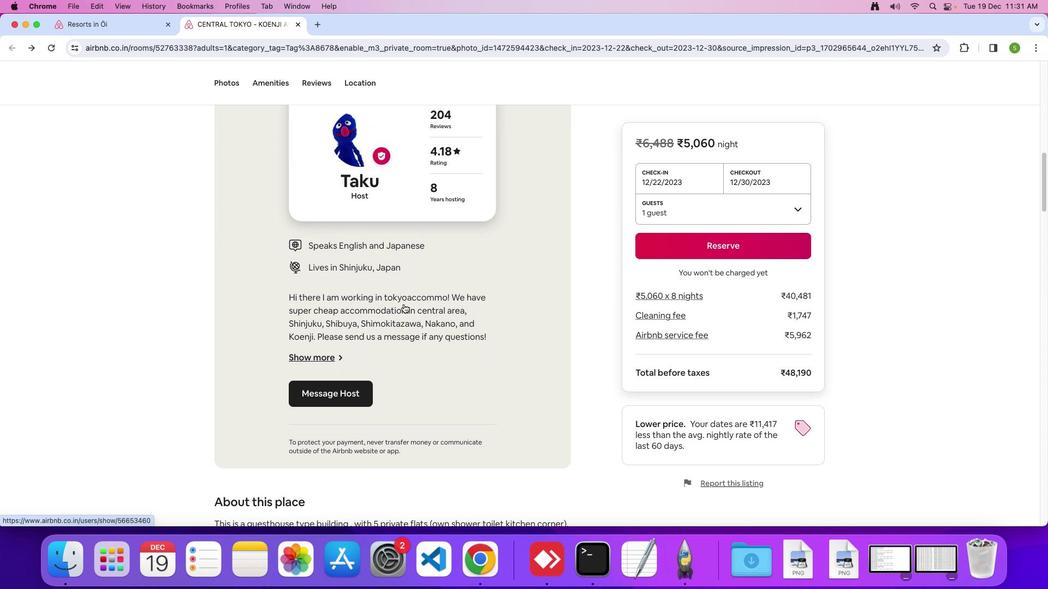 
Action: Mouse scrolled (403, 304) with delta (0, 0)
Screenshot: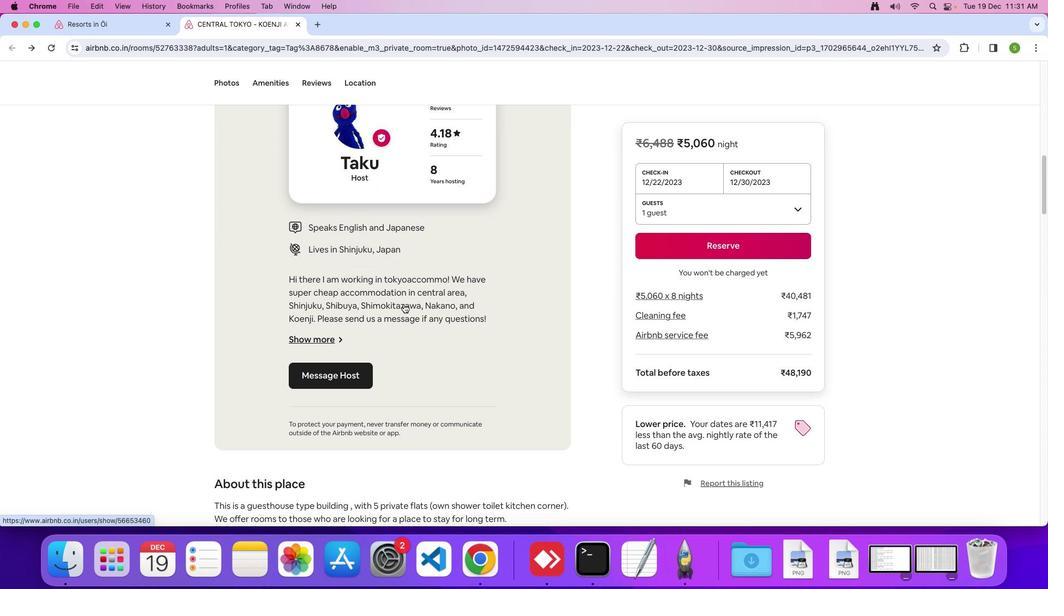 
Action: Mouse scrolled (403, 304) with delta (0, 0)
Screenshot: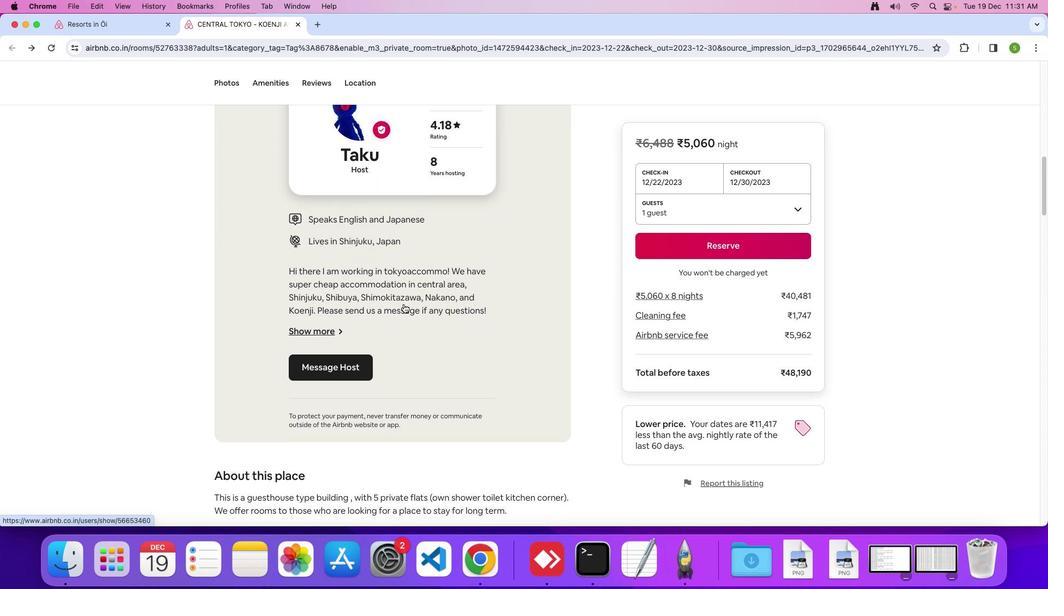 
Action: Mouse scrolled (403, 304) with delta (0, 0)
Screenshot: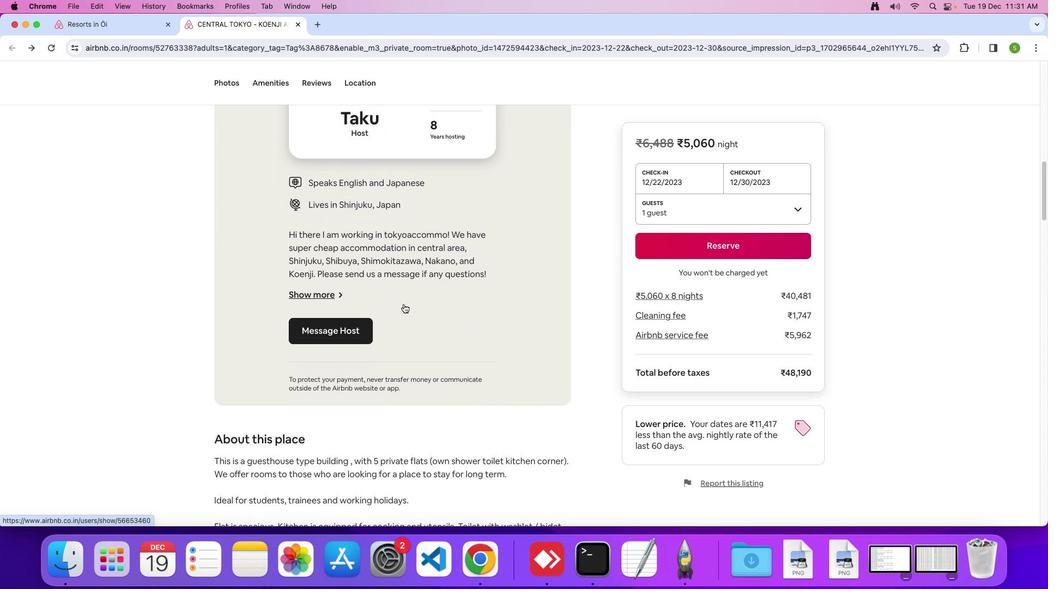 
Action: Mouse scrolled (403, 304) with delta (0, 0)
Screenshot: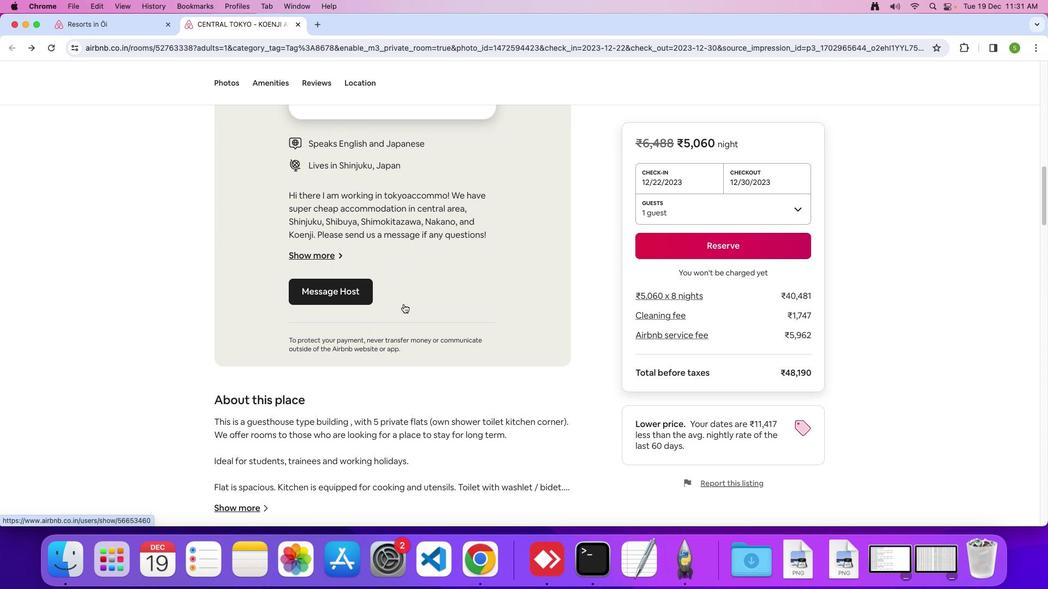 
Action: Mouse scrolled (403, 304) with delta (0, 0)
Screenshot: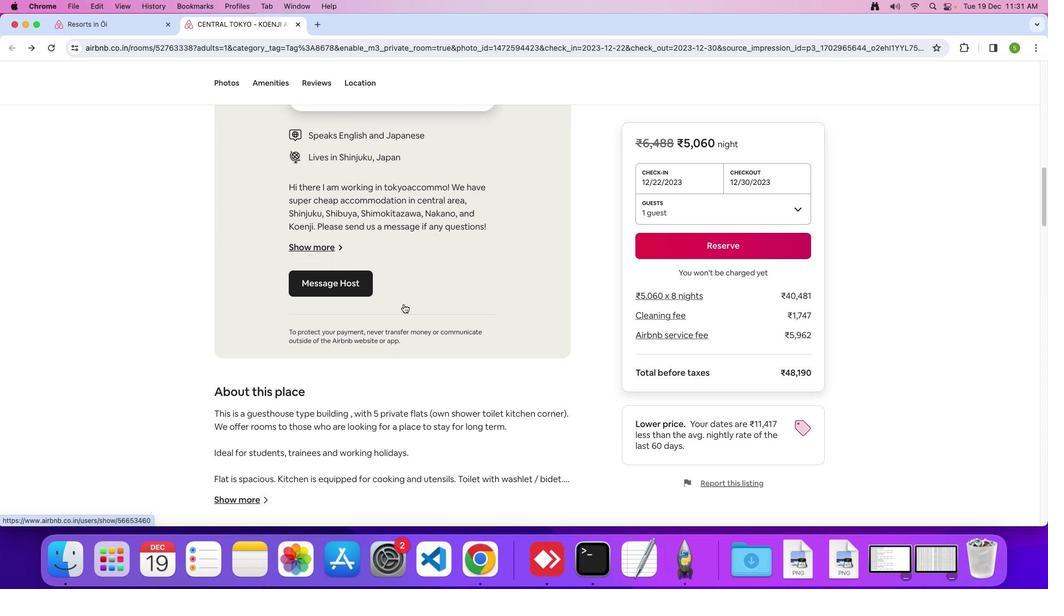 
Action: Mouse scrolled (403, 304) with delta (0, 0)
Screenshot: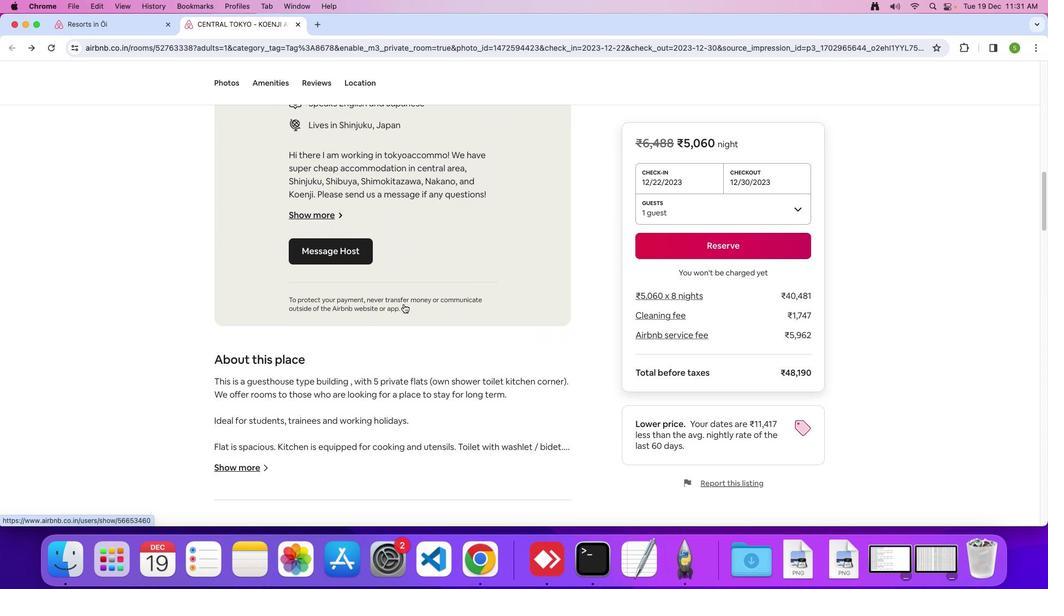 
Action: Mouse scrolled (403, 304) with delta (0, 0)
Screenshot: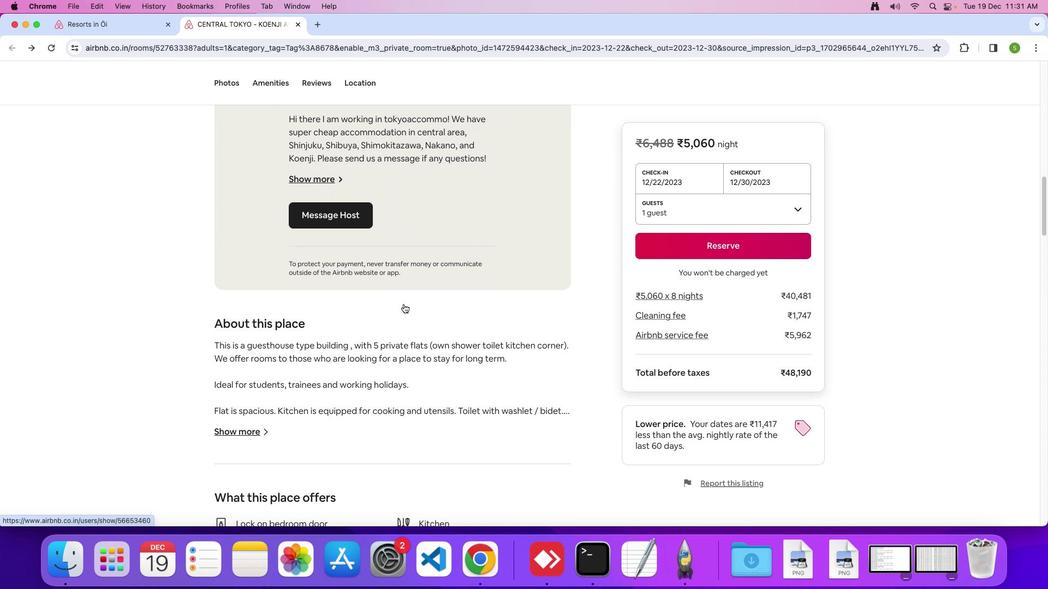 
Action: Mouse scrolled (403, 304) with delta (0, 0)
Screenshot: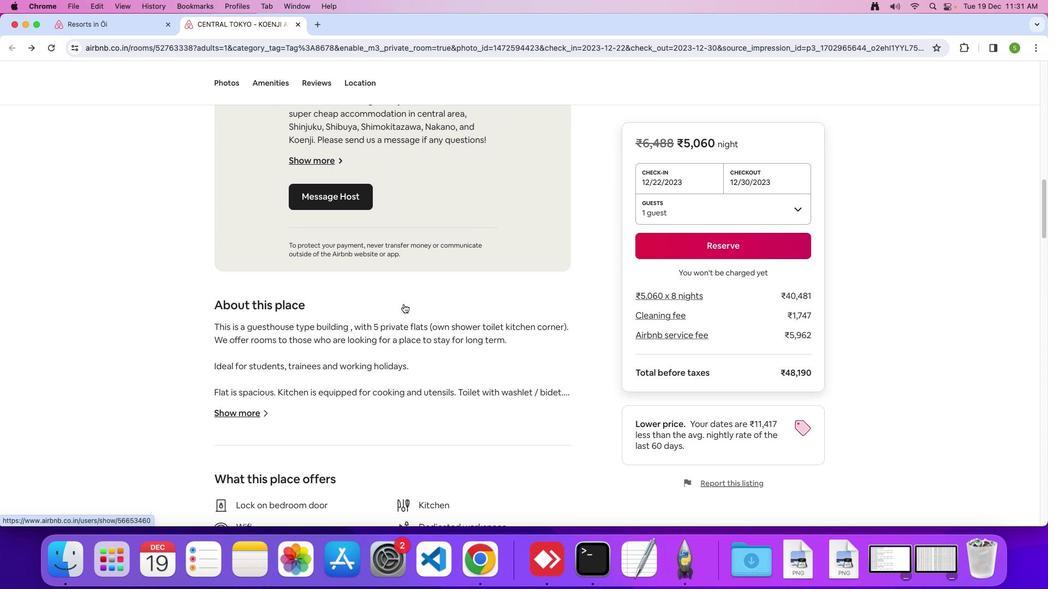 
Action: Mouse scrolled (403, 304) with delta (0, 0)
Screenshot: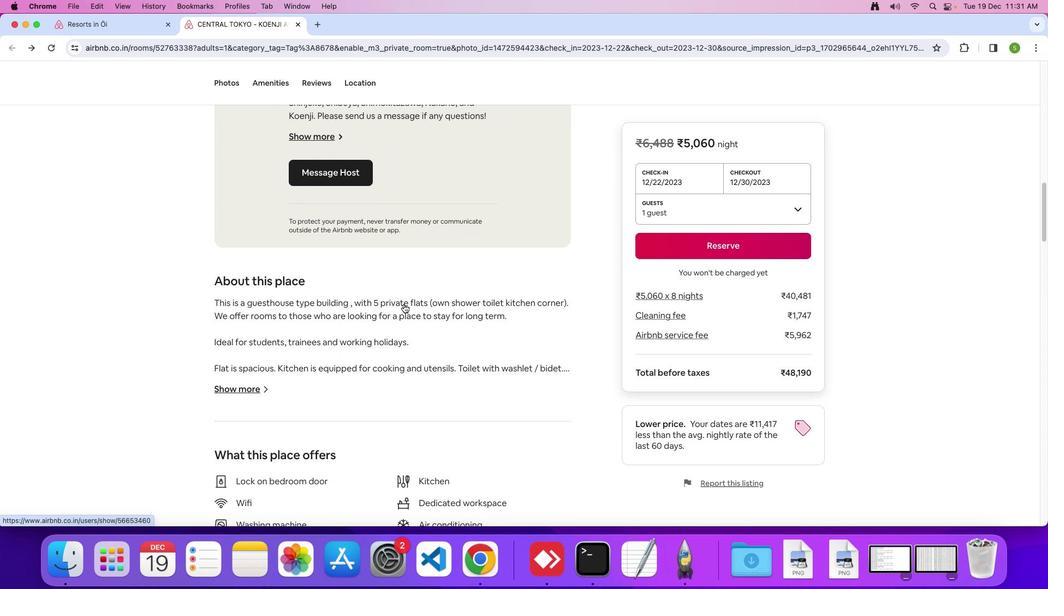 
Action: Mouse moved to (222, 371)
Screenshot: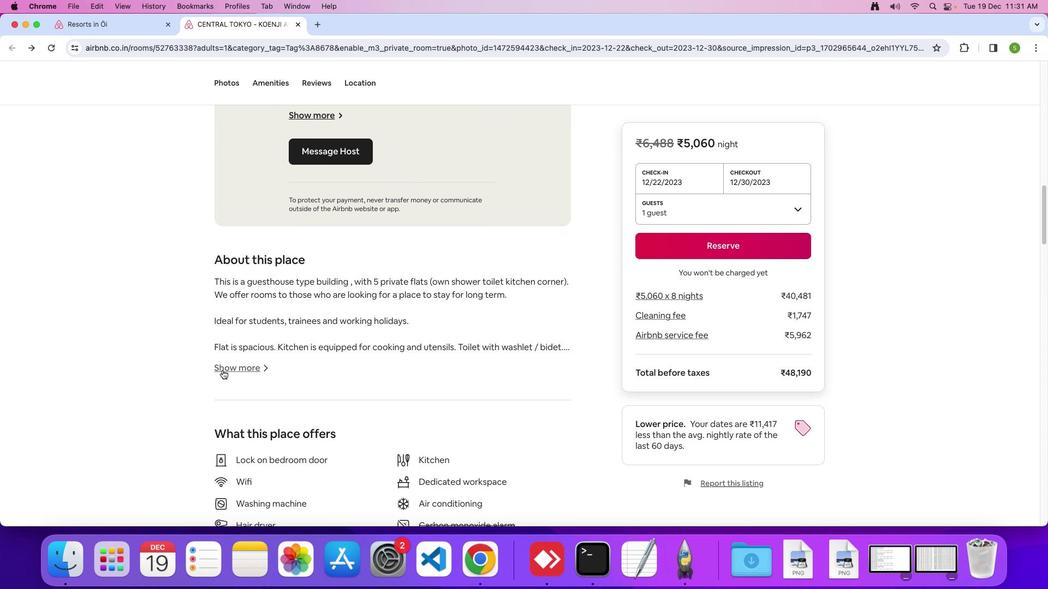 
Action: Mouse pressed left at (222, 371)
Screenshot: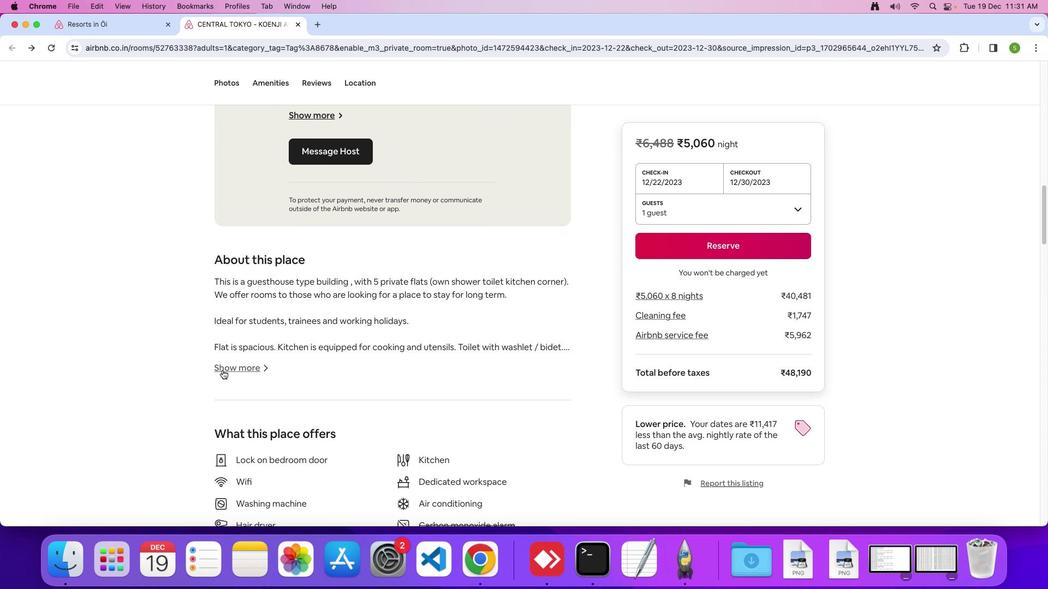 
Action: Mouse moved to (477, 288)
Screenshot: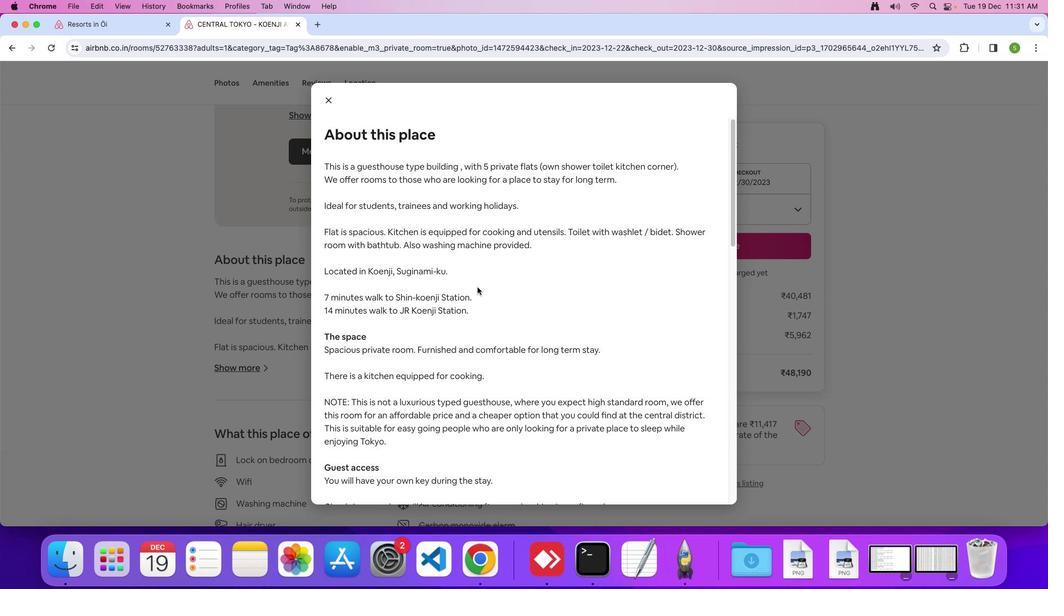 
Action: Mouse scrolled (477, 288) with delta (0, 0)
Screenshot: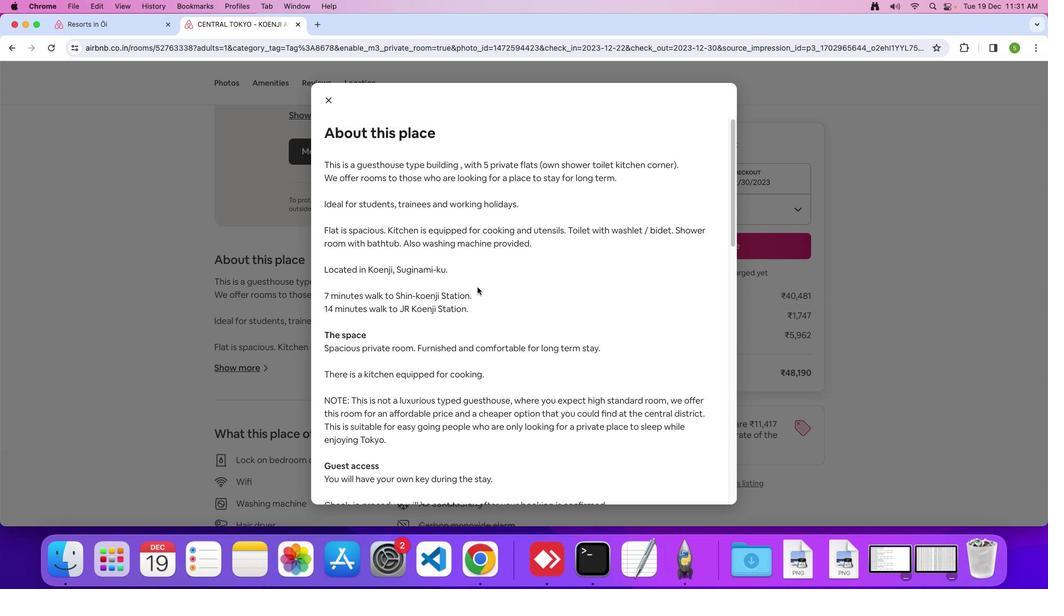 
Action: Mouse scrolled (477, 288) with delta (0, 0)
Screenshot: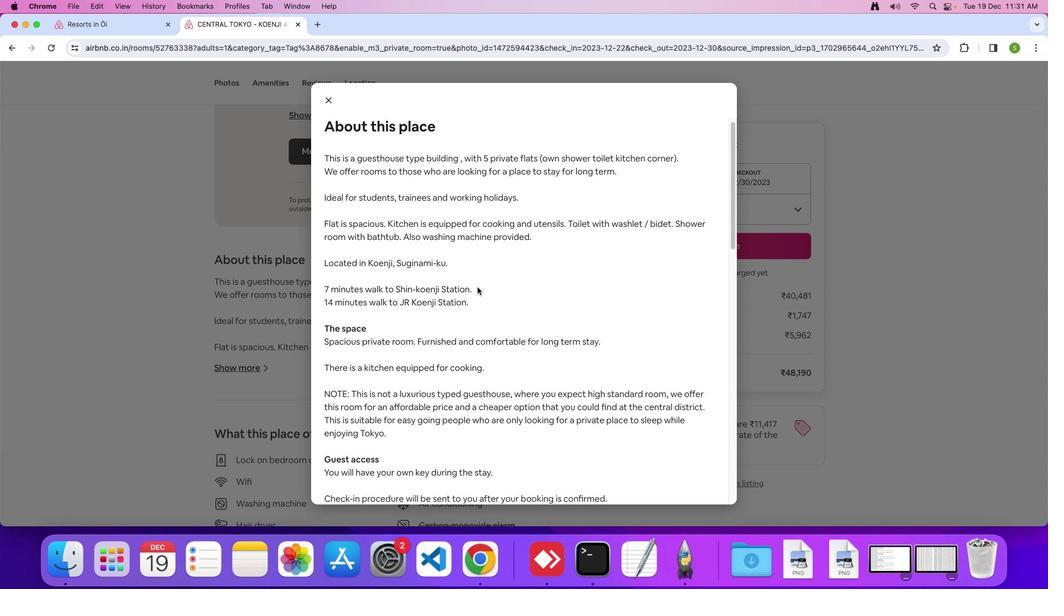 
Action: Mouse scrolled (477, 288) with delta (0, 0)
Screenshot: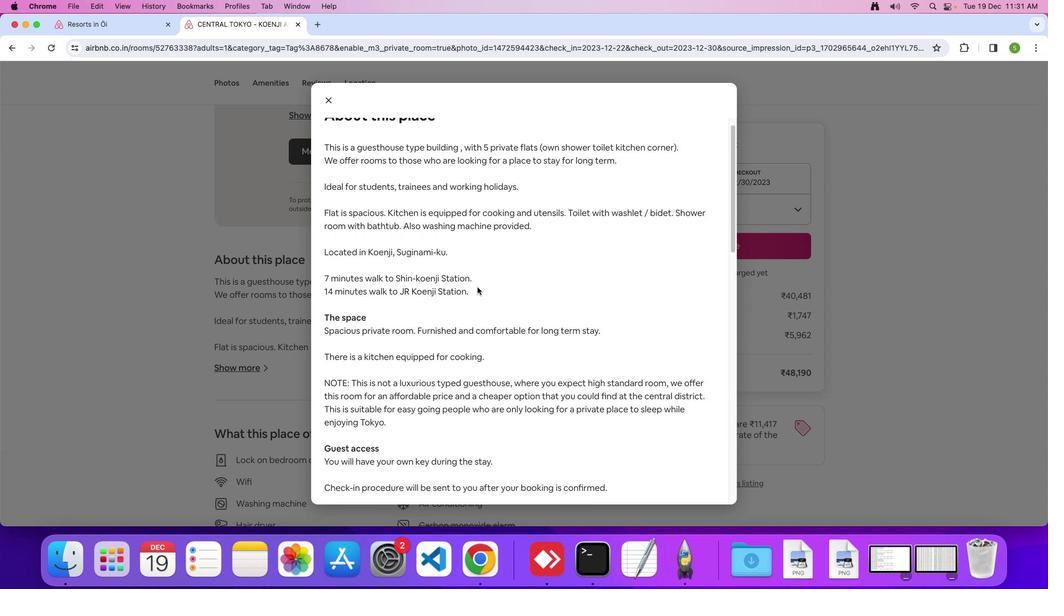 
Action: Mouse scrolled (477, 288) with delta (0, 0)
Screenshot: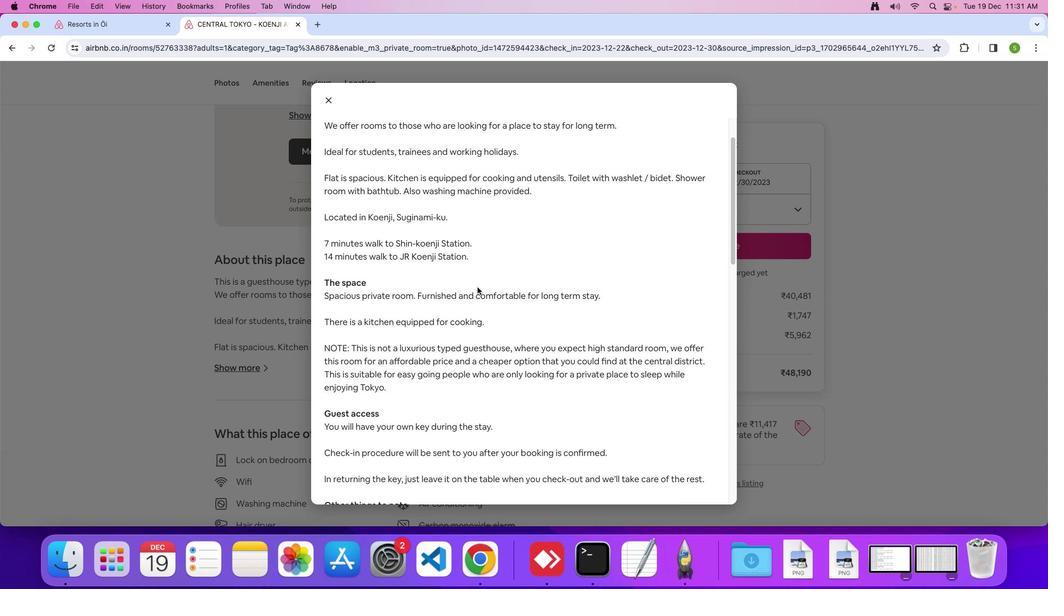 
Action: Mouse scrolled (477, 288) with delta (0, 0)
Screenshot: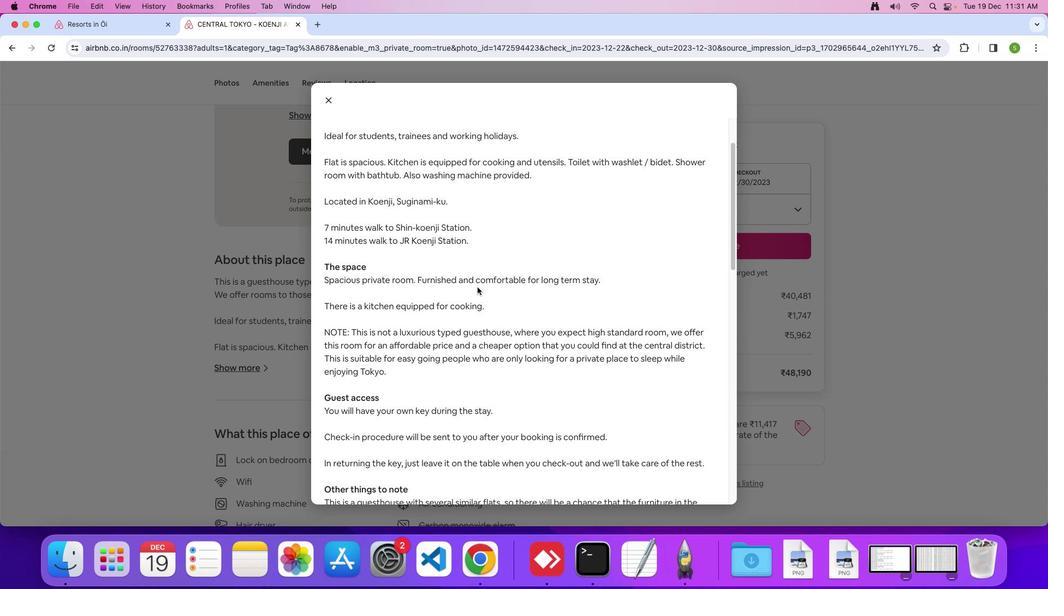 
Action: Mouse scrolled (477, 288) with delta (0, 0)
Screenshot: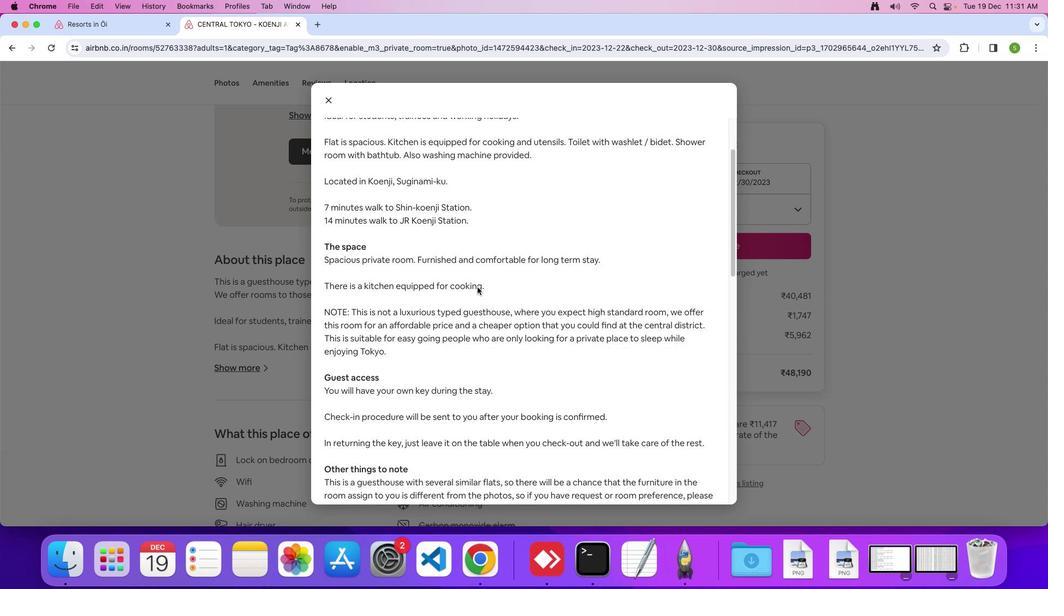 
Action: Mouse scrolled (477, 288) with delta (0, 0)
Screenshot: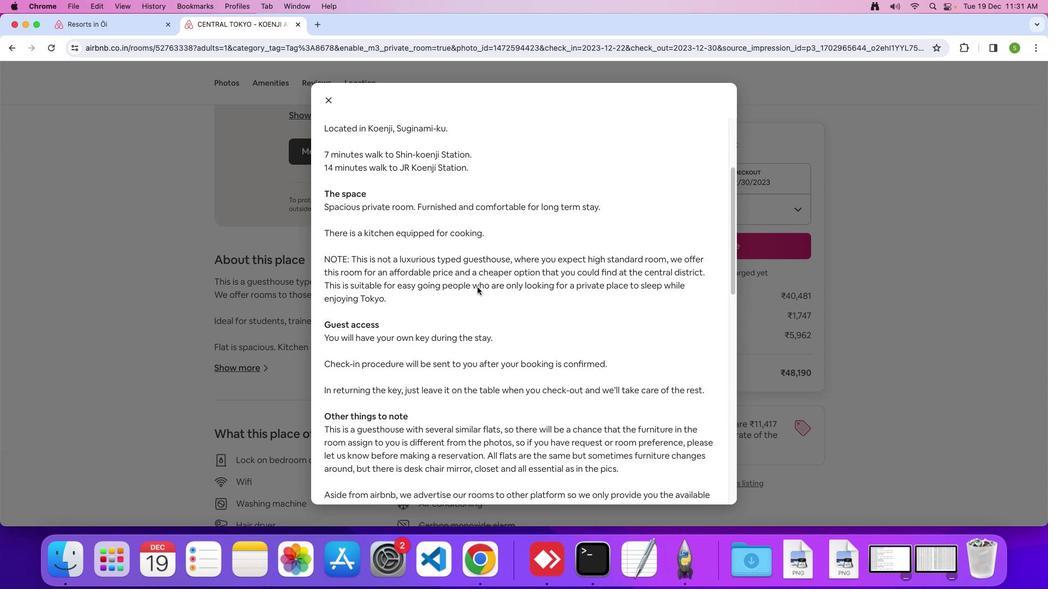 
Action: Mouse scrolled (477, 288) with delta (0, 0)
Screenshot: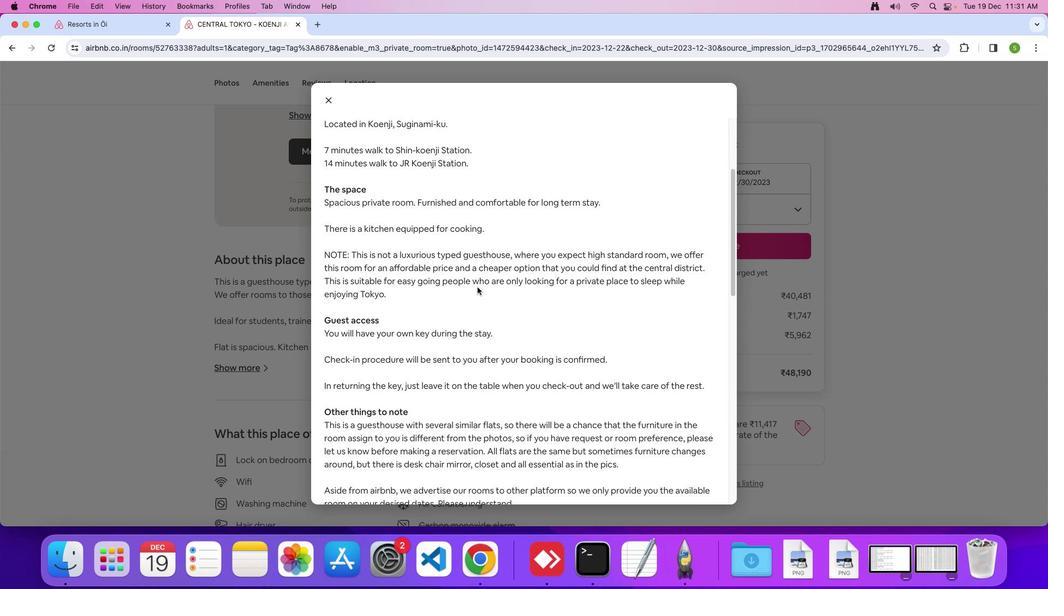 
Action: Mouse scrolled (477, 288) with delta (0, 0)
Screenshot: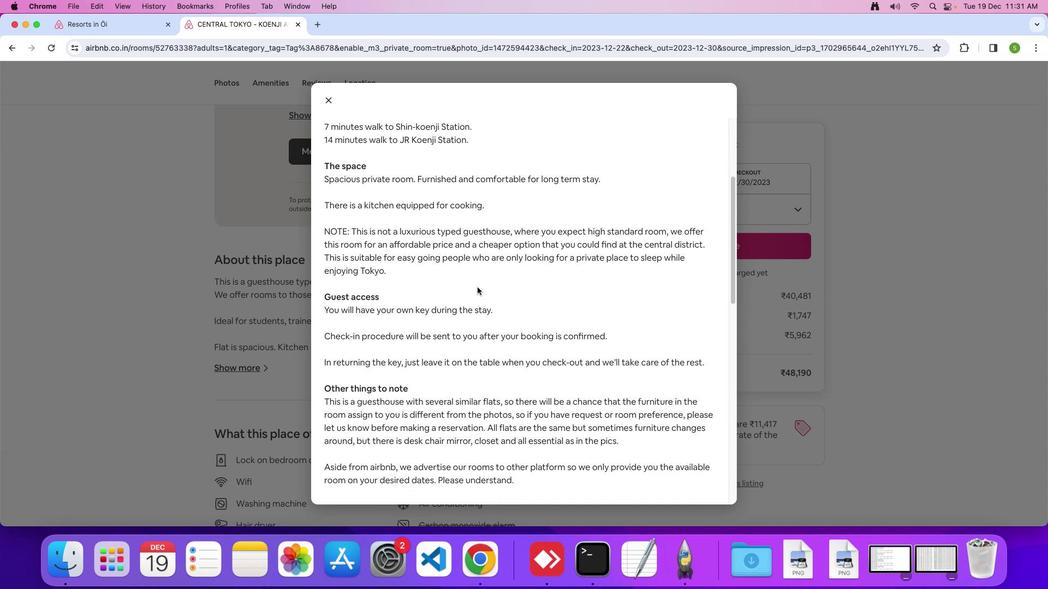 
Action: Mouse scrolled (477, 288) with delta (0, 0)
Screenshot: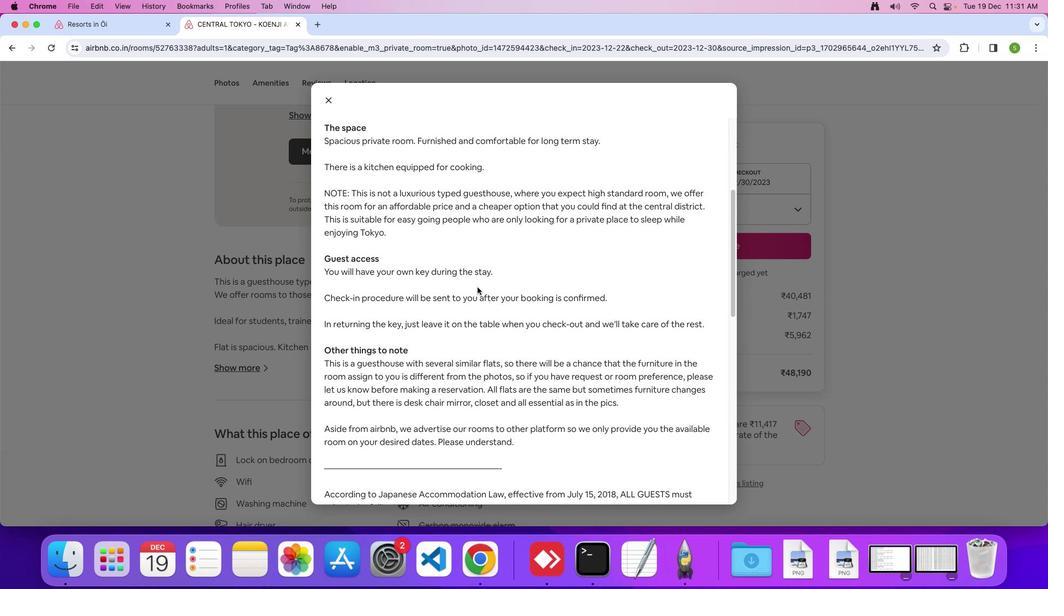 
Action: Mouse scrolled (477, 288) with delta (0, 0)
Screenshot: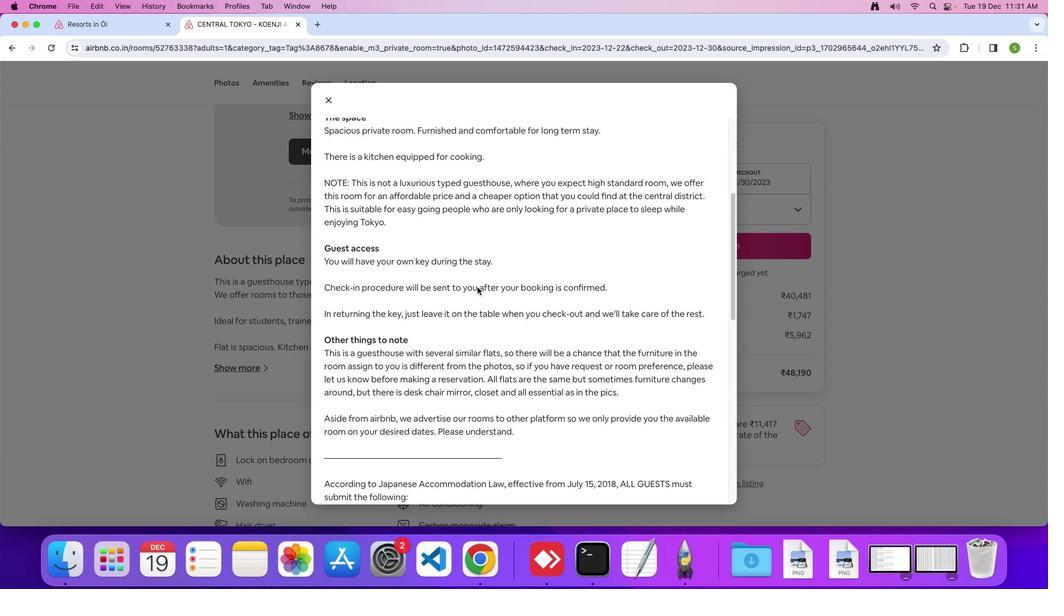 
Action: Mouse scrolled (477, 288) with delta (0, 0)
Screenshot: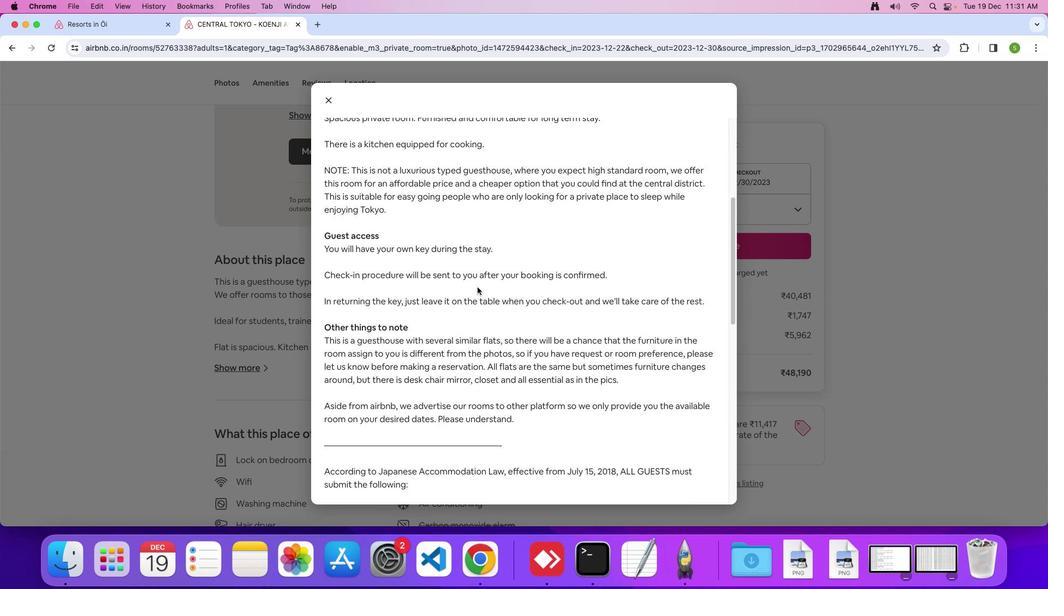 
Action: Mouse scrolled (477, 288) with delta (0, 0)
Screenshot: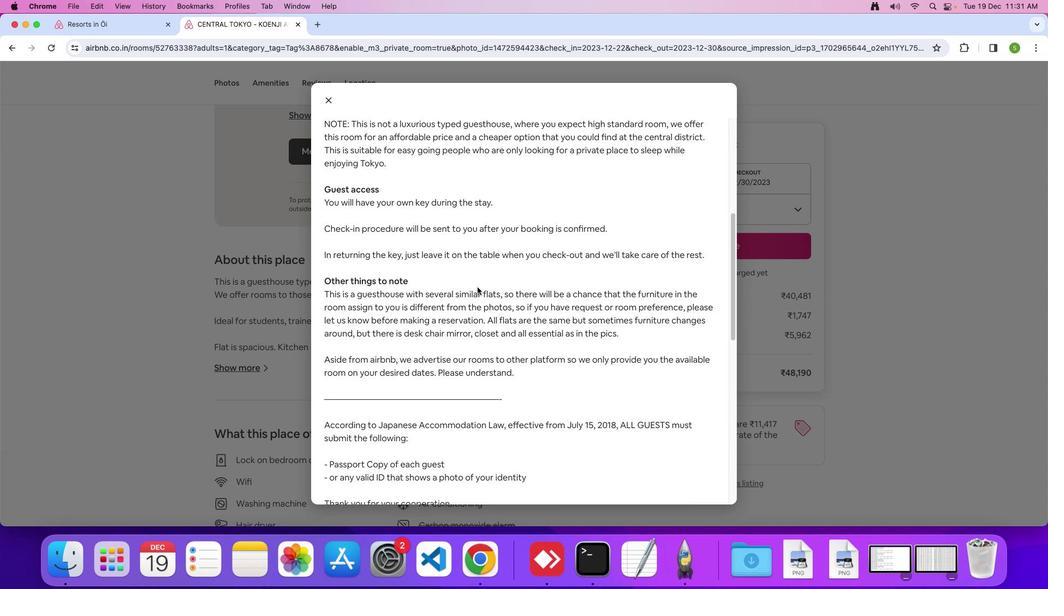 
Action: Mouse scrolled (477, 288) with delta (0, 0)
Screenshot: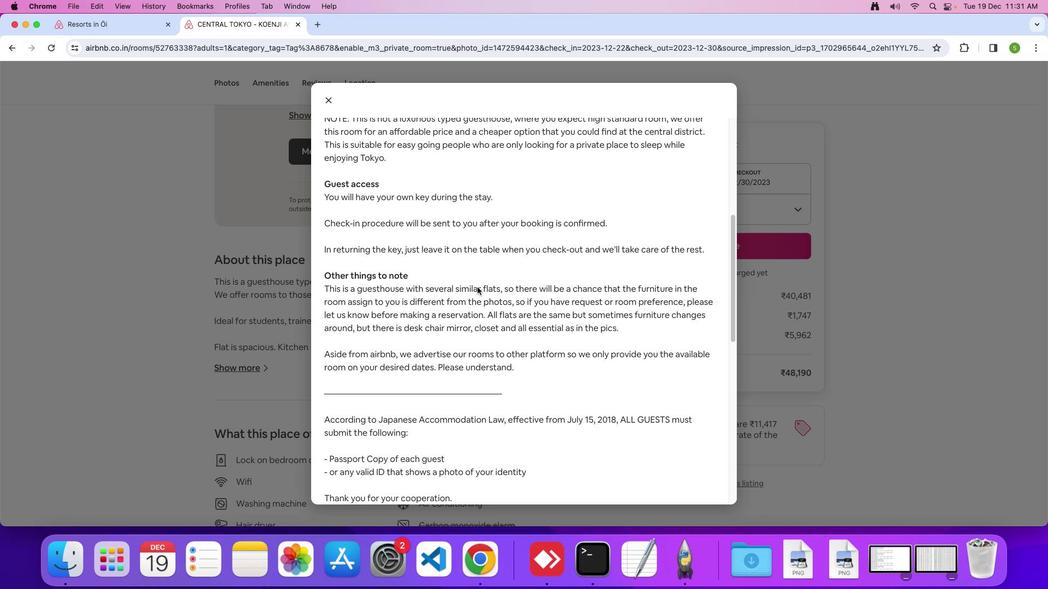 
Action: Mouse scrolled (477, 288) with delta (0, 0)
Screenshot: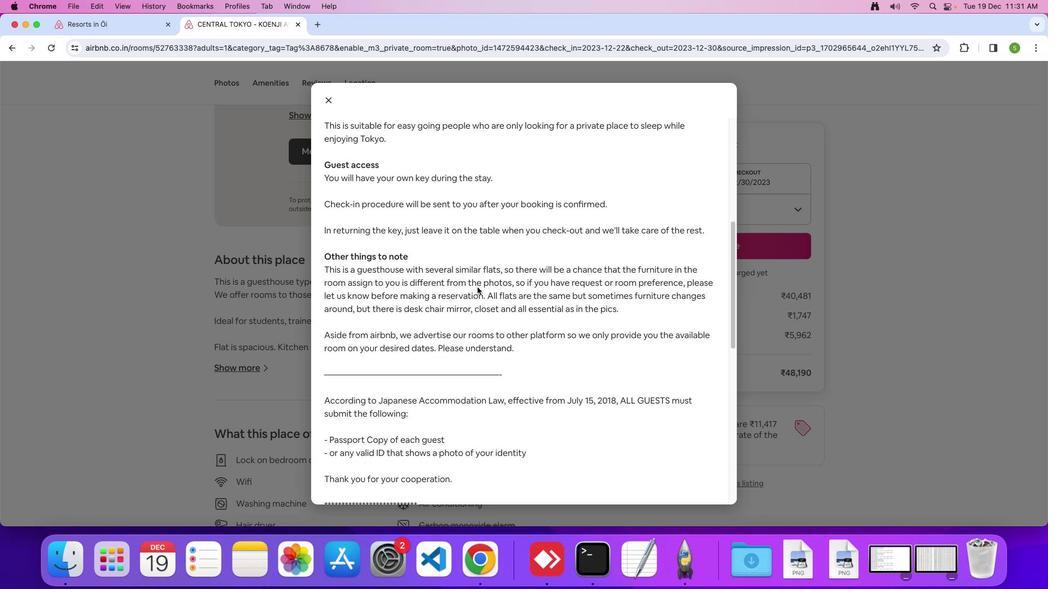 
Action: Mouse moved to (539, 298)
Screenshot: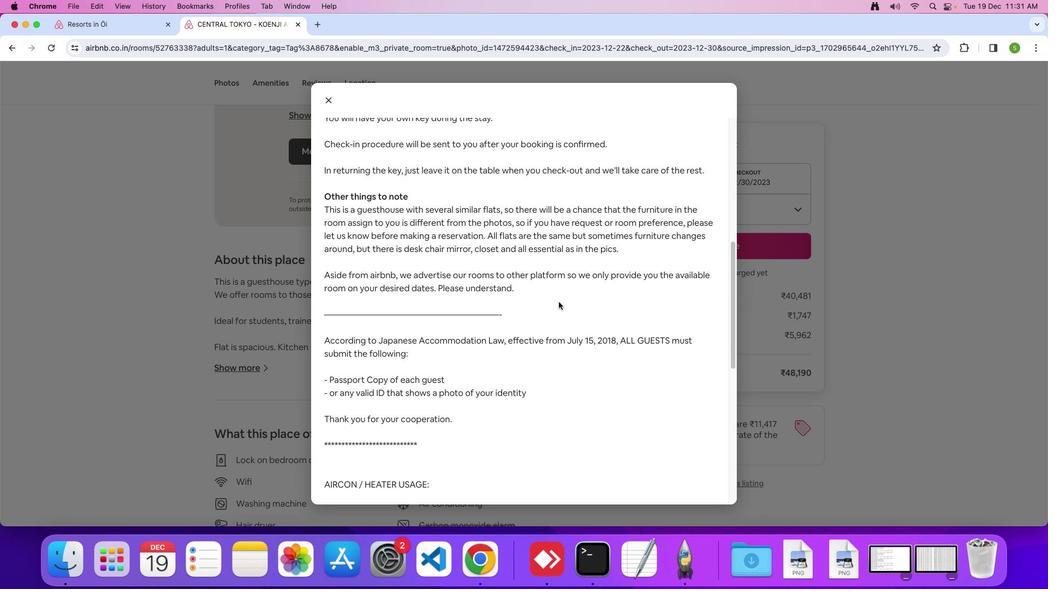 
Action: Mouse scrolled (539, 298) with delta (0, 0)
Screenshot: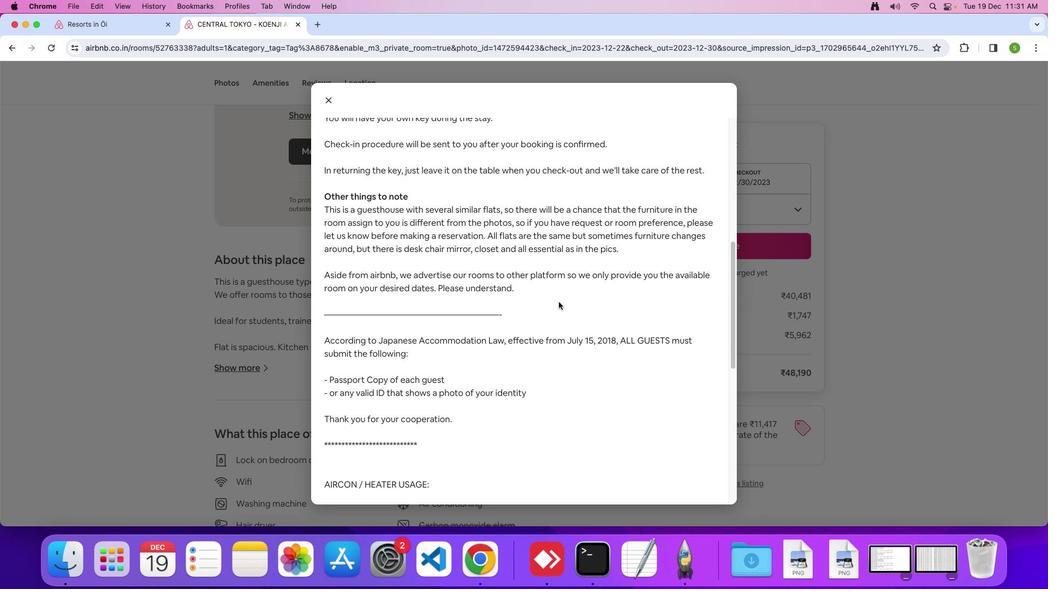 
Action: Mouse moved to (557, 302)
Screenshot: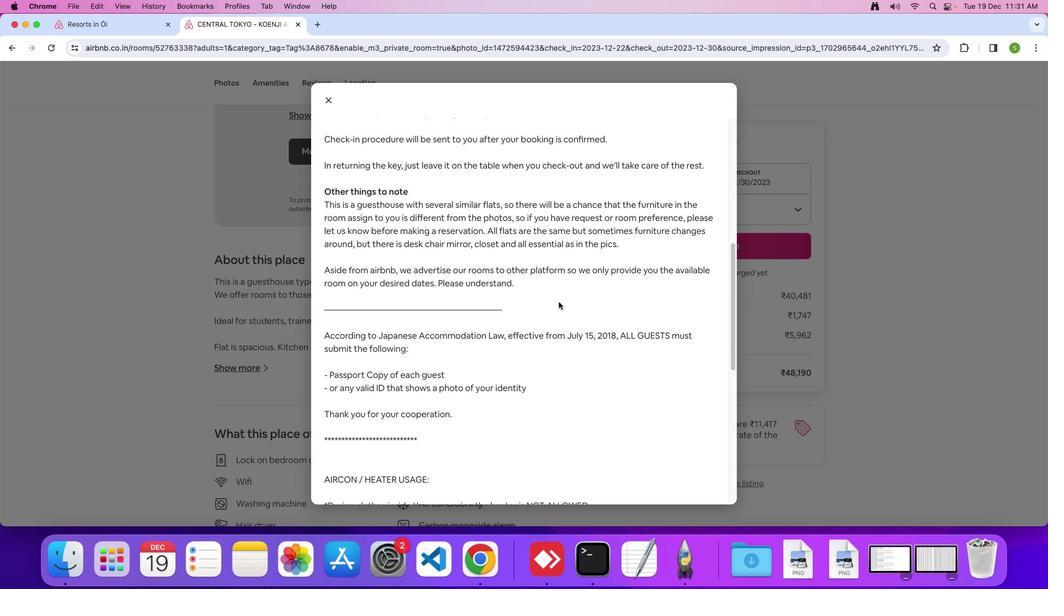 
Action: Mouse scrolled (557, 302) with delta (0, 0)
Screenshot: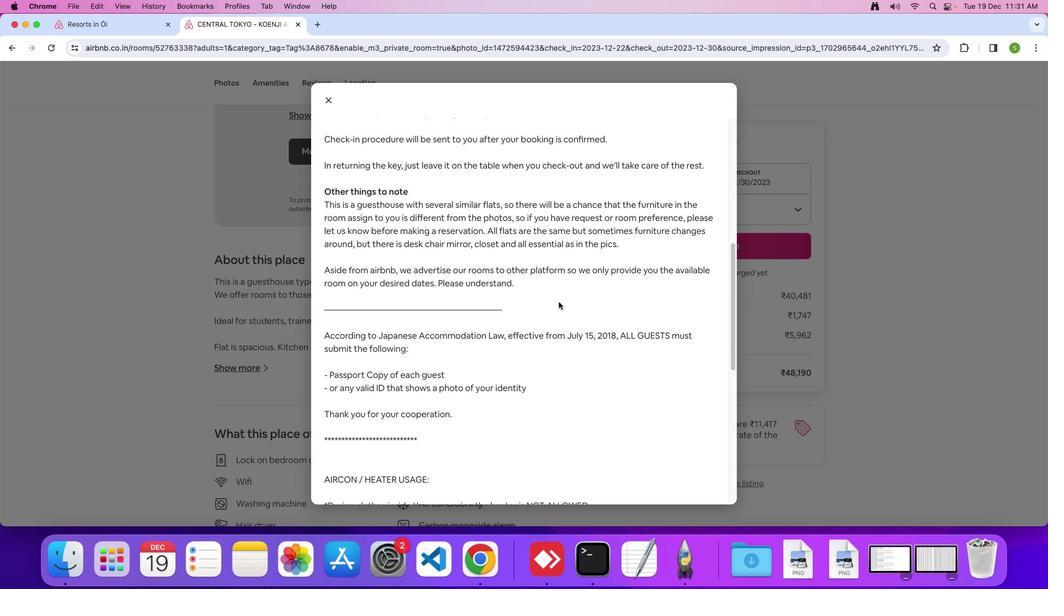 
Action: Mouse moved to (559, 302)
Screenshot: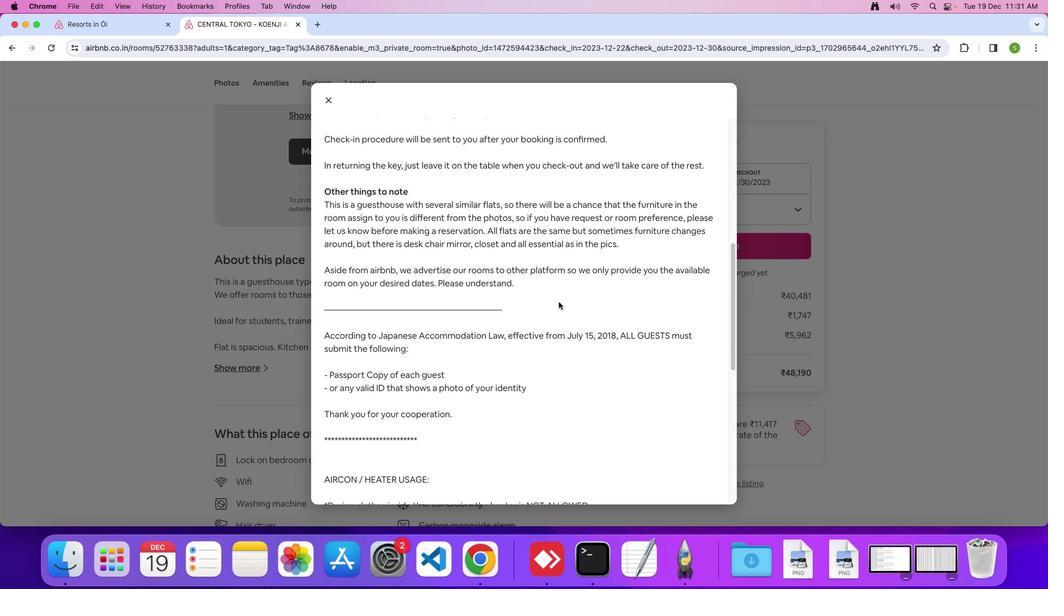 
Action: Mouse scrolled (559, 302) with delta (0, 0)
Screenshot: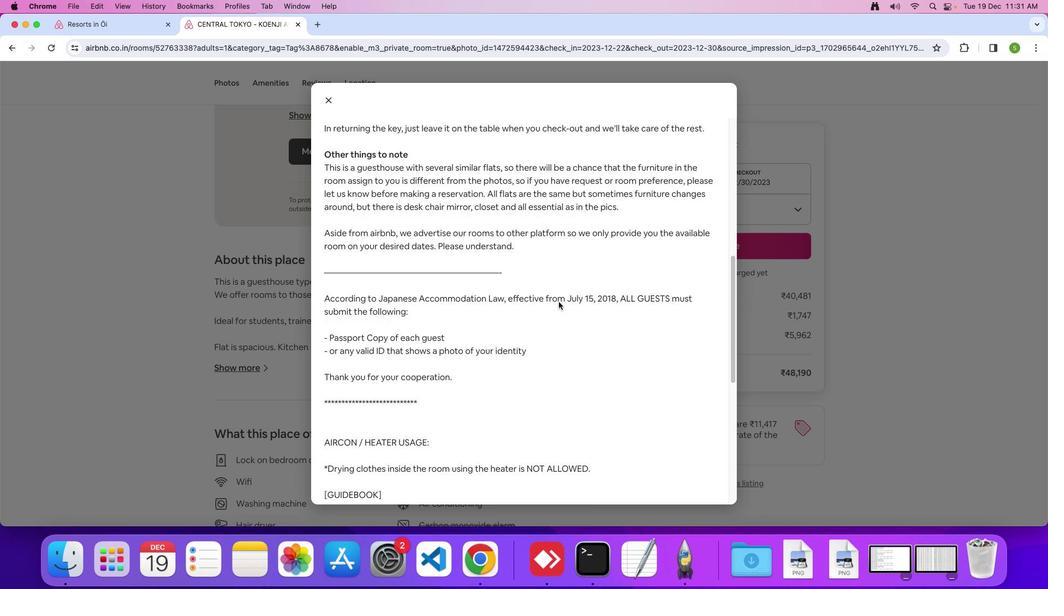 
Action: Mouse moved to (559, 302)
Screenshot: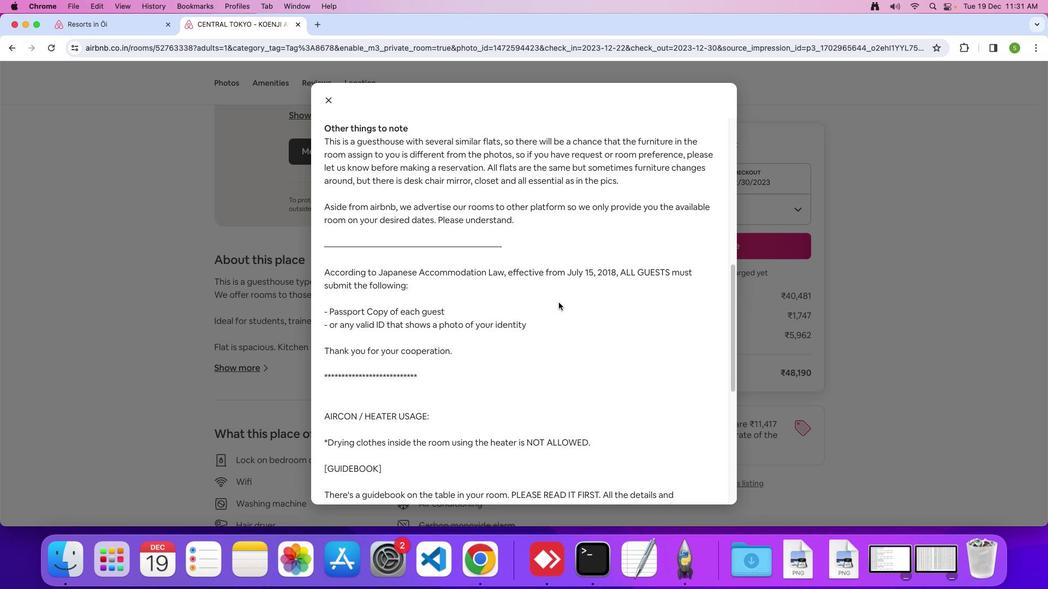 
Action: Mouse scrolled (559, 302) with delta (0, 0)
Screenshot: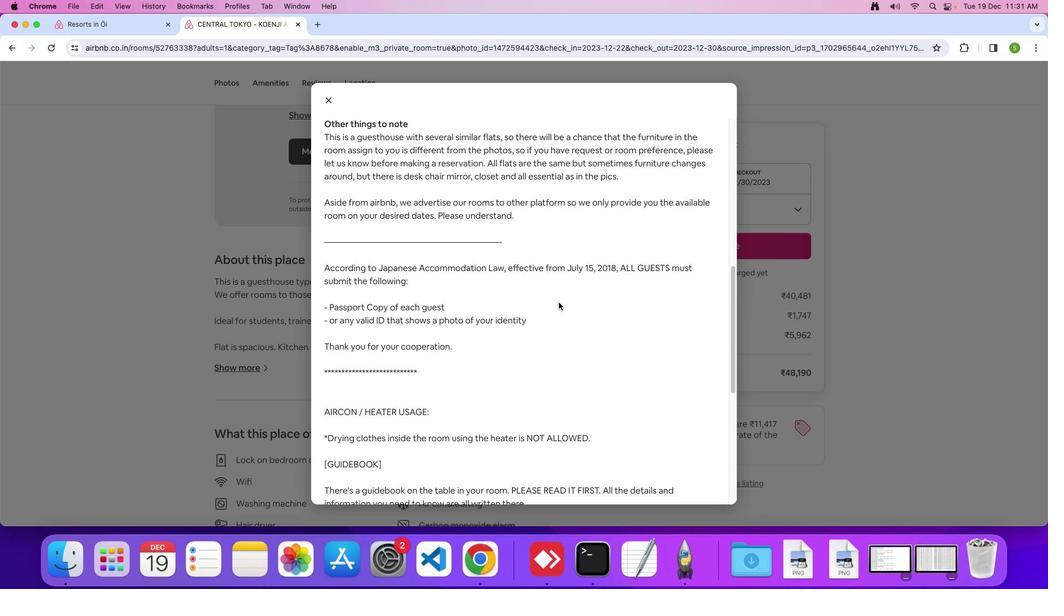 
Action: Mouse scrolled (559, 302) with delta (0, 0)
Screenshot: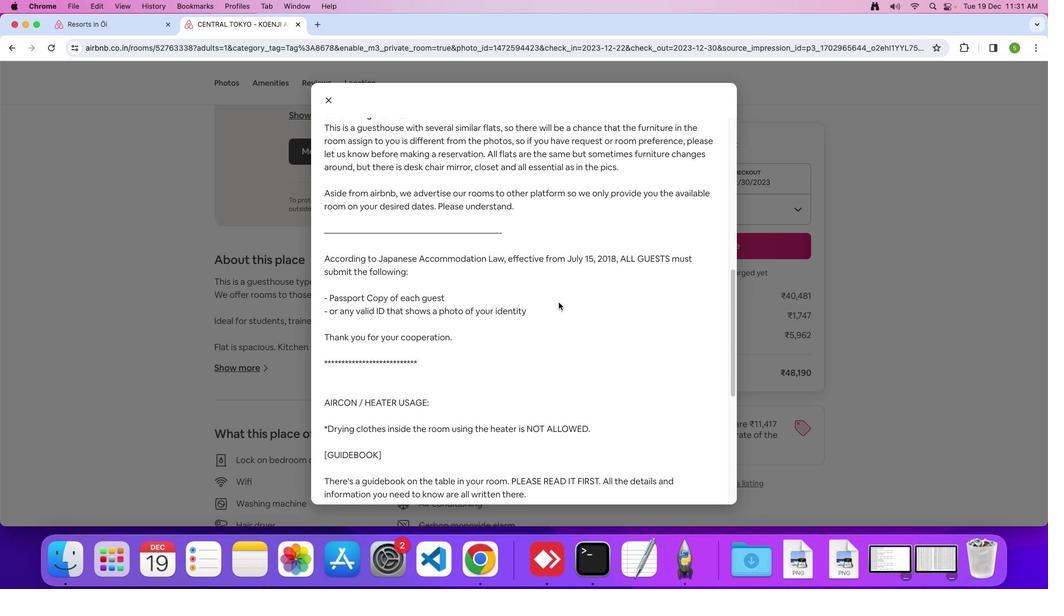 
Action: Mouse scrolled (559, 302) with delta (0, 0)
Screenshot: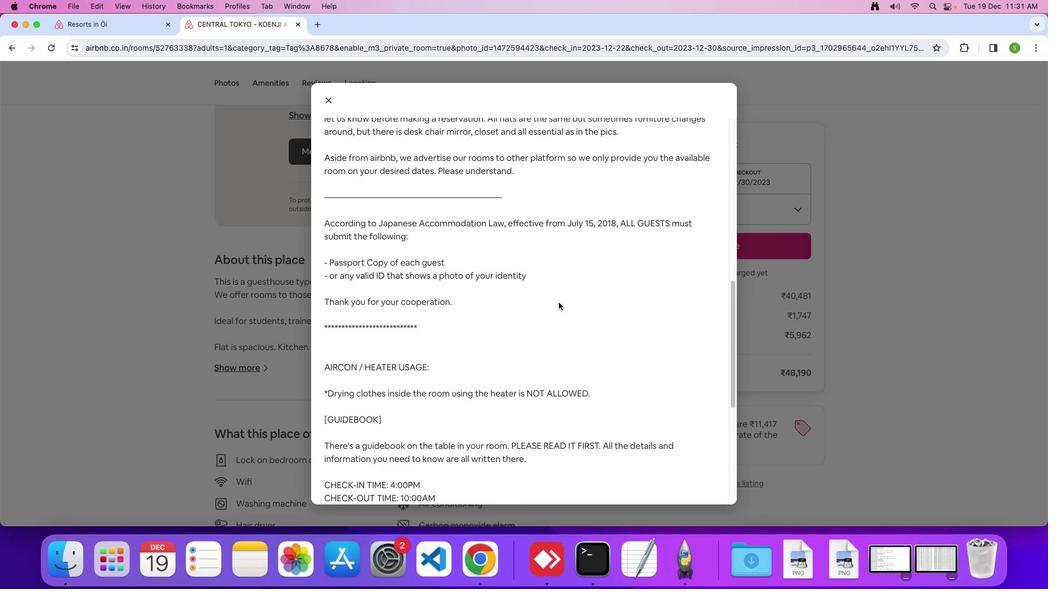 
Action: Mouse moved to (559, 303)
Screenshot: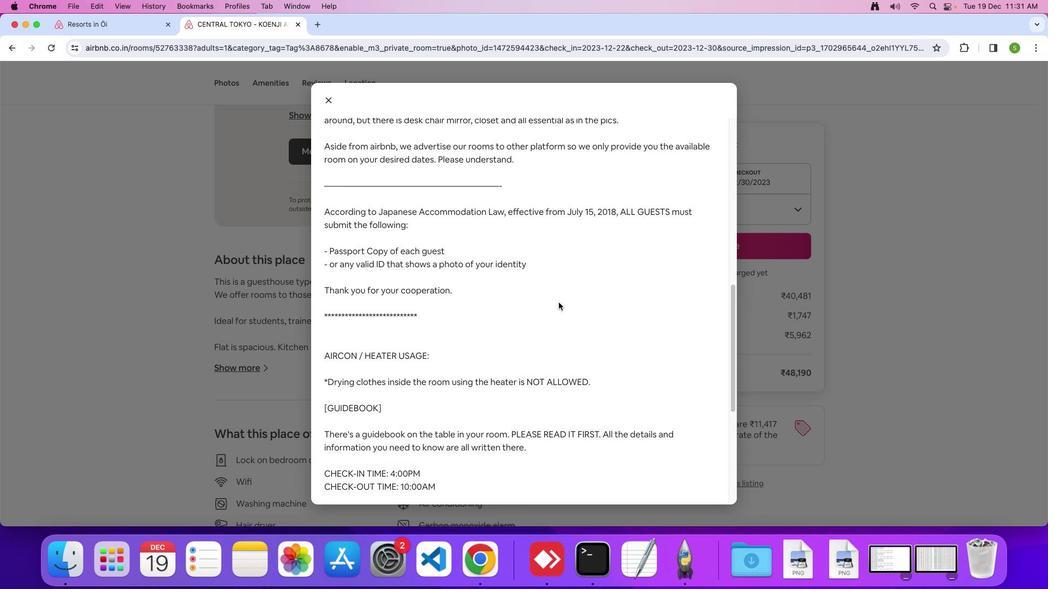 
Action: Mouse scrolled (559, 303) with delta (0, 0)
Screenshot: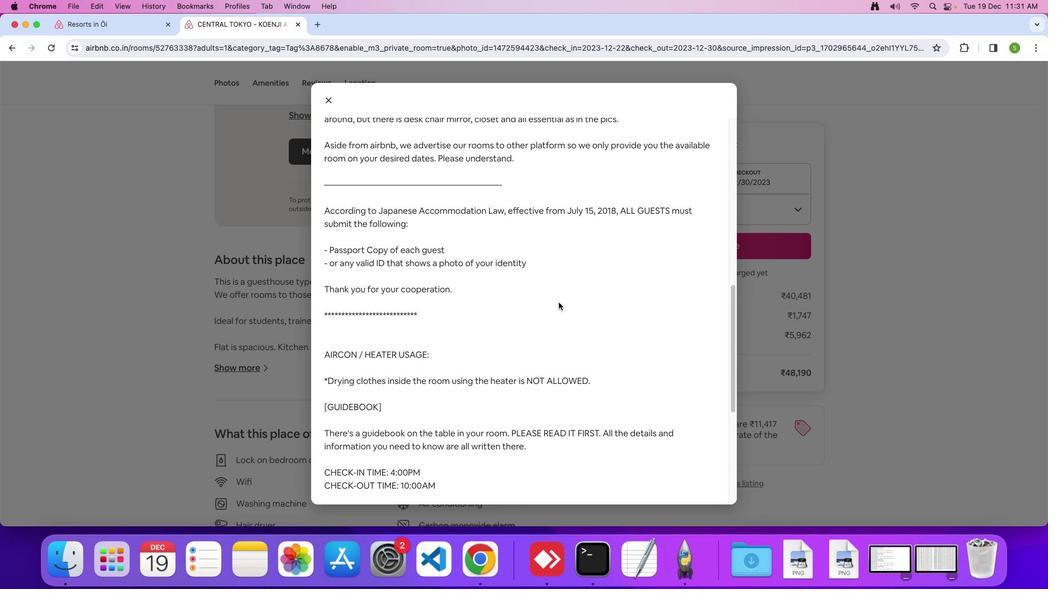 
Action: Mouse scrolled (559, 303) with delta (0, 0)
